 Task: Get directions from Fort Sumter National Monument, South Carolina, United States to Columbus, Ohio, United States  and explore the nearby things to do with rating 2 and above and open now
Action: Mouse moved to (776, 64)
Screenshot: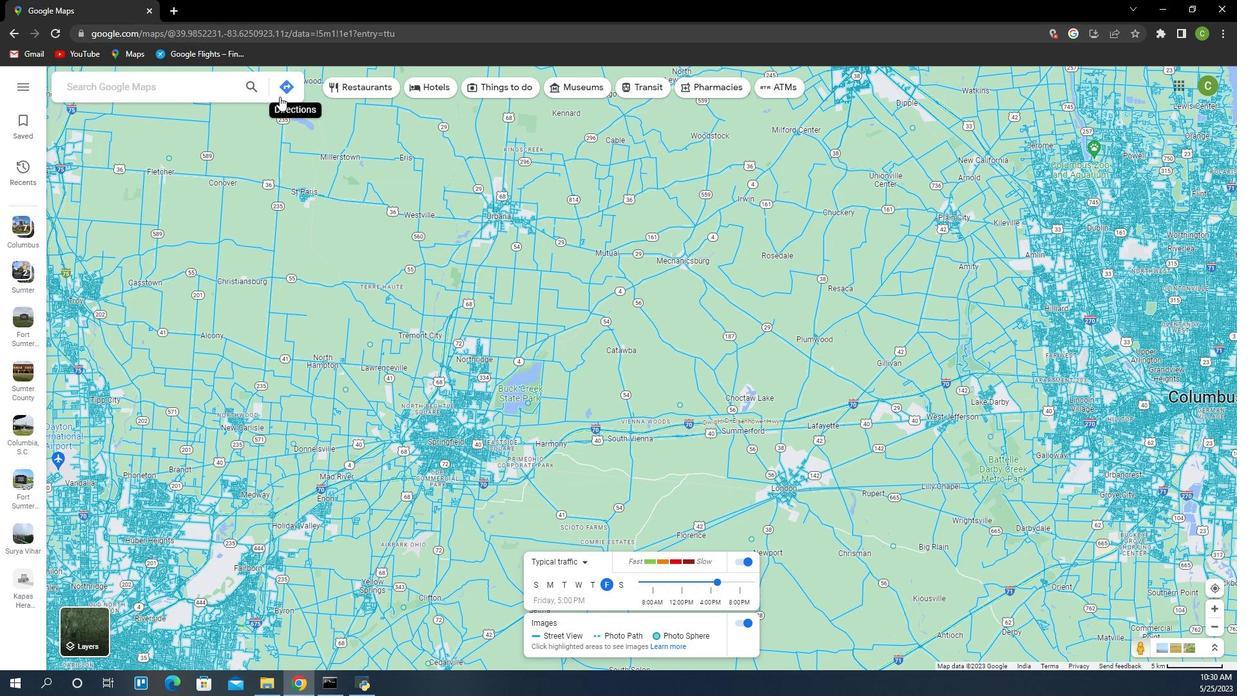 
Action: Mouse pressed left at (776, 64)
Screenshot: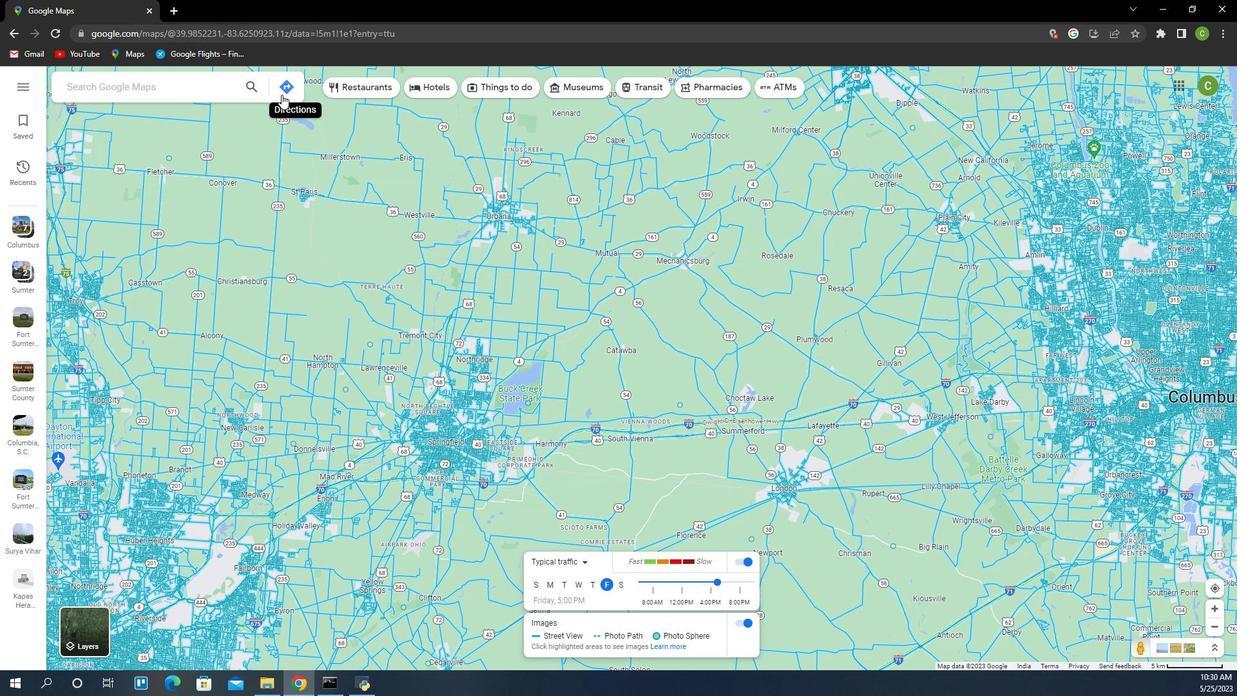 
Action: Mouse moved to (774, 94)
Screenshot: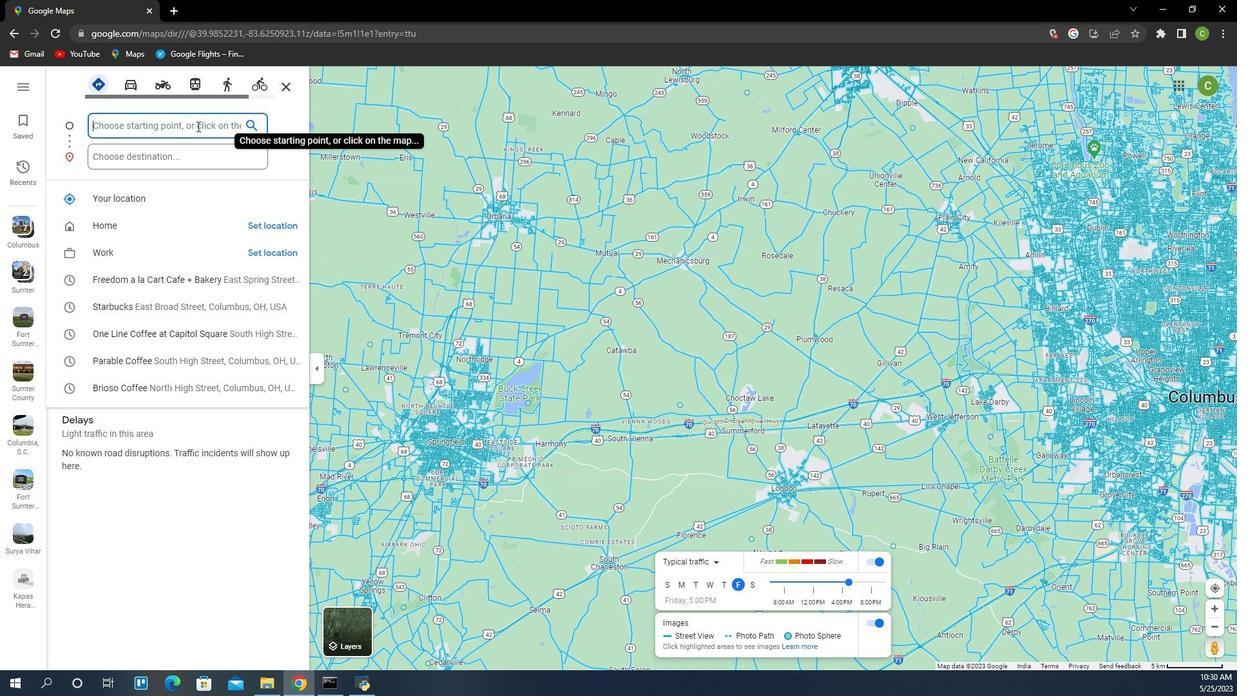 
Action: Key pressed <Key.caps_lock>S<Key.caps_lock>umter<Key.space>national<Key.space>monument<Key.space>south<Key.space>carolina<Key.space>united<Key.space>states<Key.tab><Key.tab><Key.caps_lock>C<Key.caps_lock>olumbus<Key.space>ohio<Key.space>united<Key.space>states<Key.down>
Screenshot: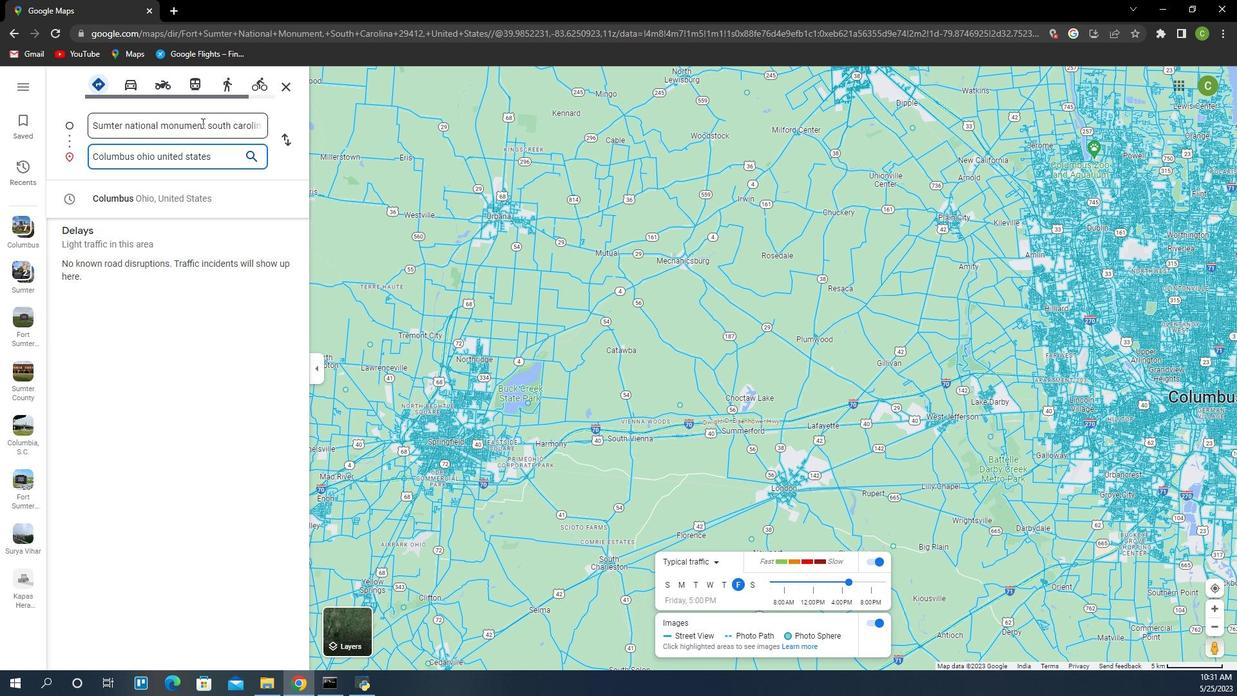 
Action: Mouse moved to (776, 165)
Screenshot: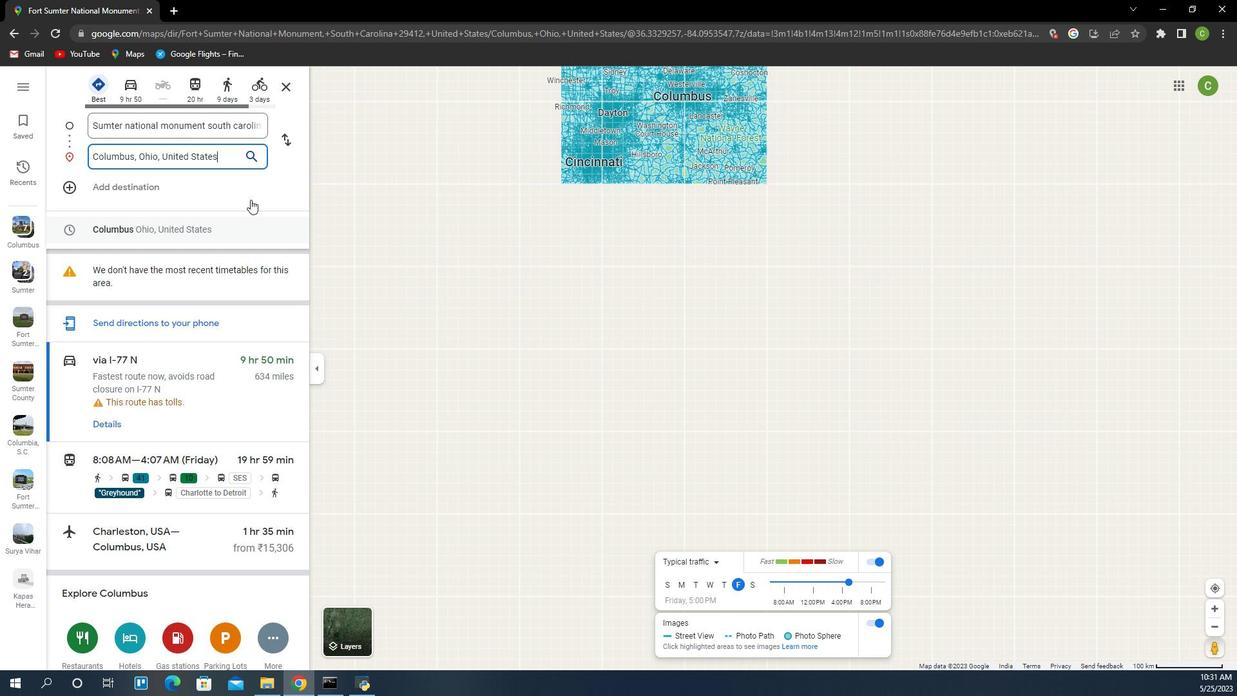 
Action: Key pressed <Key.enter>
Screenshot: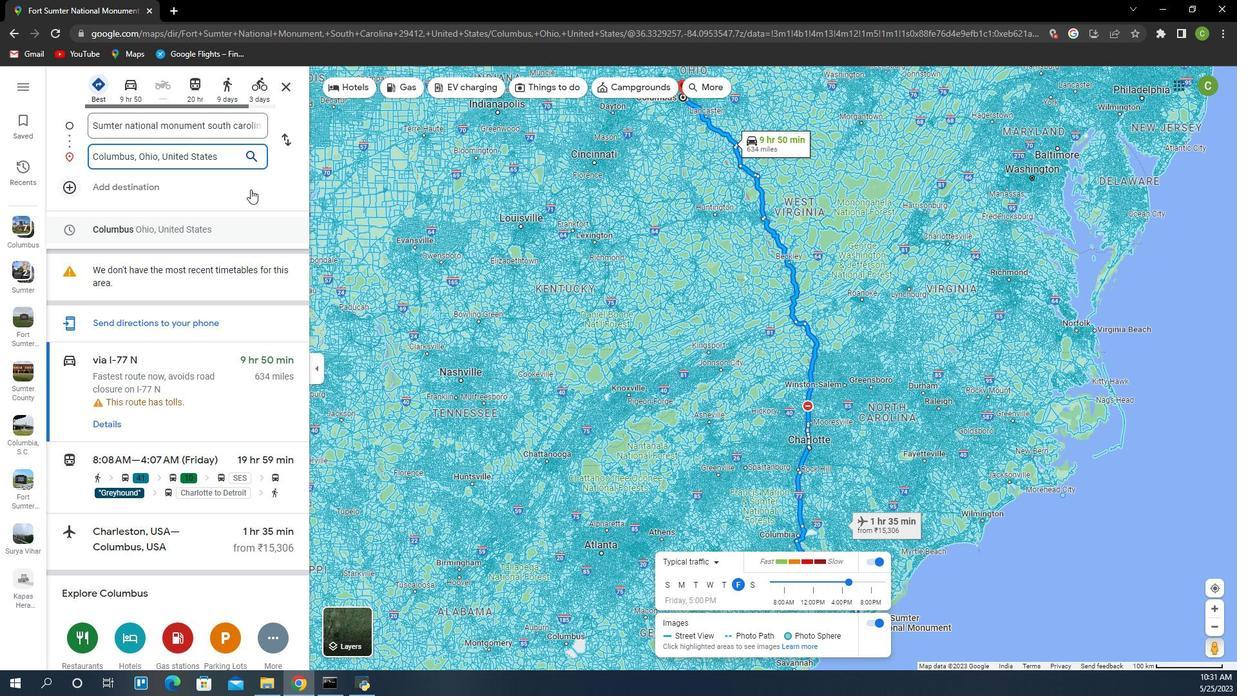
Action: Mouse moved to (774, 264)
Screenshot: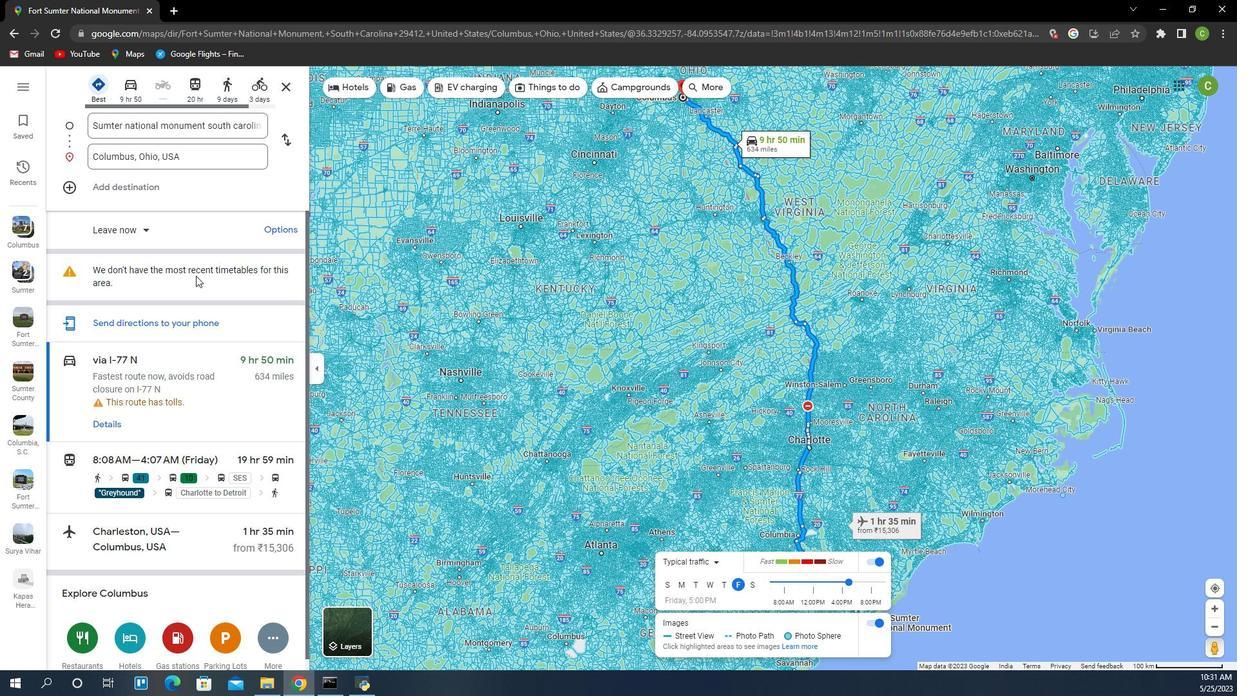 
Action: Mouse scrolled (774, 263) with delta (0, 0)
Screenshot: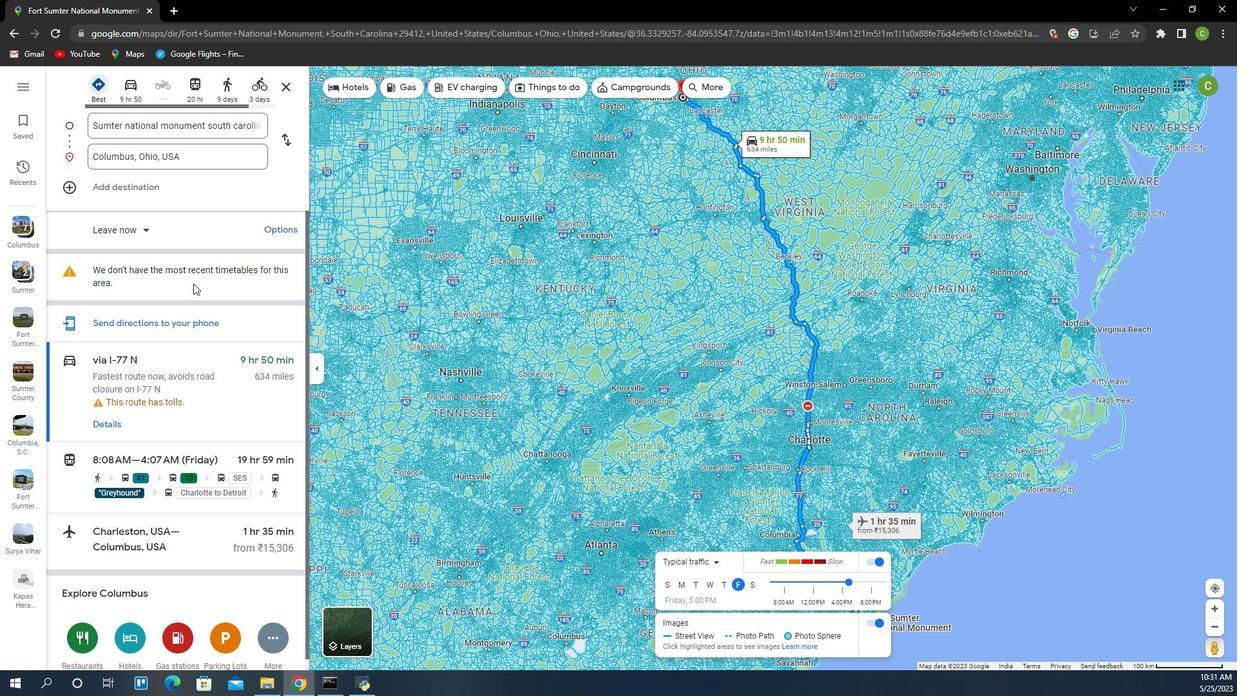 
Action: Mouse scrolled (774, 263) with delta (0, 0)
Screenshot: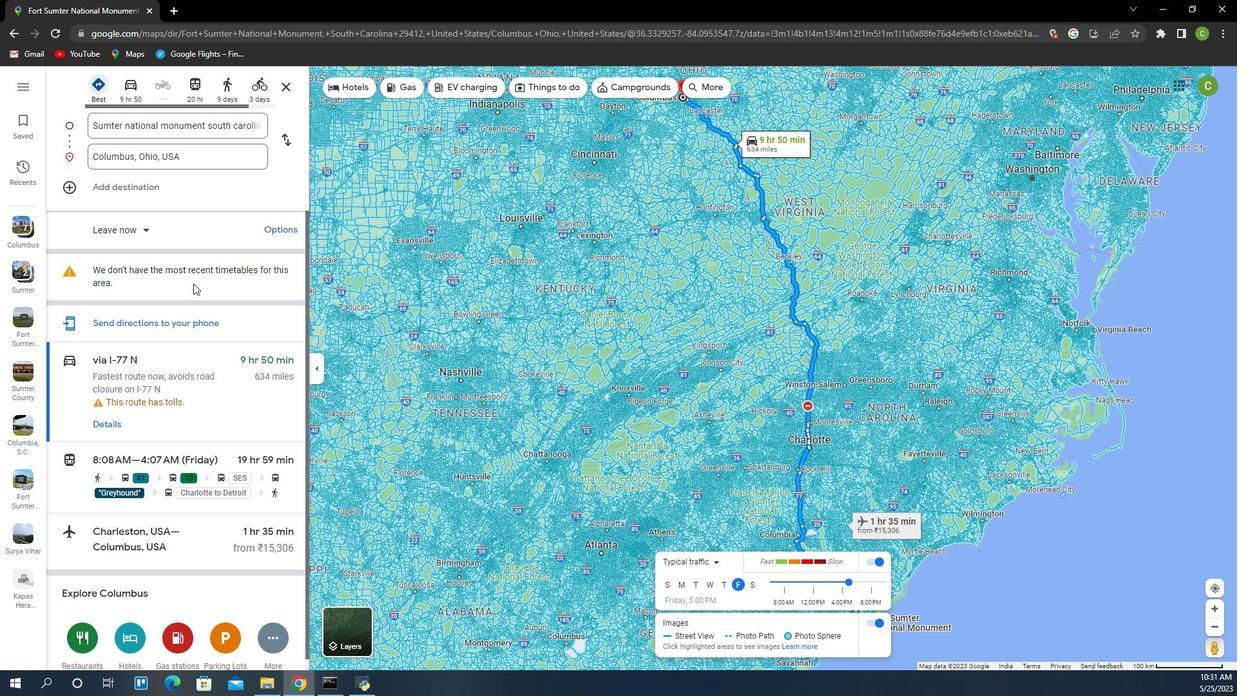 
Action: Mouse scrolled (774, 263) with delta (0, 0)
Screenshot: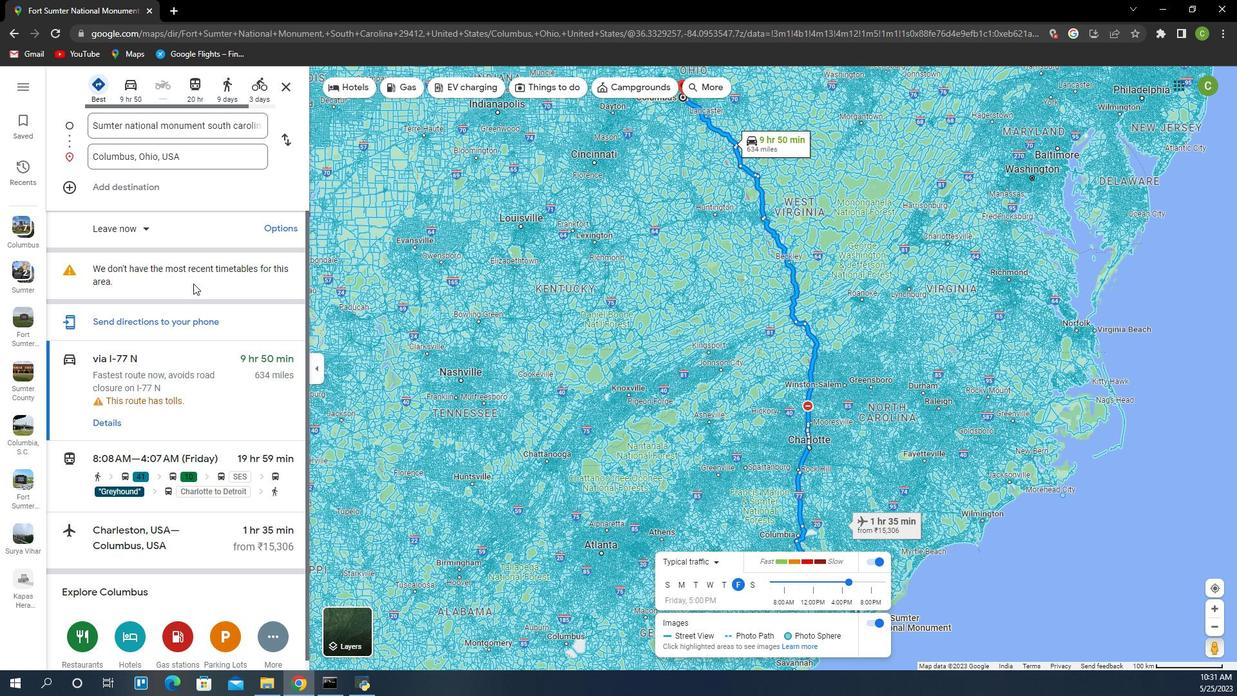 
Action: Mouse scrolled (774, 263) with delta (0, 0)
Screenshot: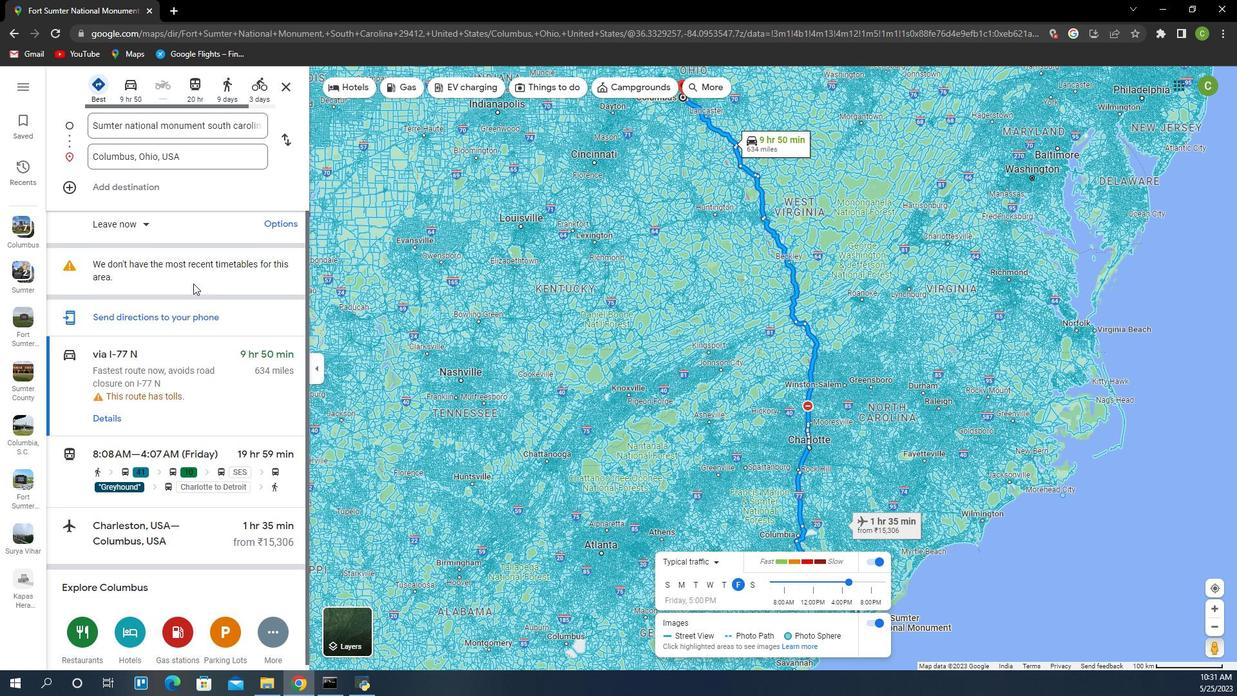 
Action: Mouse scrolled (774, 265) with delta (0, 1)
Screenshot: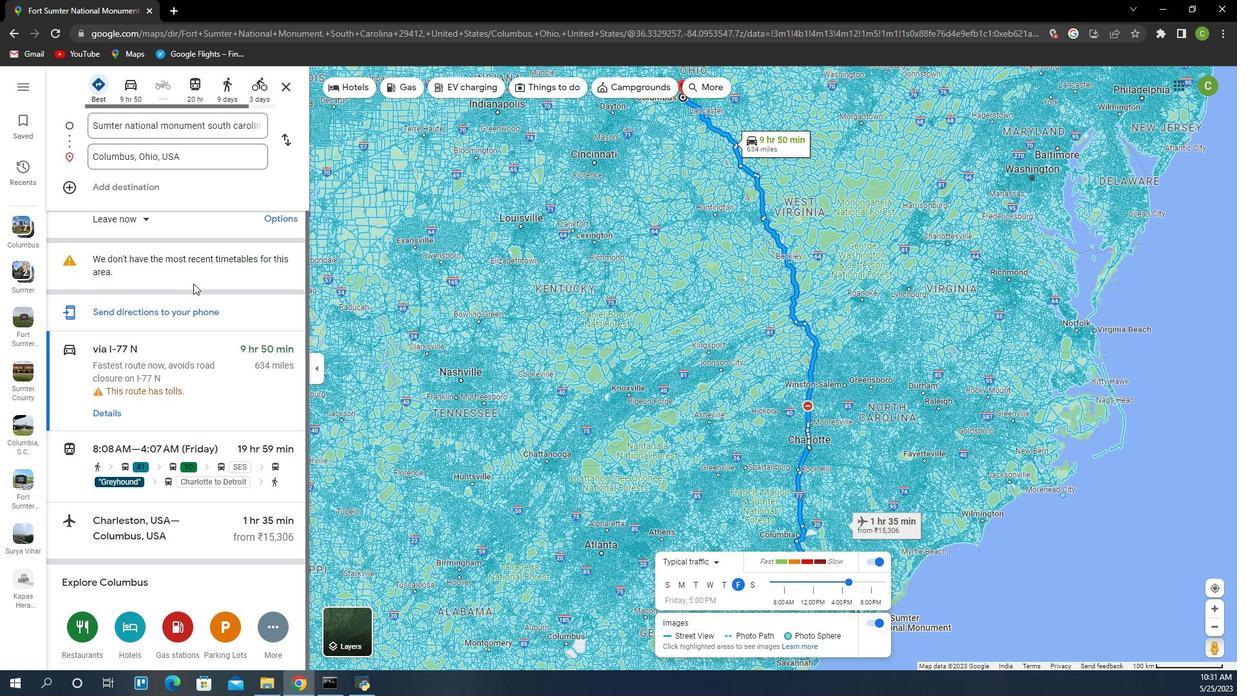 
Action: Mouse scrolled (774, 265) with delta (0, 1)
Screenshot: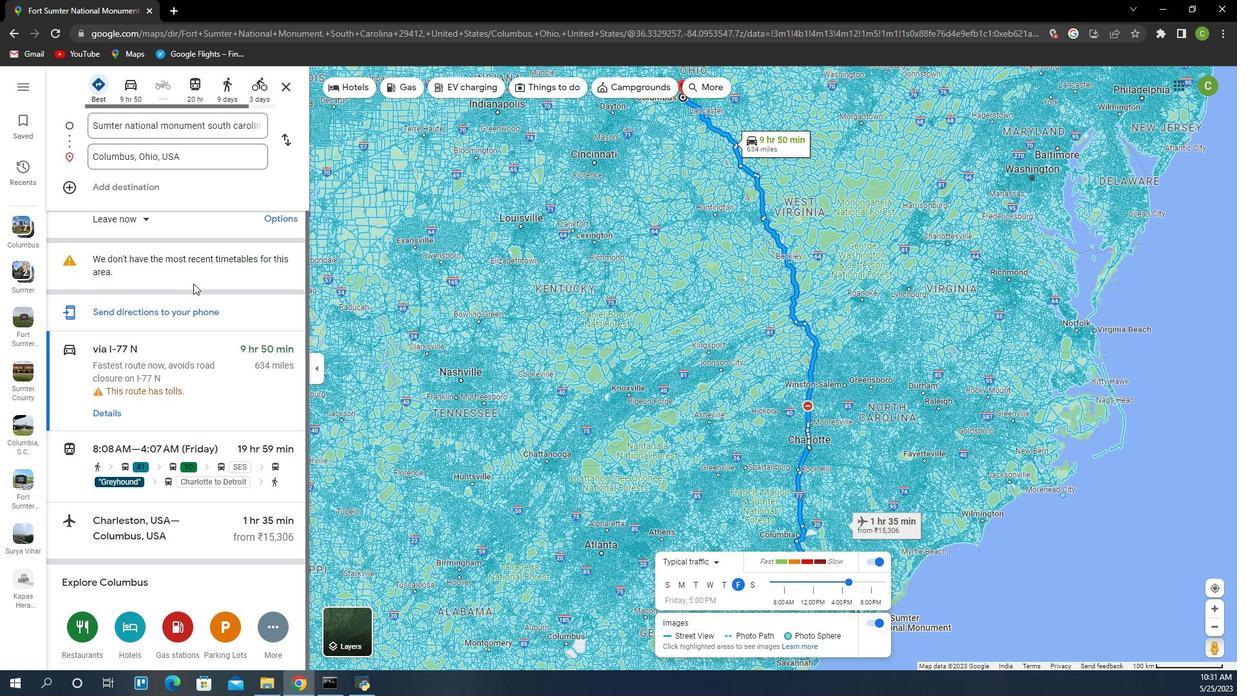 
Action: Mouse scrolled (774, 265) with delta (0, 1)
Screenshot: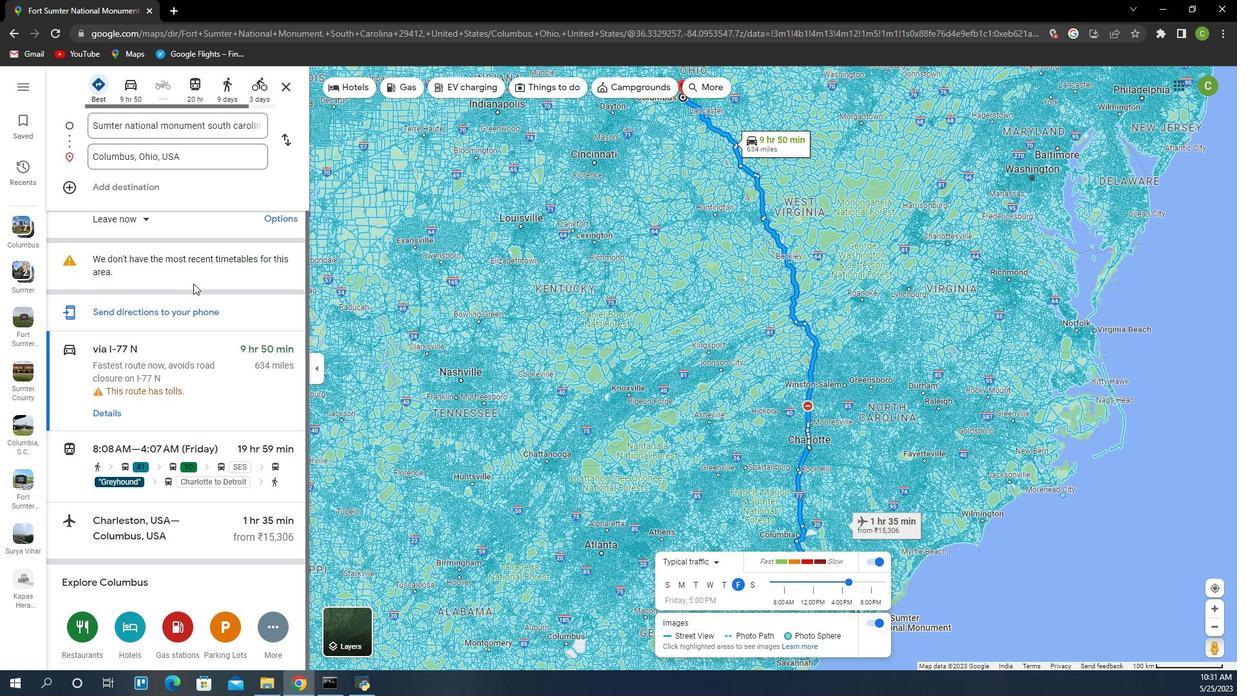 
Action: Mouse scrolled (774, 265) with delta (0, 1)
Screenshot: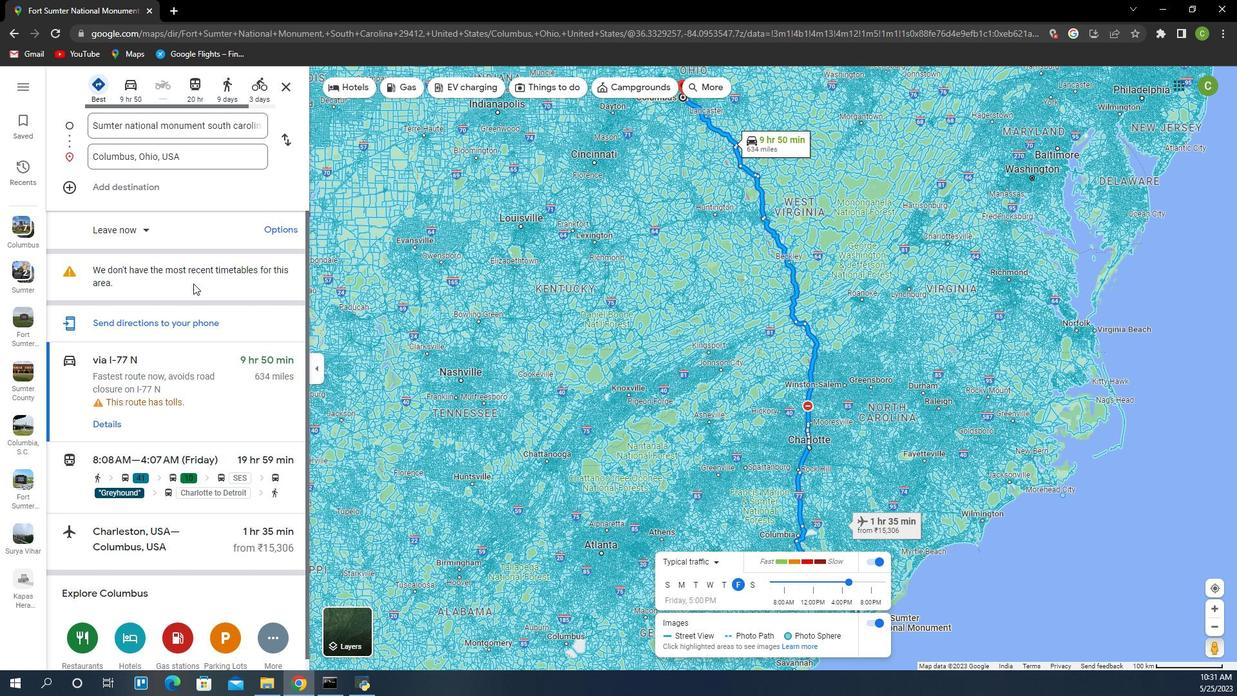 
Action: Mouse moved to (773, 293)
Screenshot: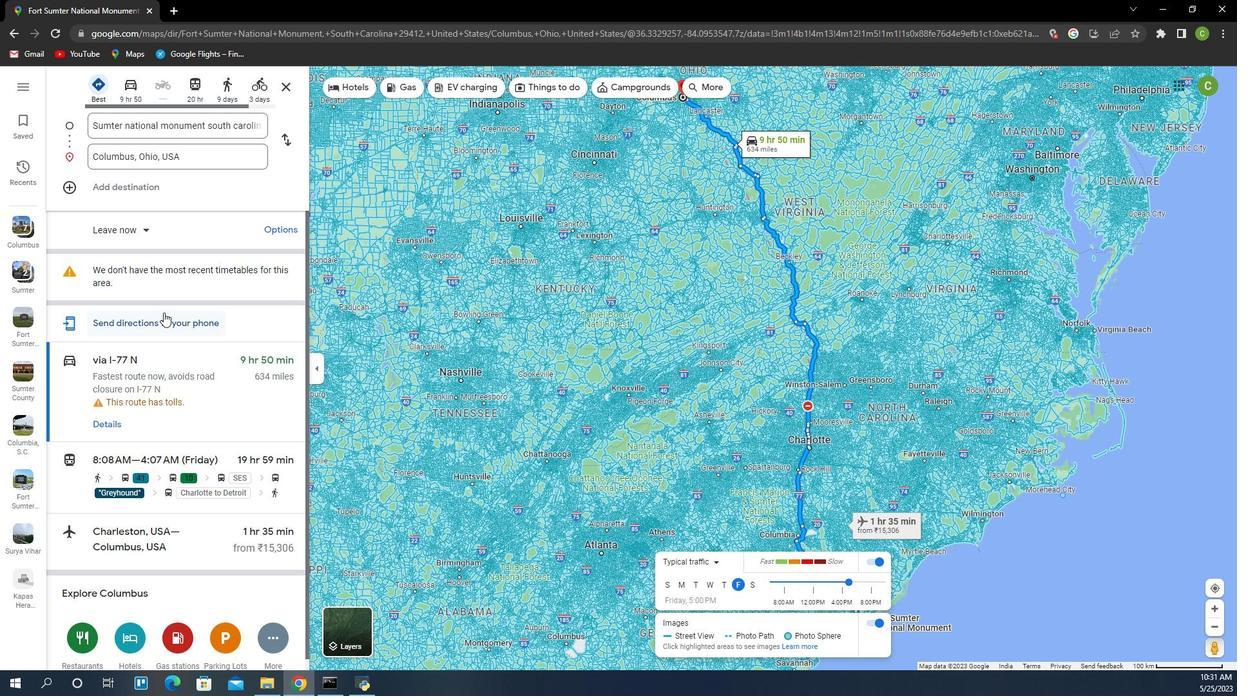
Action: Mouse scrolled (773, 292) with delta (0, 0)
Screenshot: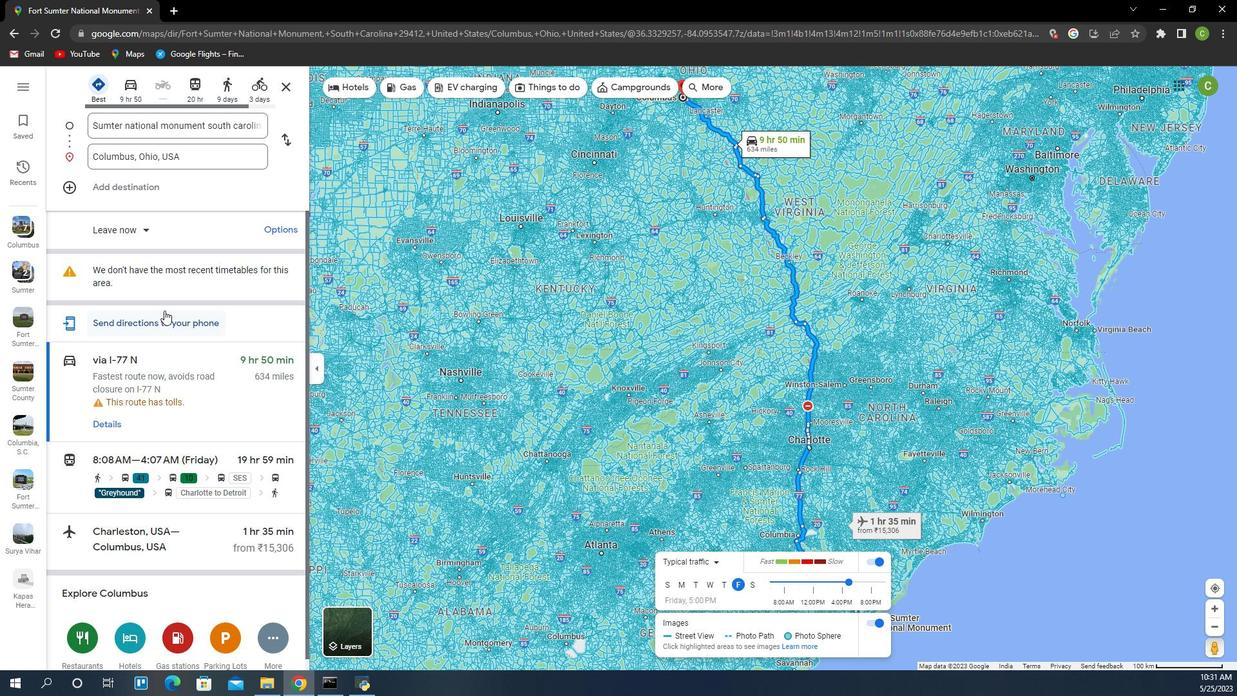 
Action: Mouse scrolled (773, 292) with delta (0, 0)
Screenshot: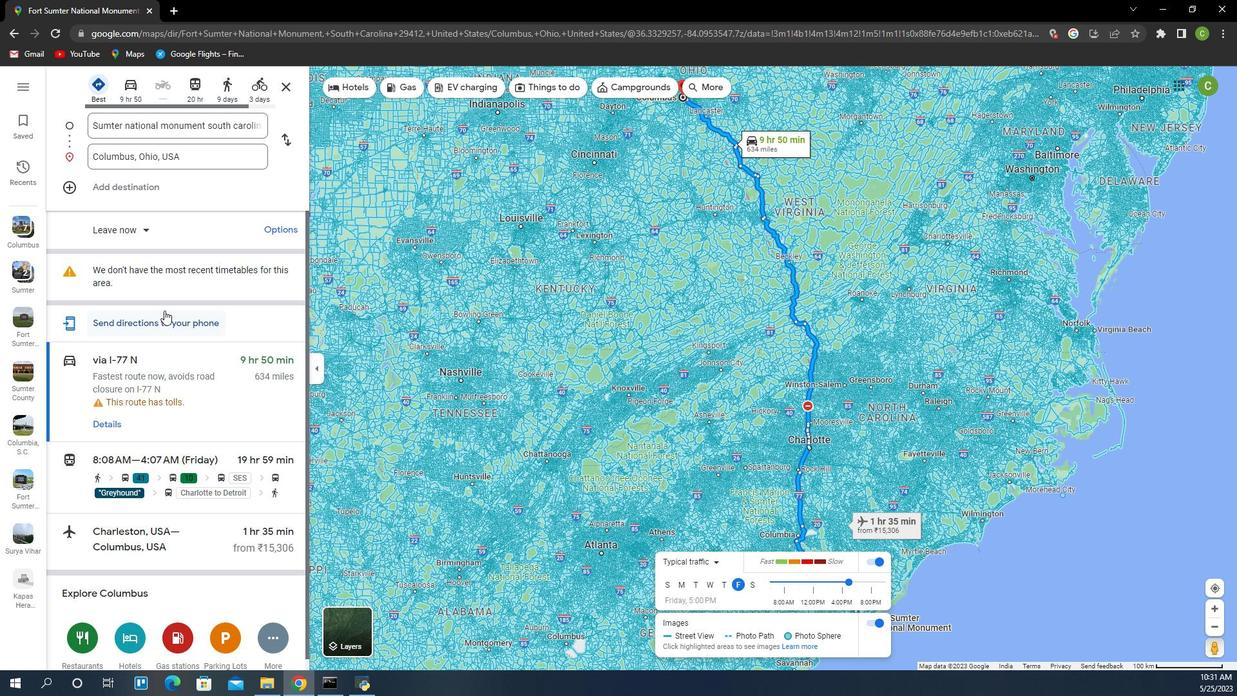 
Action: Mouse scrolled (773, 292) with delta (0, 0)
Screenshot: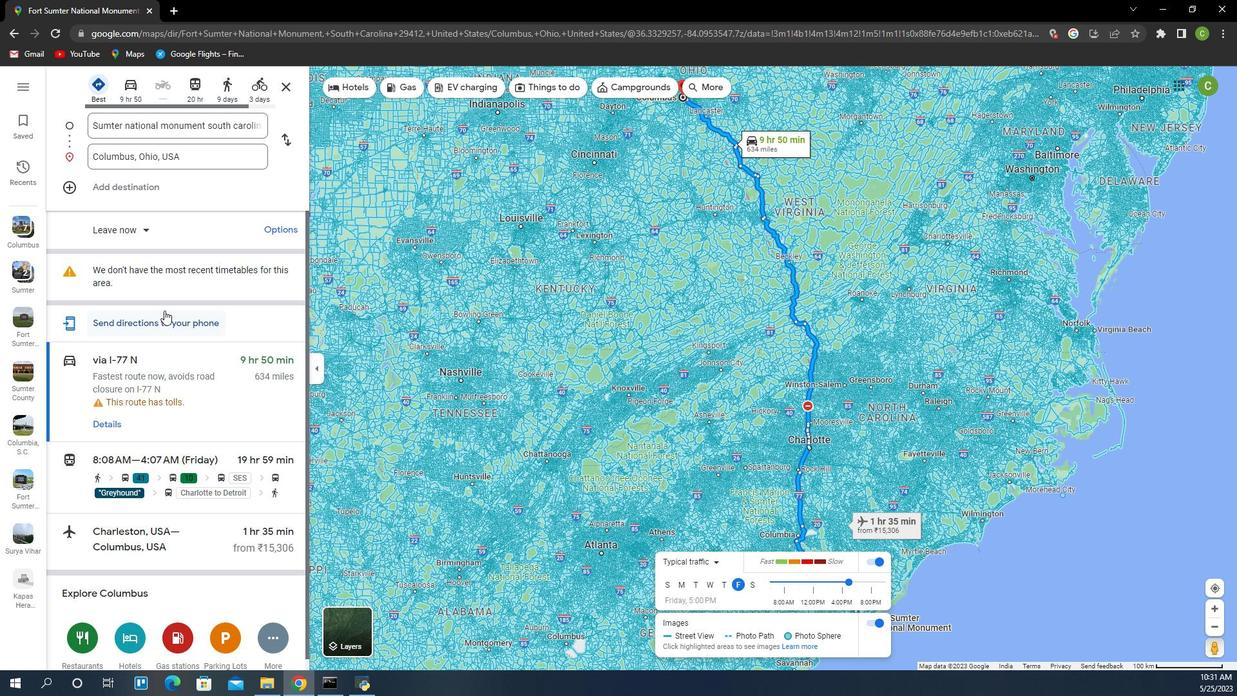 
Action: Mouse scrolled (773, 292) with delta (0, 0)
Screenshot: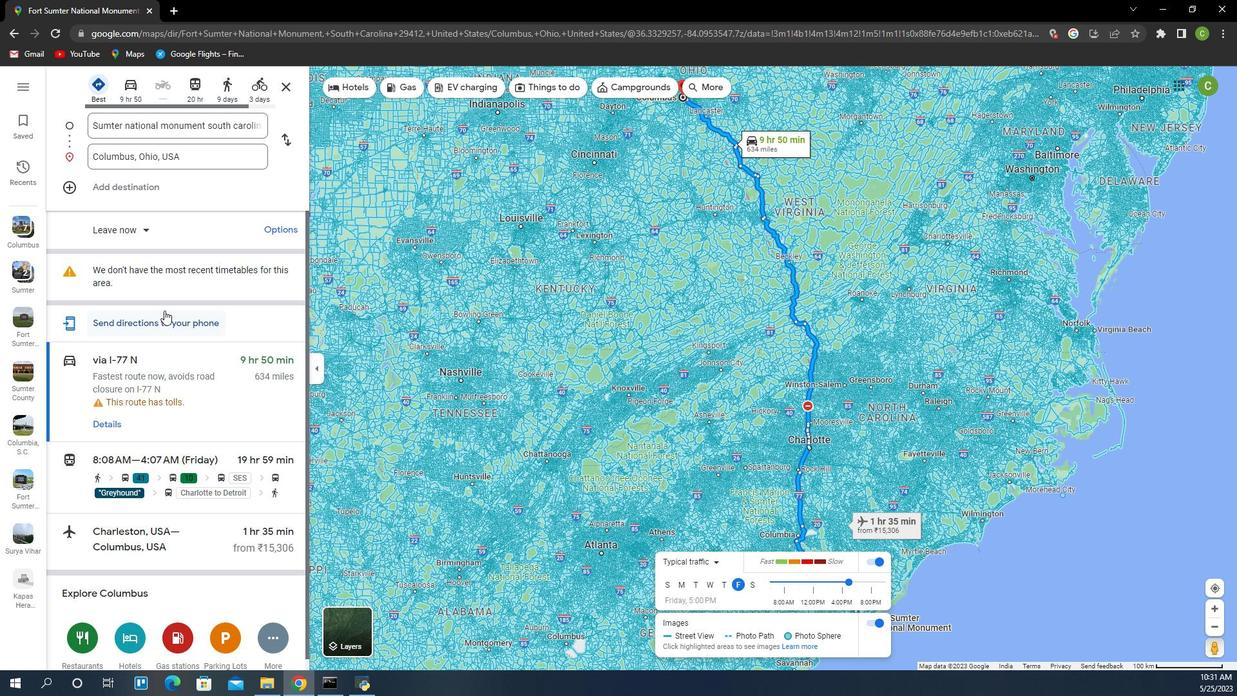 
Action: Mouse scrolled (773, 292) with delta (0, 0)
Screenshot: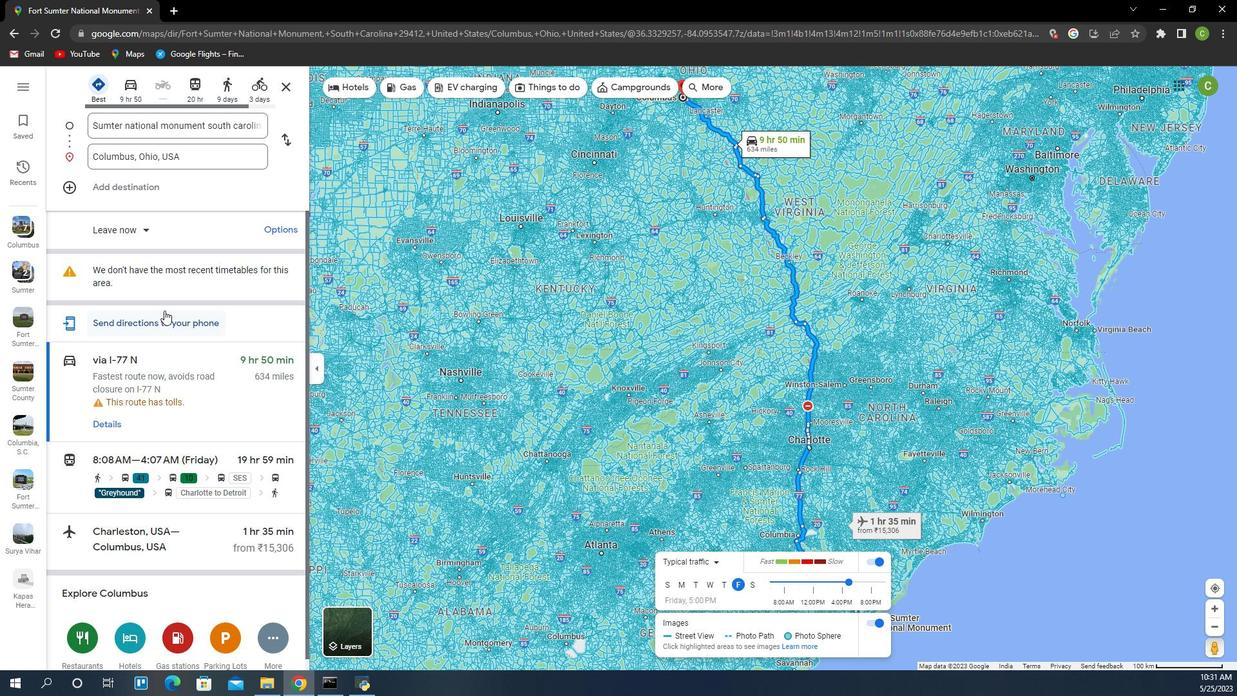 
Action: Mouse moved to (771, 536)
Screenshot: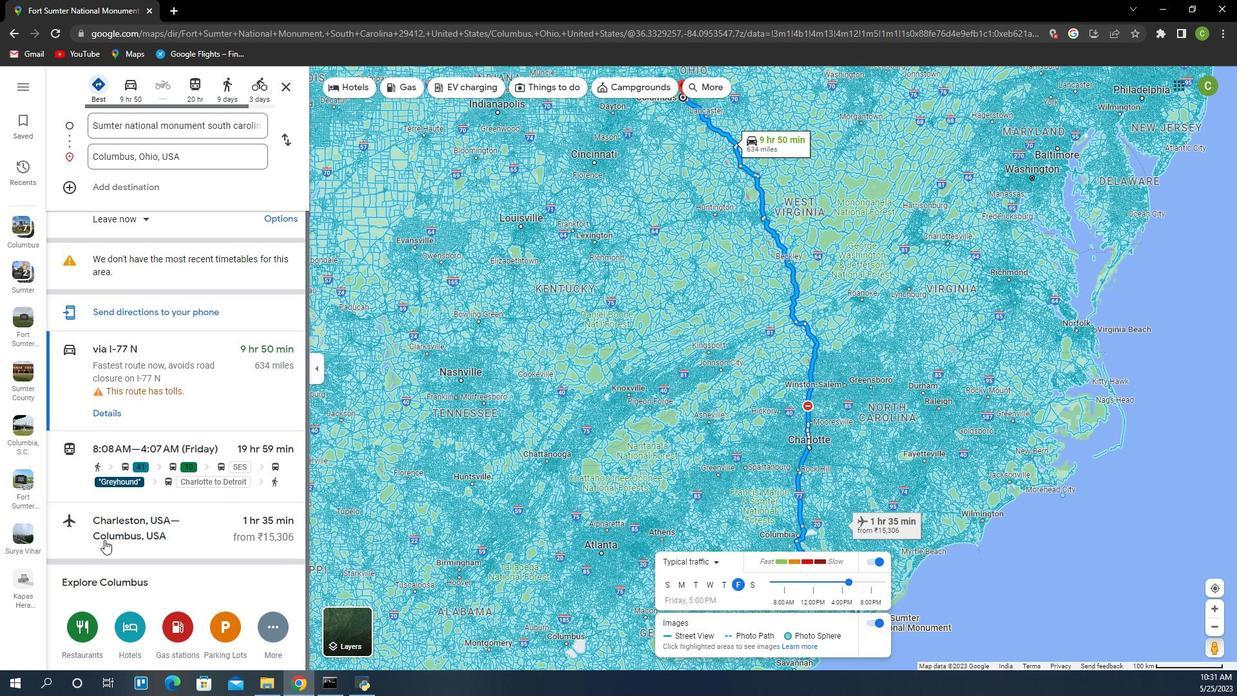 
Action: Mouse scrolled (771, 536) with delta (0, 0)
Screenshot: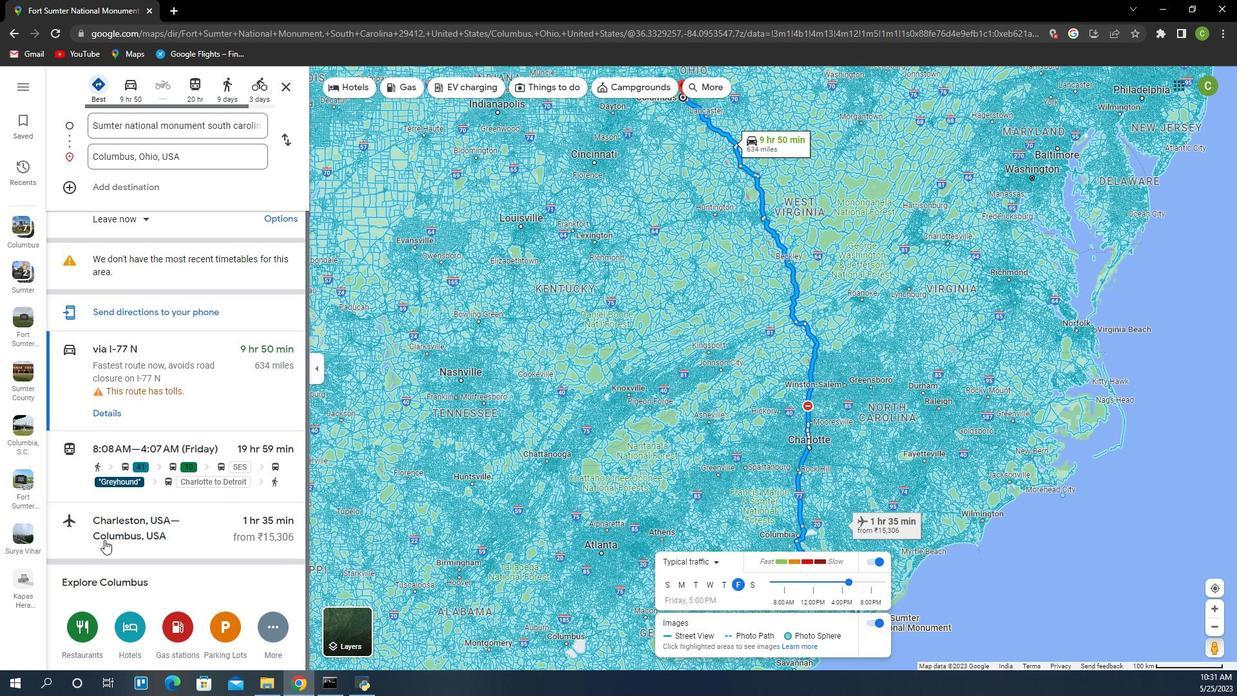 
Action: Mouse moved to (771, 538)
Screenshot: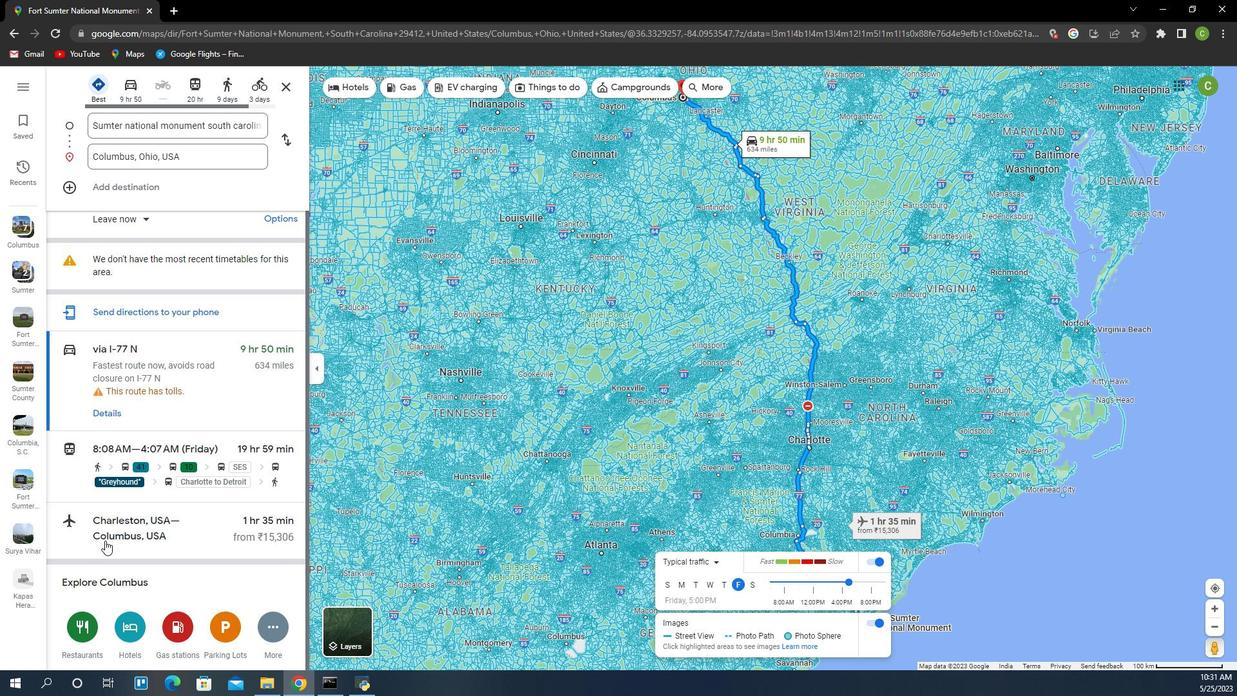 
Action: Mouse scrolled (771, 536) with delta (0, -1)
Screenshot: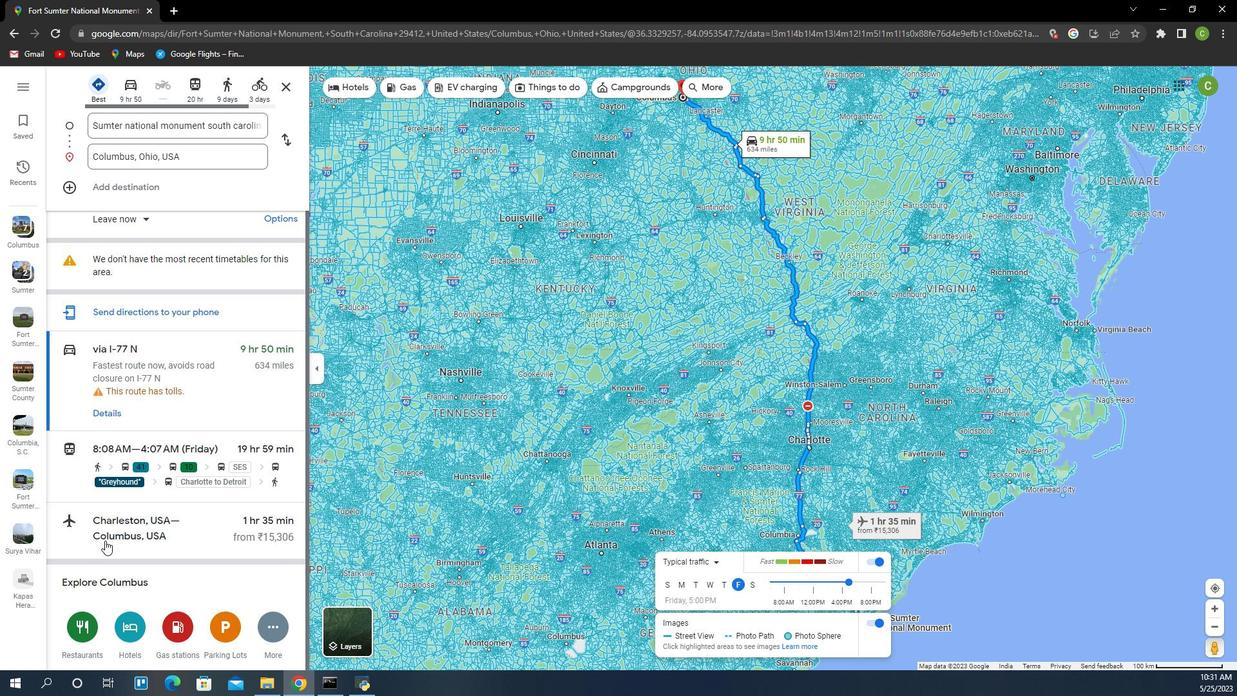 
Action: Mouse scrolled (771, 536) with delta (0, -1)
Screenshot: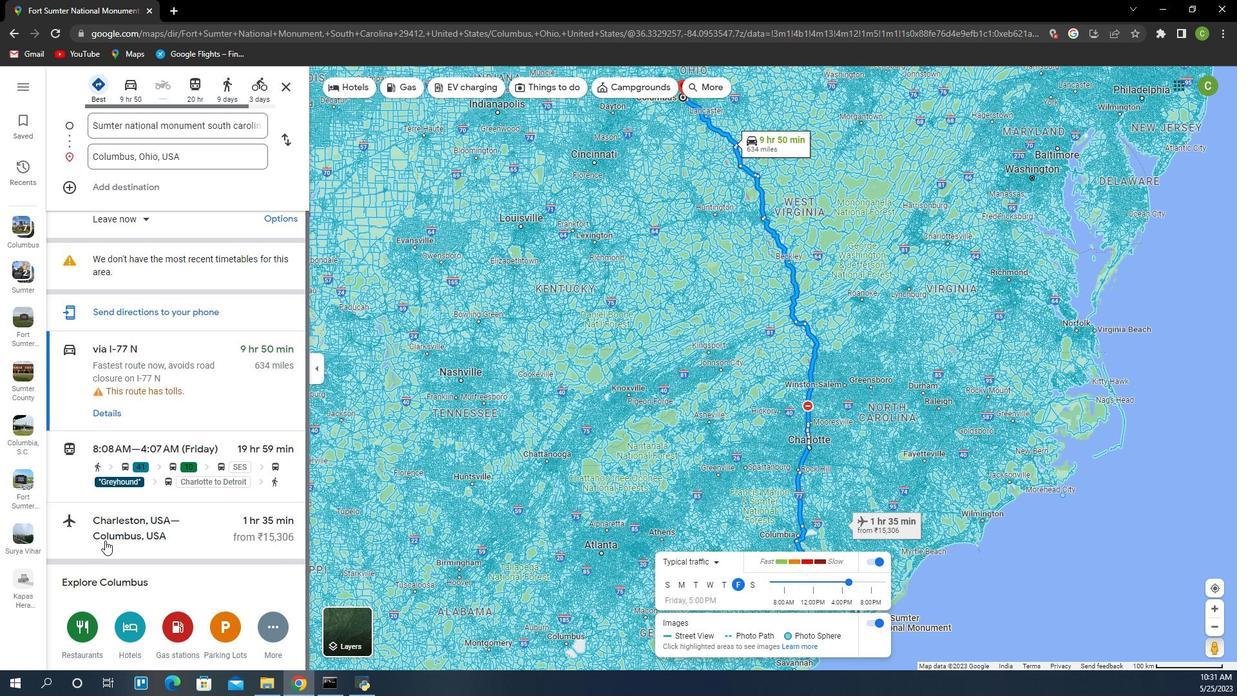 
Action: Mouse scrolled (771, 536) with delta (0, -1)
Screenshot: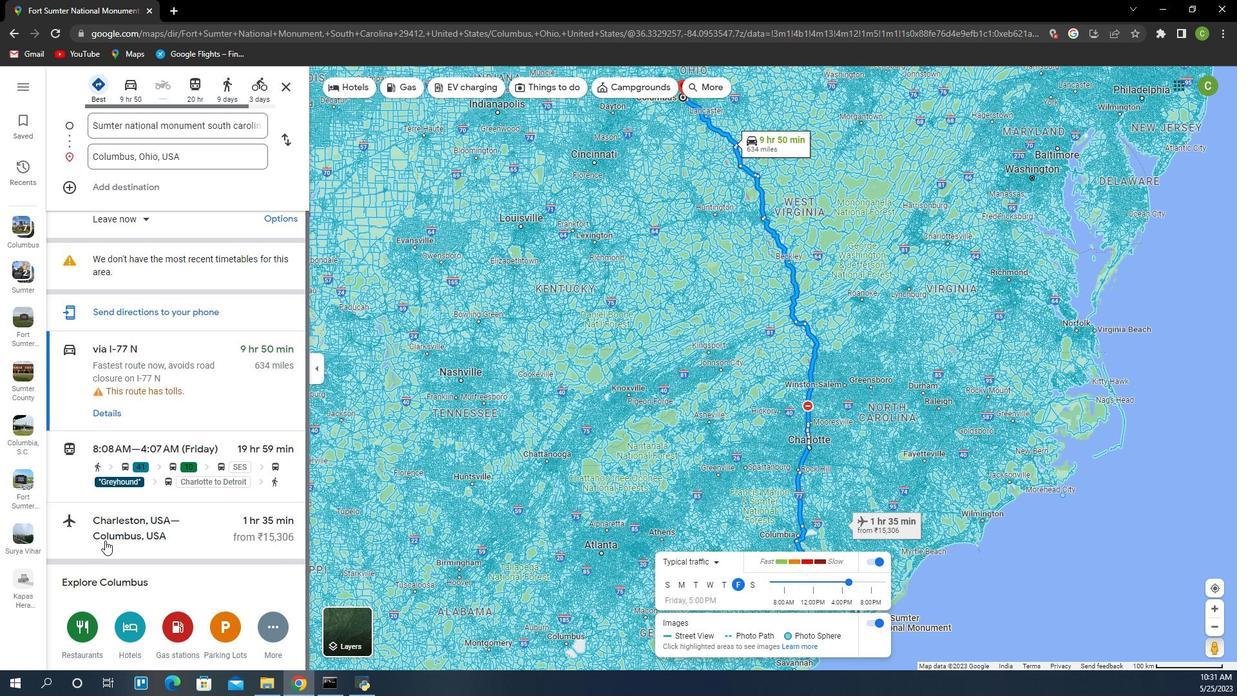 
Action: Mouse moved to (772, 524)
Screenshot: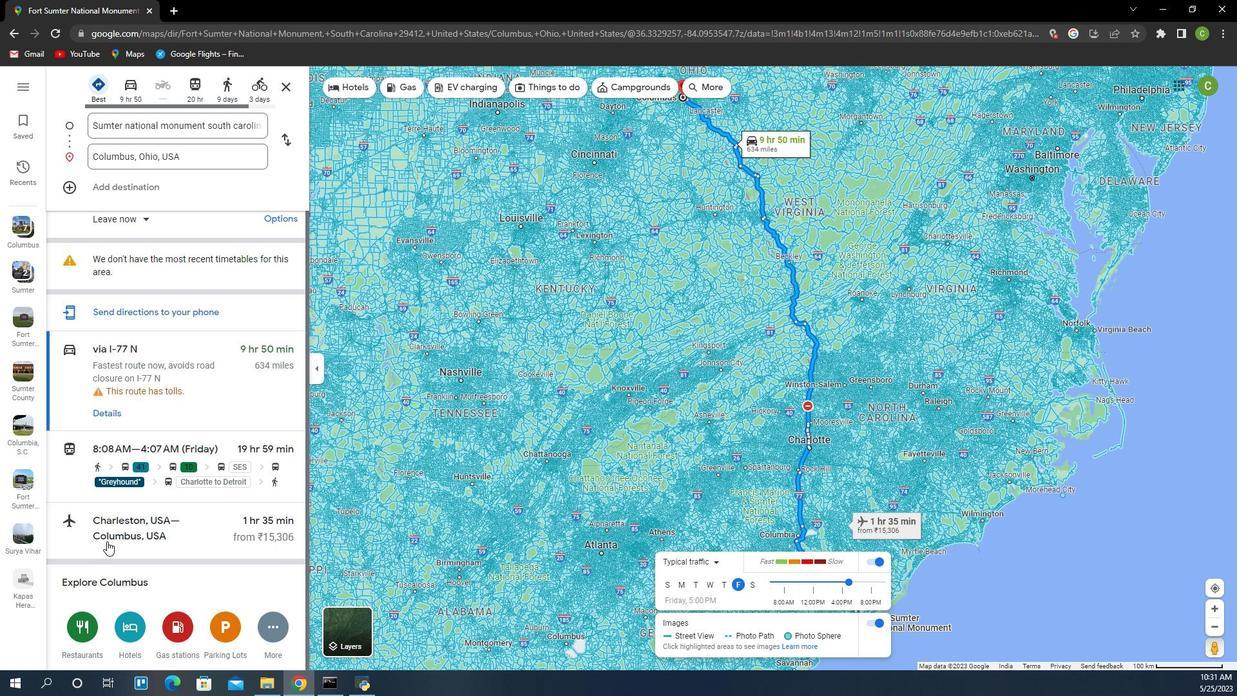 
Action: Mouse scrolled (772, 535) with delta (0, 0)
Screenshot: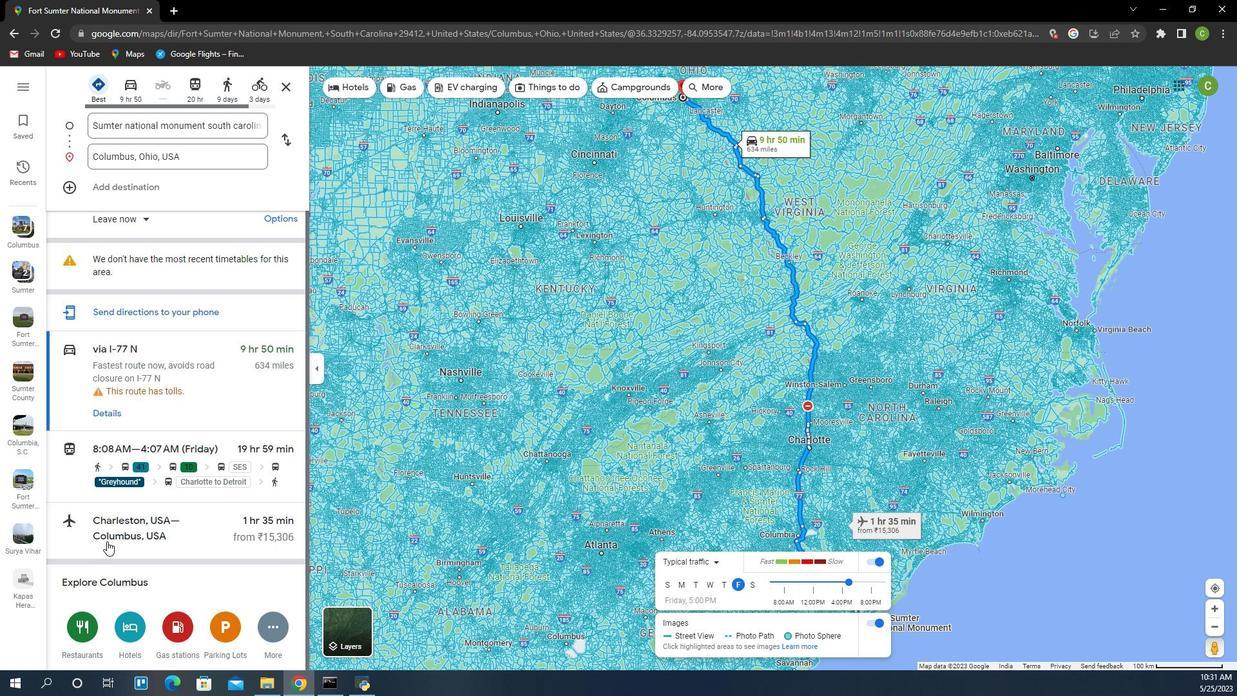 
Action: Mouse moved to (774, 578)
Screenshot: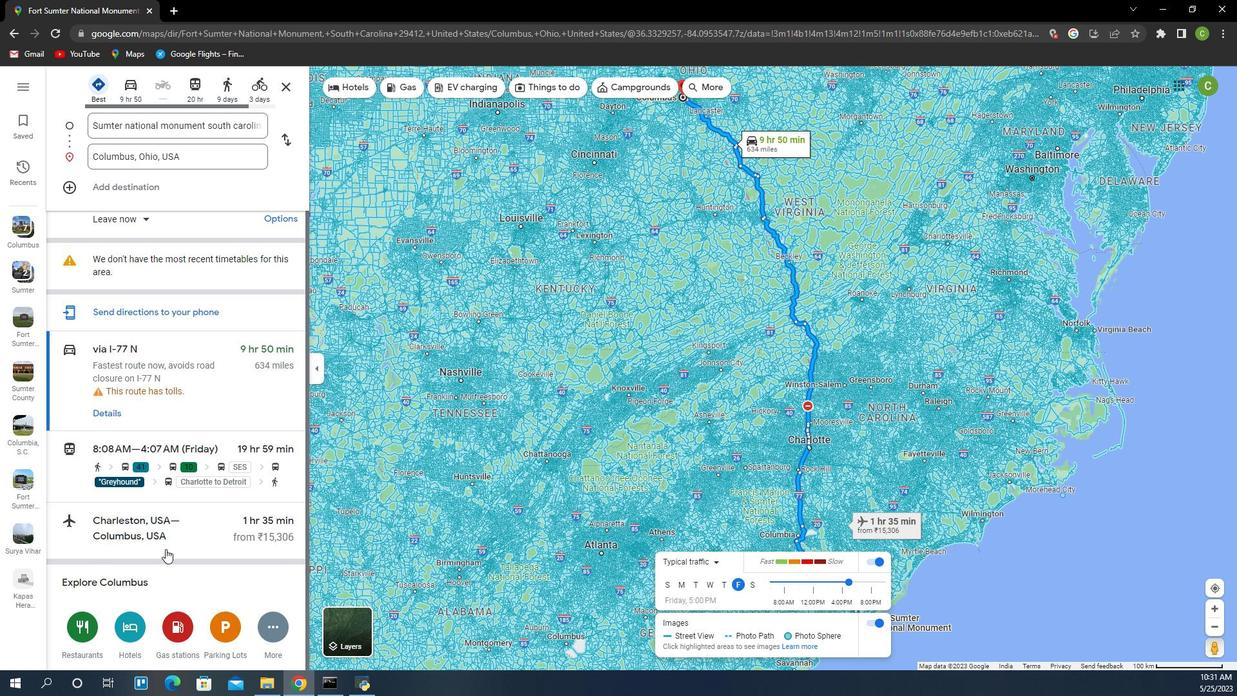 
Action: Mouse scrolled (774, 577) with delta (0, 0)
Screenshot: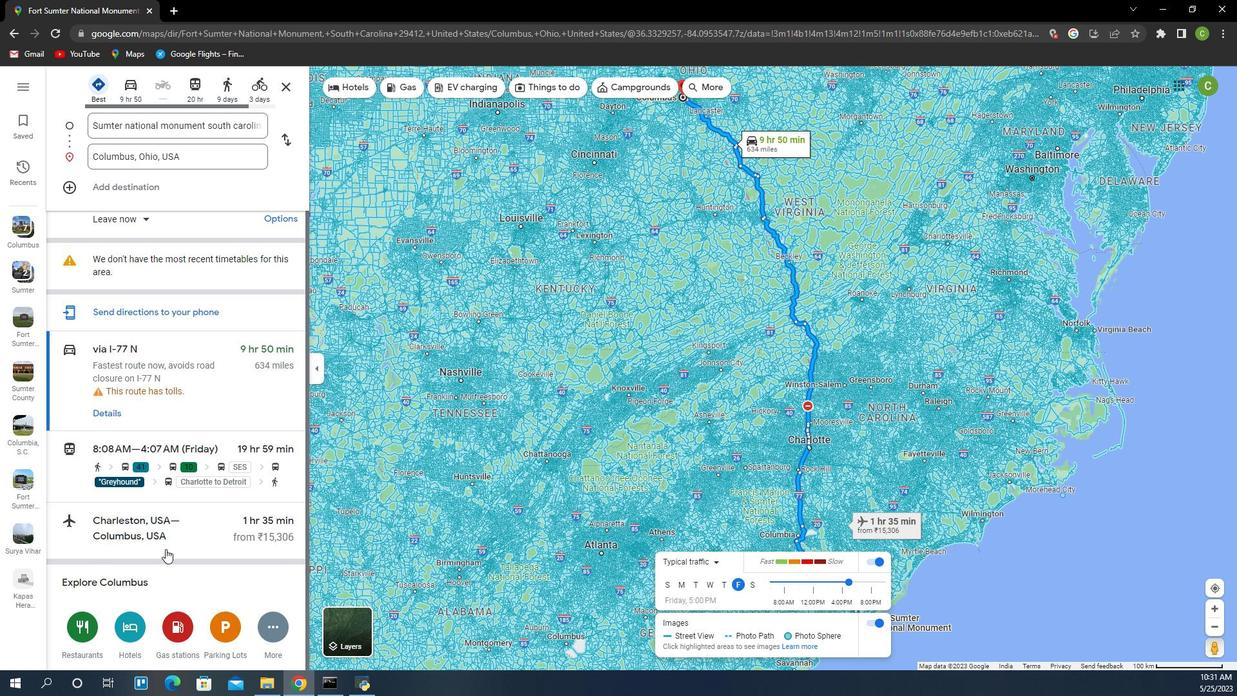 
Action: Mouse moved to (784, 55)
Screenshot: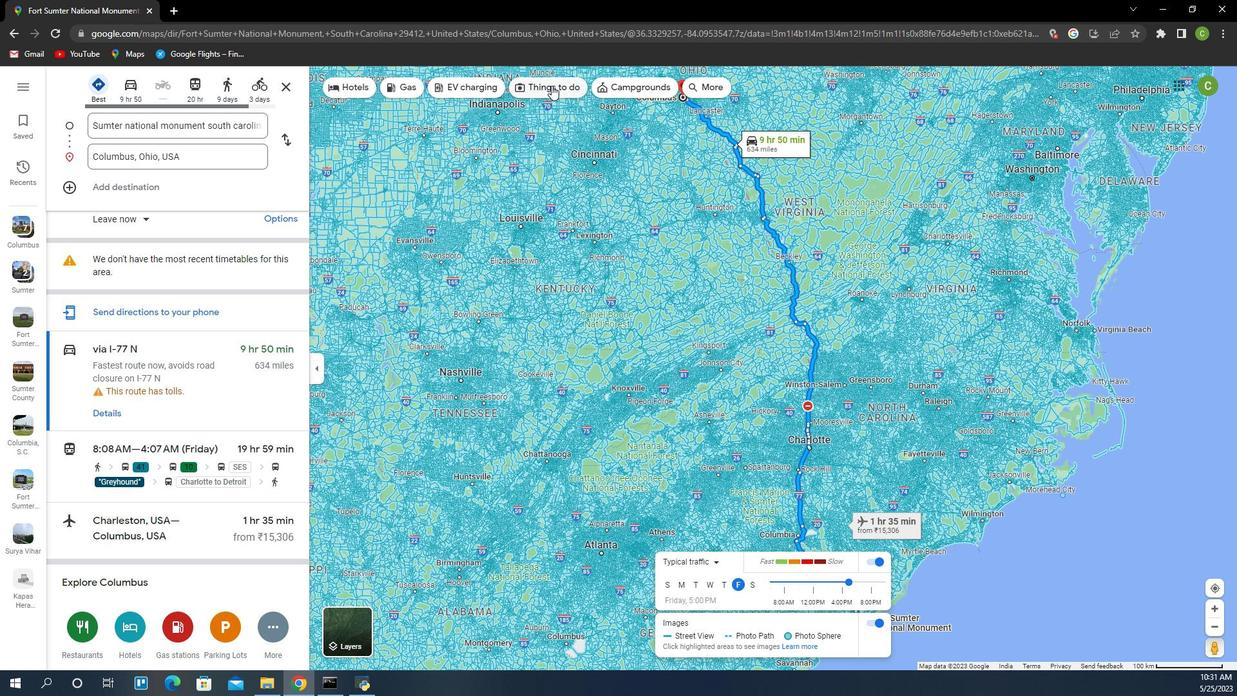 
Action: Mouse pressed left at (784, 55)
Screenshot: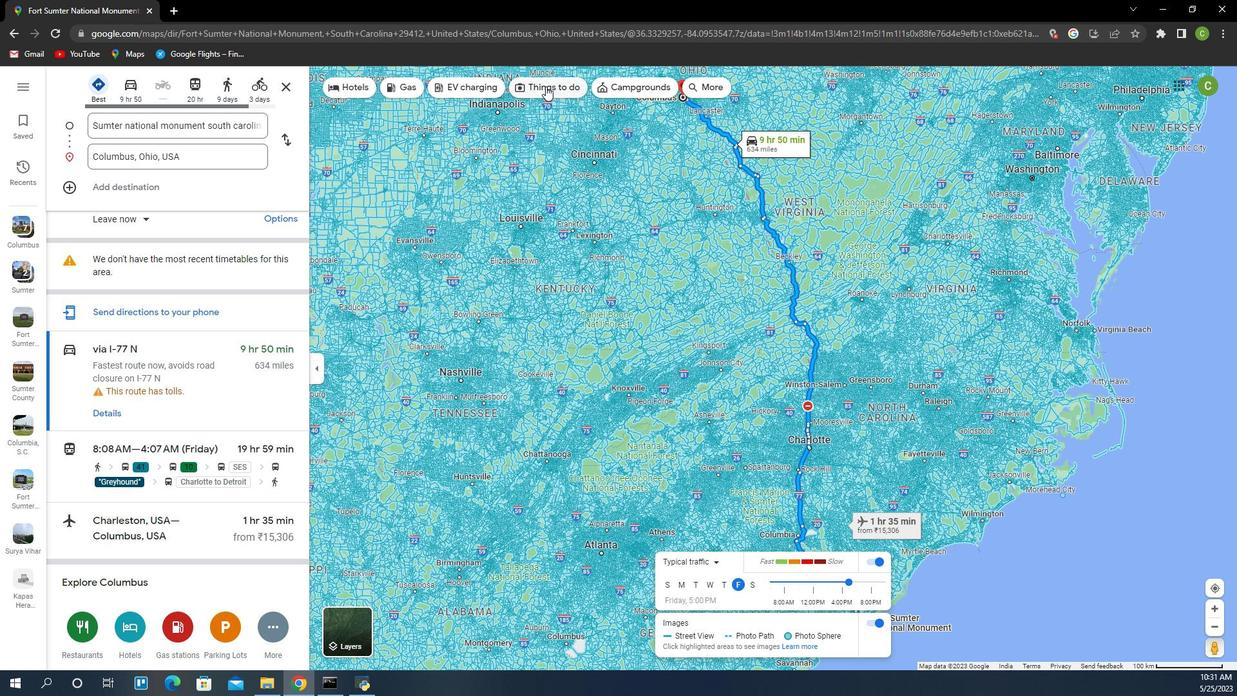 
Action: Mouse moved to (778, 56)
Screenshot: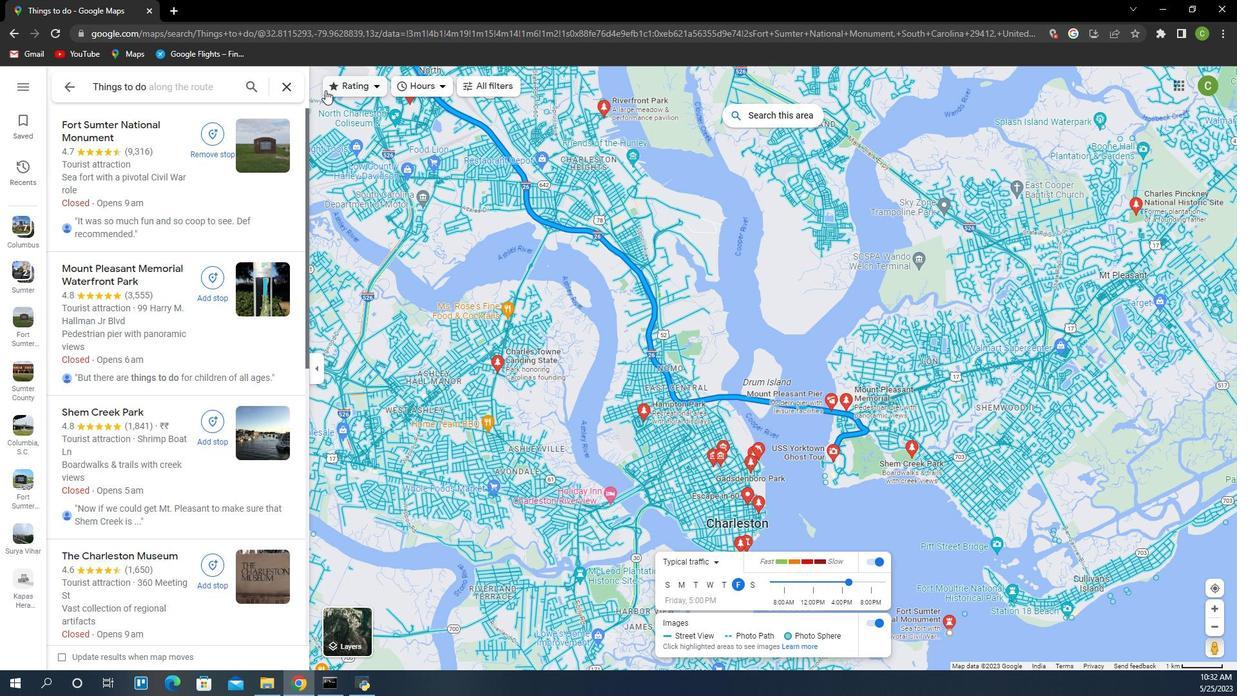 
Action: Mouse pressed left at (778, 56)
Screenshot: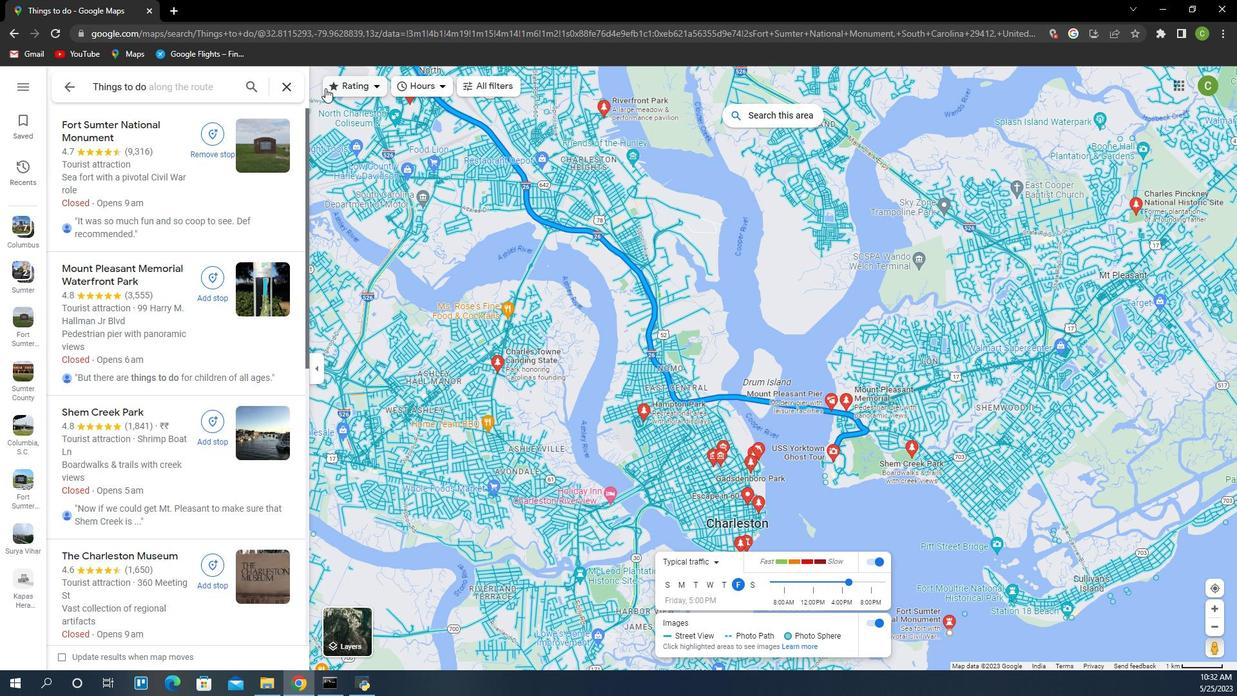 
Action: Mouse moved to (779, 111)
Screenshot: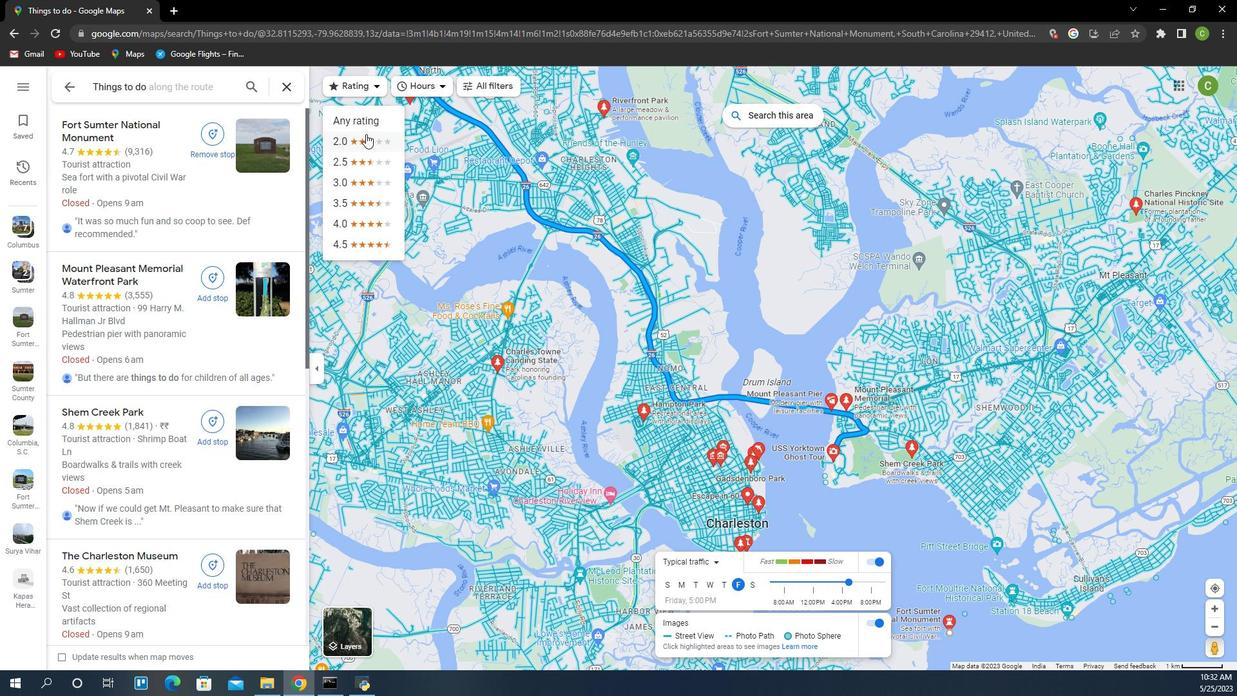 
Action: Mouse pressed left at (779, 111)
Screenshot: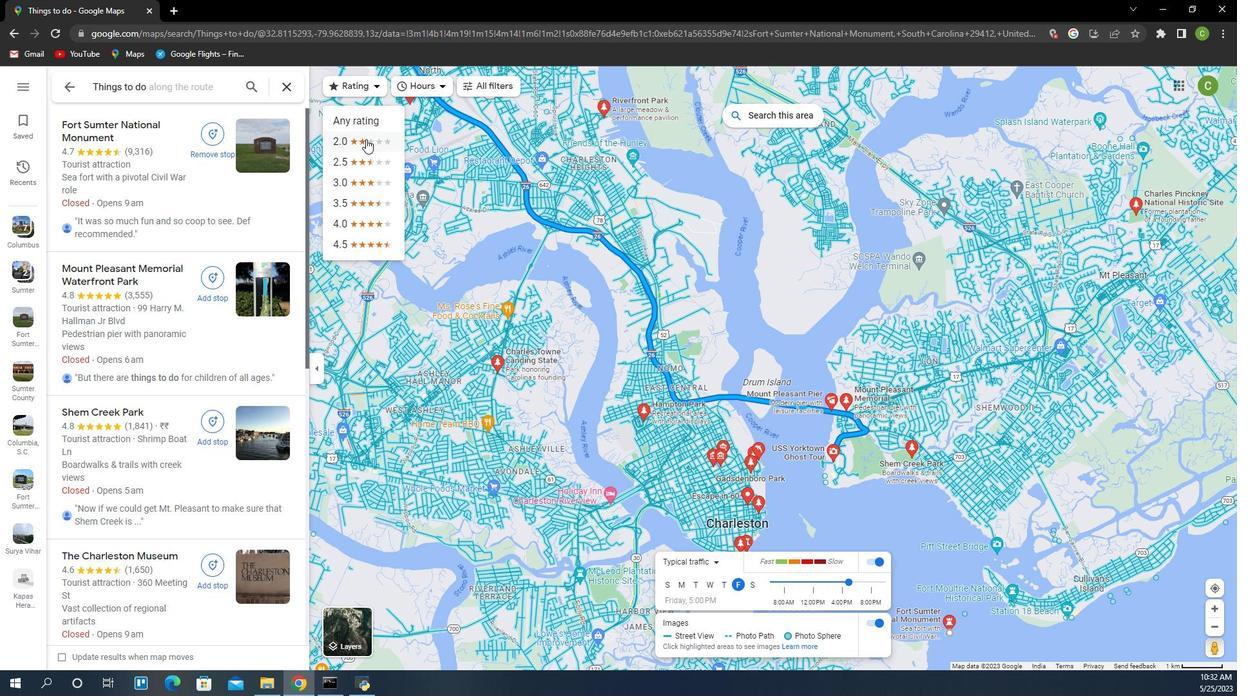
Action: Mouse moved to (781, 61)
Screenshot: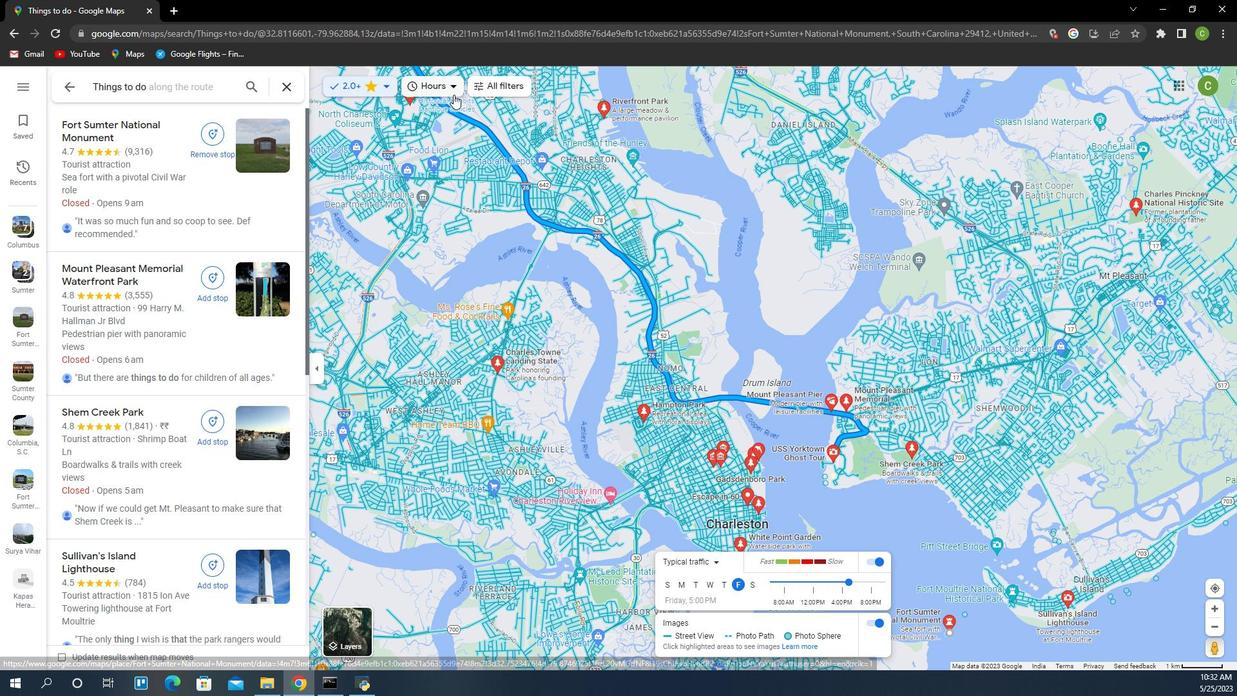 
Action: Mouse pressed left at (781, 61)
Screenshot: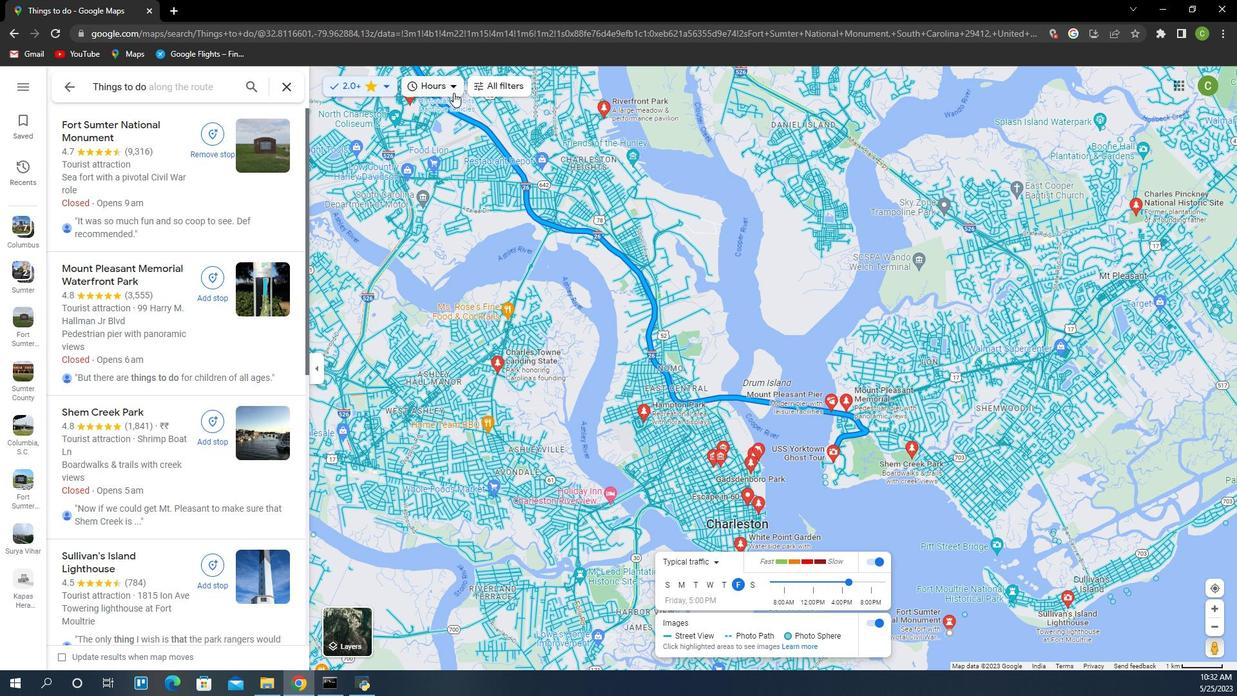 
Action: Mouse moved to (781, 109)
Screenshot: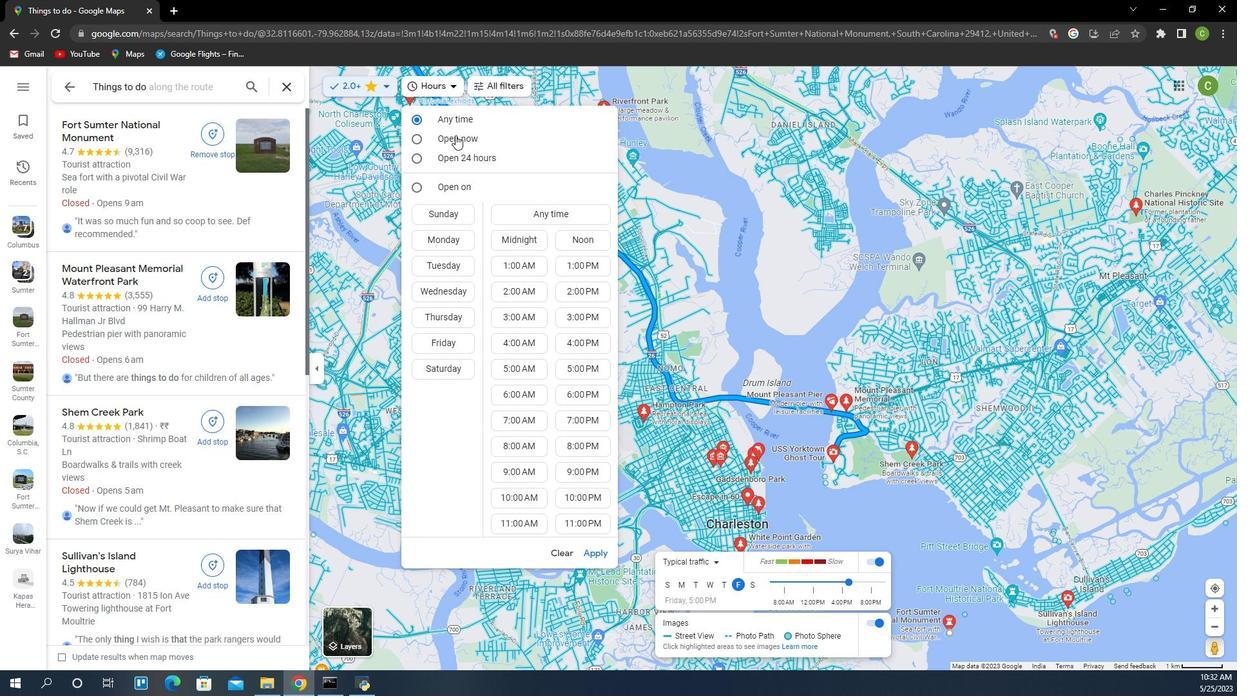 
Action: Mouse pressed left at (781, 109)
Screenshot: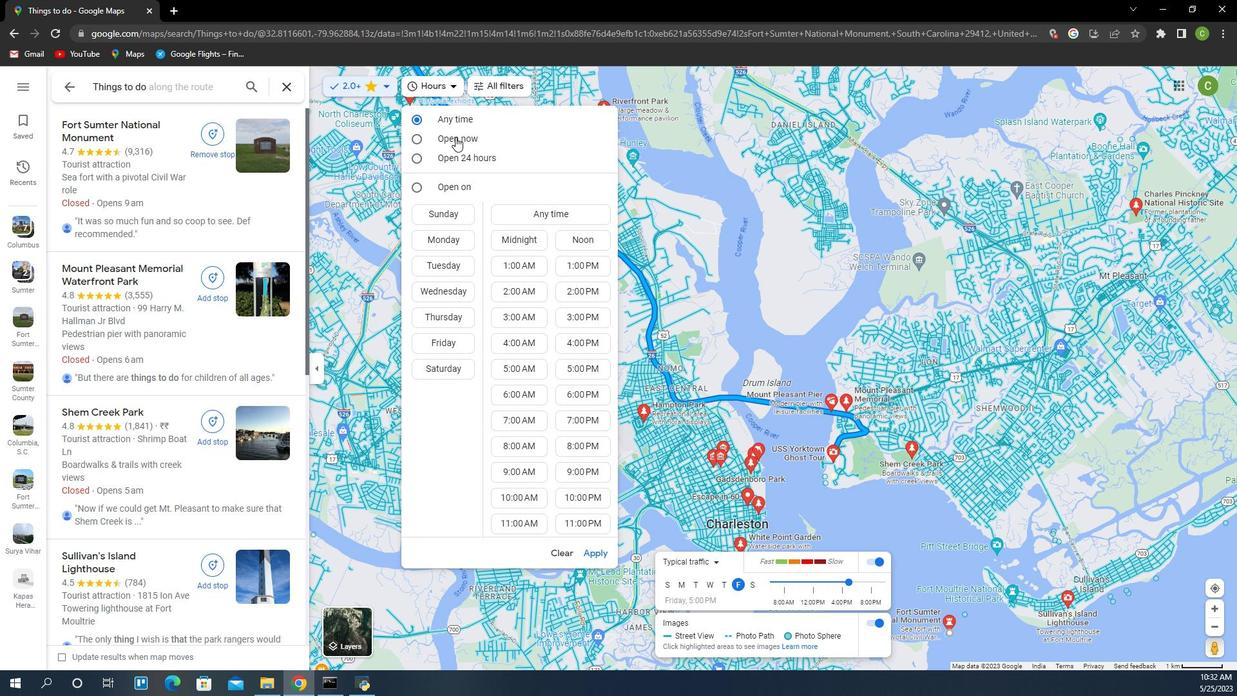 
Action: Mouse moved to (785, 551)
Screenshot: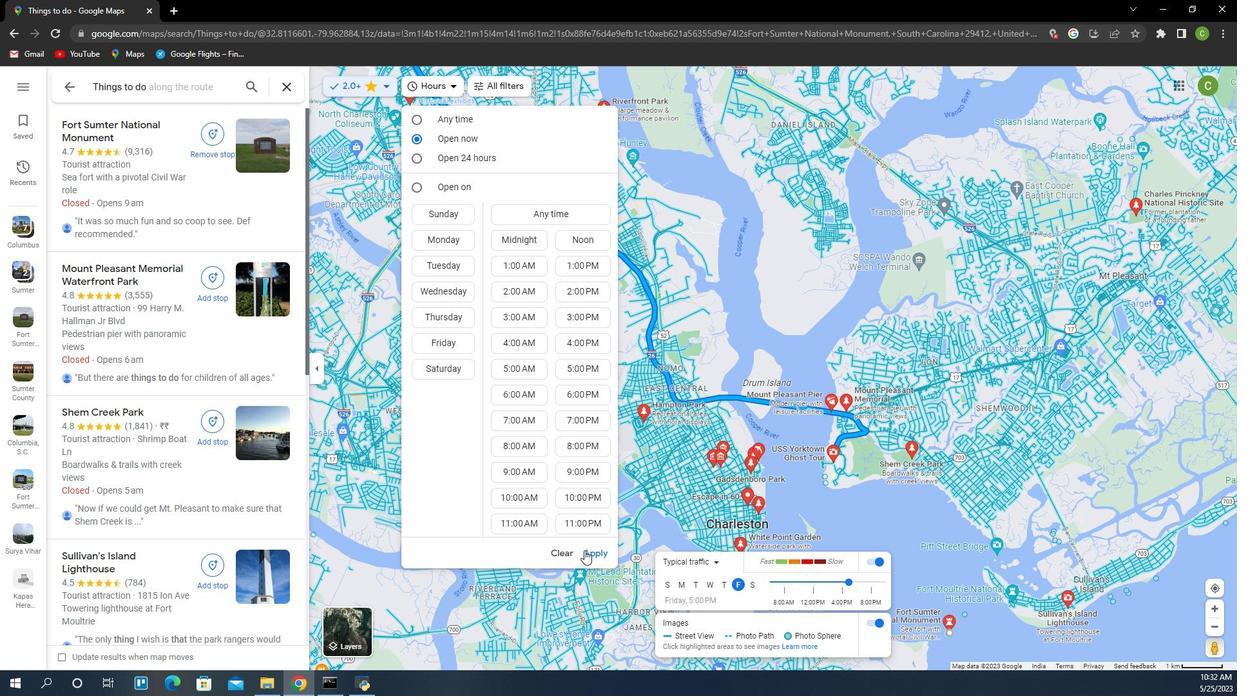 
Action: Mouse pressed left at (785, 551)
Screenshot: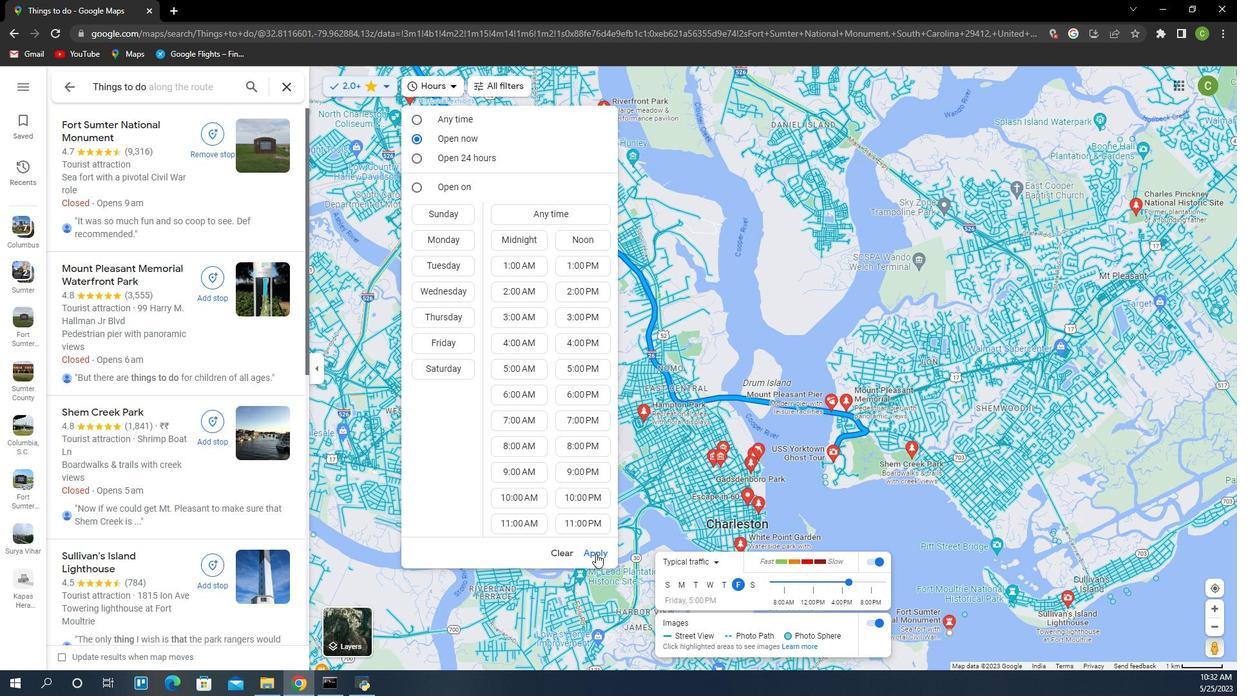 
Action: Mouse moved to (774, 199)
Screenshot: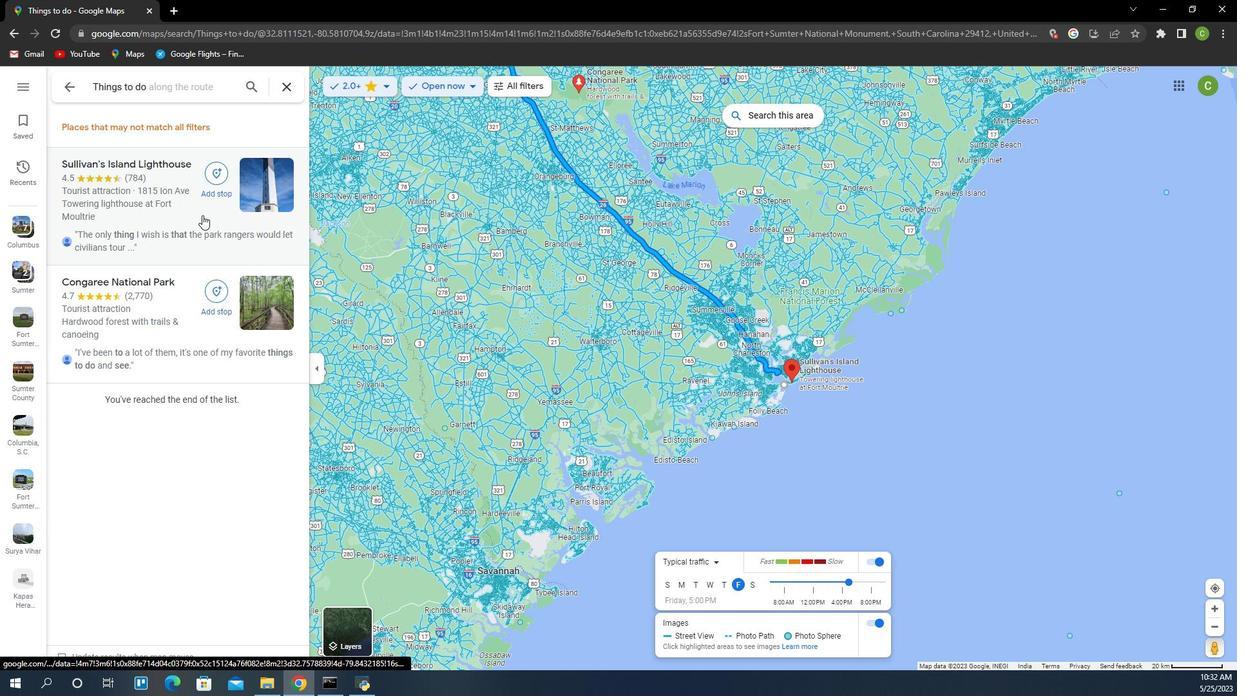 
Action: Mouse pressed left at (774, 199)
Screenshot: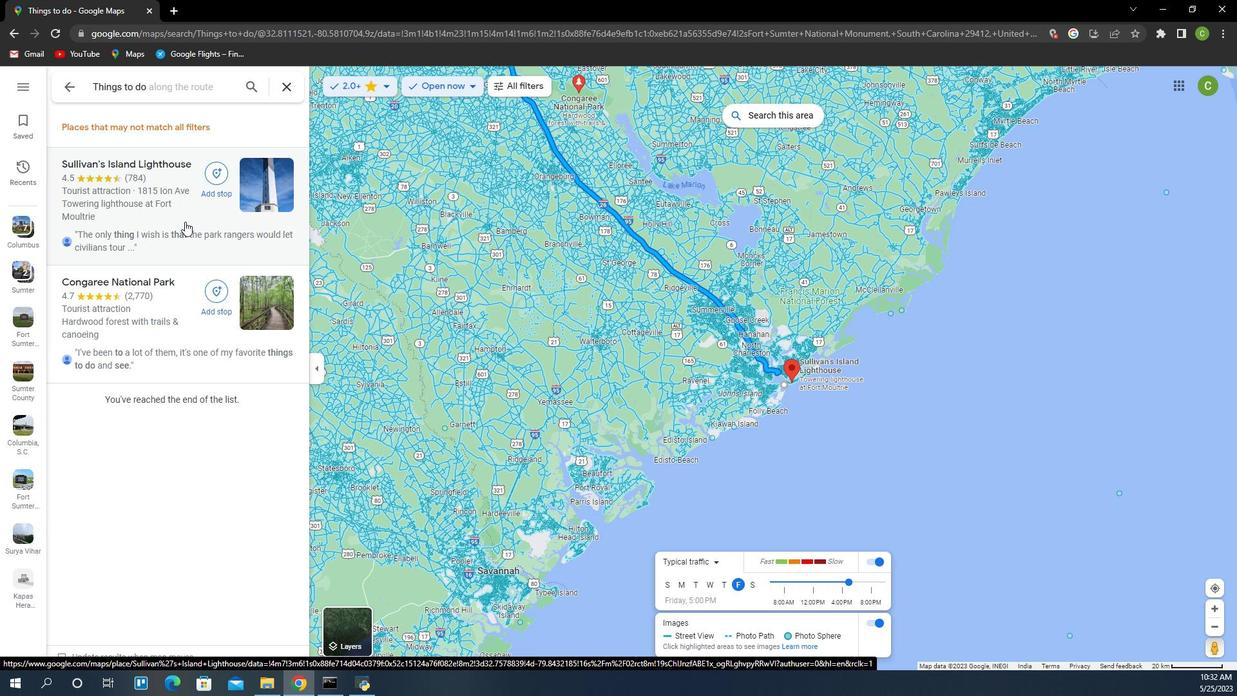 
Action: Mouse moved to (780, 215)
Screenshot: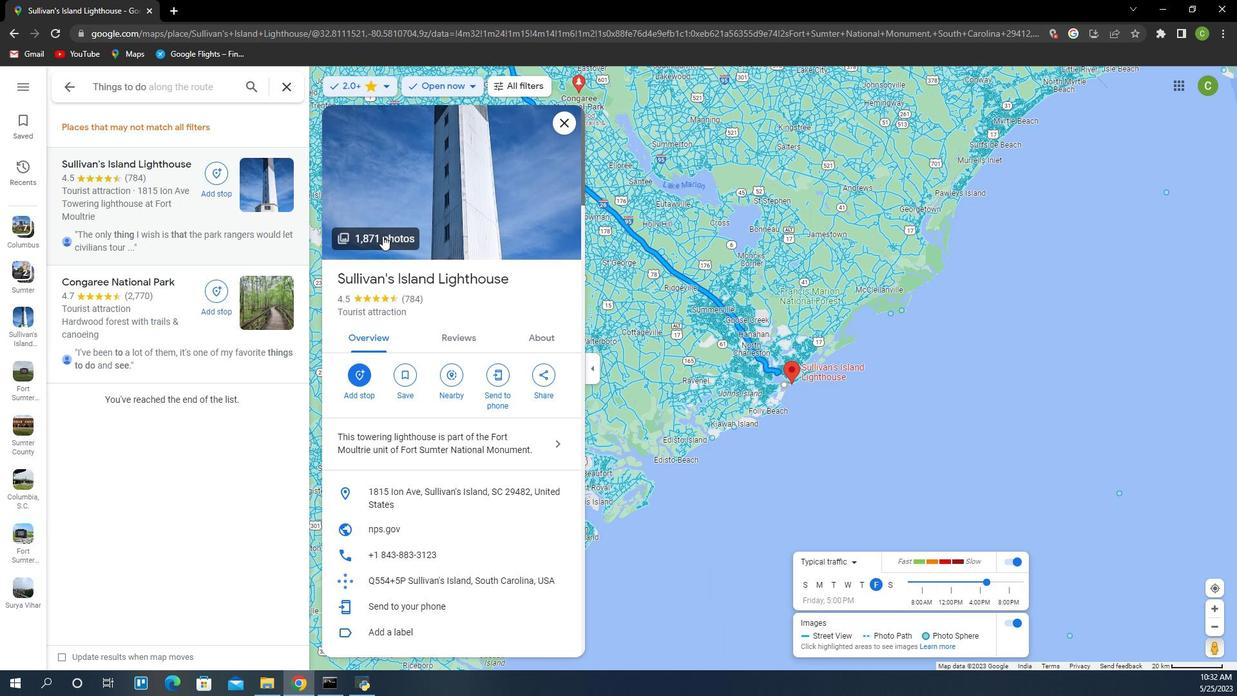 
Action: Mouse pressed left at (780, 215)
Screenshot: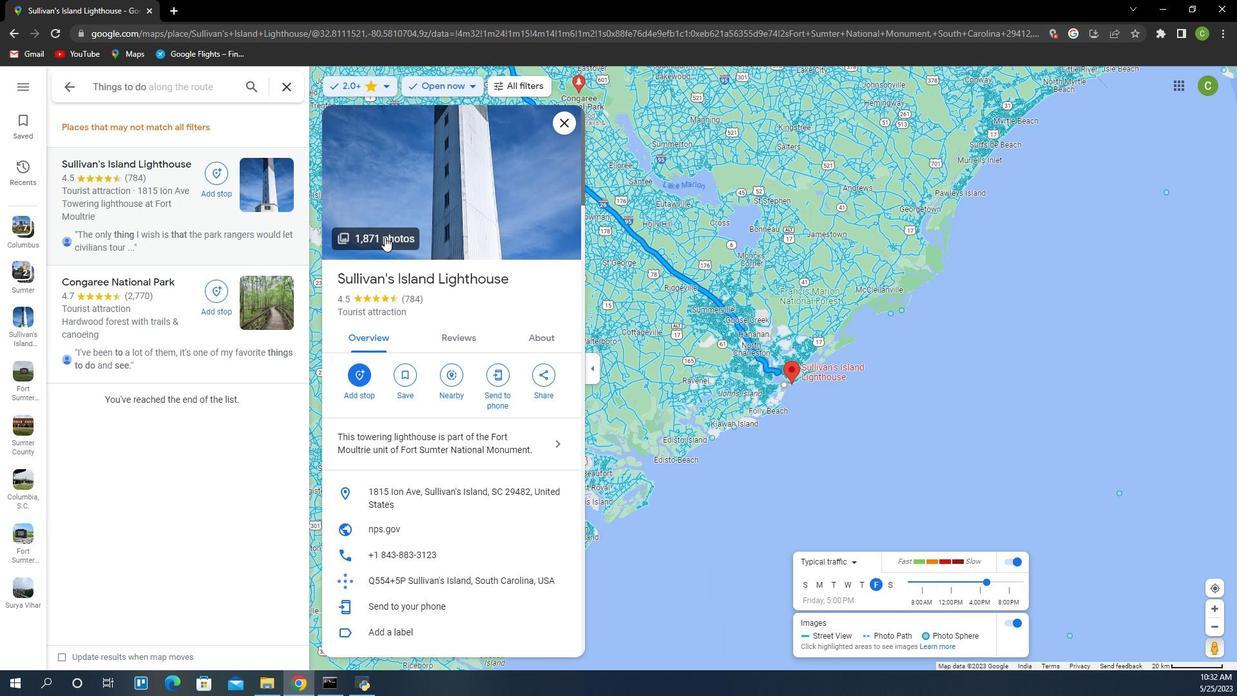 
Action: Mouse moved to (772, 290)
Screenshot: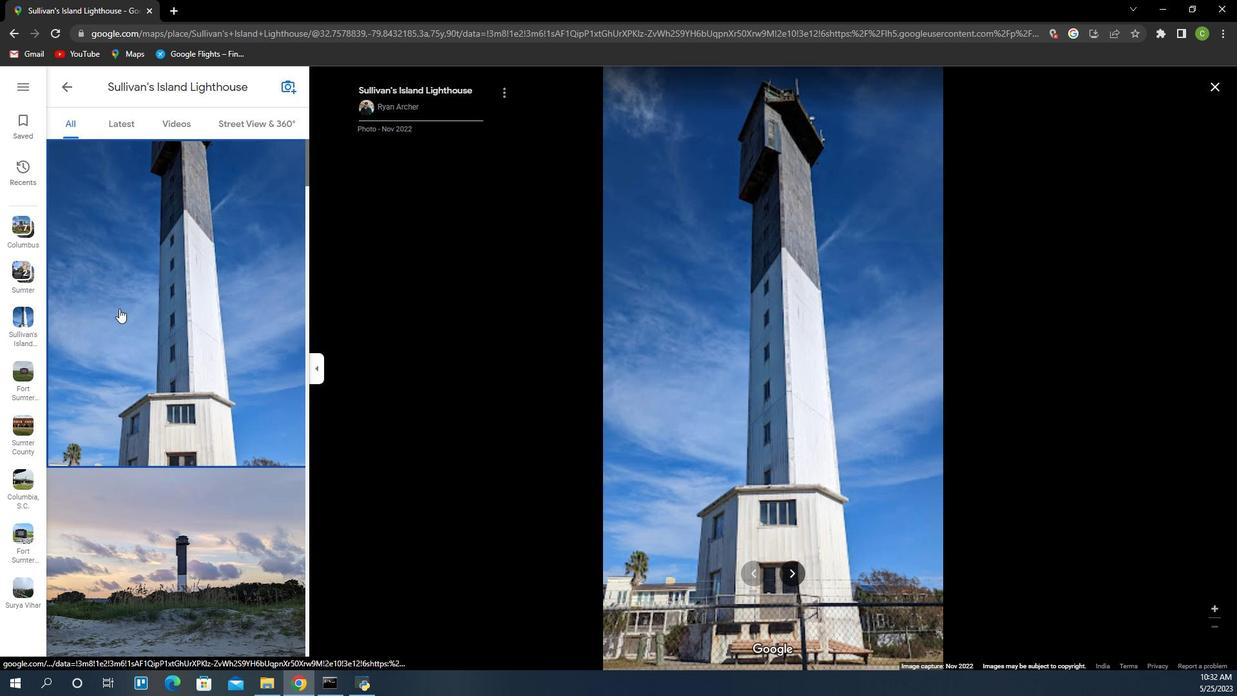 
Action: Key pressed <Key.tab><Key.tab><Key.tab><Key.down><Key.down><Key.down><Key.up>
Screenshot: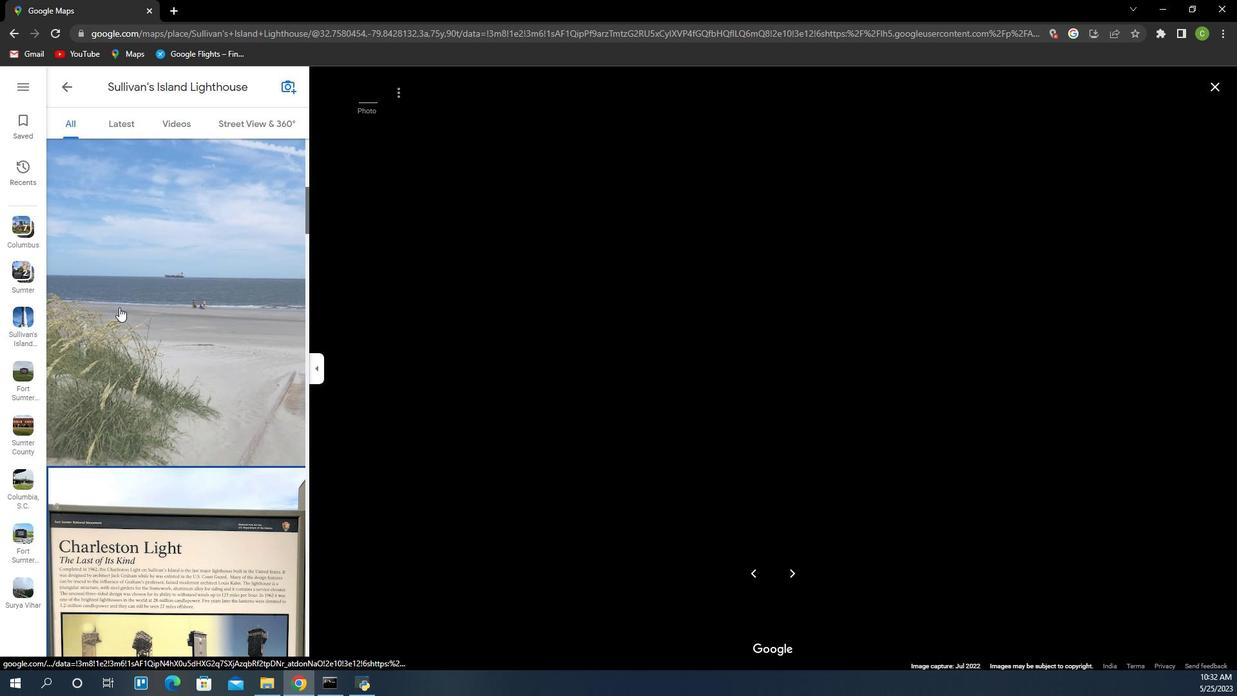 
Action: Mouse moved to (792, 341)
Screenshot: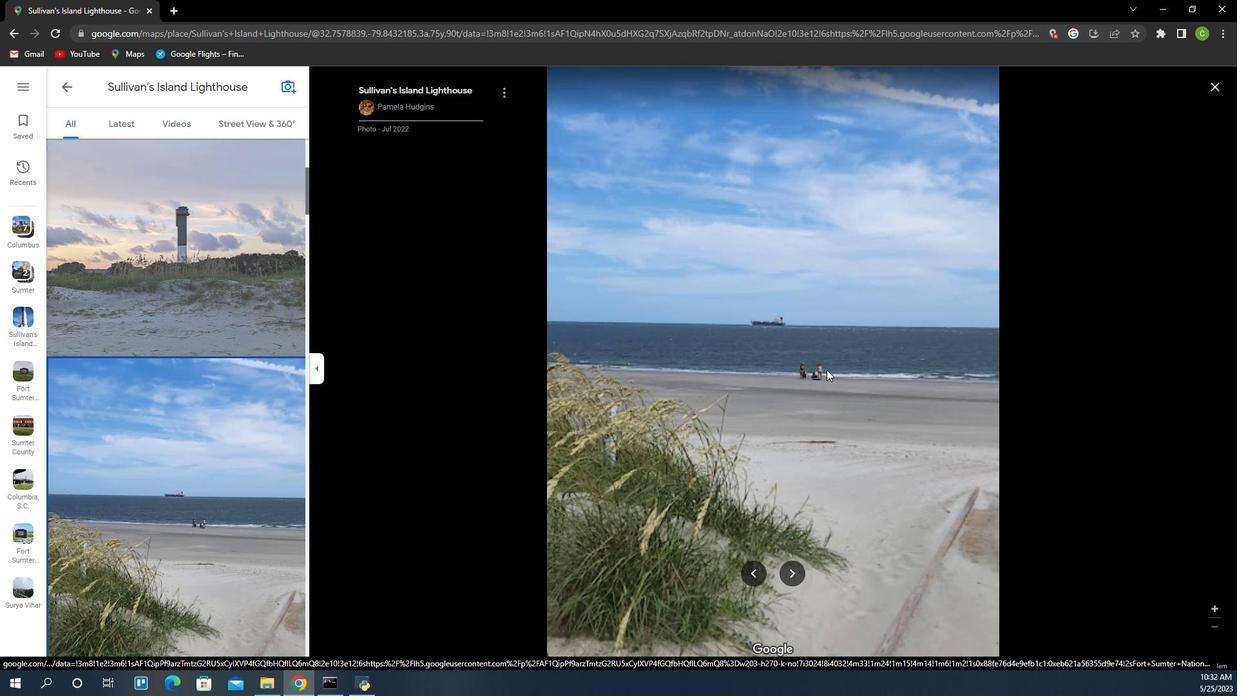 
Action: Mouse scrolled (792, 342) with delta (0, 0)
Screenshot: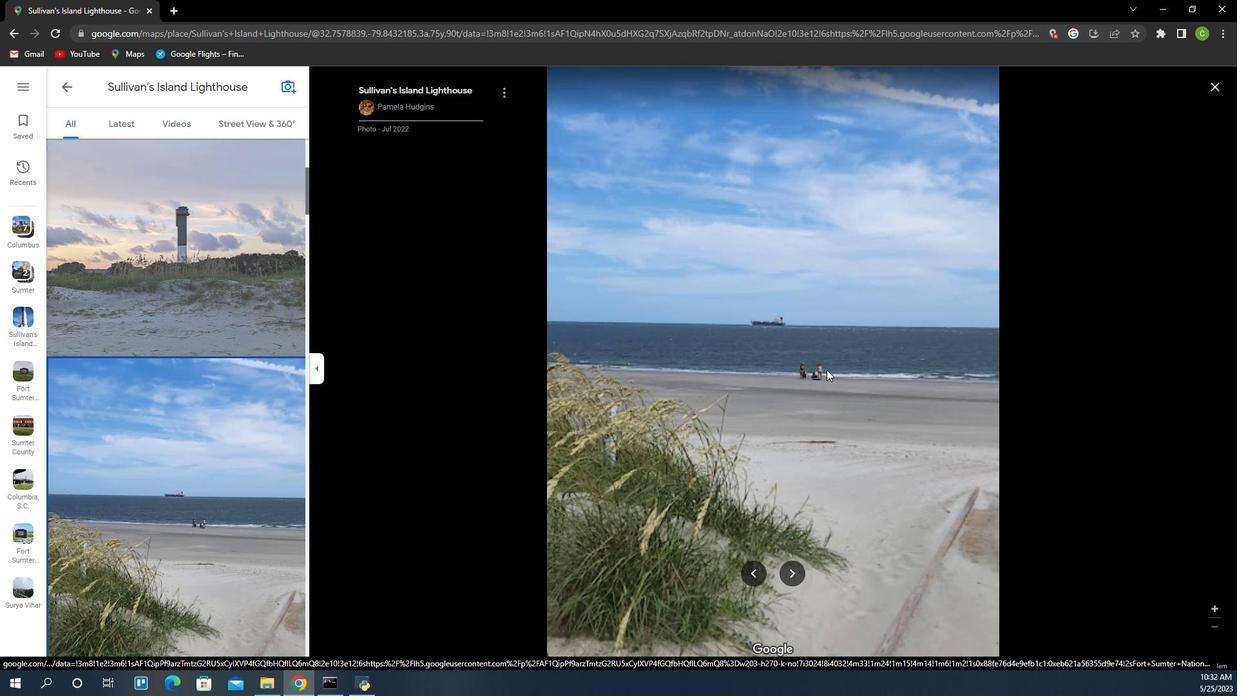 
Action: Mouse moved to (792, 325)
Screenshot: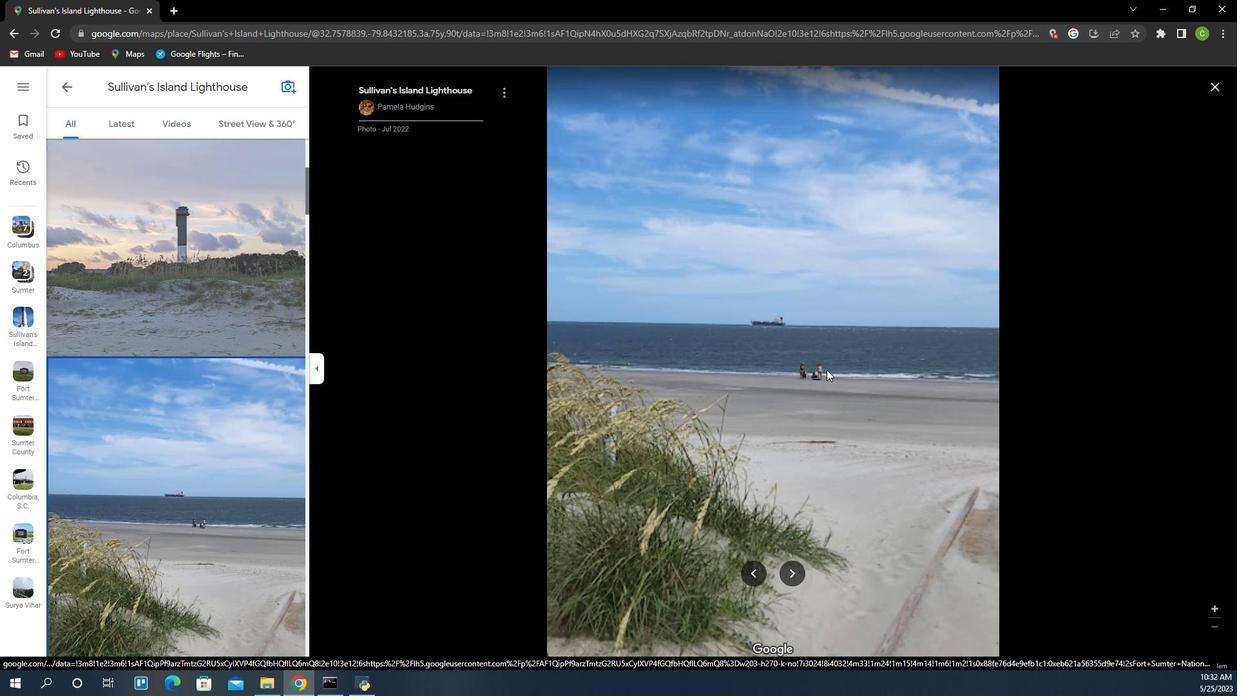 
Action: Mouse scrolled (792, 326) with delta (0, 0)
Screenshot: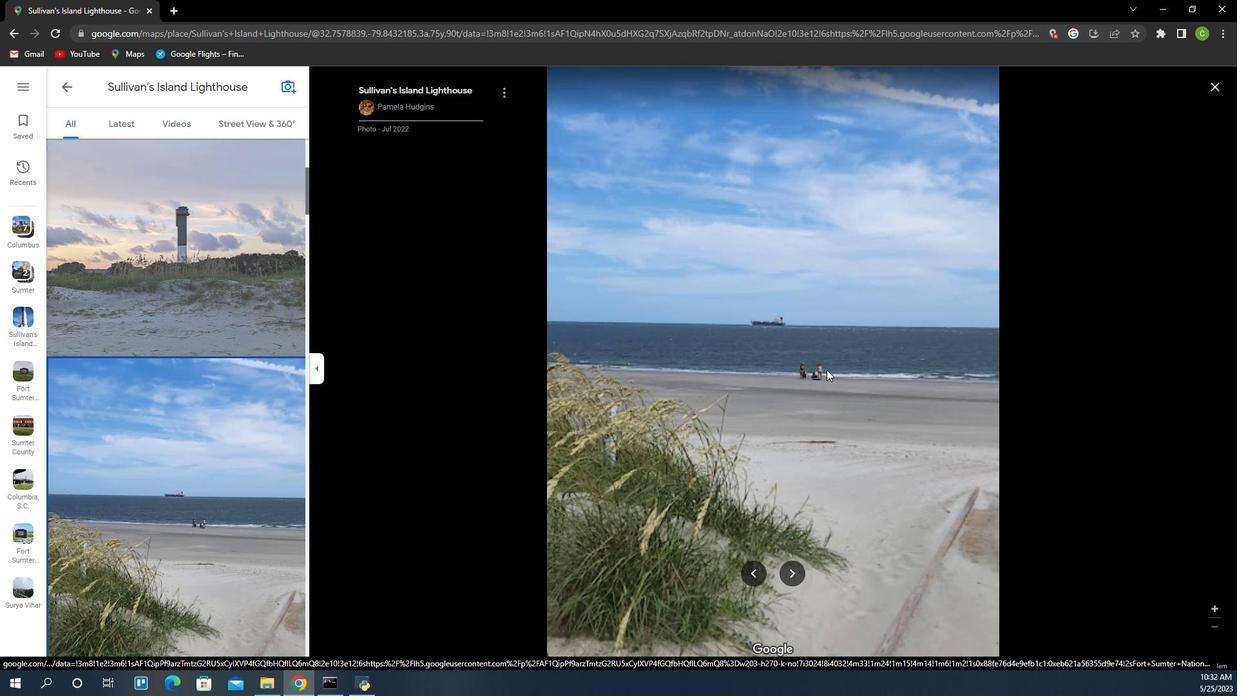 
Action: Mouse moved to (792, 306)
Screenshot: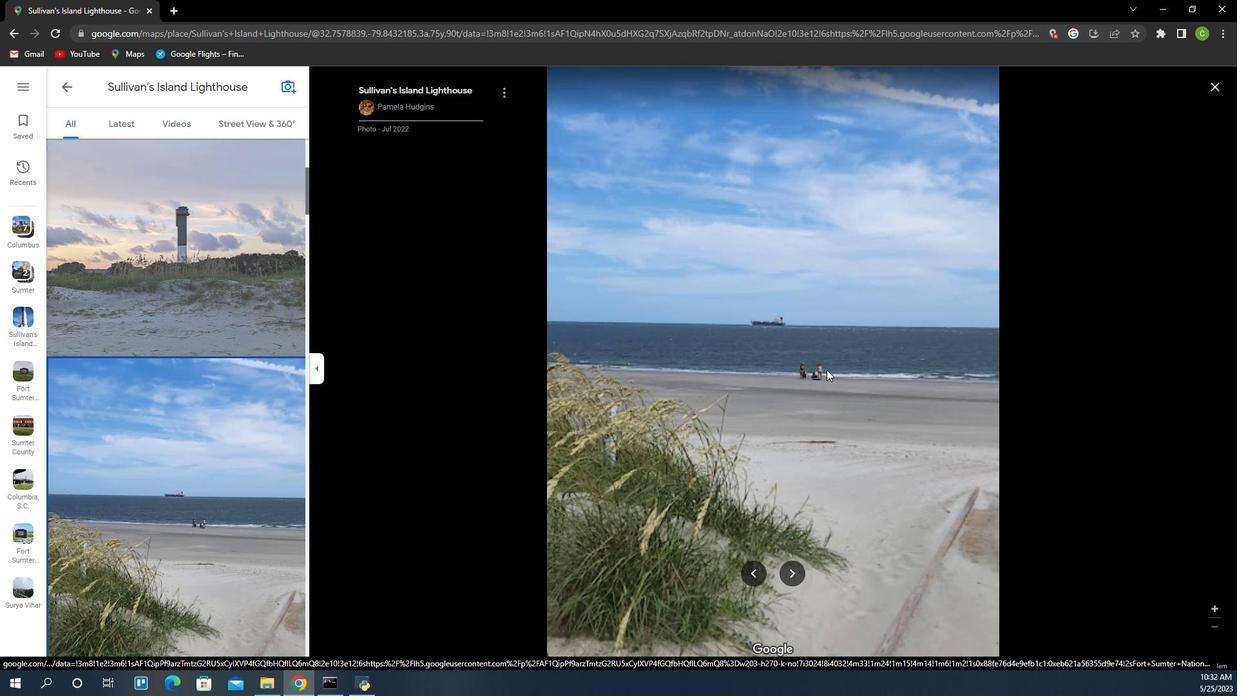 
Action: Mouse scrolled (792, 306) with delta (0, 0)
Screenshot: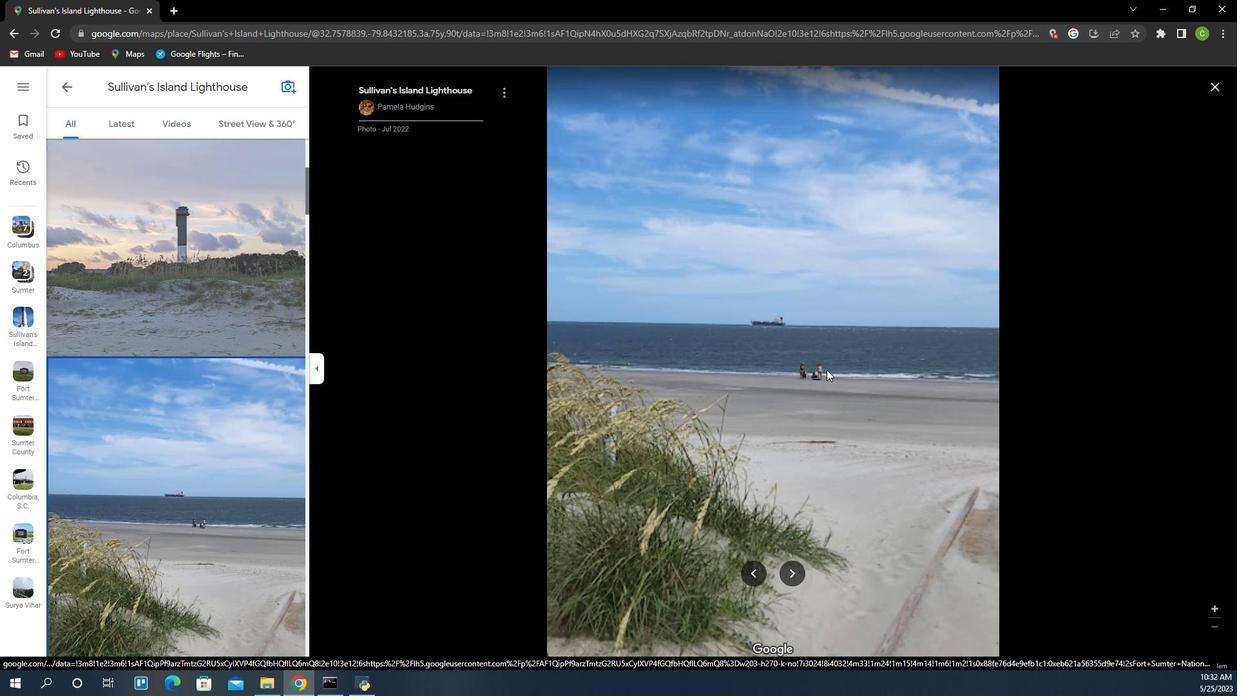 
Action: Mouse moved to (792, 293)
Screenshot: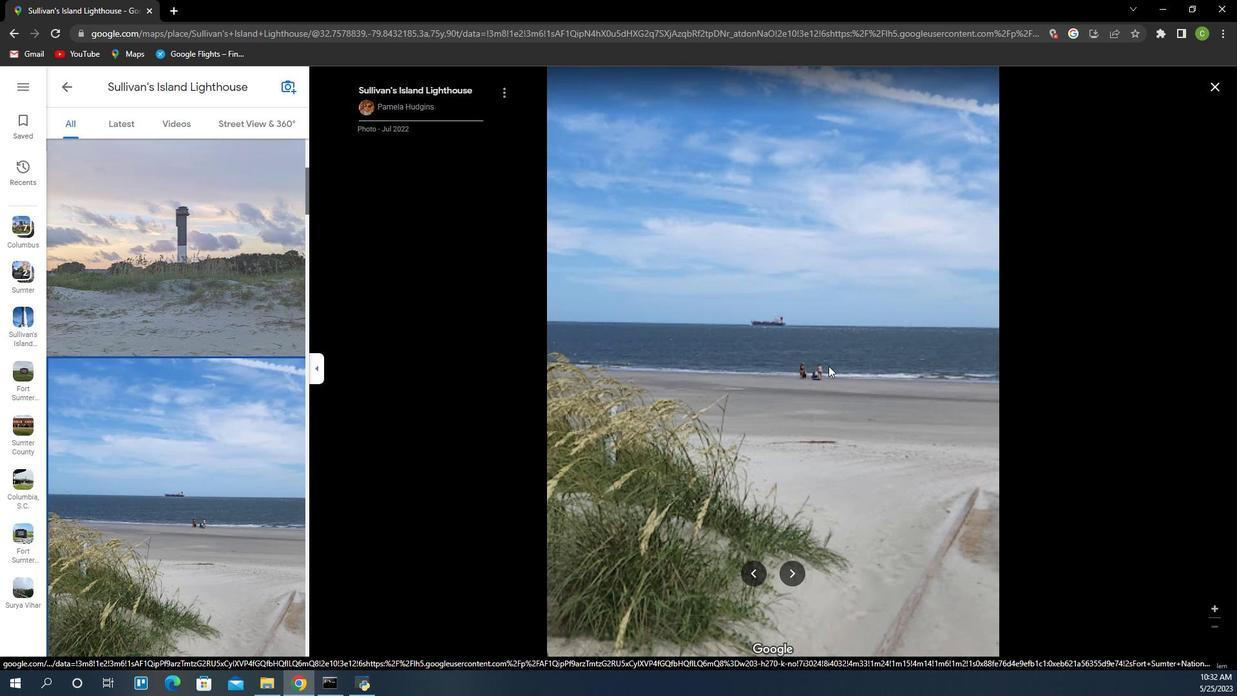 
Action: Mouse scrolled (792, 293) with delta (0, 0)
Screenshot: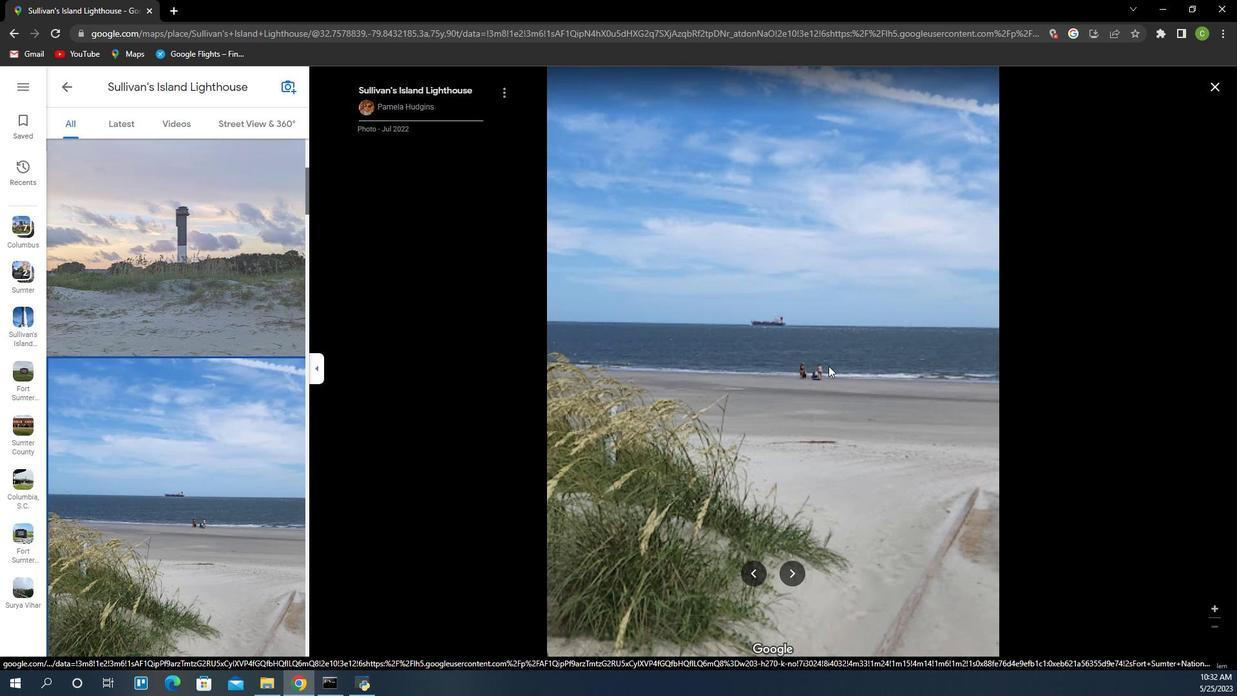 
Action: Mouse moved to (792, 288)
Screenshot: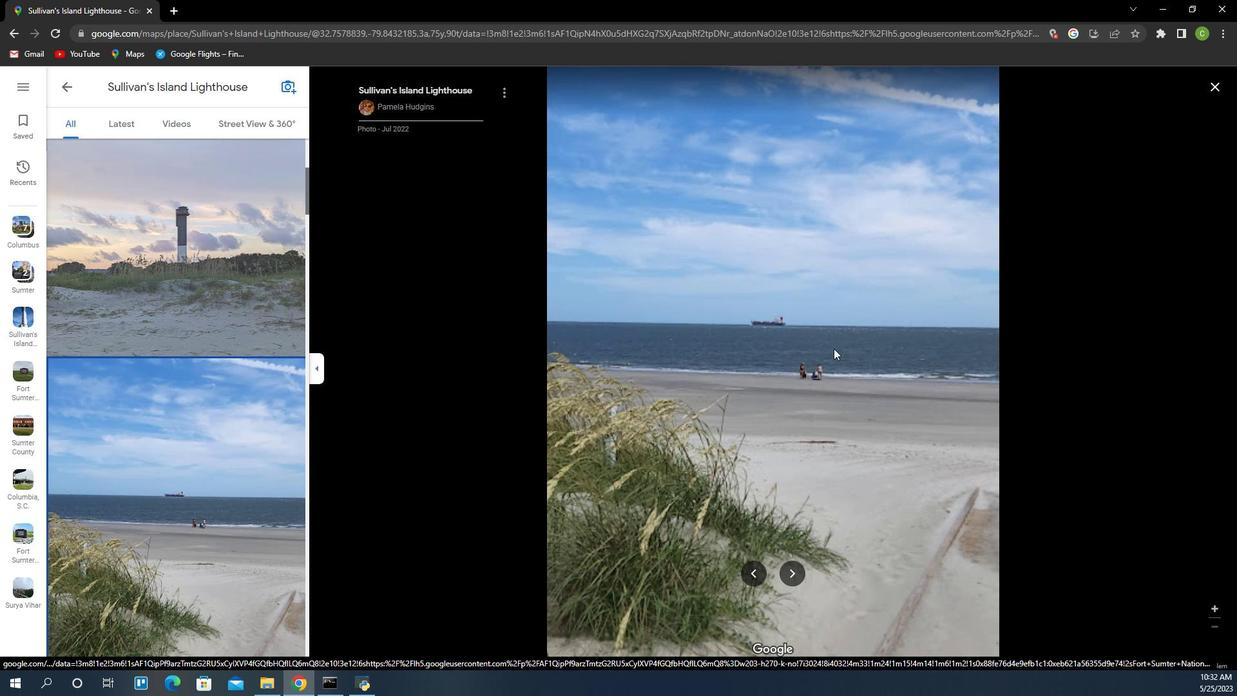 
Action: Mouse scrolled (792, 288) with delta (0, 0)
Screenshot: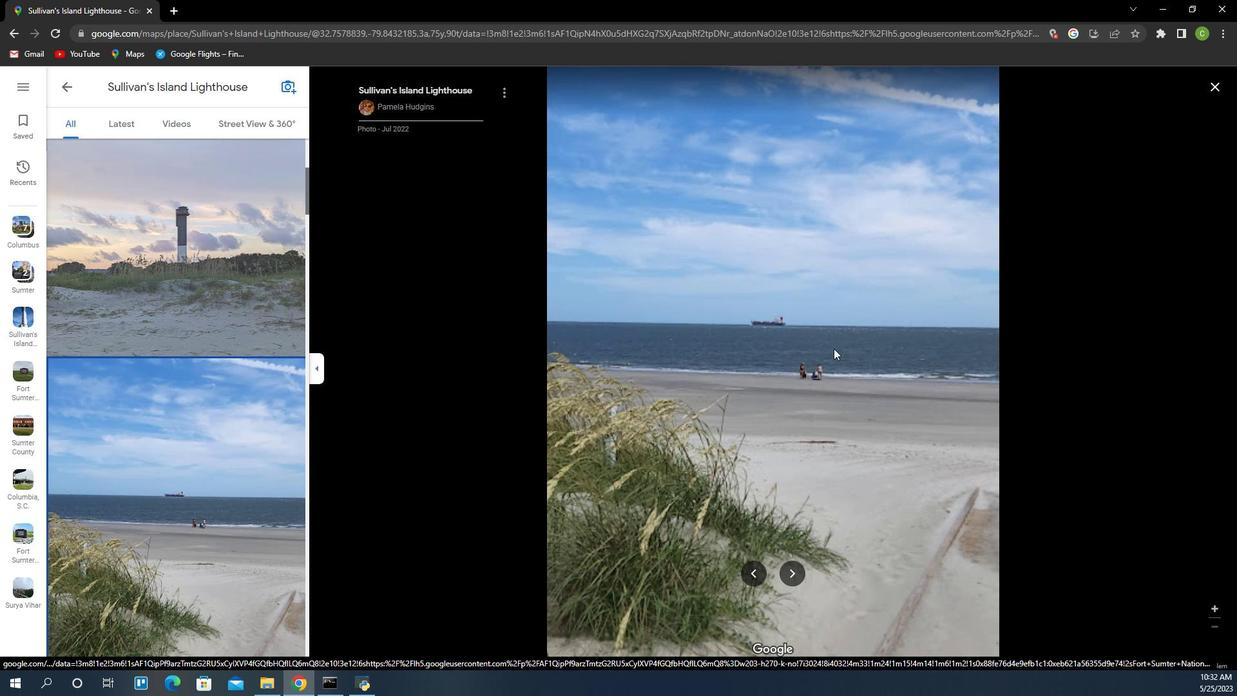 
Action: Mouse moved to (792, 286)
Screenshot: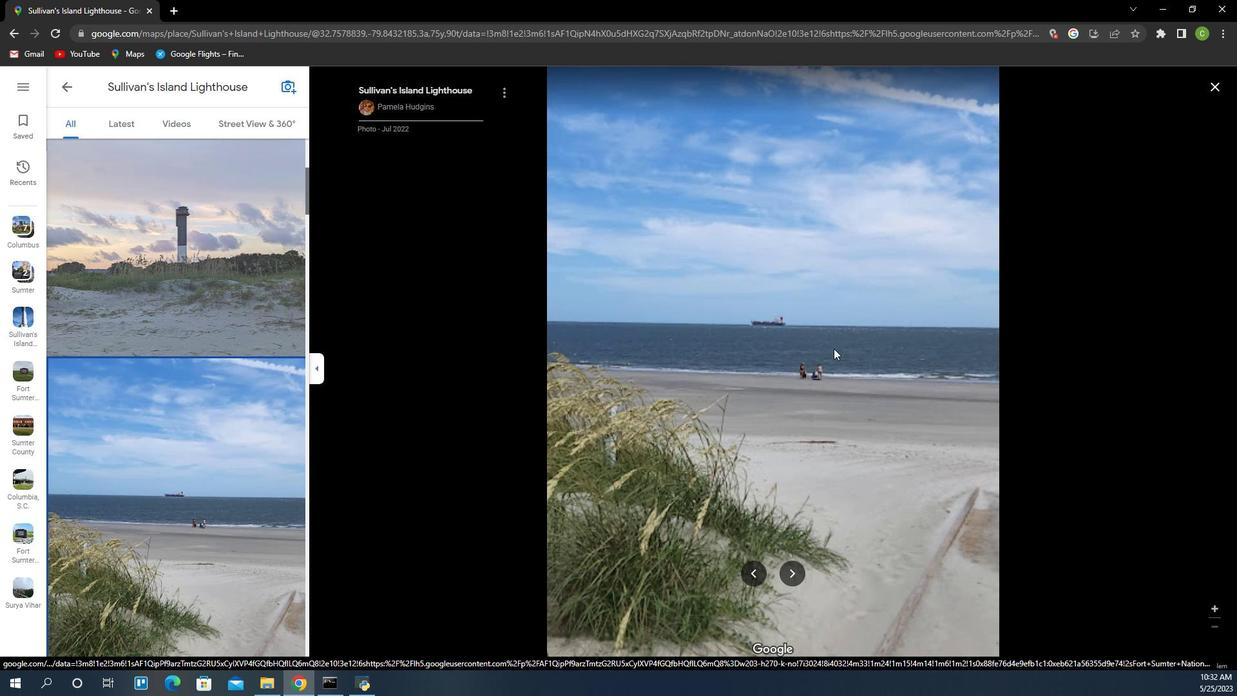 
Action: Mouse scrolled (792, 288) with delta (0, 1)
Screenshot: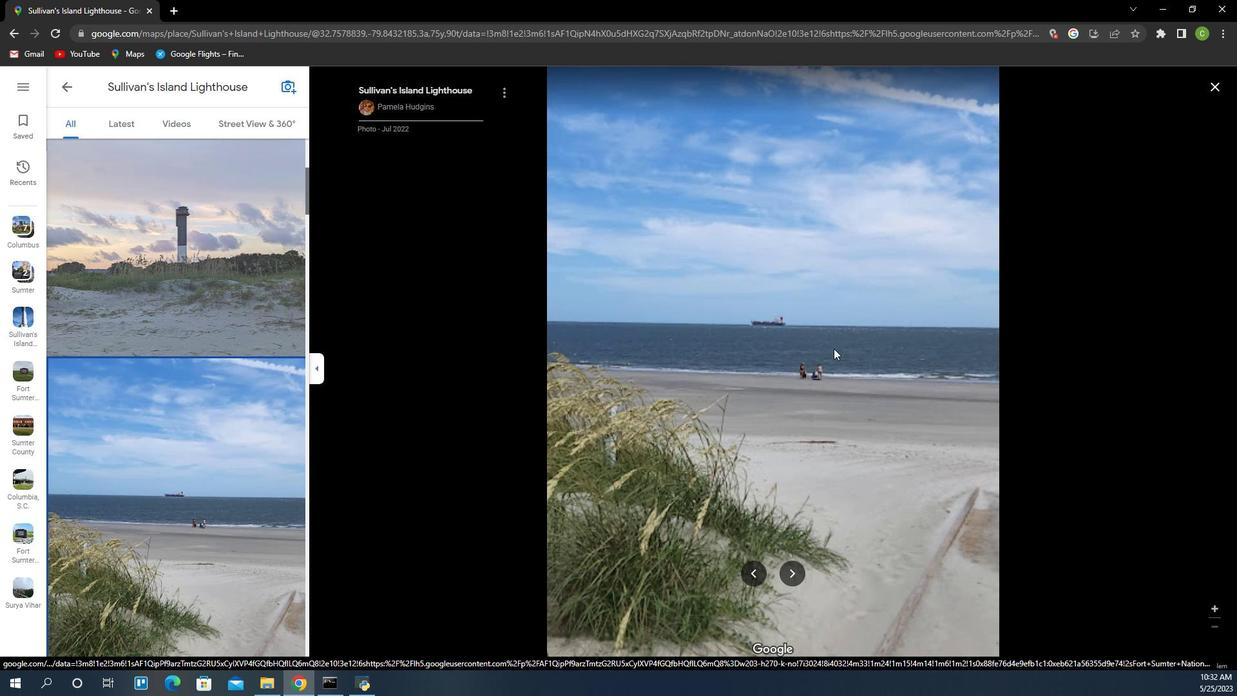 
Action: Mouse scrolled (792, 288) with delta (0, 1)
Screenshot: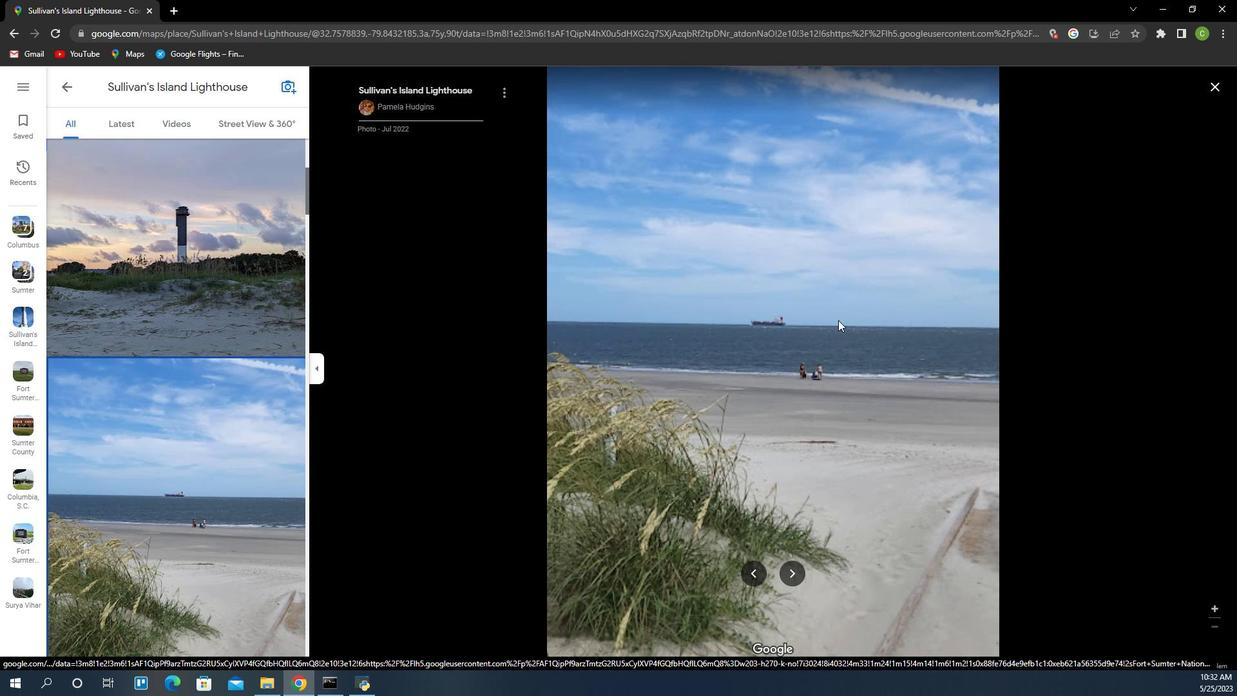 
Action: Mouse scrolled (792, 288) with delta (0, 1)
Screenshot: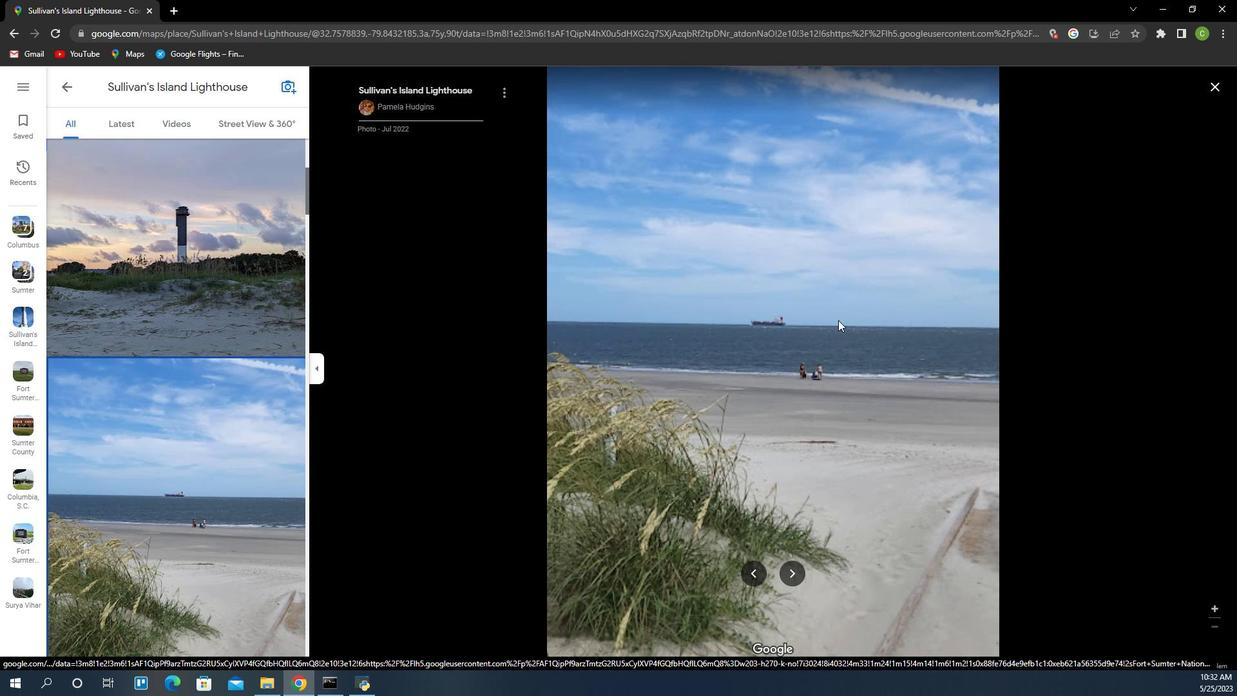 
Action: Mouse scrolled (792, 288) with delta (0, 1)
Screenshot: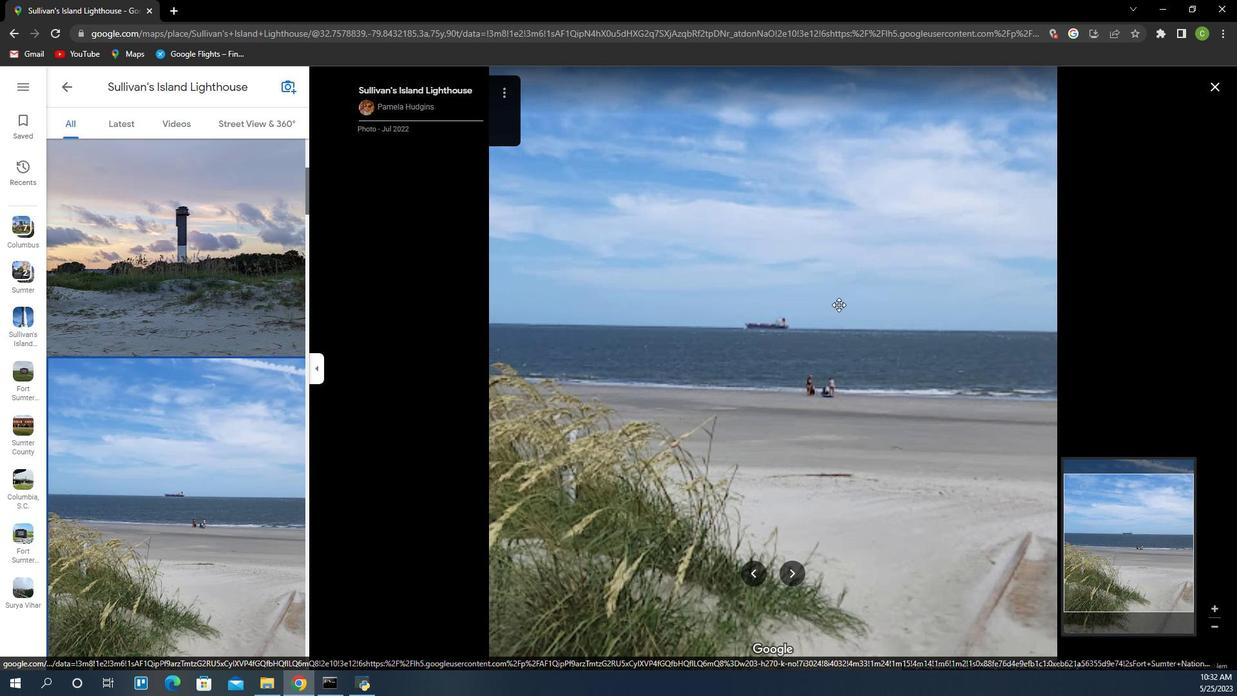 
Action: Mouse scrolled (792, 288) with delta (0, 1)
Screenshot: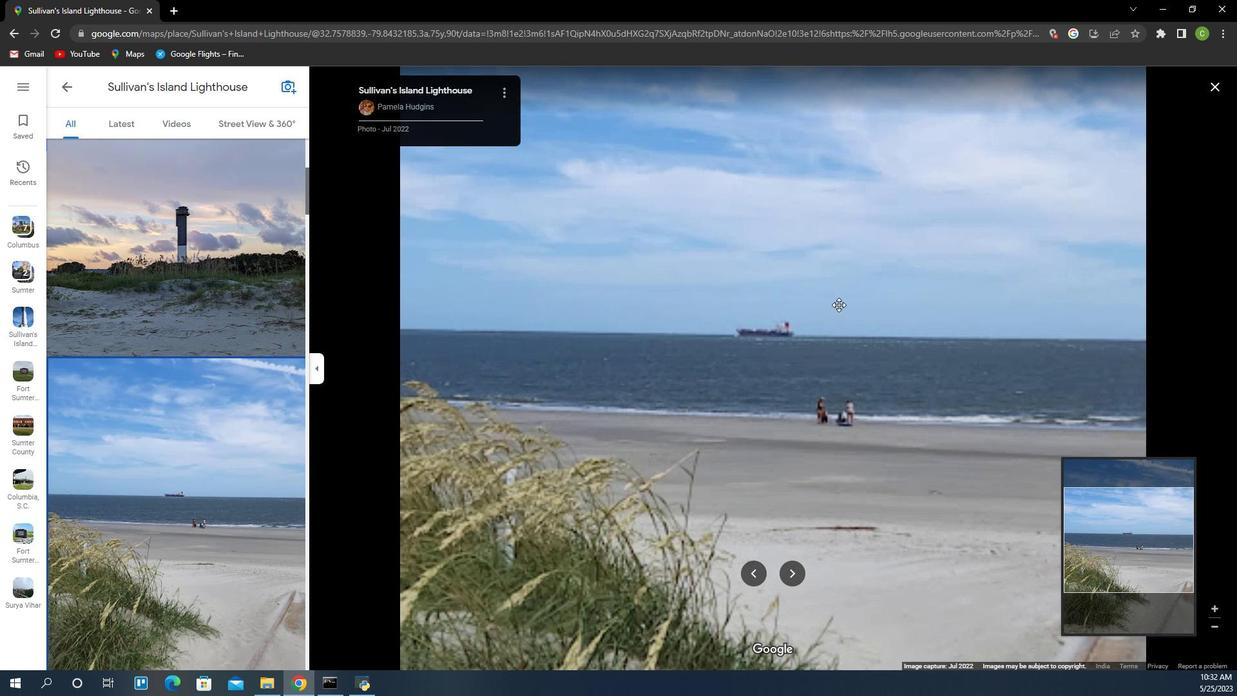 
Action: Mouse scrolled (792, 288) with delta (0, 1)
Screenshot: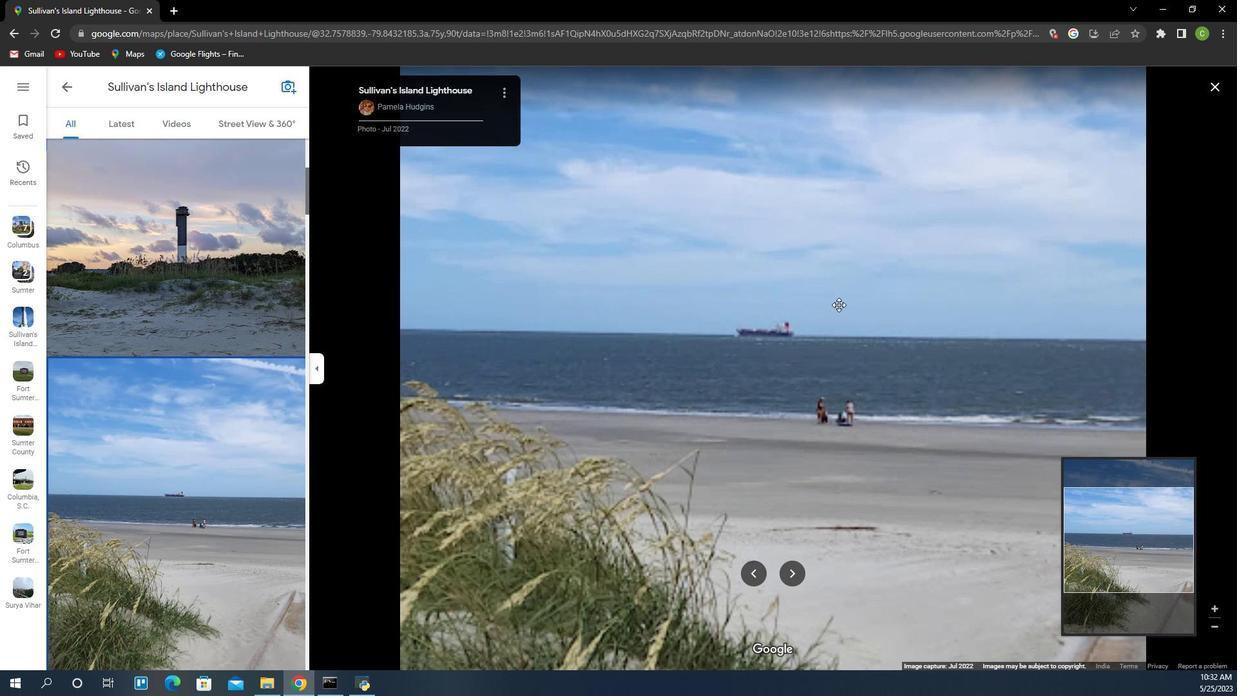 
Action: Mouse scrolled (792, 288) with delta (0, 1)
Screenshot: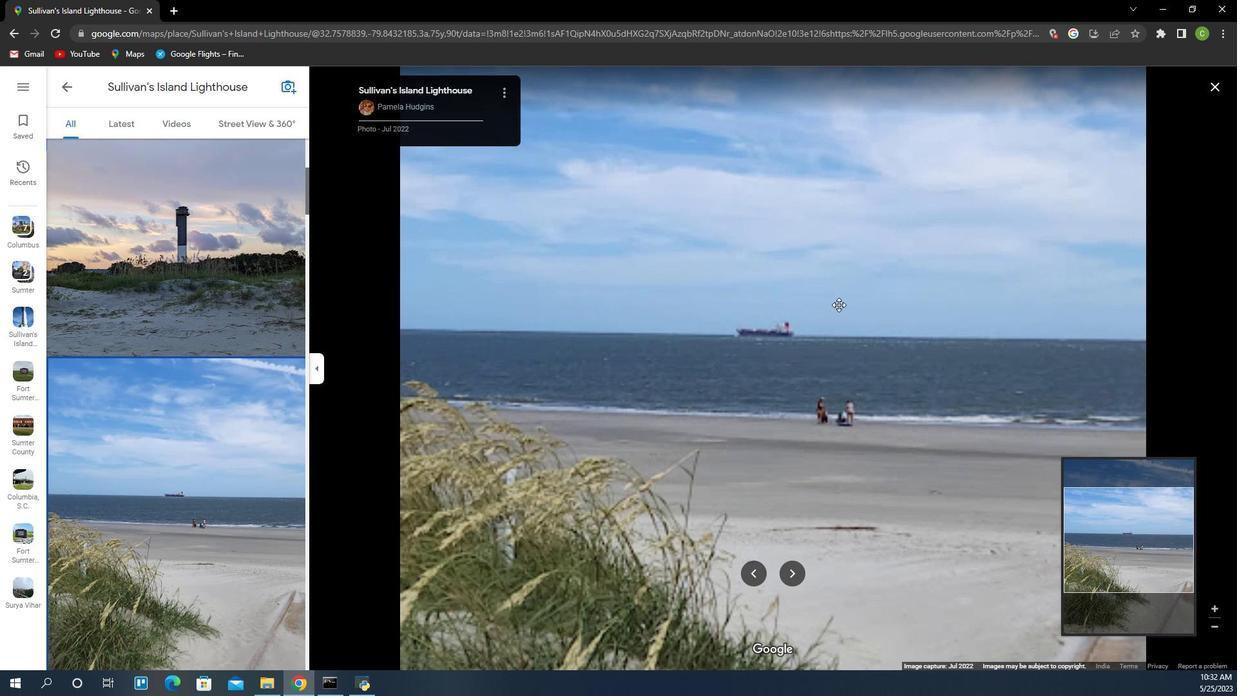 
Action: Mouse scrolled (792, 288) with delta (0, 1)
Screenshot: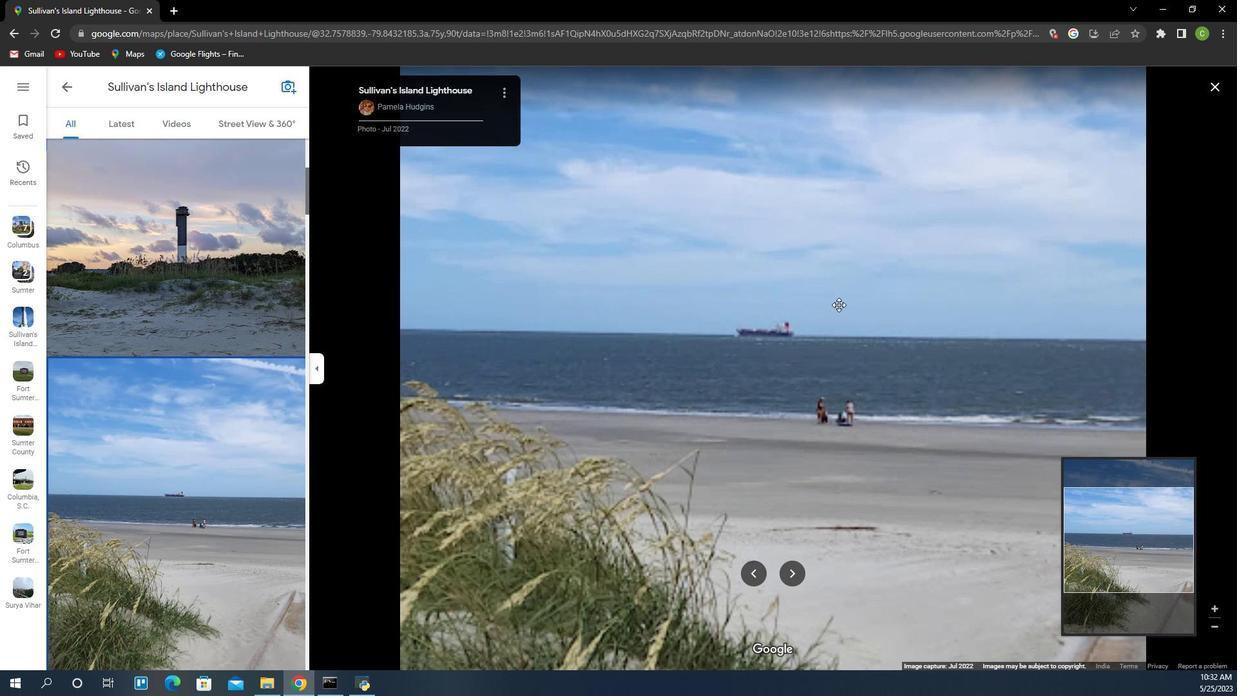 
Action: Mouse scrolled (792, 288) with delta (0, 1)
Screenshot: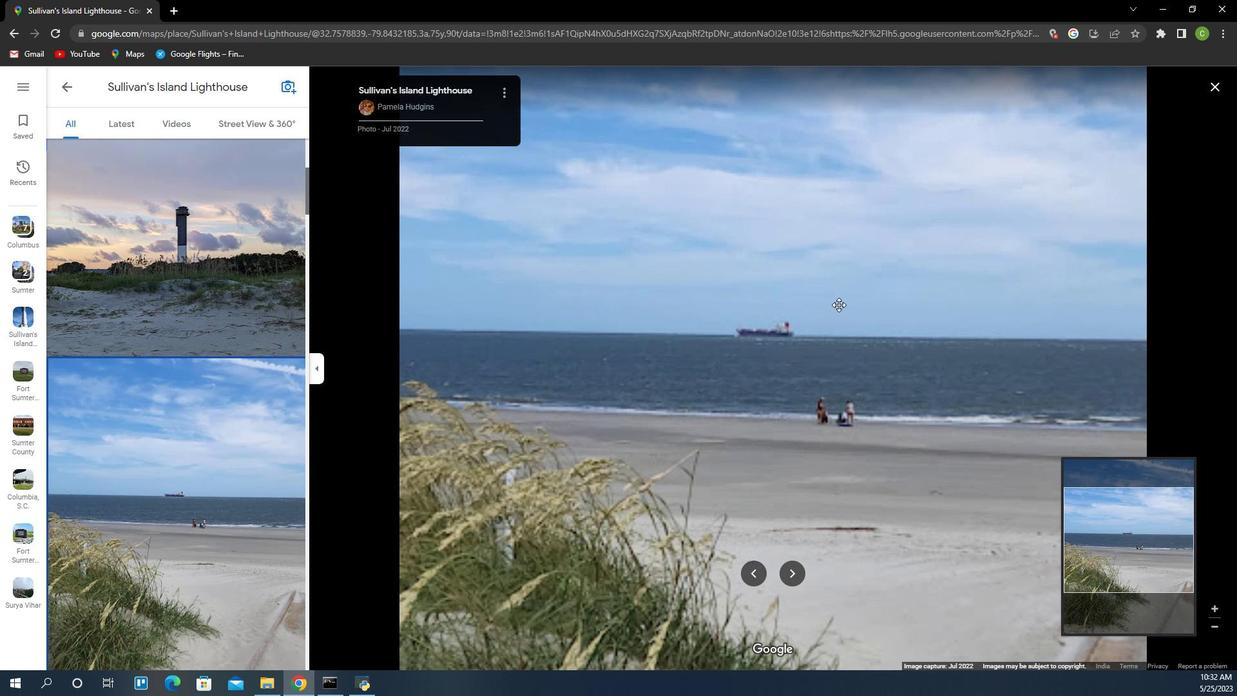 
Action: Mouse scrolled (792, 288) with delta (0, 1)
Screenshot: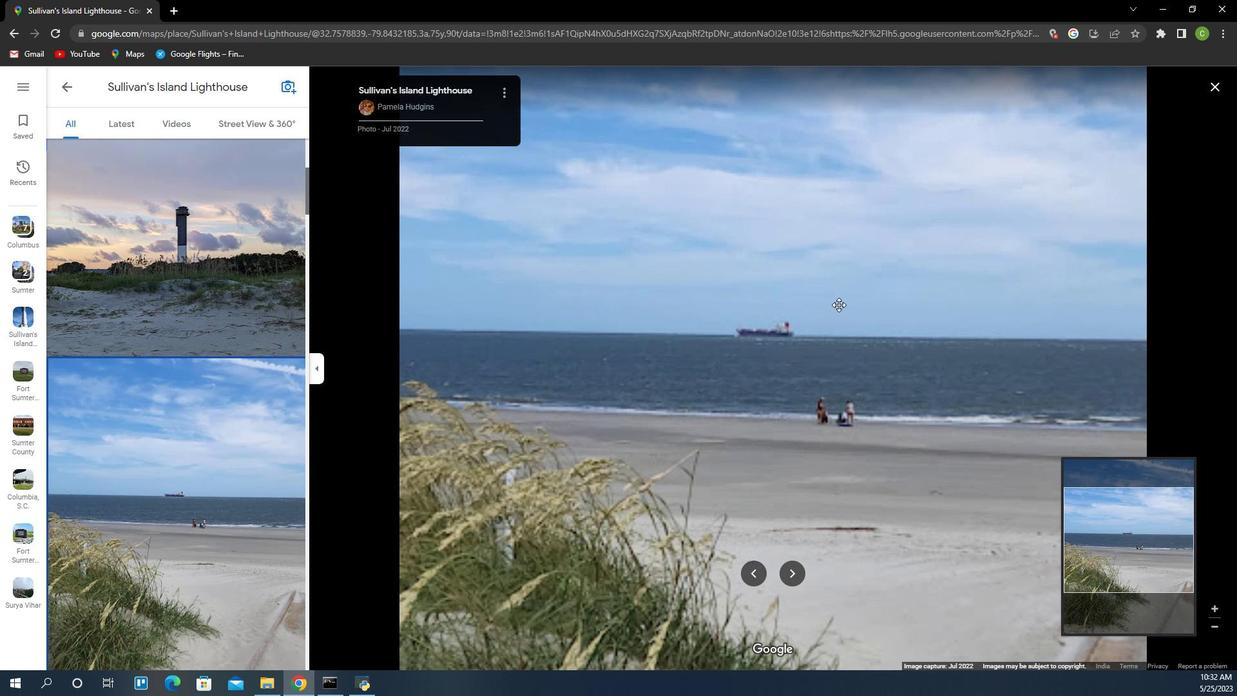 
Action: Mouse scrolled (792, 288) with delta (0, 1)
Screenshot: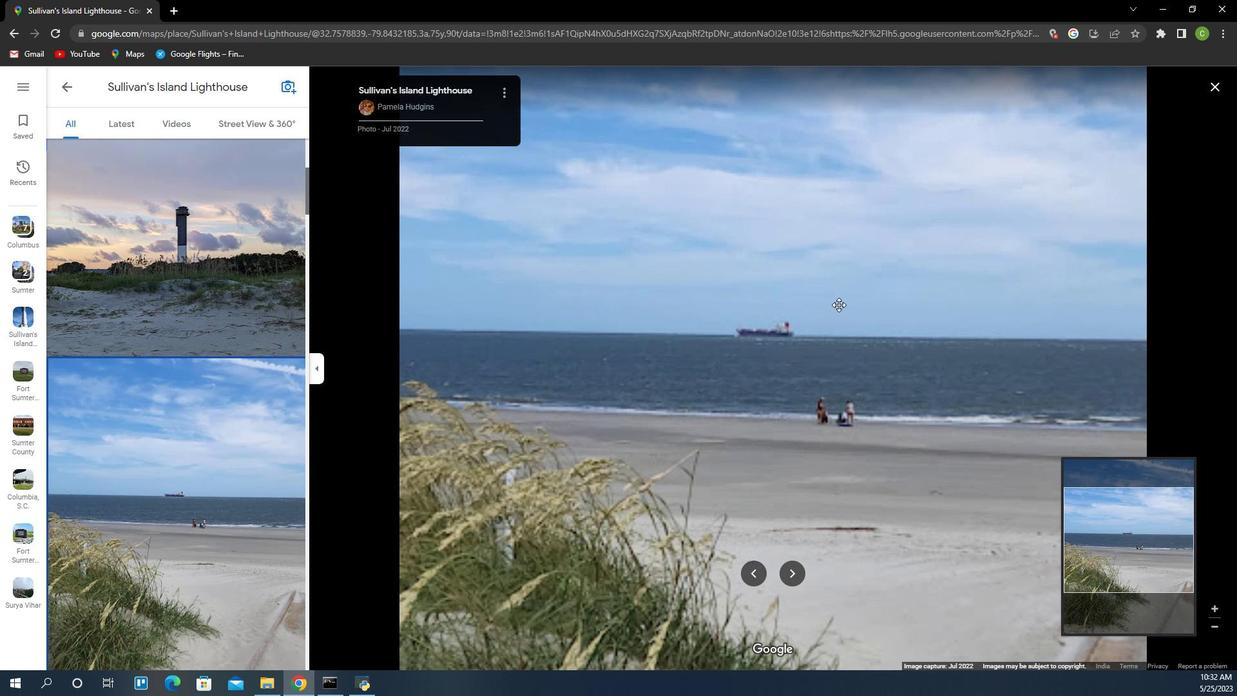
Action: Mouse scrolled (792, 288) with delta (0, 1)
Screenshot: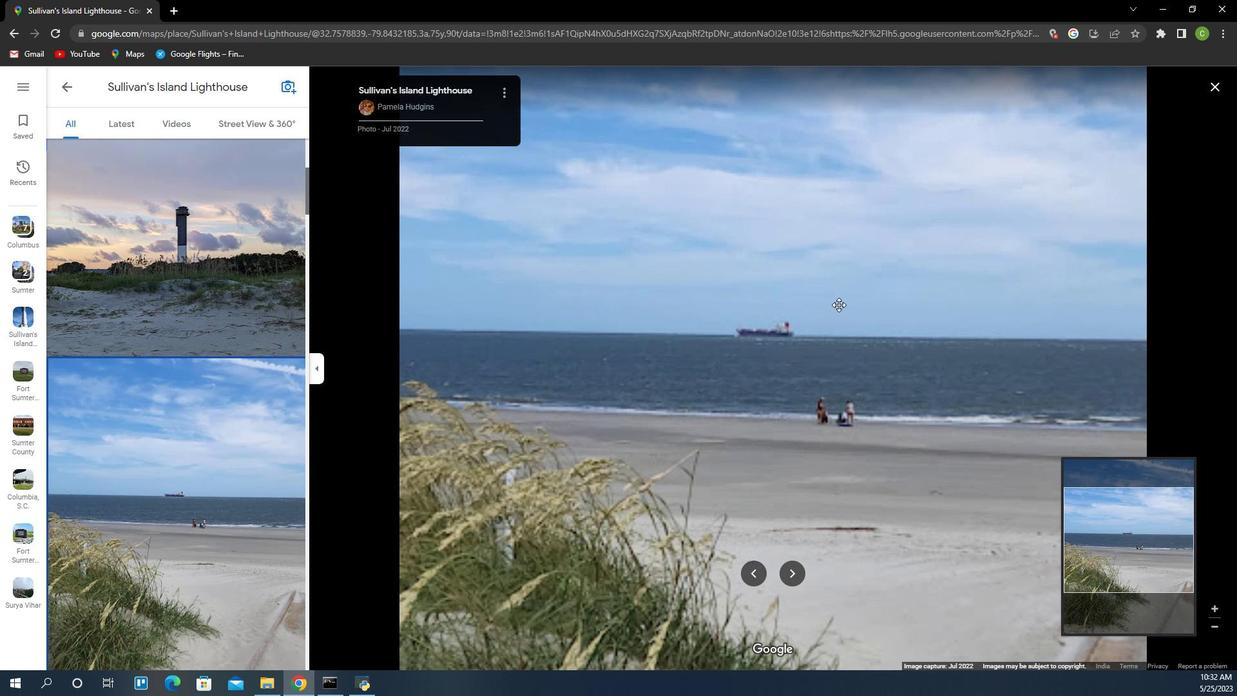 
Action: Mouse scrolled (792, 288) with delta (0, 1)
Screenshot: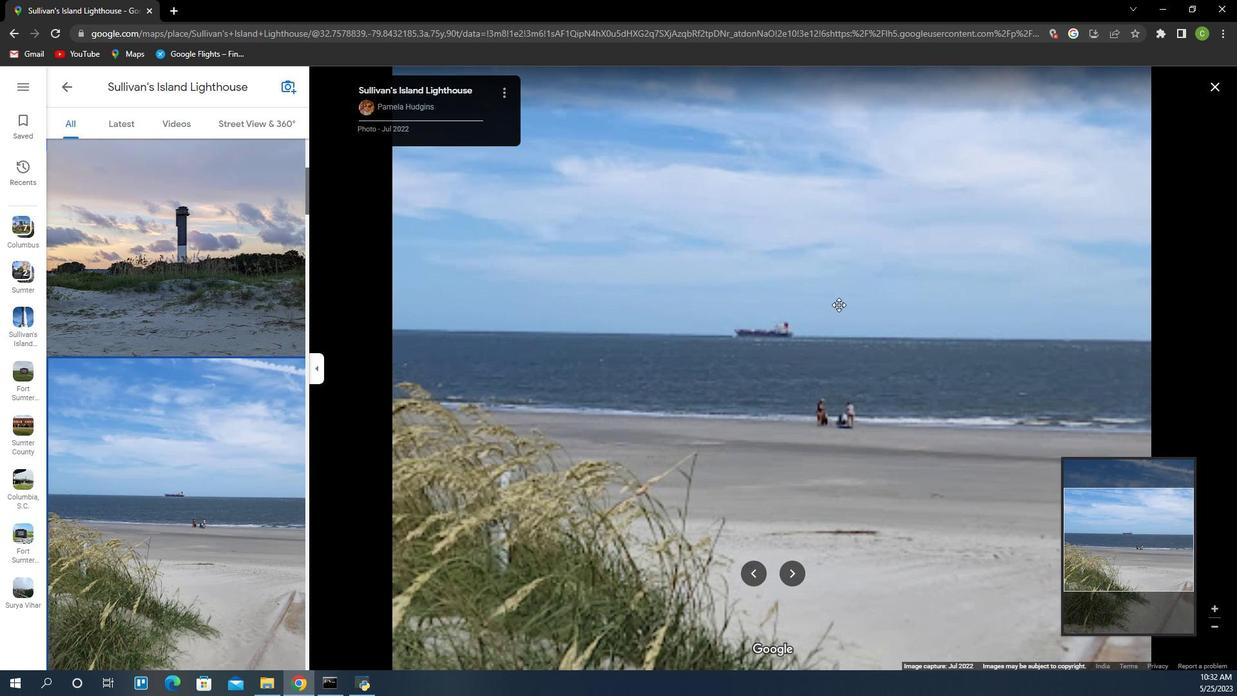 
Action: Mouse scrolled (792, 288) with delta (0, 1)
Screenshot: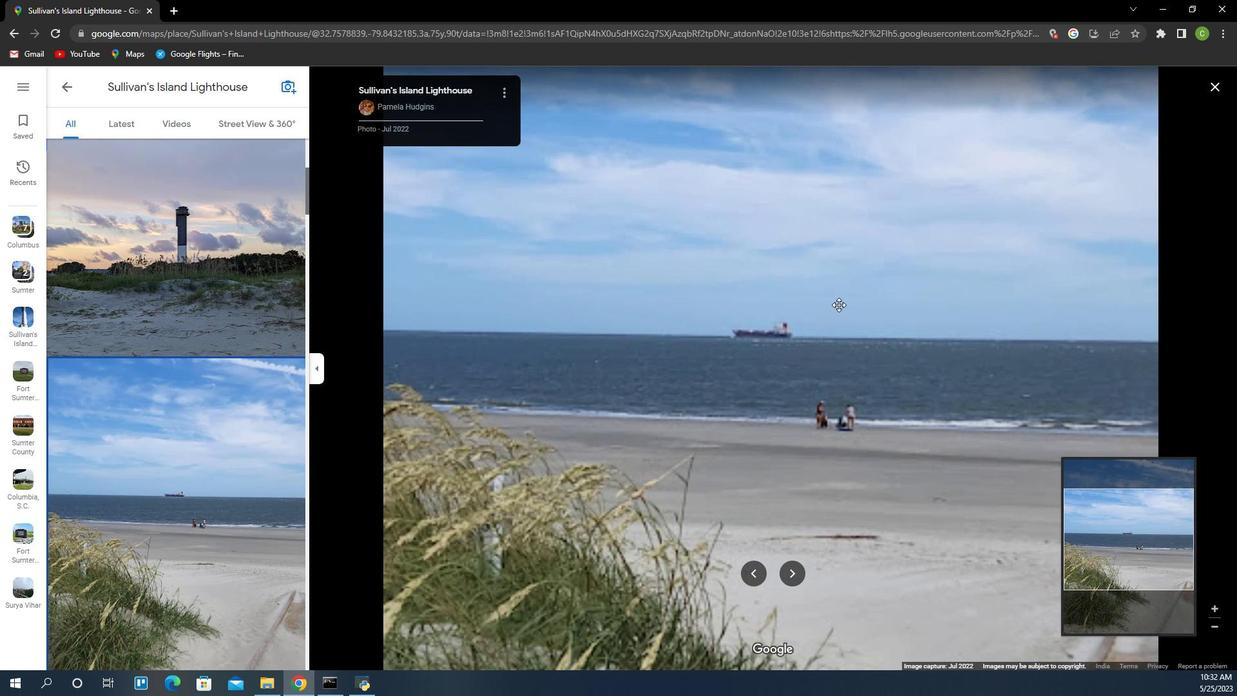 
Action: Mouse scrolled (792, 288) with delta (0, 1)
Screenshot: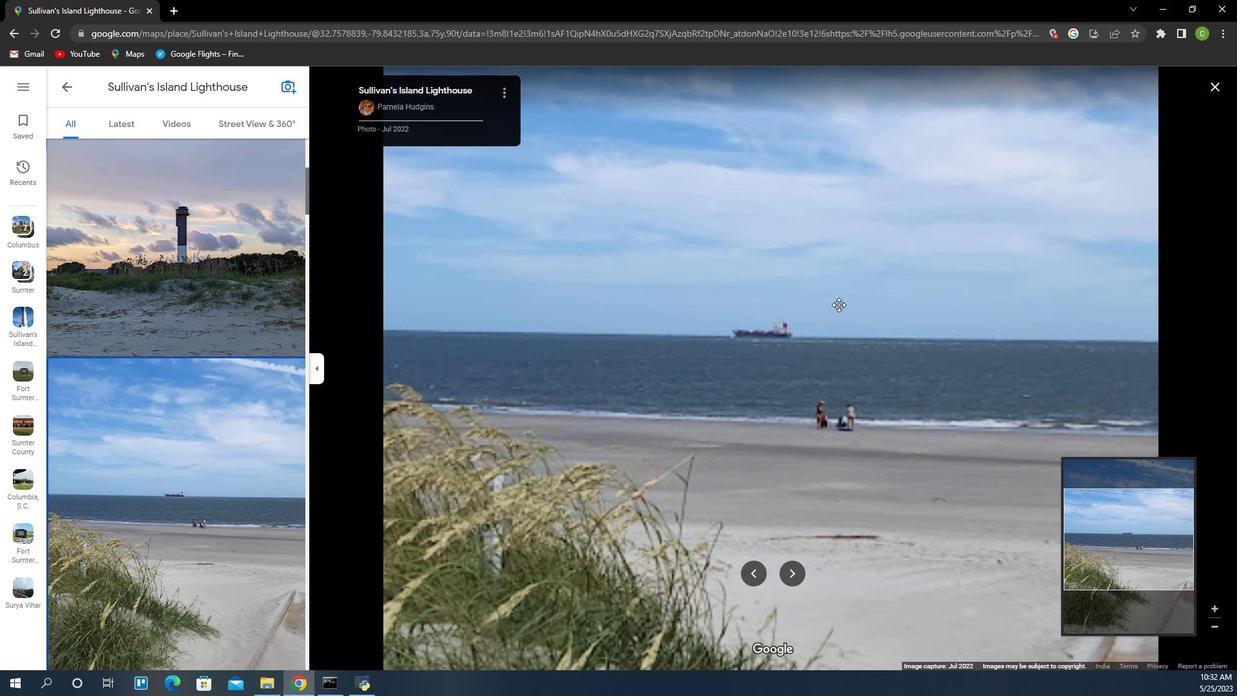 
Action: Mouse scrolled (792, 288) with delta (0, 1)
Screenshot: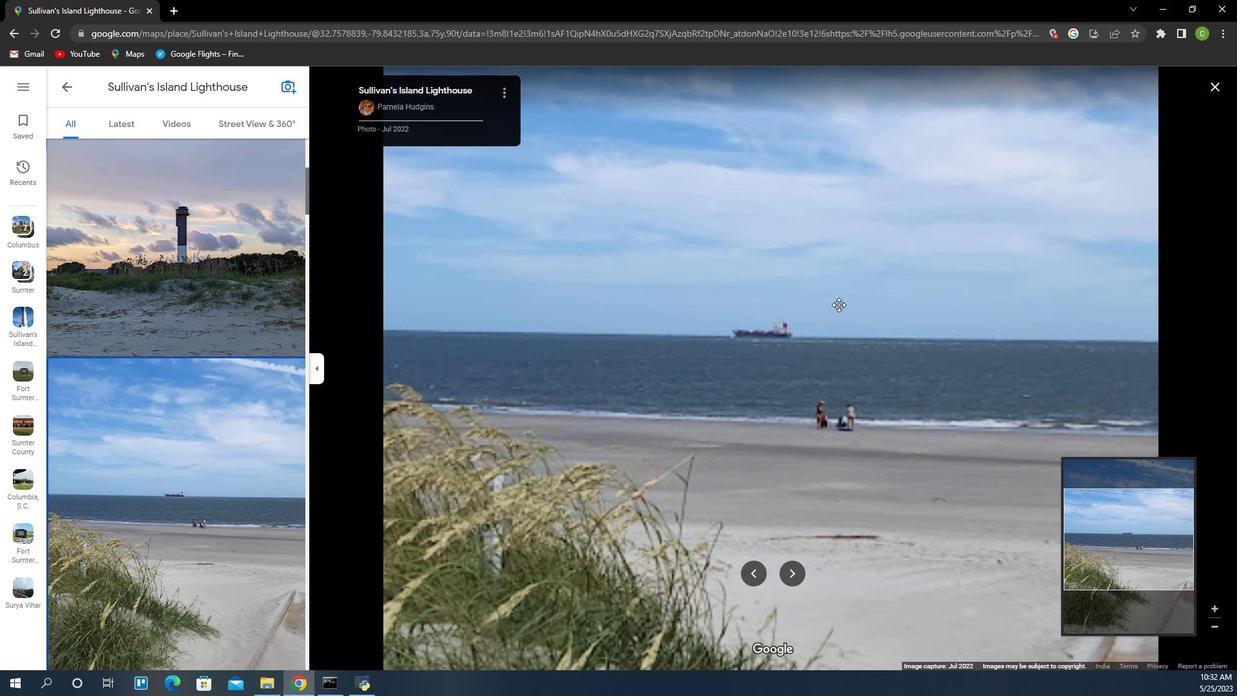 
Action: Mouse scrolled (792, 288) with delta (0, 1)
Screenshot: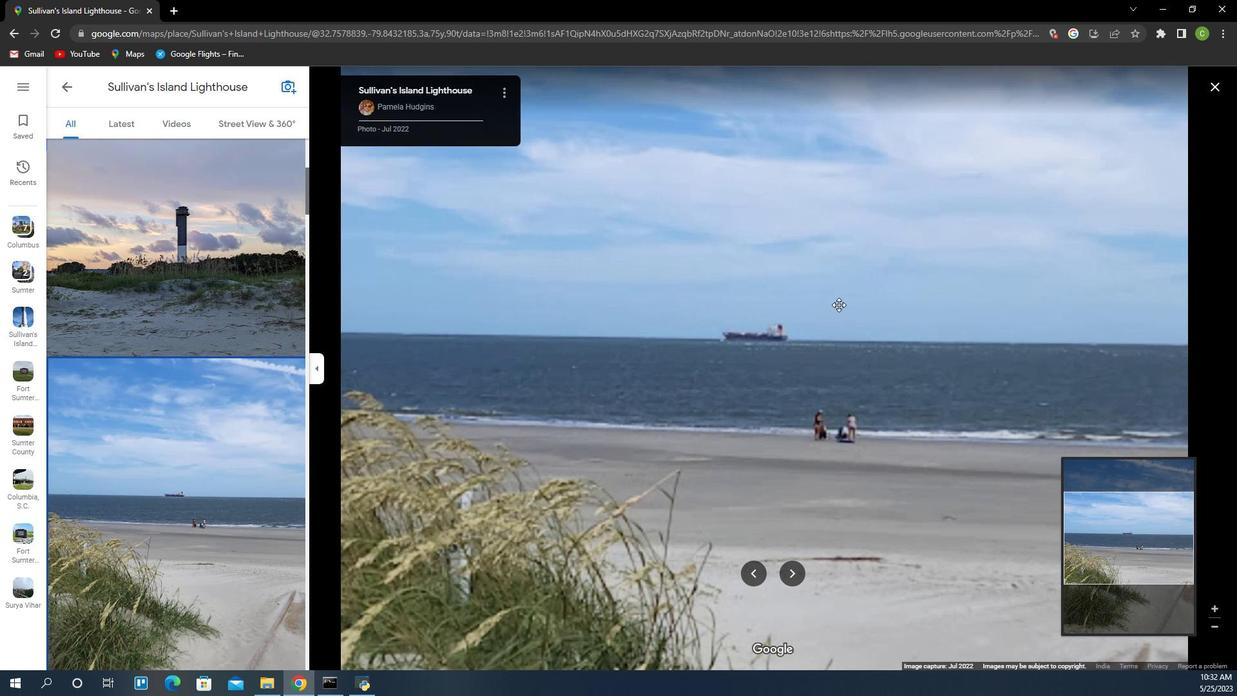 
Action: Mouse scrolled (792, 288) with delta (0, 1)
Screenshot: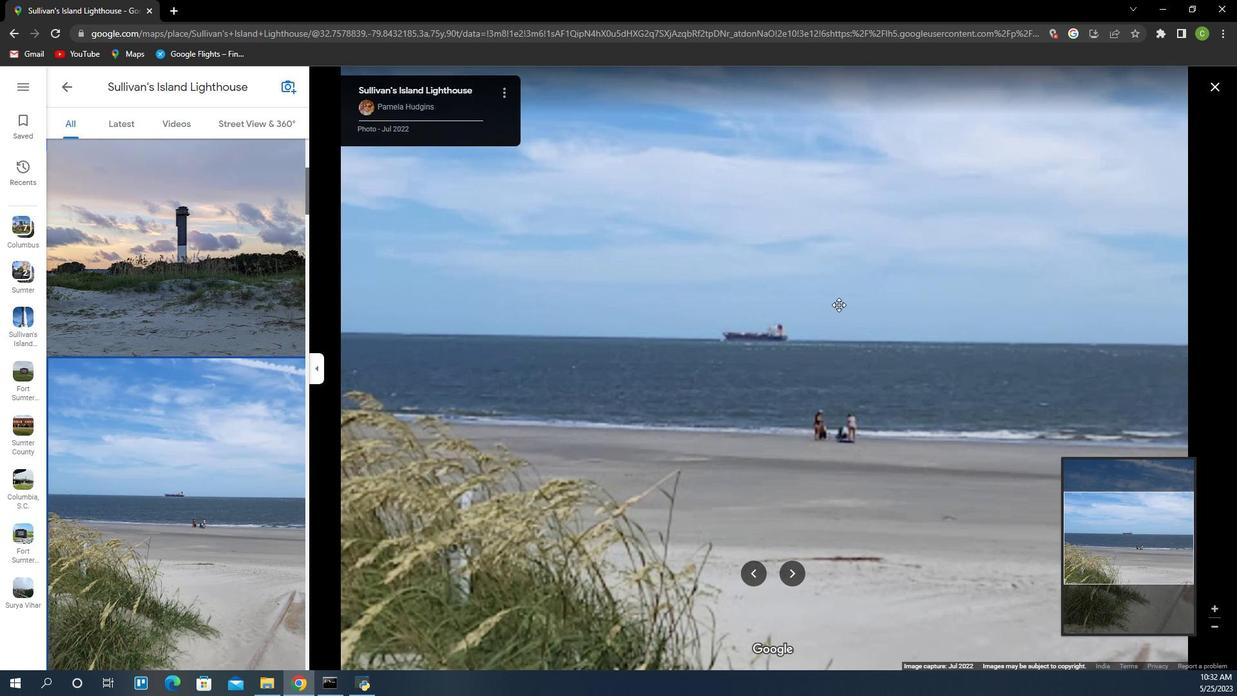 
Action: Mouse scrolled (792, 288) with delta (0, 1)
Screenshot: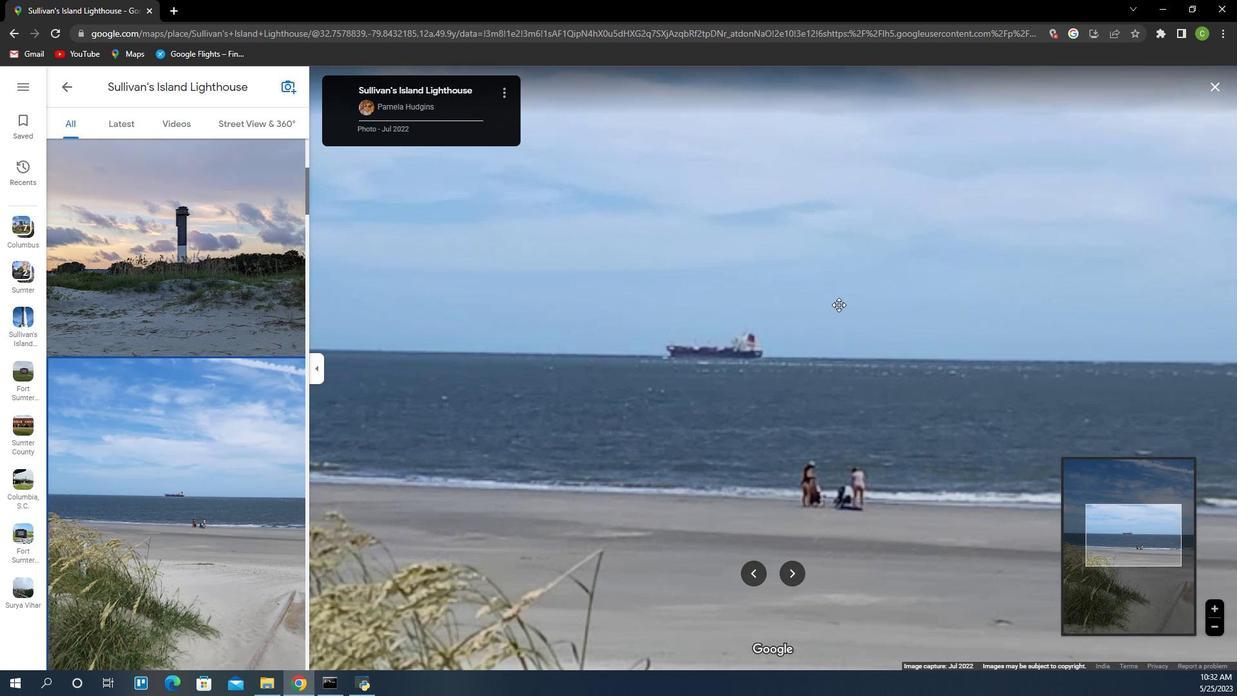 
Action: Mouse scrolled (792, 288) with delta (0, 1)
Screenshot: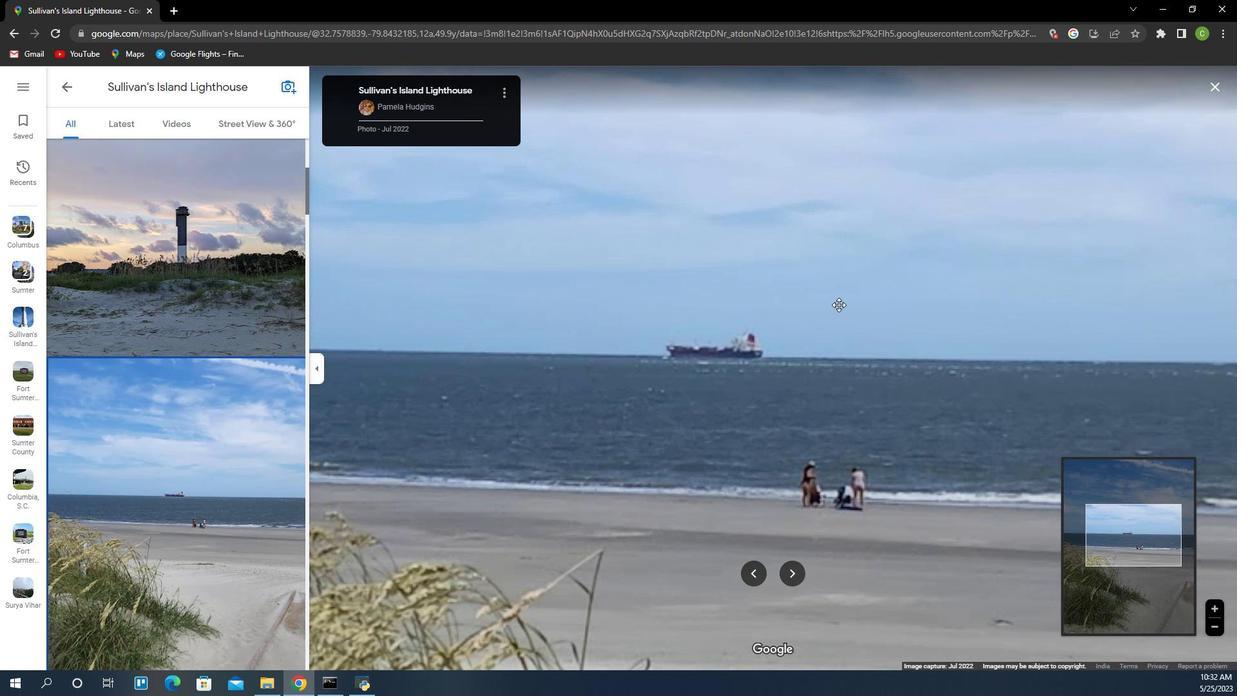 
Action: Mouse scrolled (792, 288) with delta (0, 1)
Screenshot: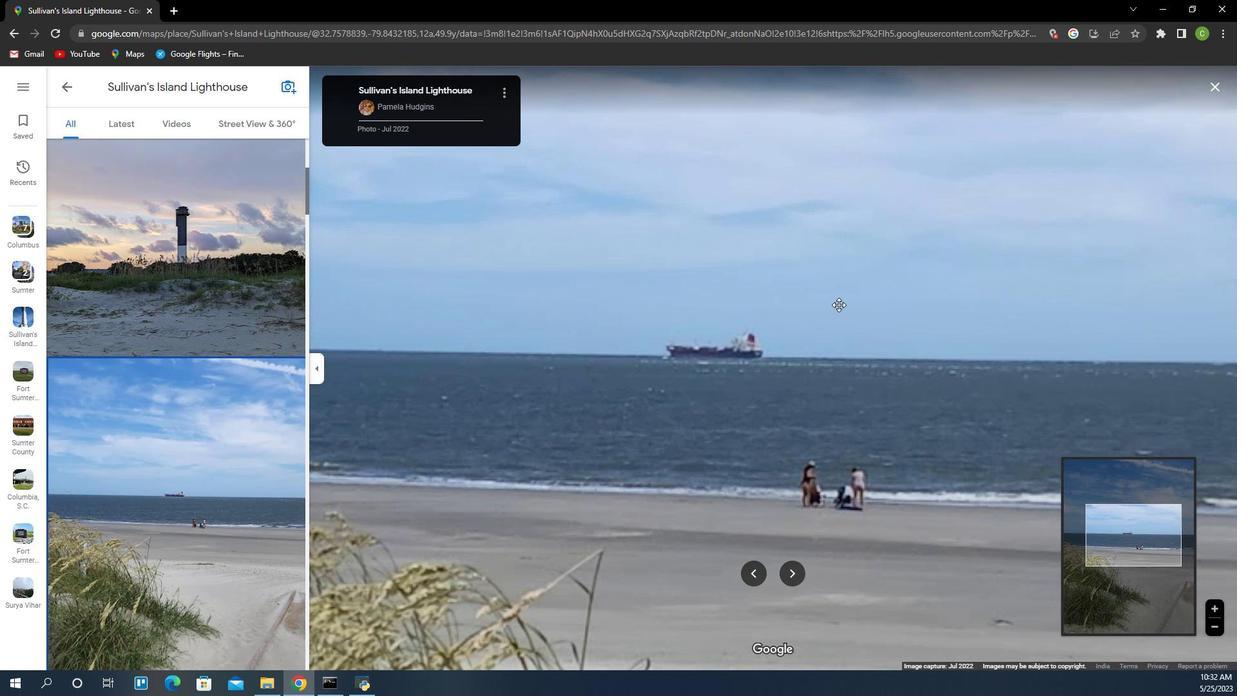 
Action: Mouse scrolled (792, 288) with delta (0, 1)
Screenshot: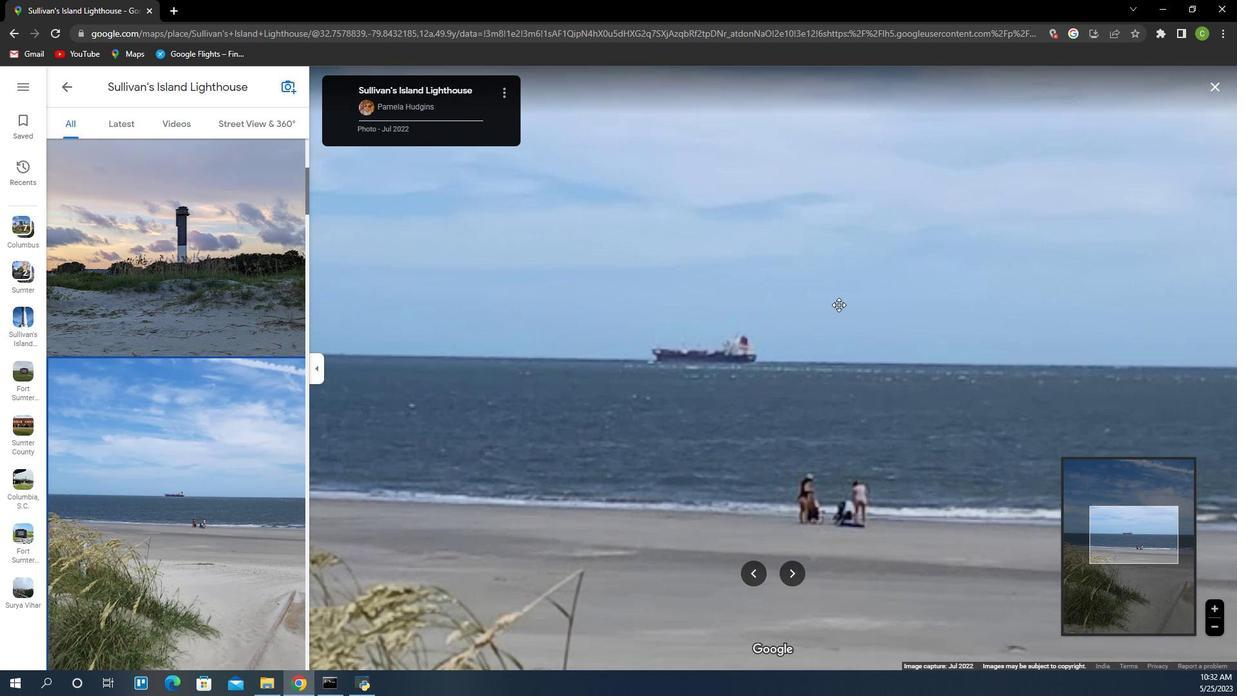 
Action: Mouse scrolled (792, 288) with delta (0, 1)
Screenshot: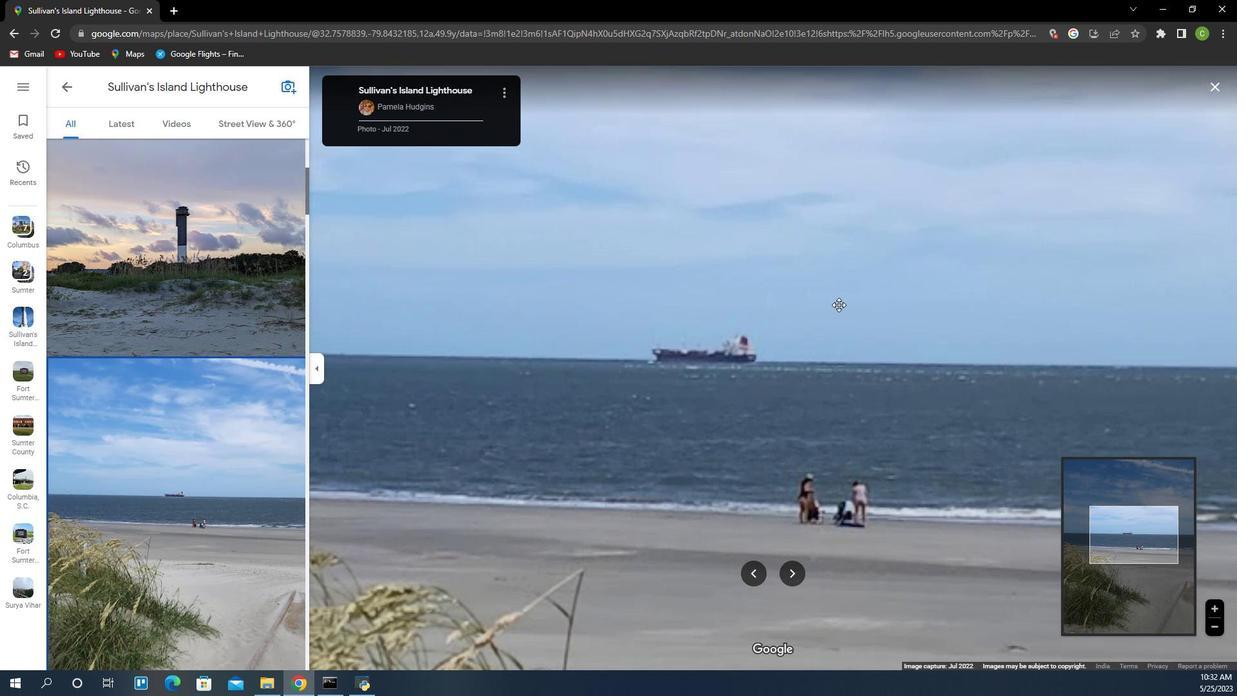 
Action: Mouse scrolled (792, 288) with delta (0, 1)
Screenshot: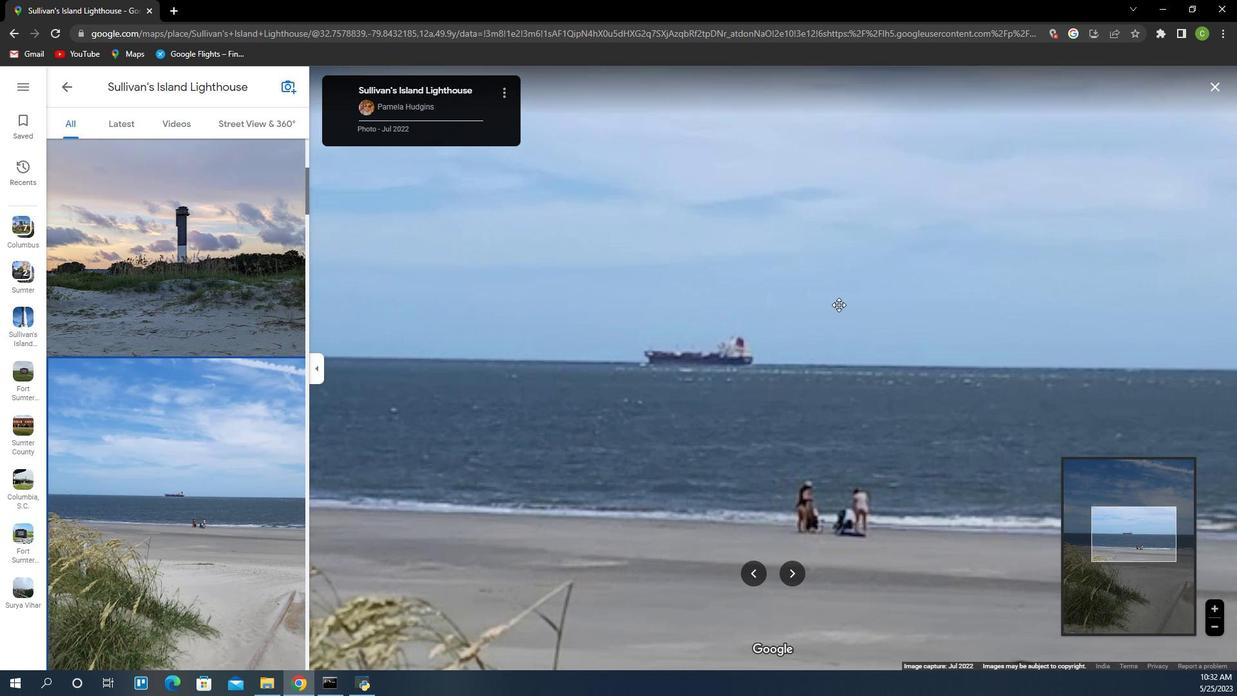 
Action: Mouse scrolled (792, 288) with delta (0, 1)
Screenshot: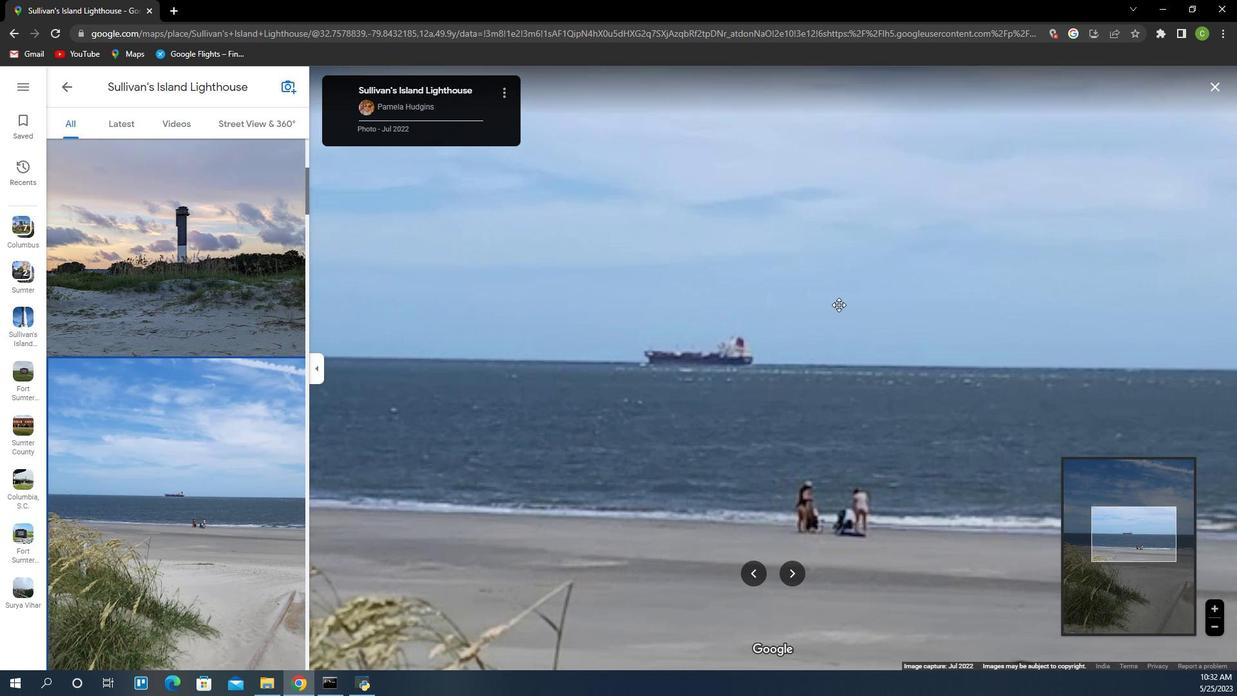 
Action: Mouse scrolled (792, 288) with delta (0, 1)
Screenshot: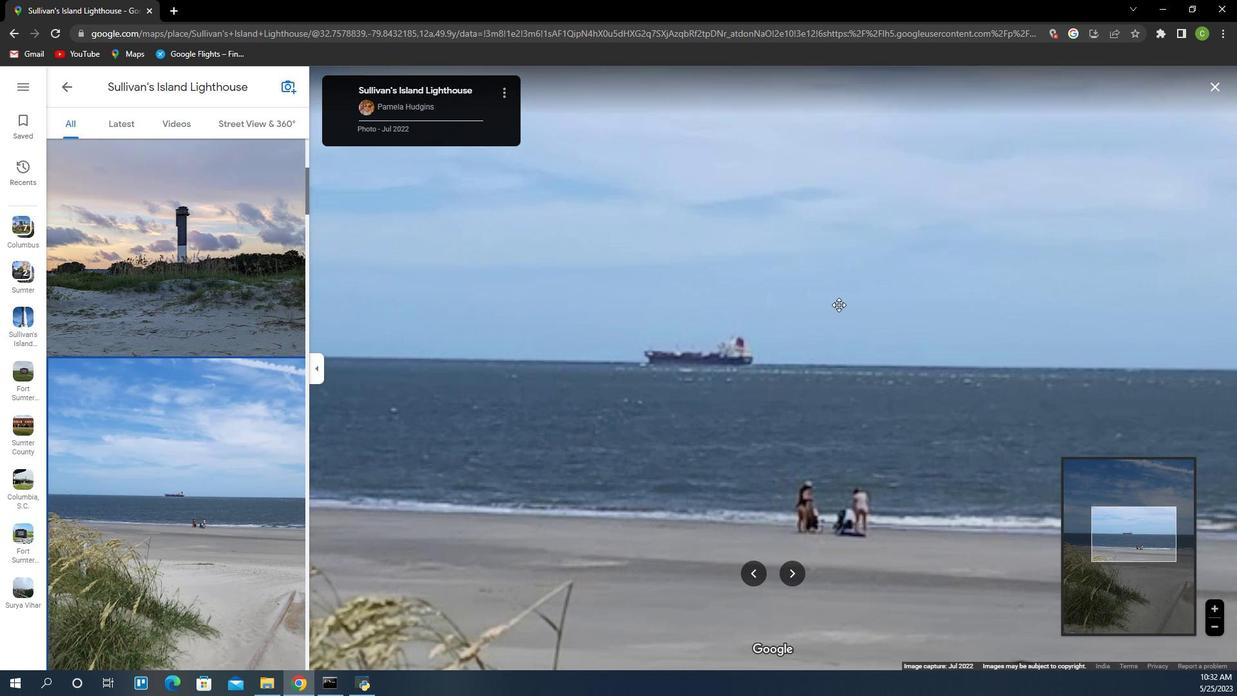 
Action: Mouse moved to (790, 388)
Screenshot: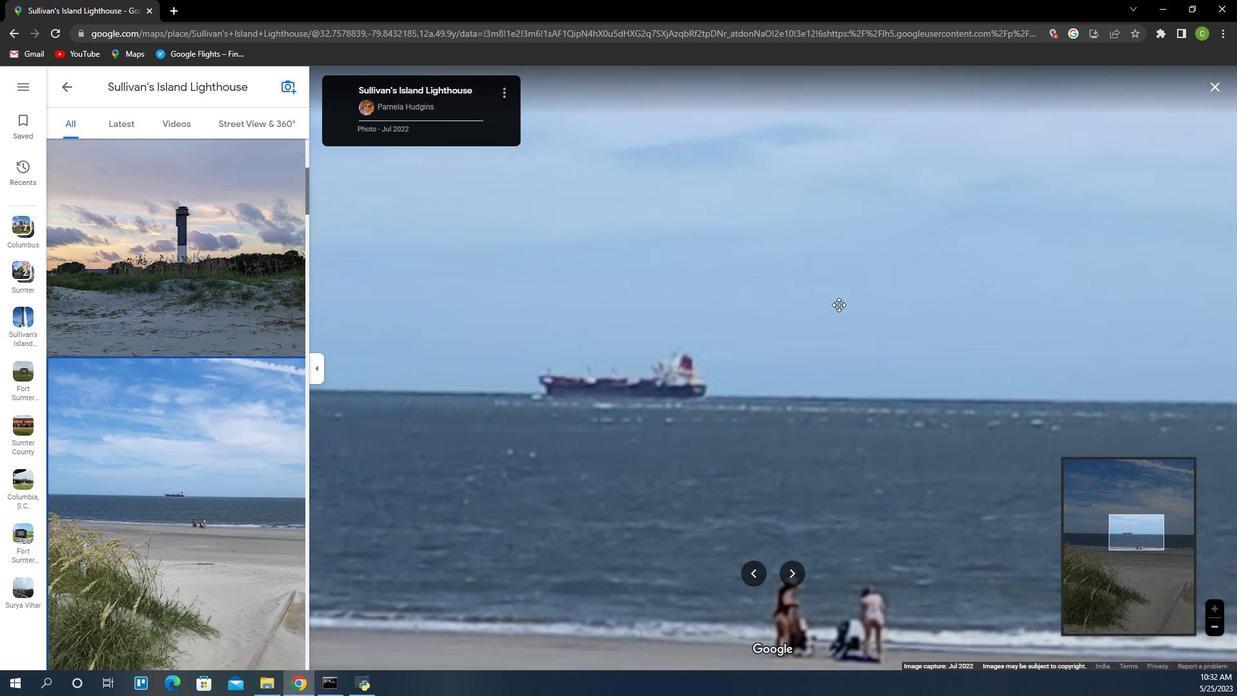 
Action: Mouse pressed left at (790, 388)
Screenshot: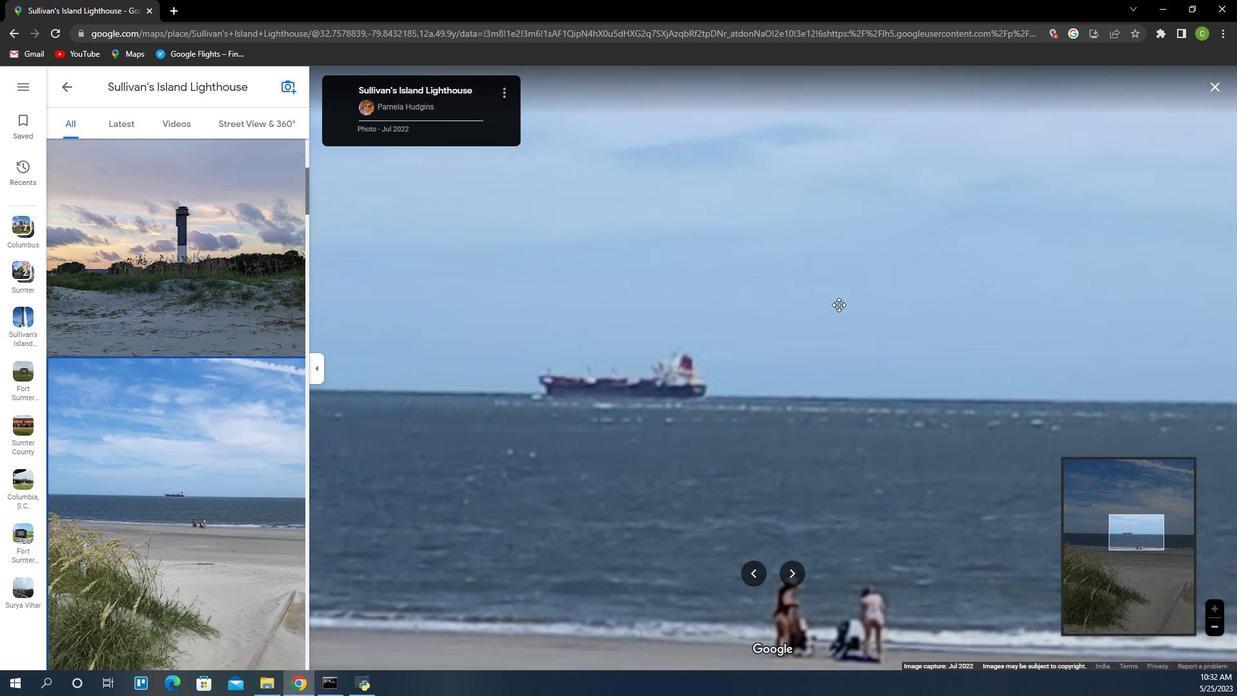 
Action: Mouse moved to (790, 286)
Screenshot: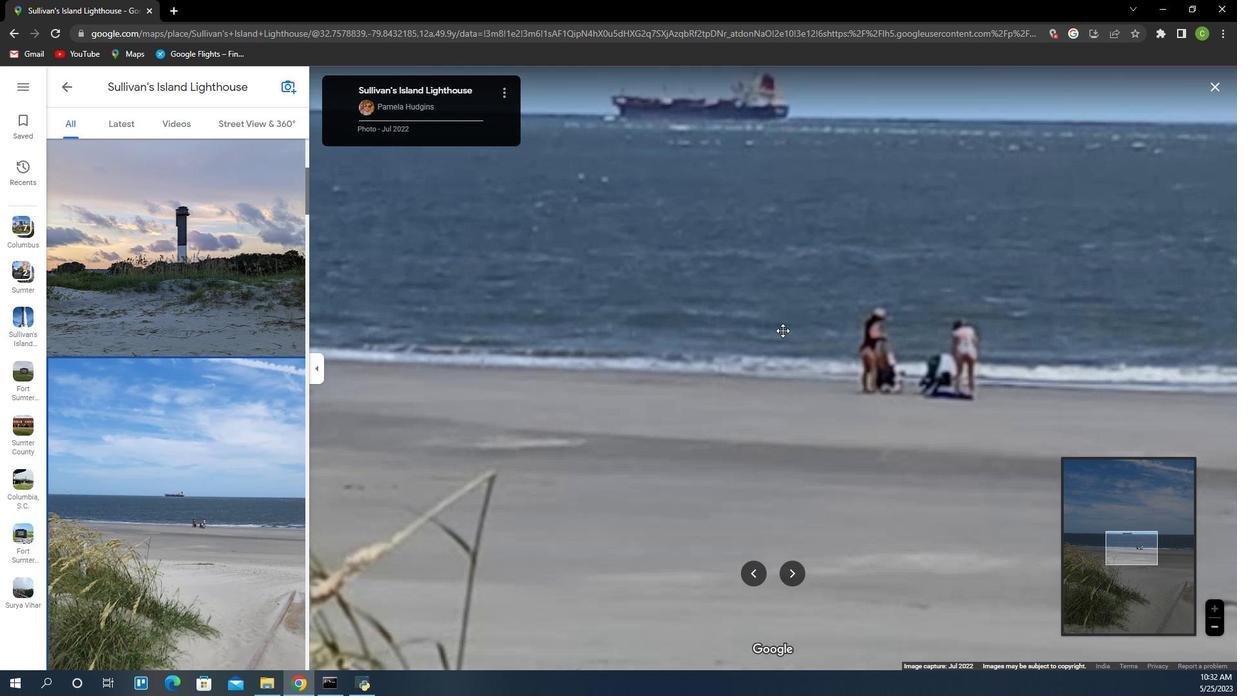 
Action: Mouse scrolled (790, 285) with delta (0, 0)
Screenshot: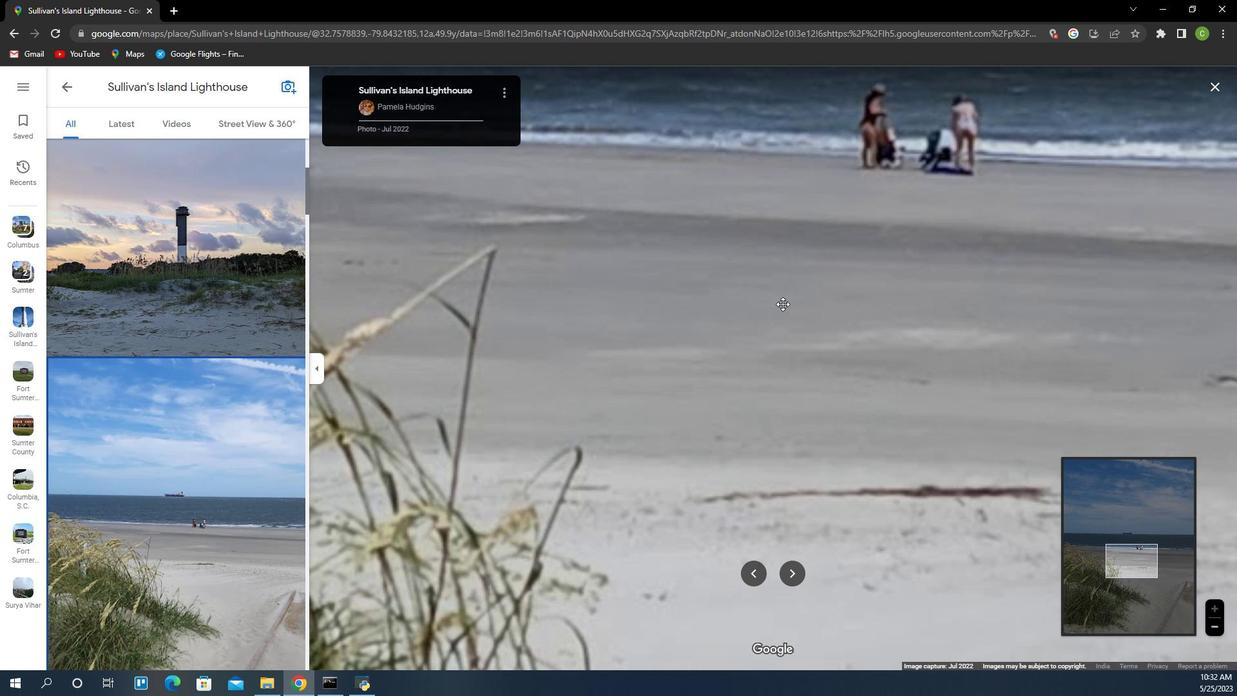 
Action: Mouse scrolled (790, 285) with delta (0, 0)
Screenshot: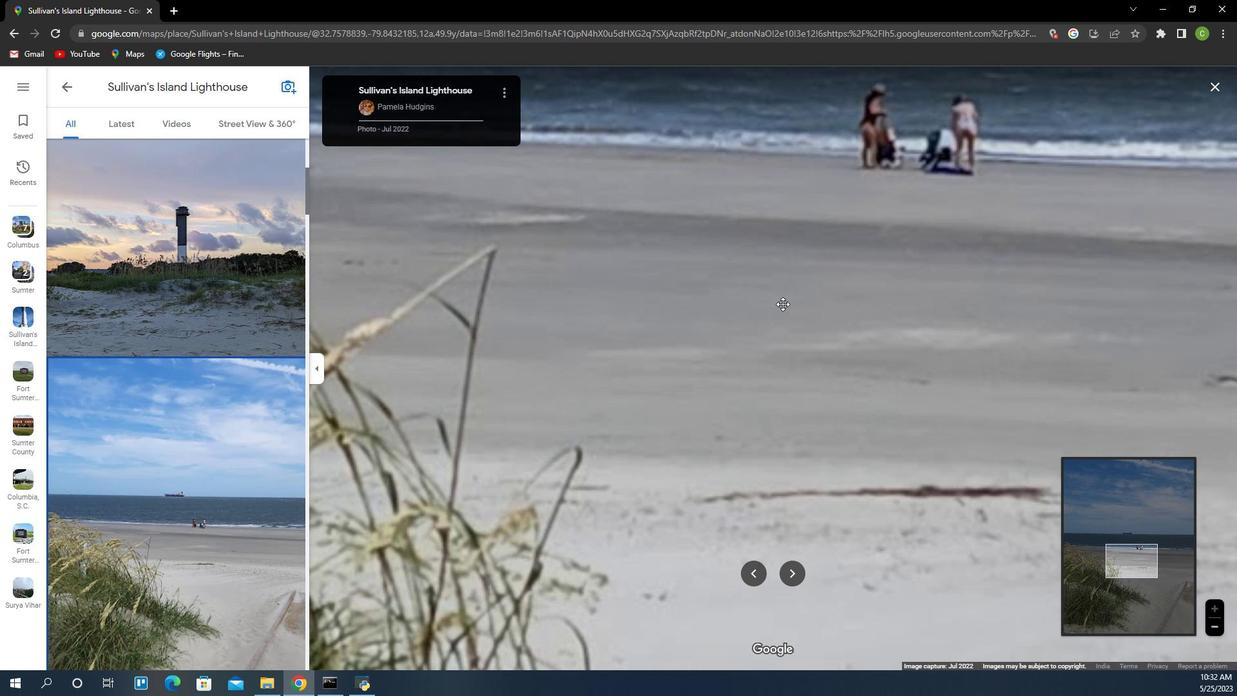 
Action: Mouse scrolled (790, 285) with delta (0, 0)
Screenshot: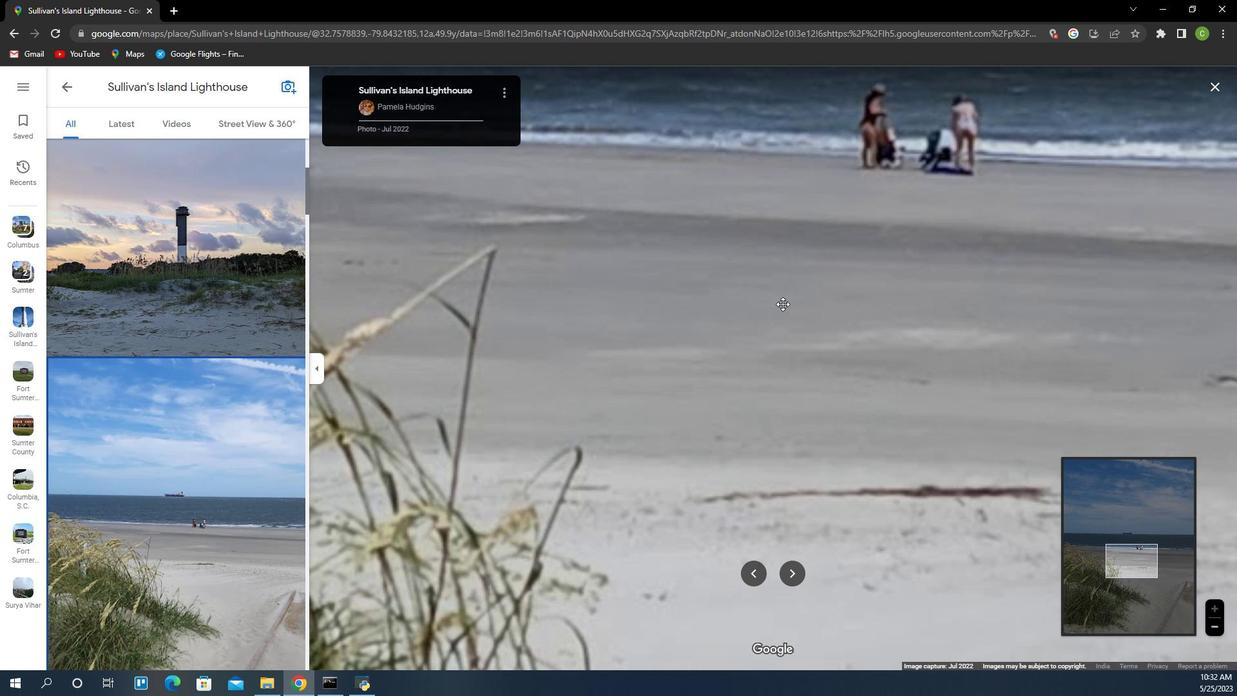 
Action: Mouse scrolled (790, 285) with delta (0, 0)
Screenshot: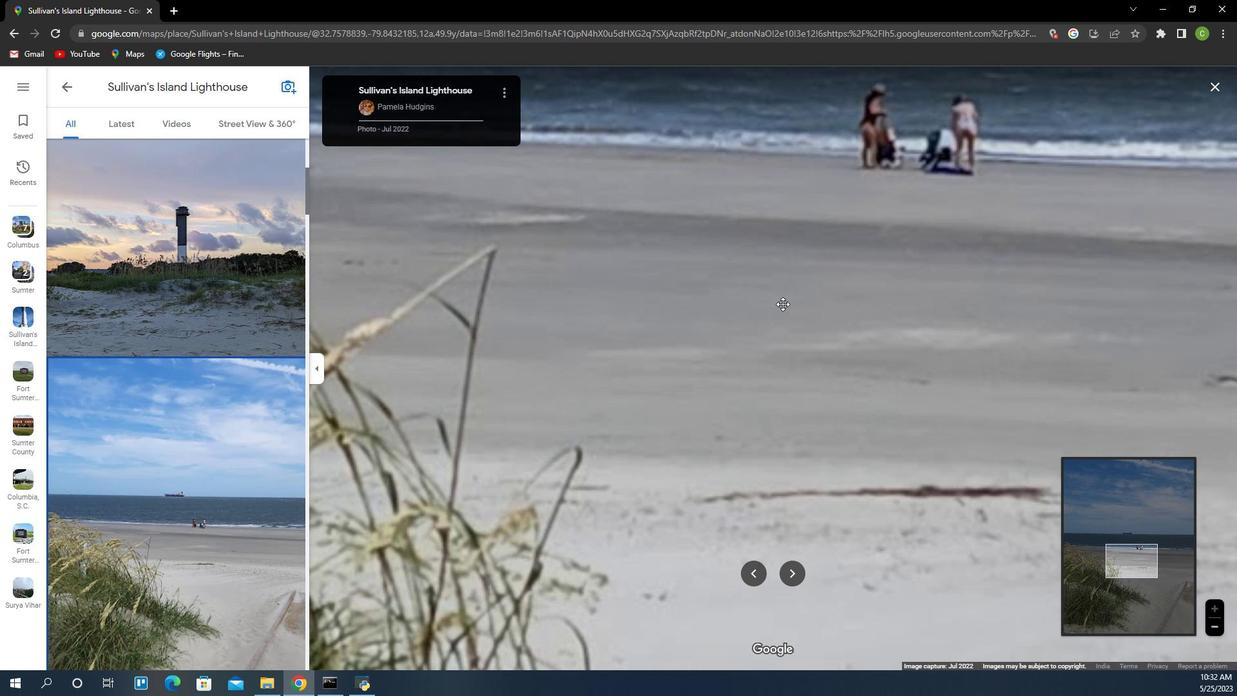 
Action: Mouse scrolled (790, 285) with delta (0, 0)
Screenshot: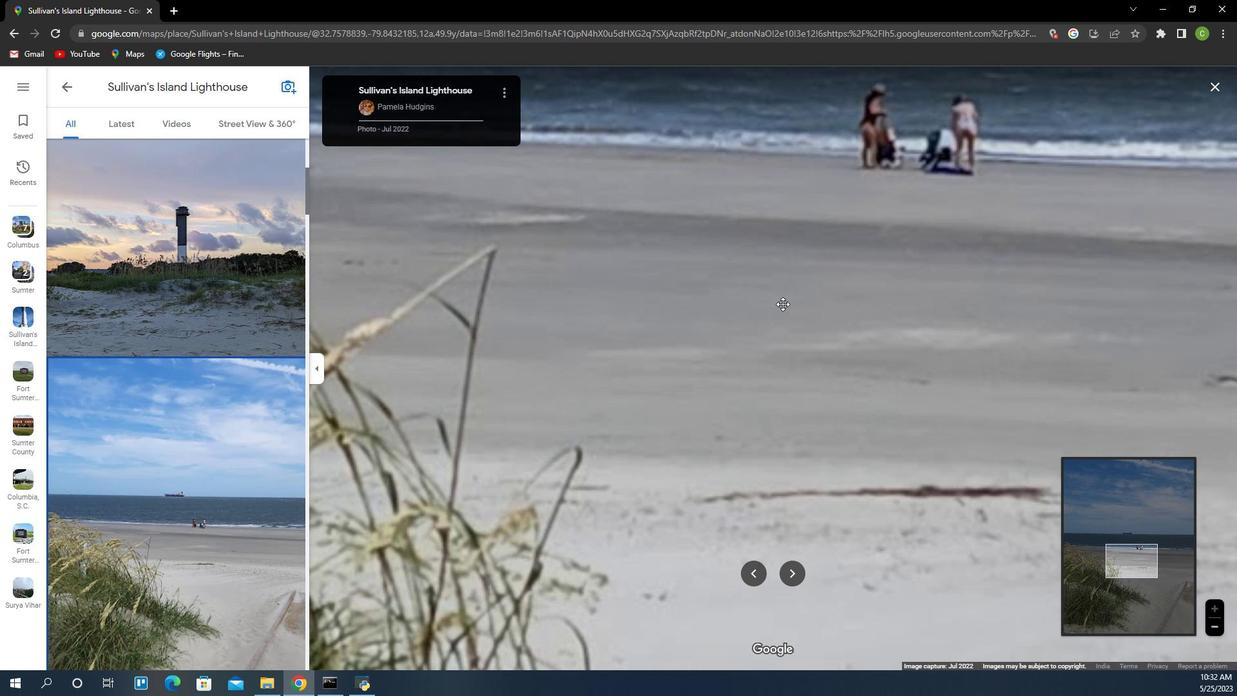 
Action: Mouse scrolled (790, 285) with delta (0, 0)
Screenshot: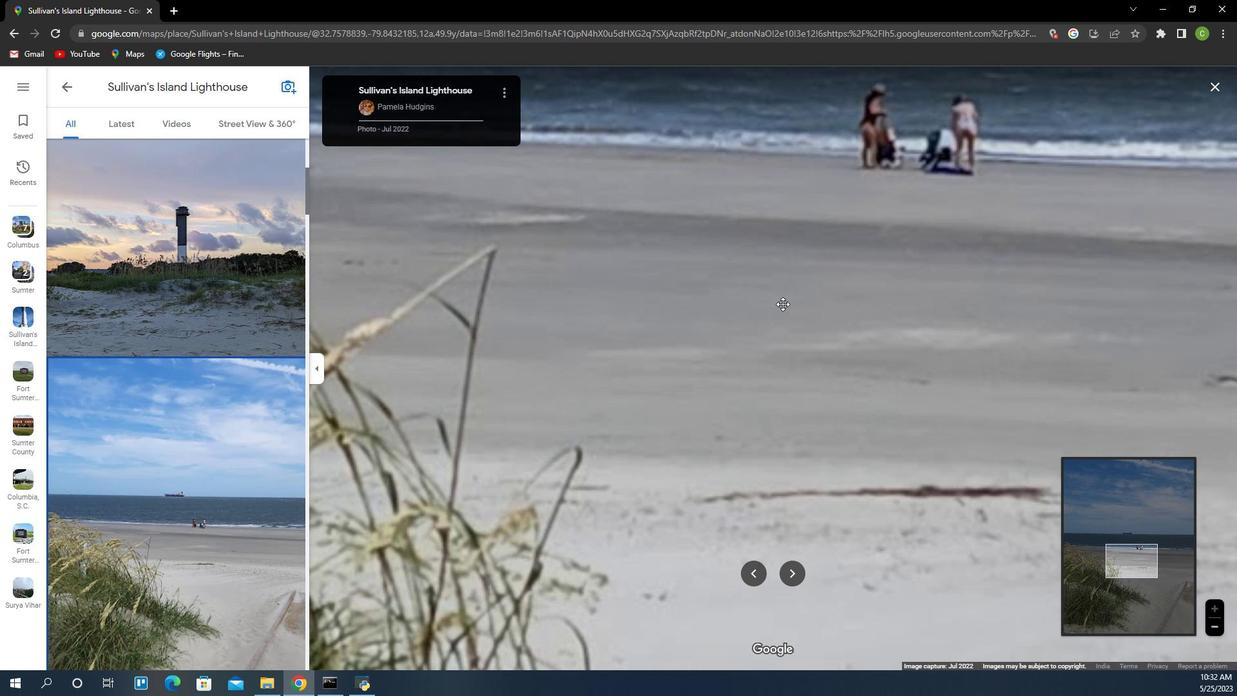 
Action: Mouse scrolled (790, 285) with delta (0, 0)
Screenshot: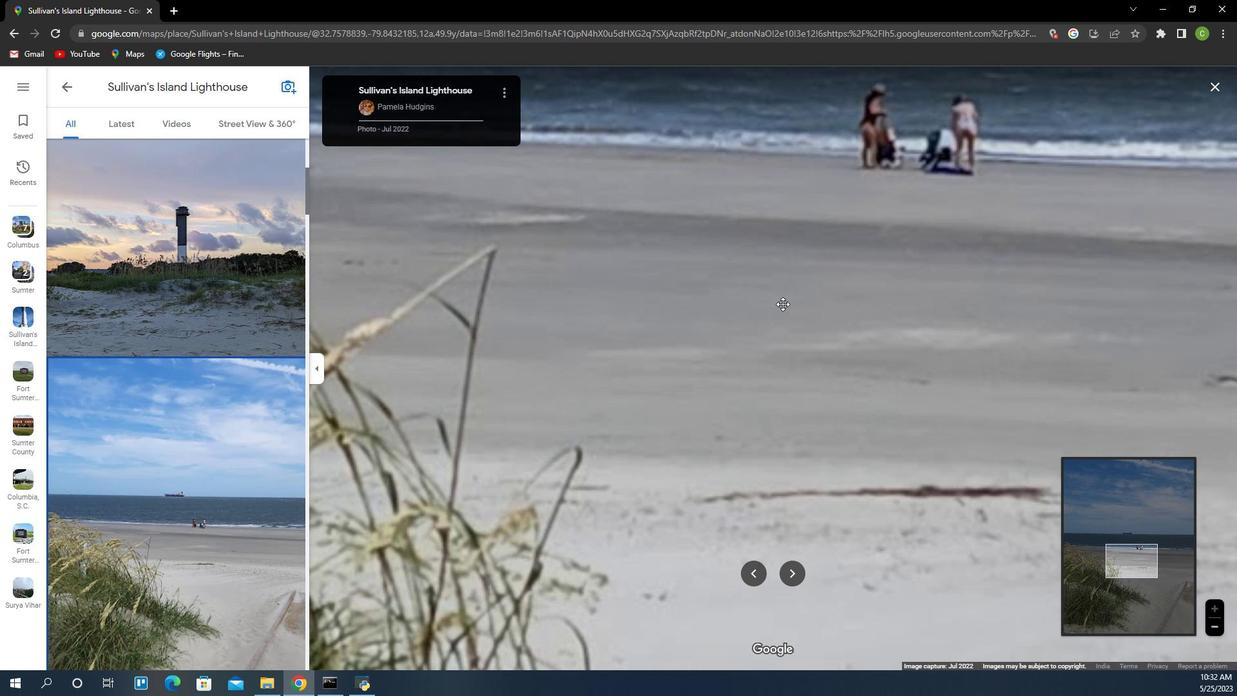 
Action: Mouse scrolled (790, 285) with delta (0, 0)
Screenshot: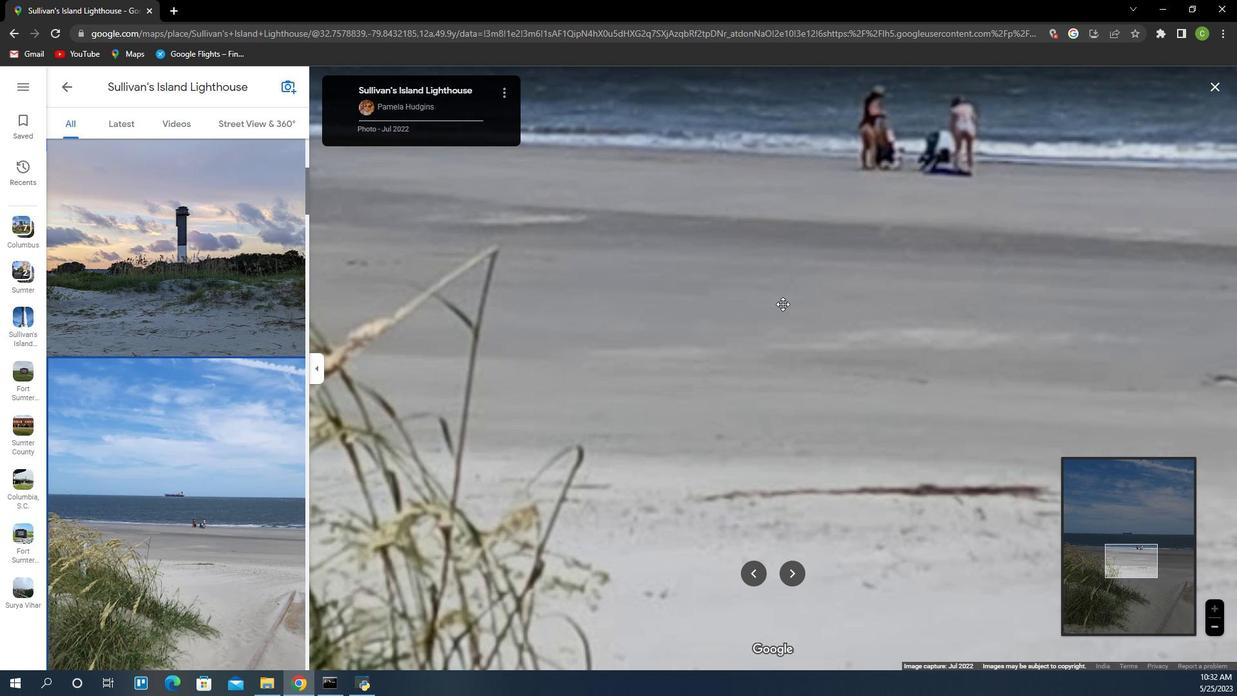 
Action: Mouse scrolled (790, 285) with delta (0, 0)
Screenshot: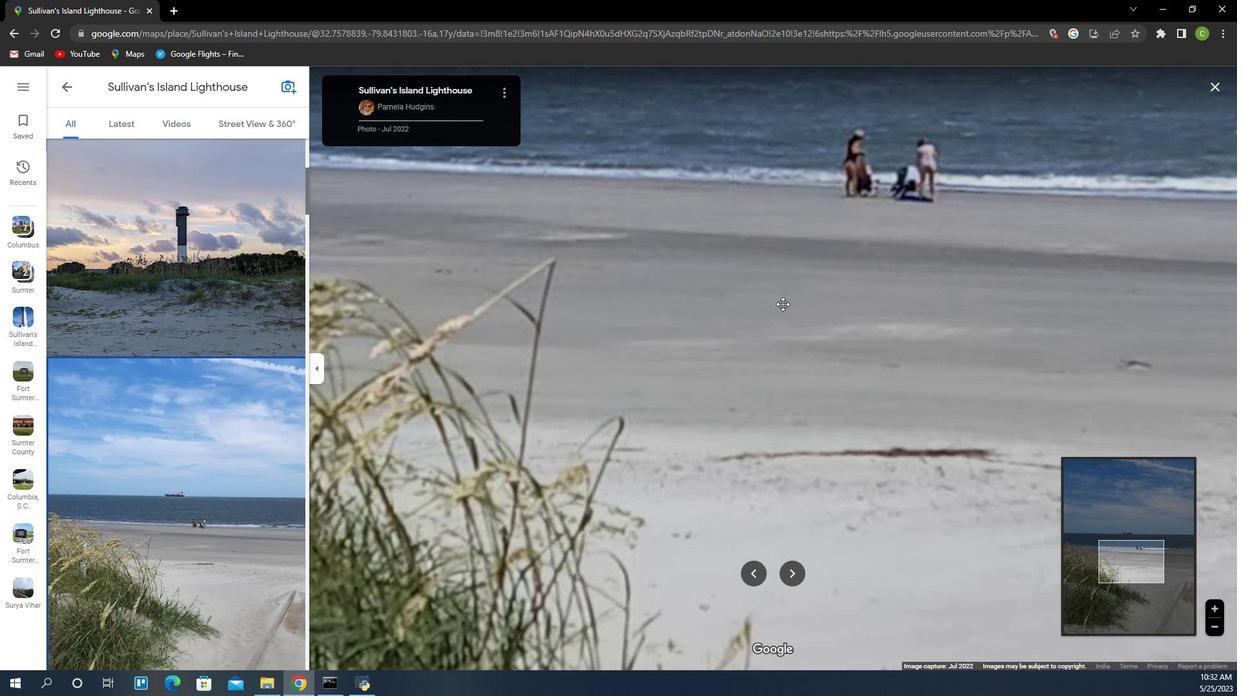 
Action: Mouse scrolled (790, 285) with delta (0, 0)
Screenshot: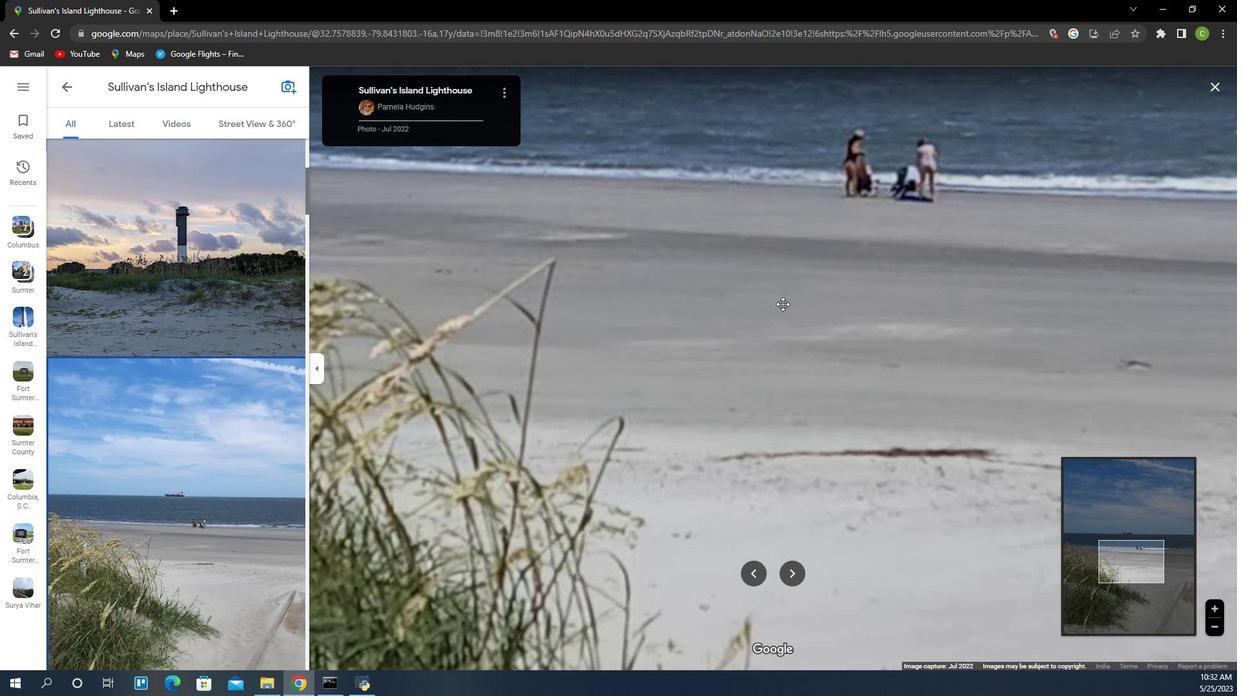 
Action: Mouse scrolled (790, 285) with delta (0, 0)
Screenshot: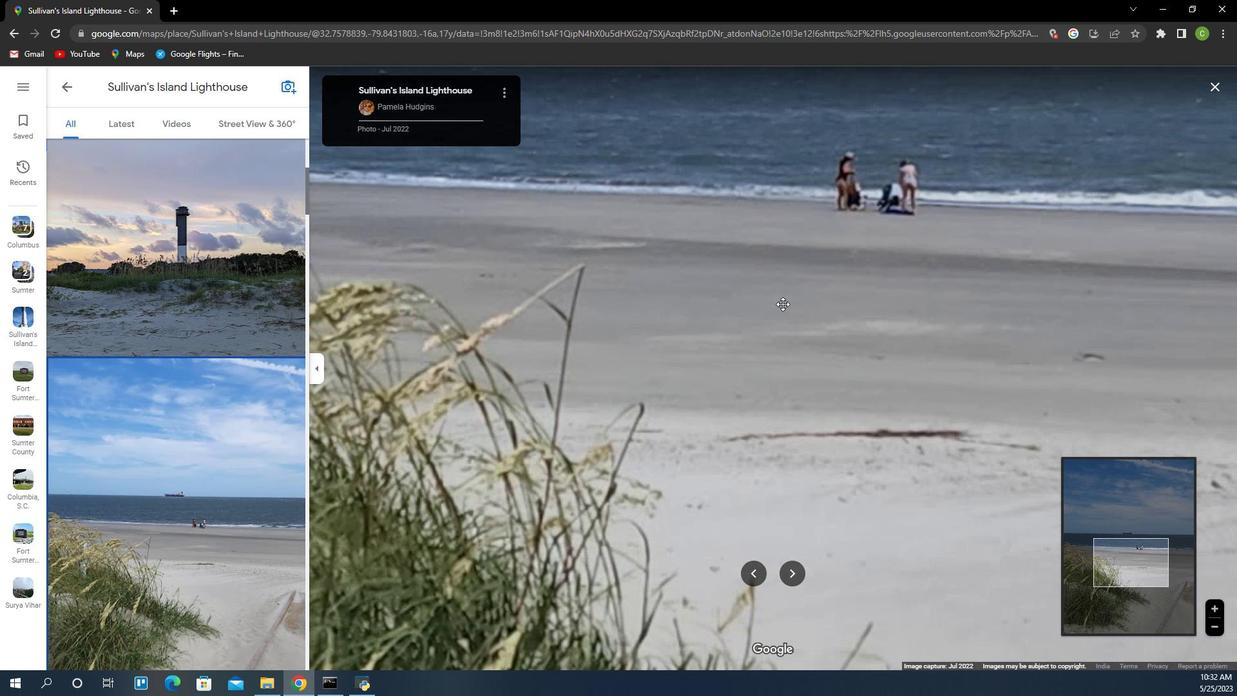 
Action: Mouse scrolled (790, 285) with delta (0, 0)
Screenshot: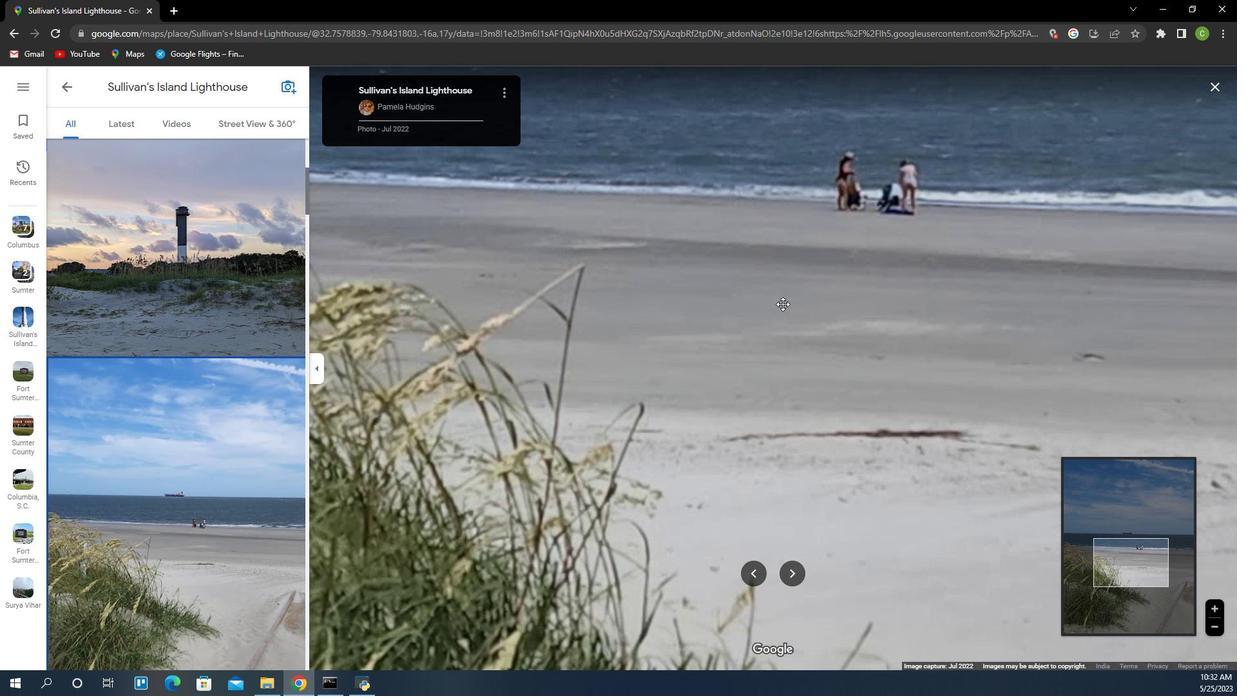 
Action: Mouse scrolled (790, 285) with delta (0, 0)
Screenshot: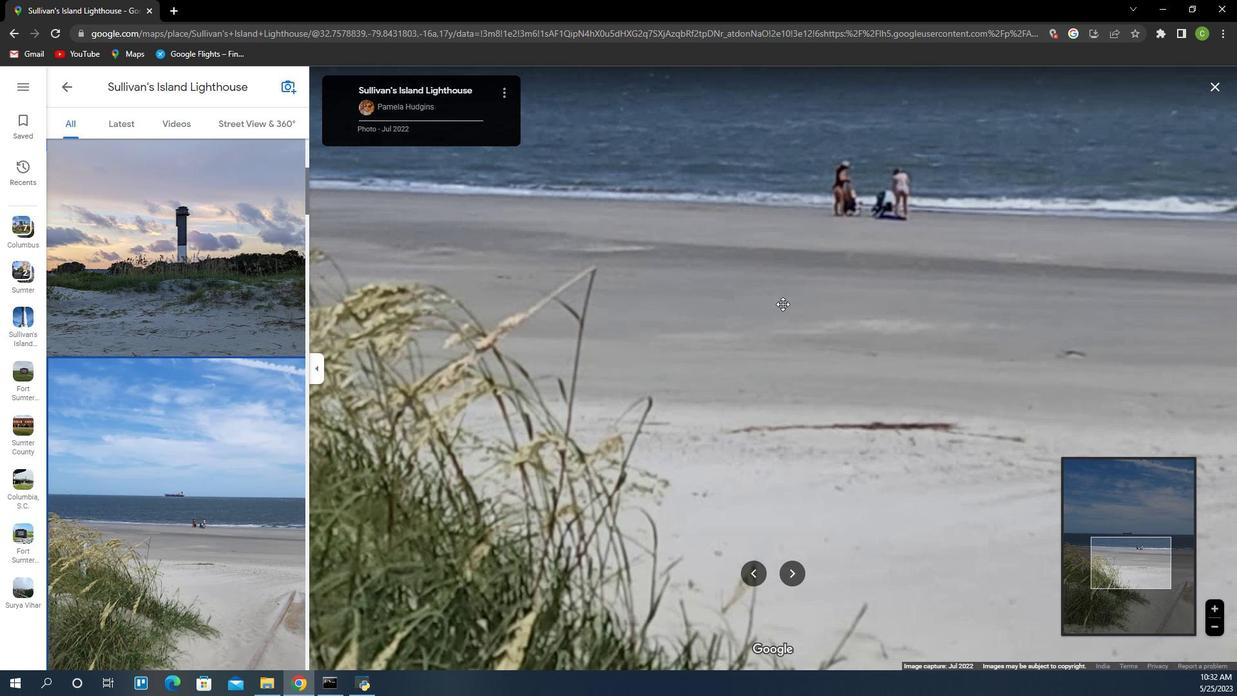 
Action: Mouse scrolled (790, 285) with delta (0, 0)
Screenshot: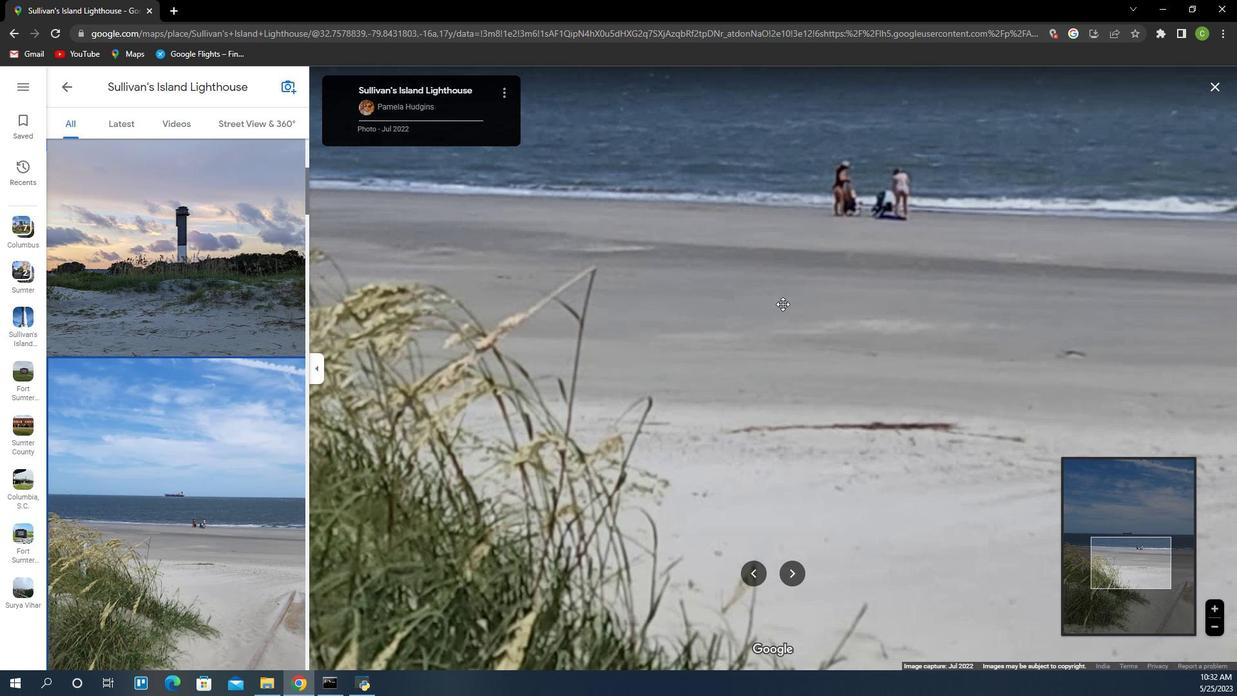 
Action: Mouse scrolled (790, 285) with delta (0, 0)
Screenshot: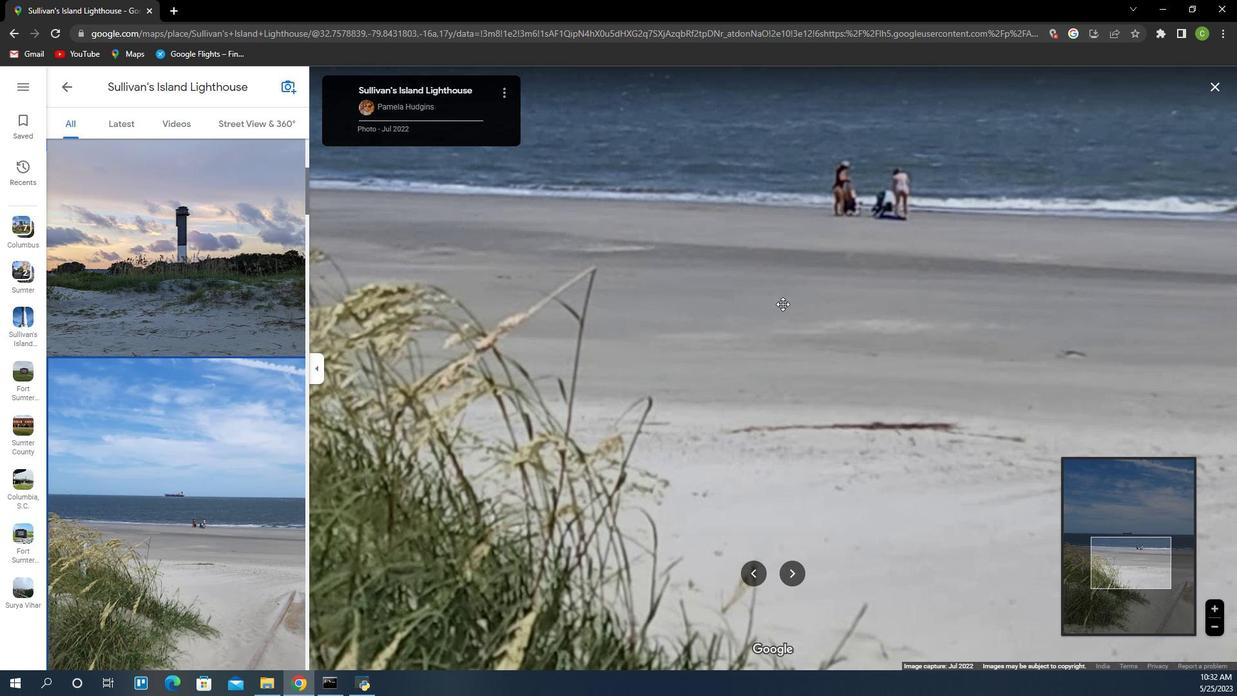 
Action: Mouse scrolled (790, 285) with delta (0, 0)
Screenshot: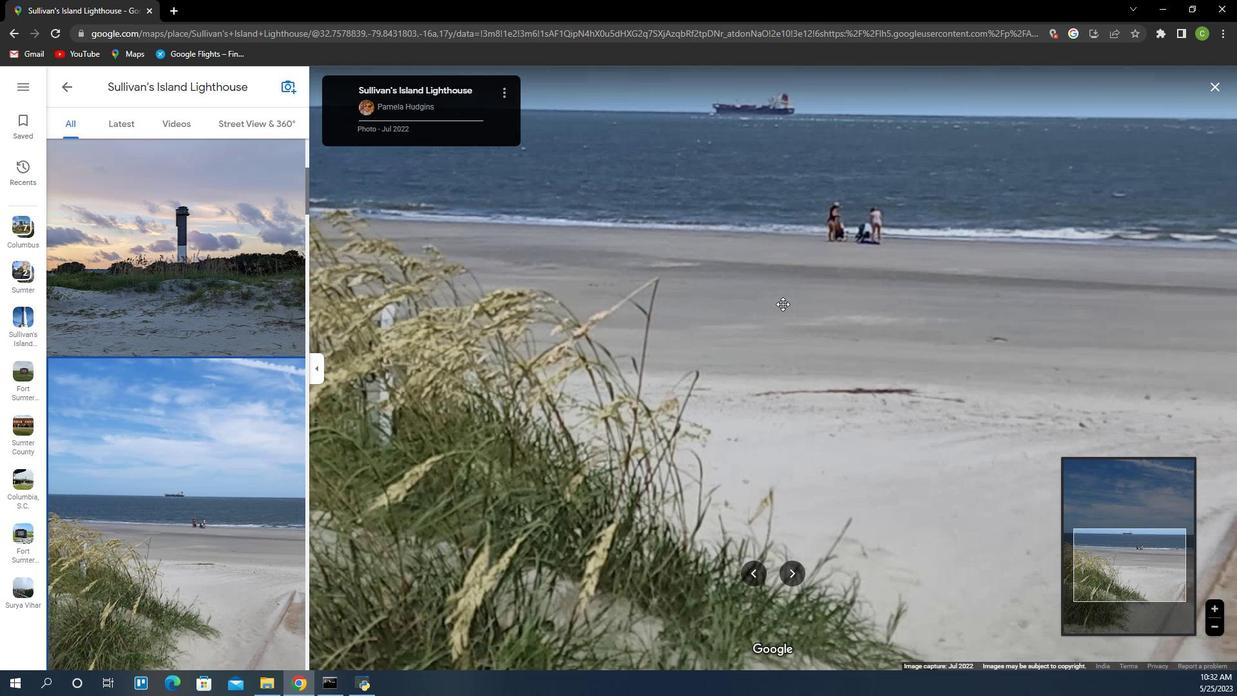 
Action: Mouse scrolled (790, 285) with delta (0, 0)
Screenshot: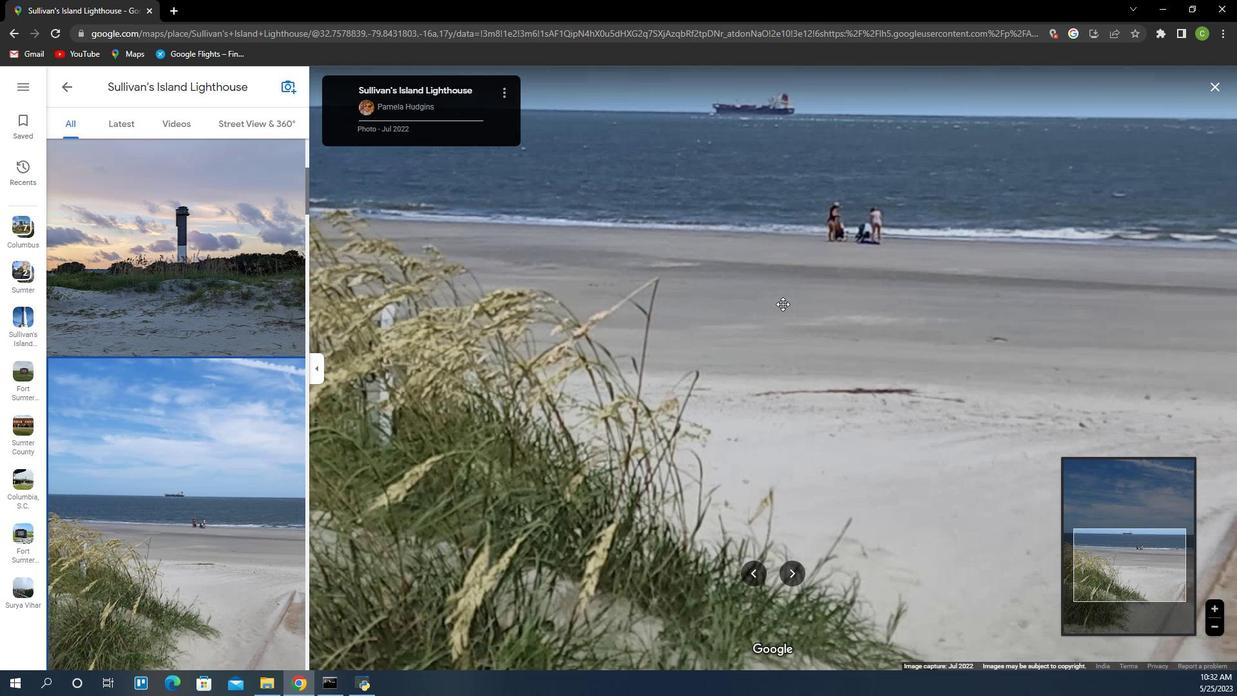 
Action: Mouse scrolled (790, 285) with delta (0, 0)
Screenshot: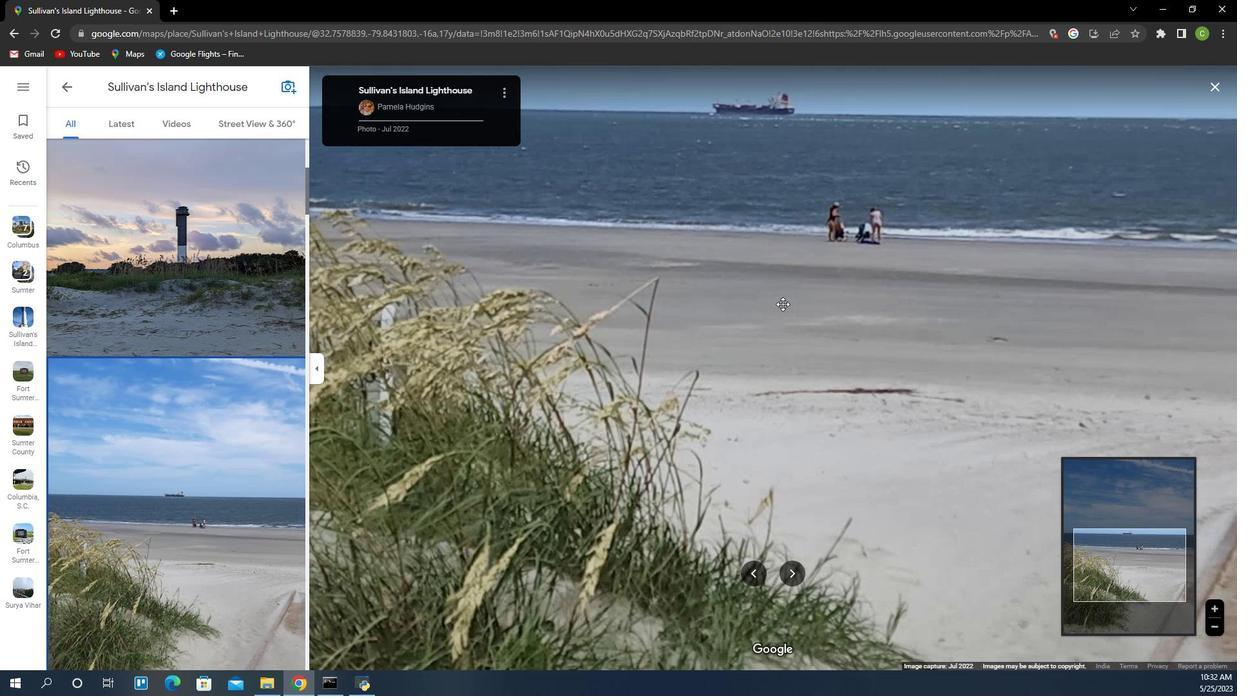
Action: Mouse scrolled (790, 285) with delta (0, 0)
Screenshot: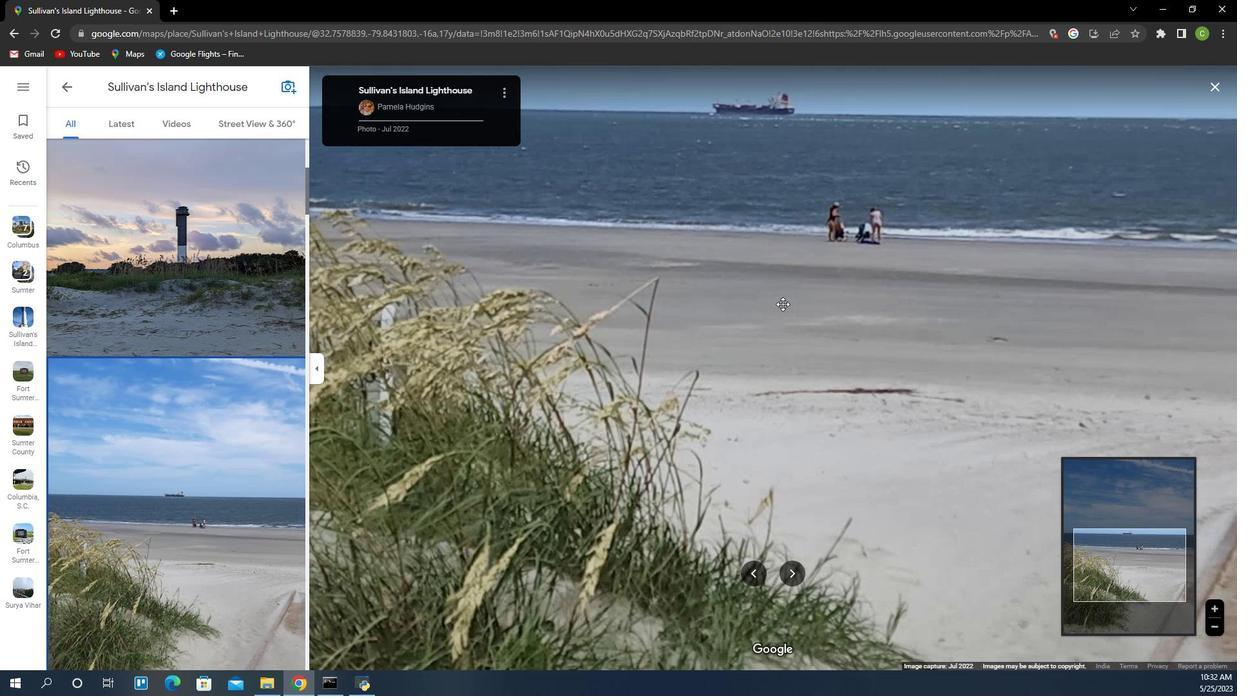 
Action: Mouse scrolled (790, 285) with delta (0, 0)
Screenshot: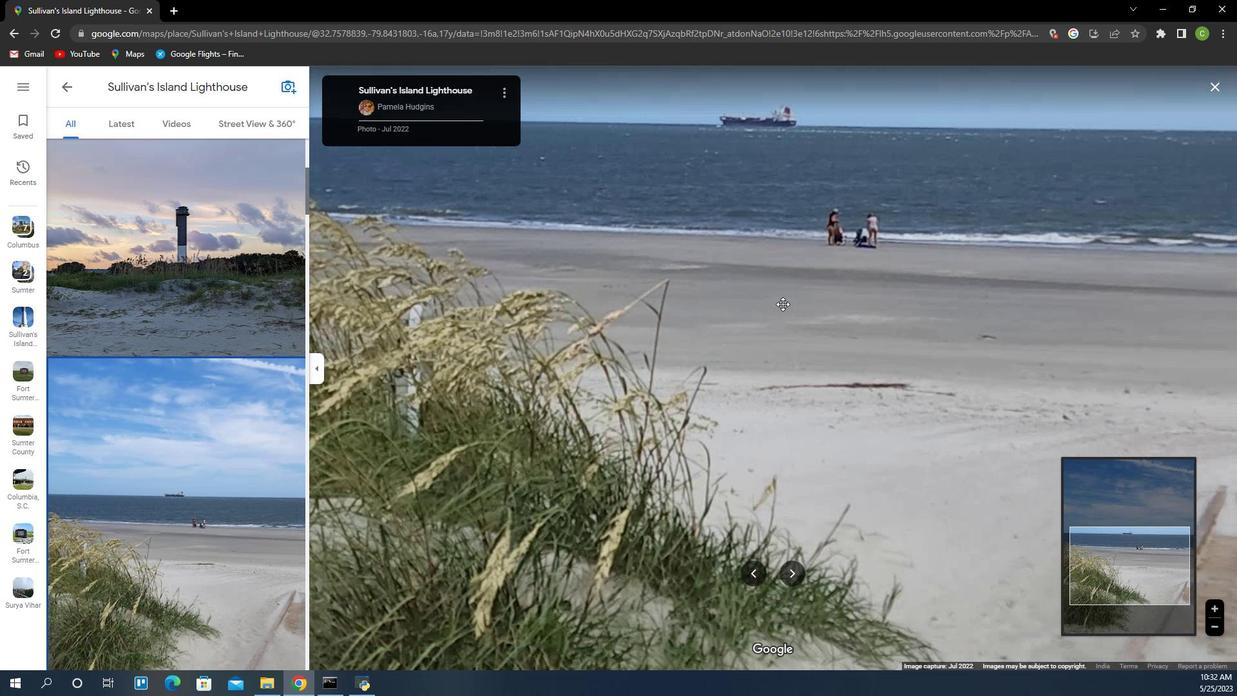
Action: Mouse scrolled (790, 285) with delta (0, 0)
Screenshot: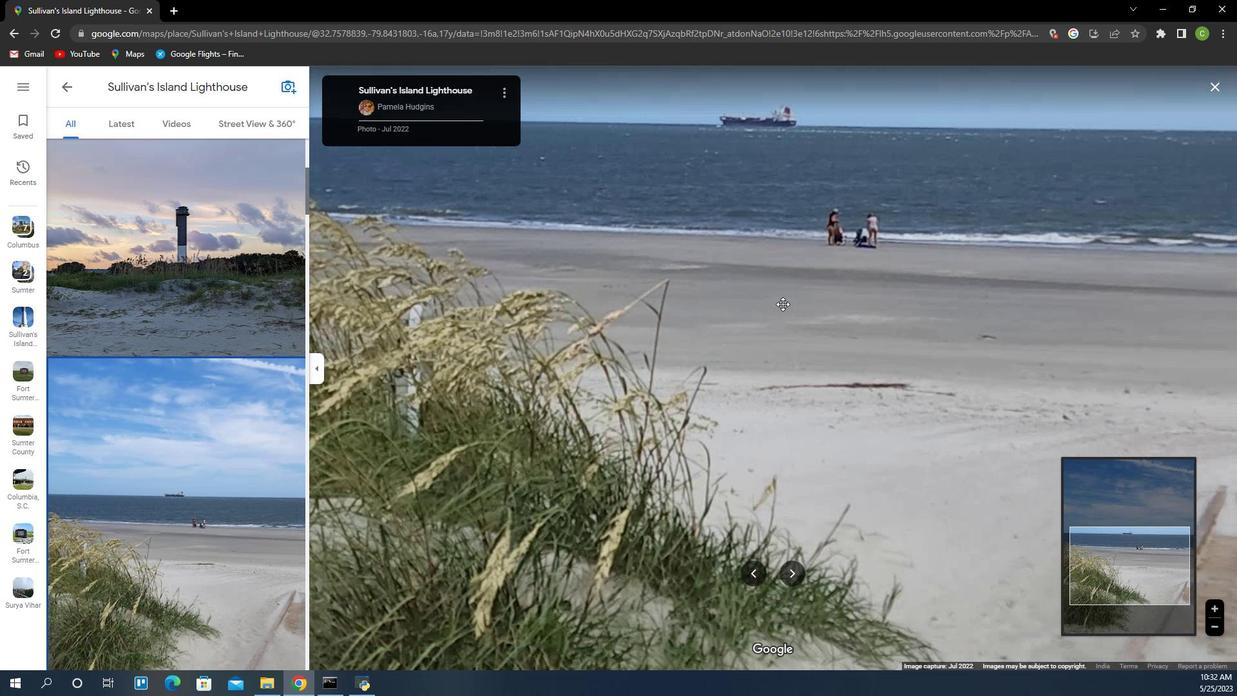 
Action: Mouse scrolled (790, 285) with delta (0, 0)
Screenshot: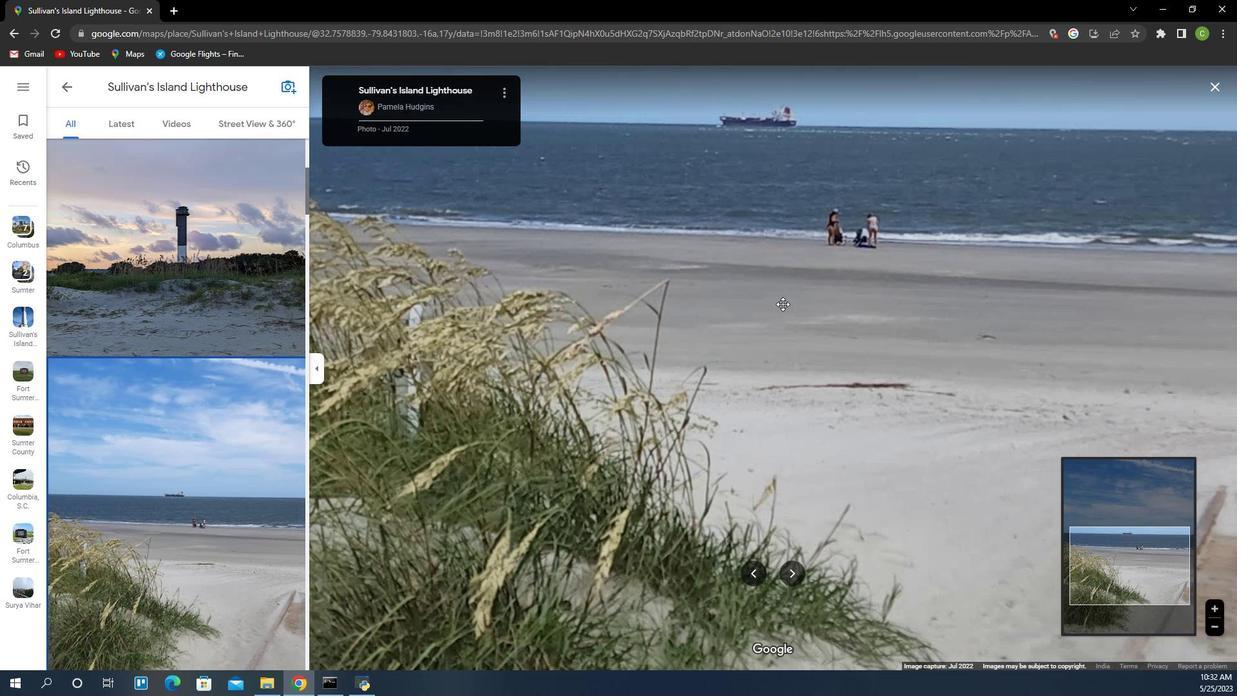 
Action: Mouse scrolled (790, 285) with delta (0, 0)
Screenshot: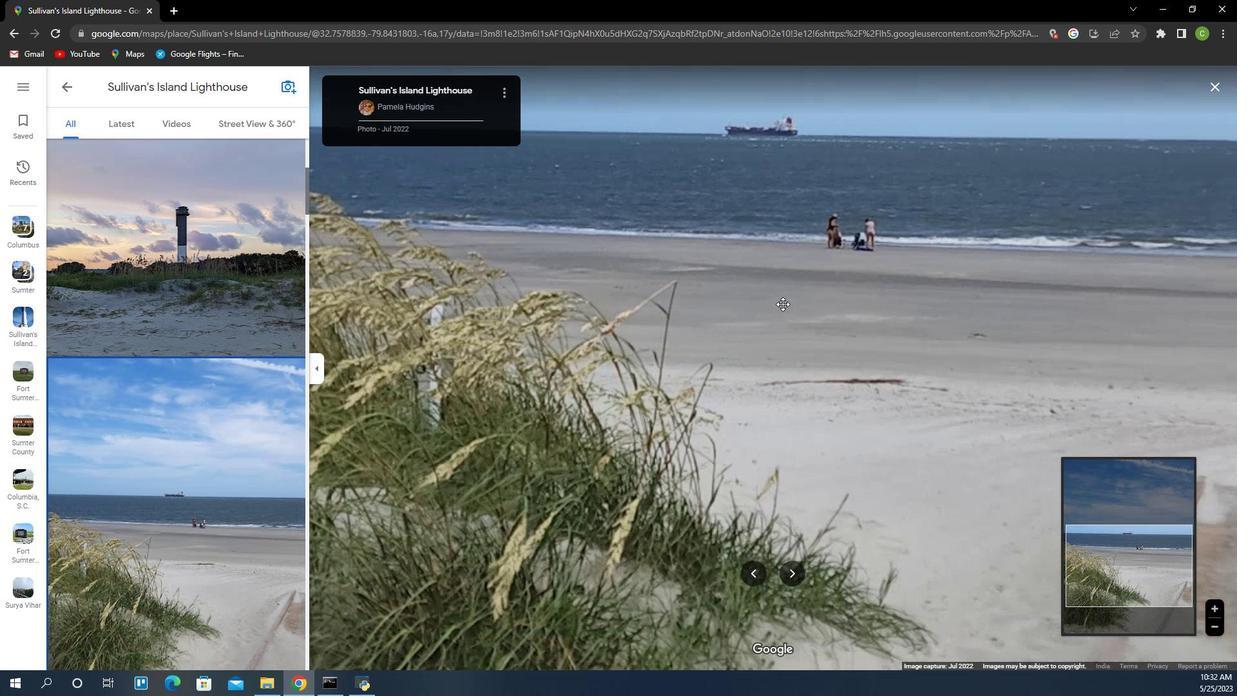 
Action: Mouse scrolled (790, 285) with delta (0, 0)
Screenshot: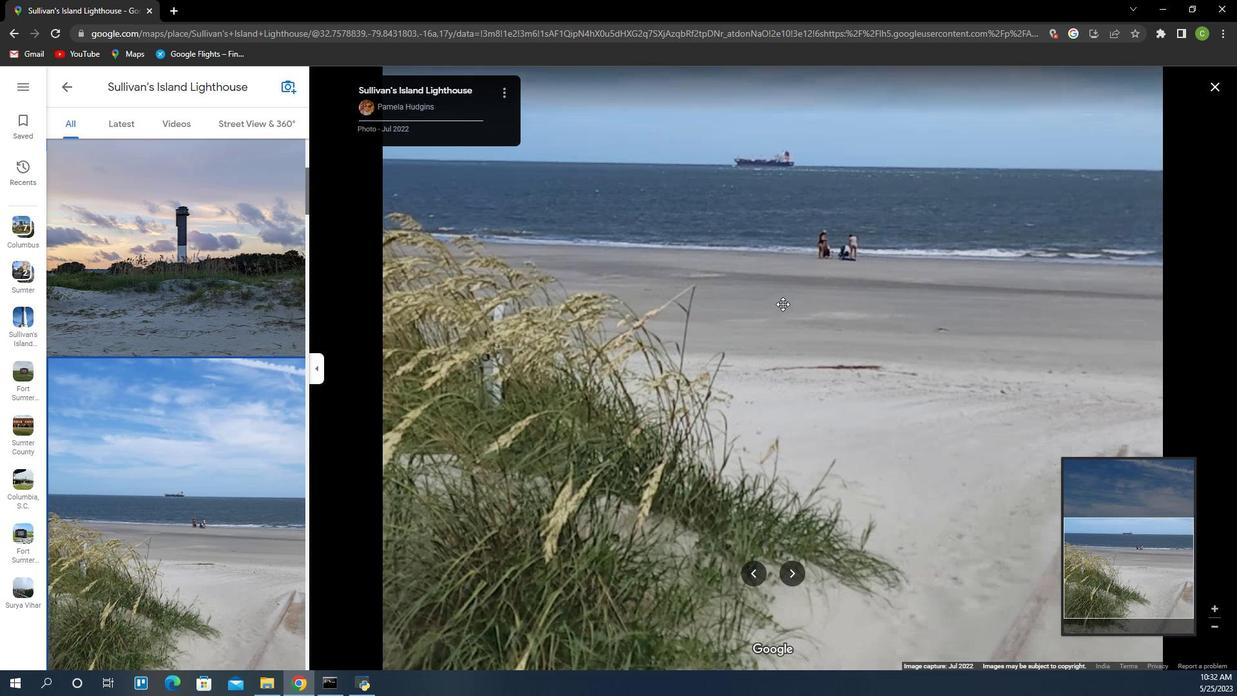 
Action: Mouse scrolled (790, 285) with delta (0, 0)
Screenshot: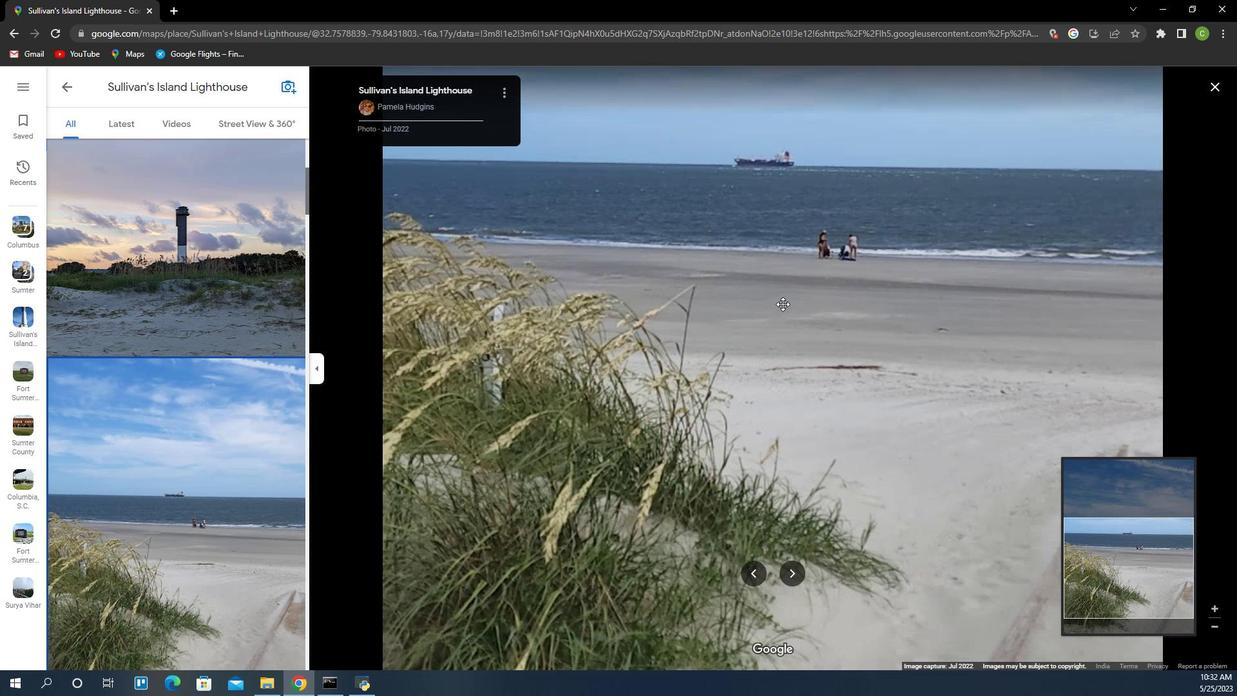 
Action: Mouse scrolled (790, 285) with delta (0, 0)
Screenshot: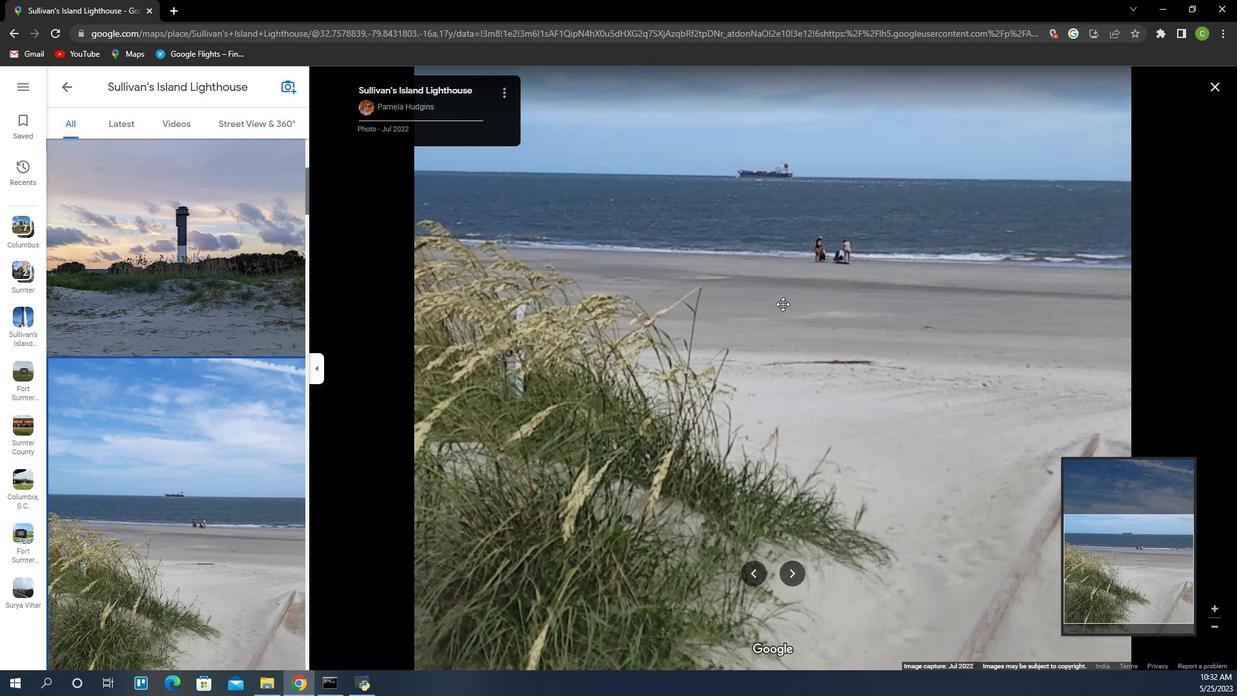 
Action: Mouse scrolled (790, 285) with delta (0, 0)
Screenshot: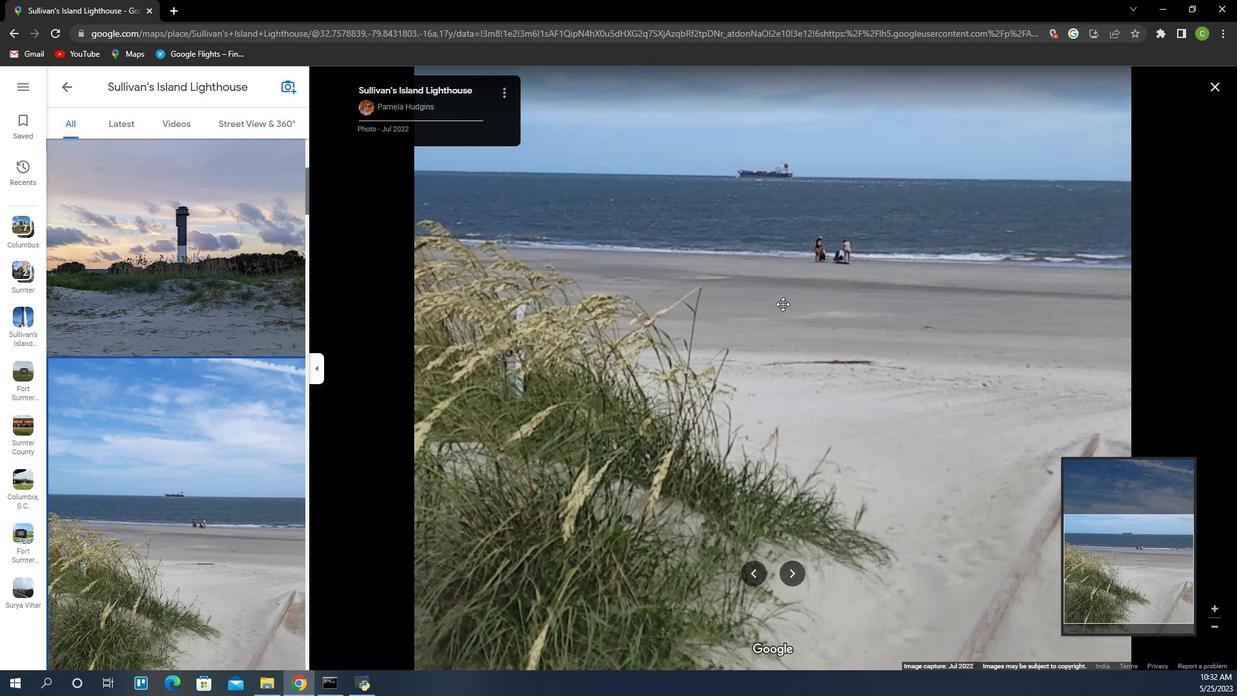 
Action: Mouse scrolled (790, 285) with delta (0, 0)
Screenshot: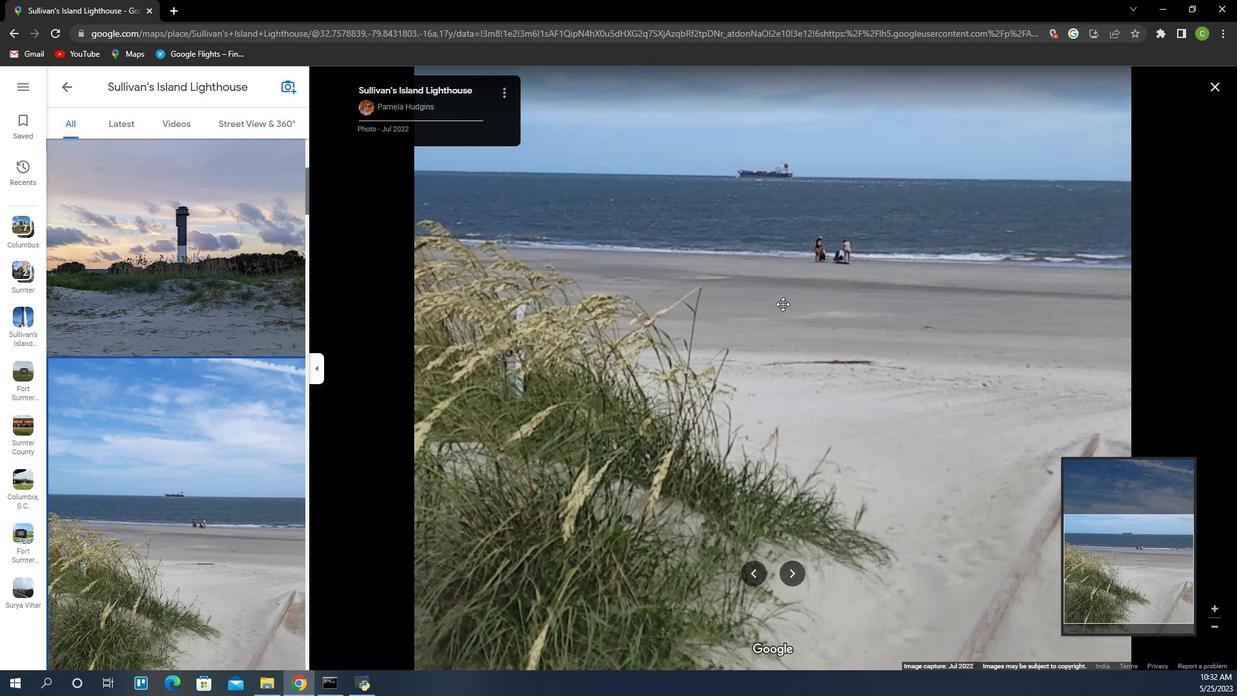 
Action: Mouse scrolled (790, 285) with delta (0, 0)
Screenshot: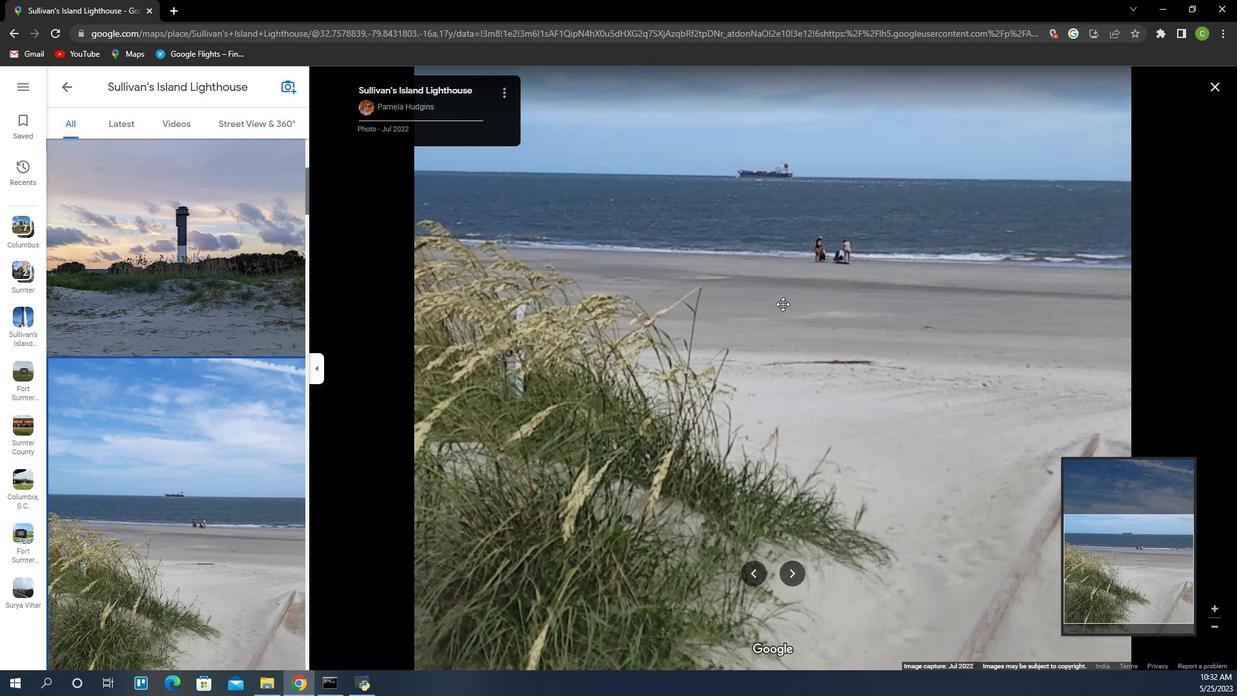
Action: Mouse scrolled (790, 285) with delta (0, 0)
Screenshot: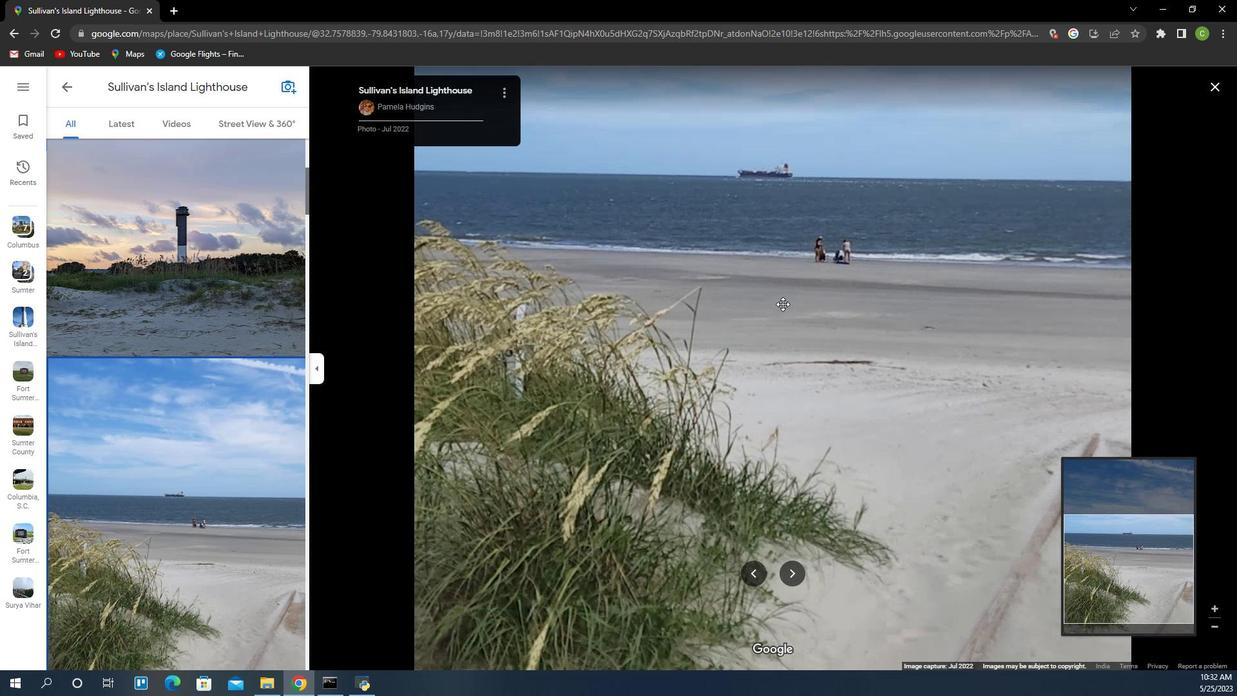 
Action: Mouse scrolled (790, 285) with delta (0, 0)
Screenshot: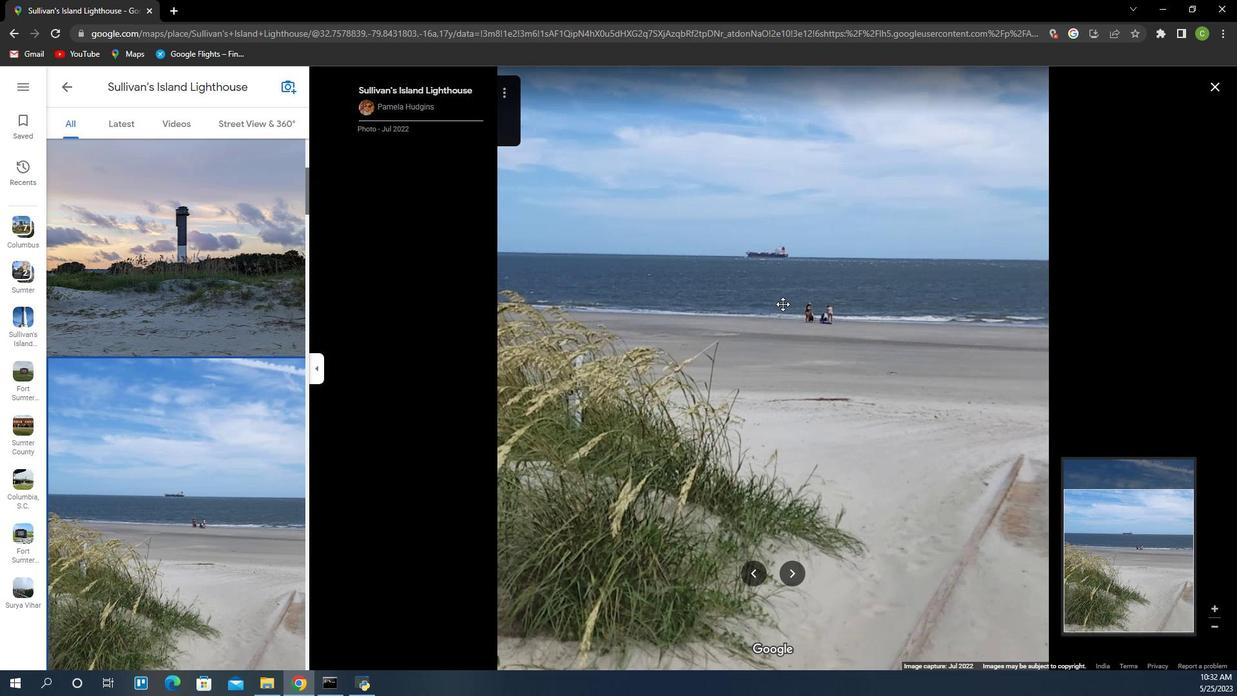 
Action: Mouse scrolled (790, 285) with delta (0, 0)
Screenshot: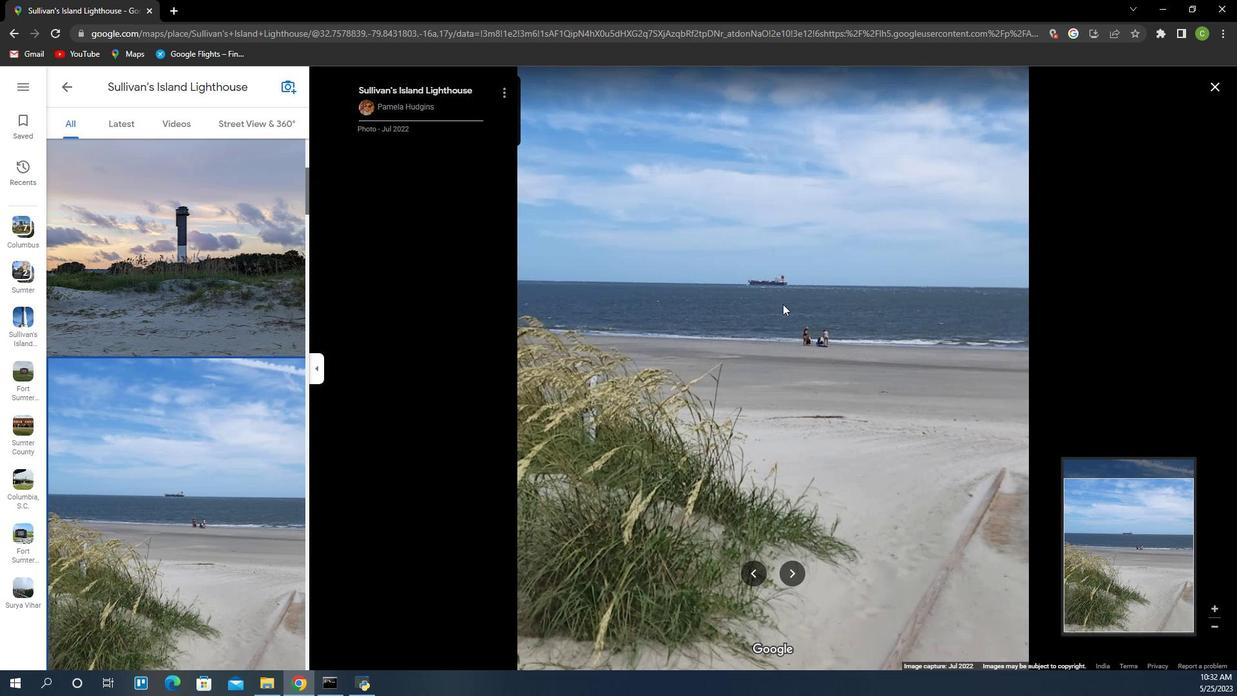 
Action: Mouse scrolled (790, 285) with delta (0, 0)
Screenshot: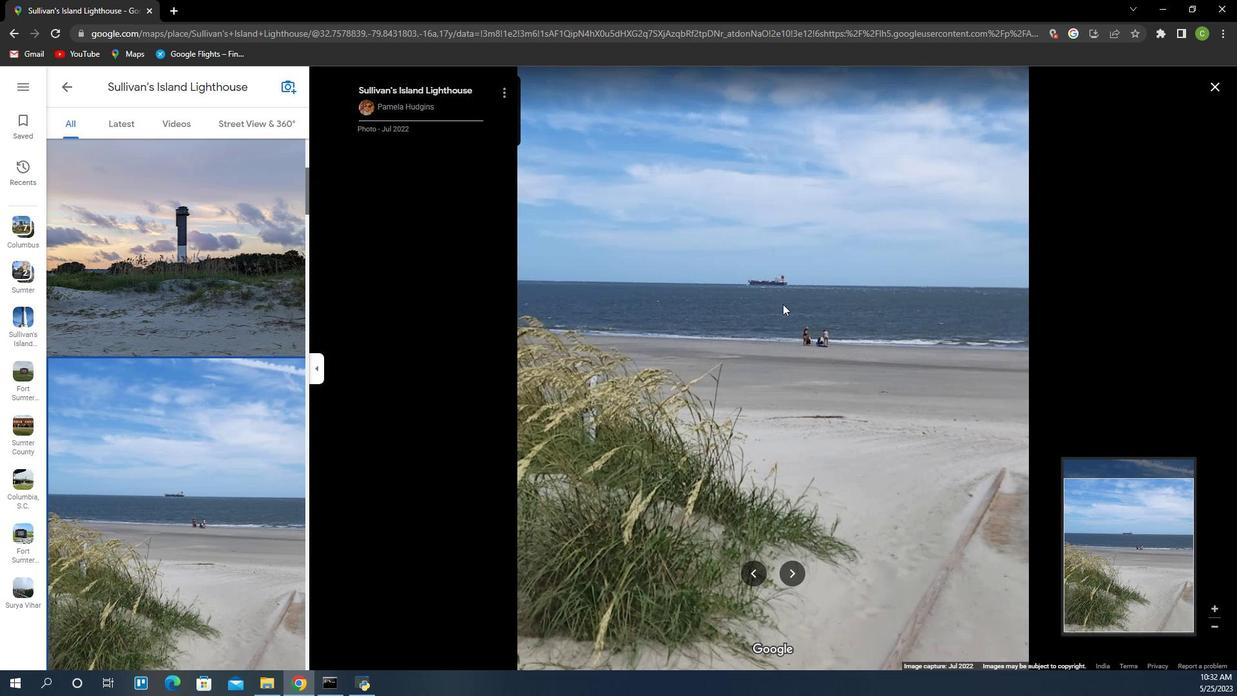 
Action: Mouse scrolled (790, 285) with delta (0, 0)
Screenshot: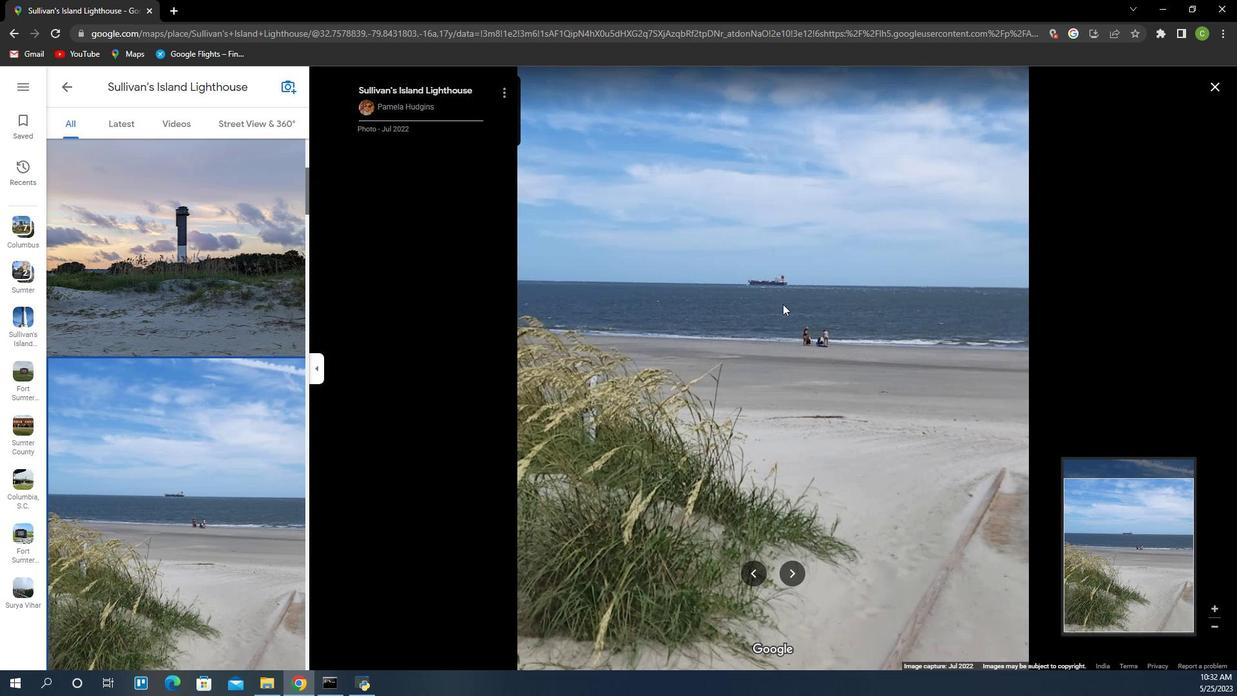 
Action: Mouse scrolled (790, 285) with delta (0, 0)
Screenshot: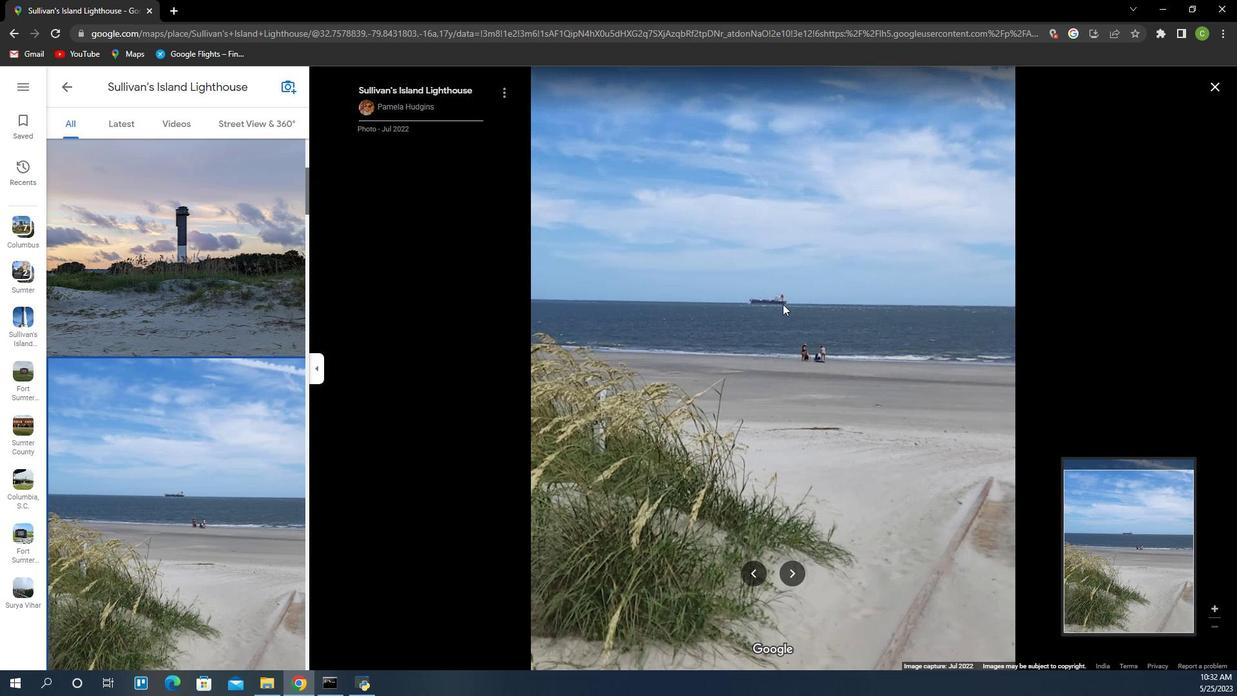 
Action: Mouse scrolled (790, 285) with delta (0, 0)
Screenshot: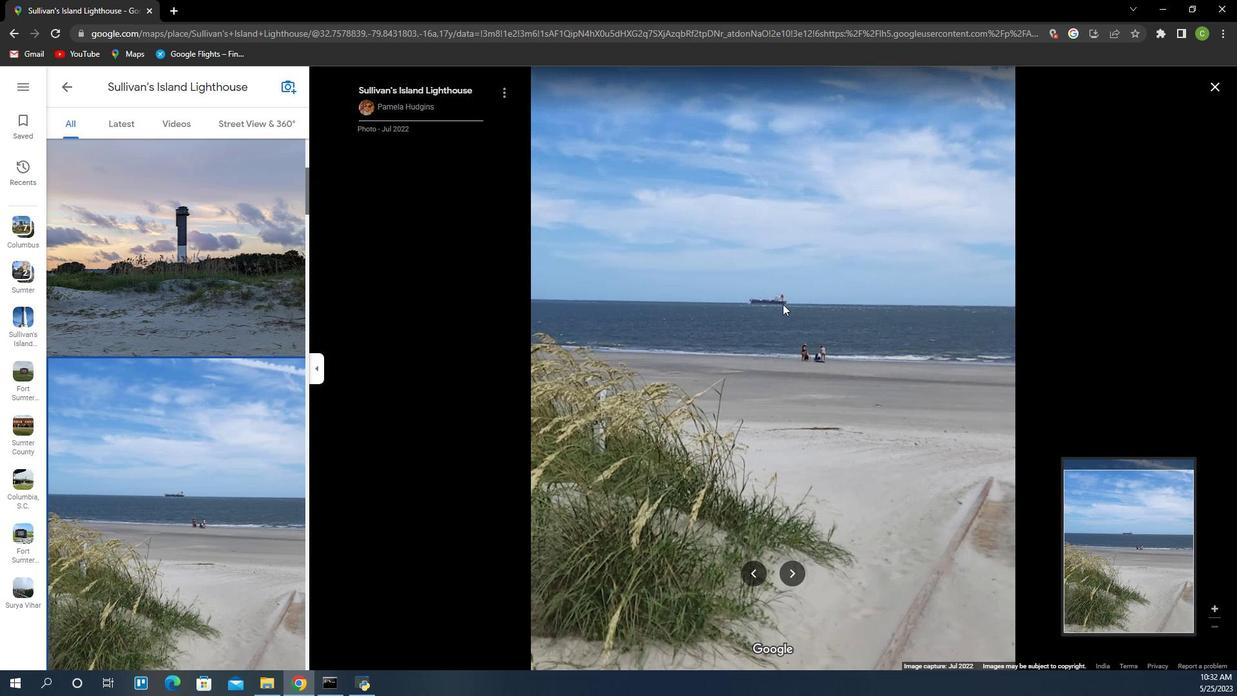 
Action: Mouse scrolled (790, 285) with delta (0, 0)
Screenshot: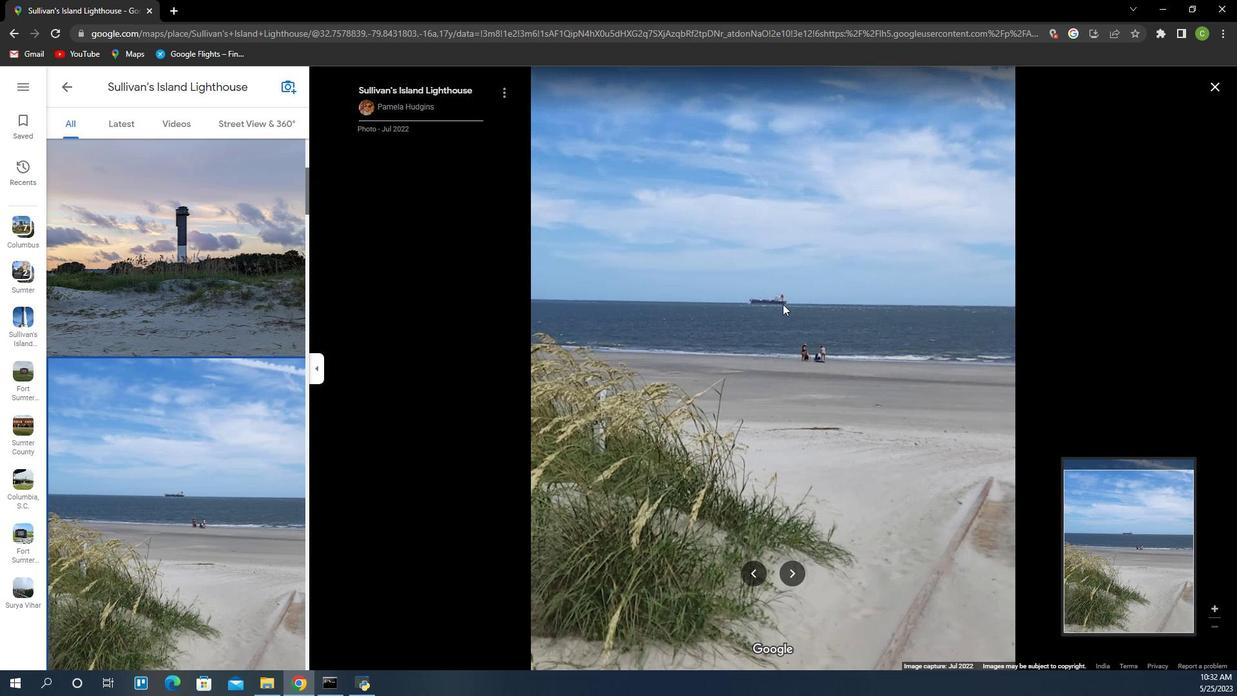 
Action: Mouse scrolled (790, 285) with delta (0, 0)
Screenshot: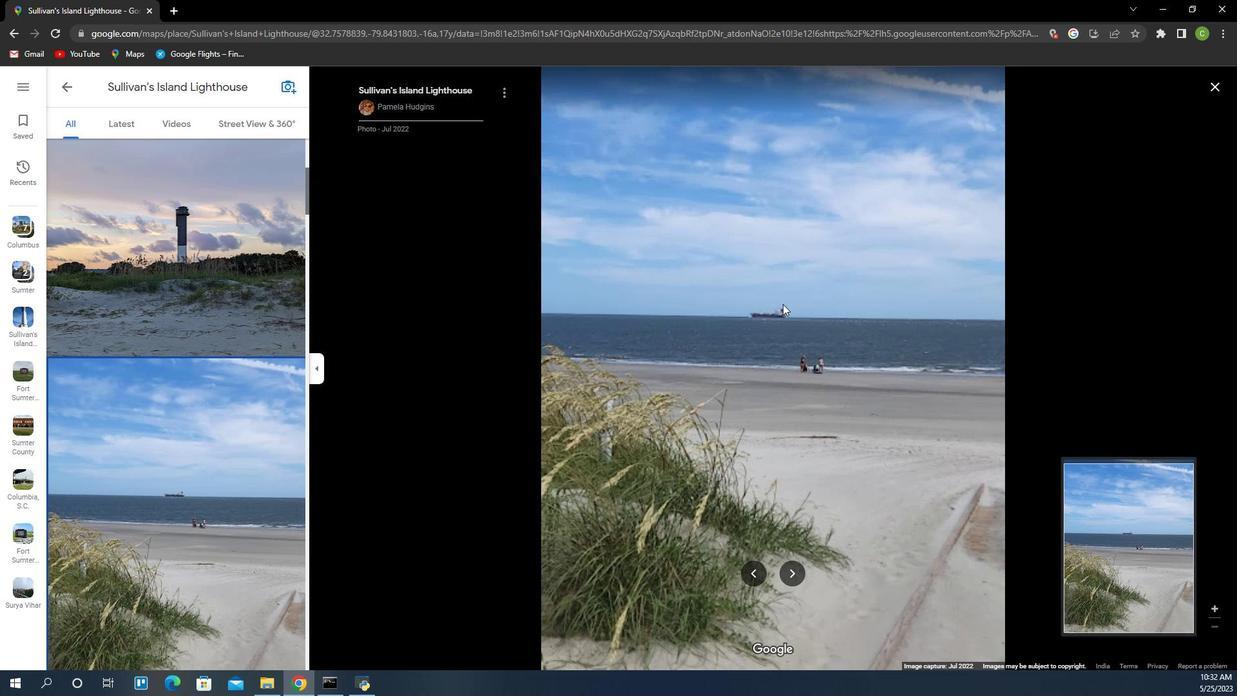 
Action: Mouse moved to (774, 429)
Screenshot: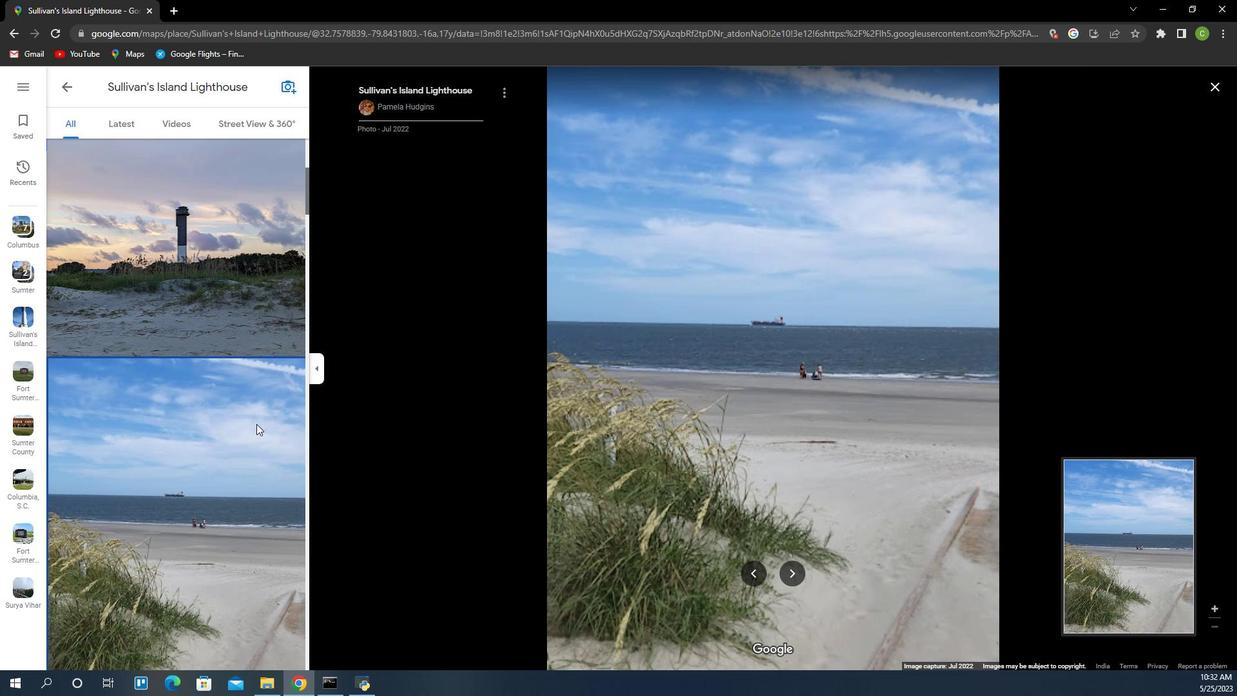 
Action: Mouse scrolled (774, 429) with delta (0, 0)
Screenshot: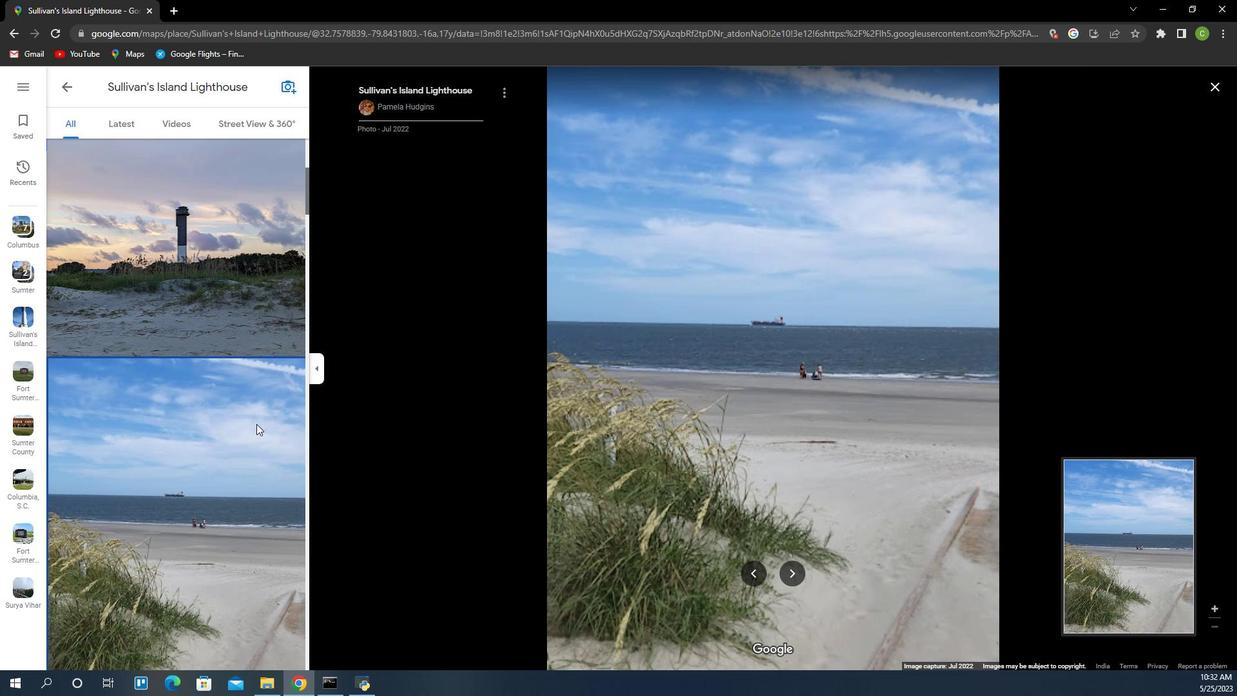 
Action: Mouse scrolled (774, 429) with delta (0, 0)
Screenshot: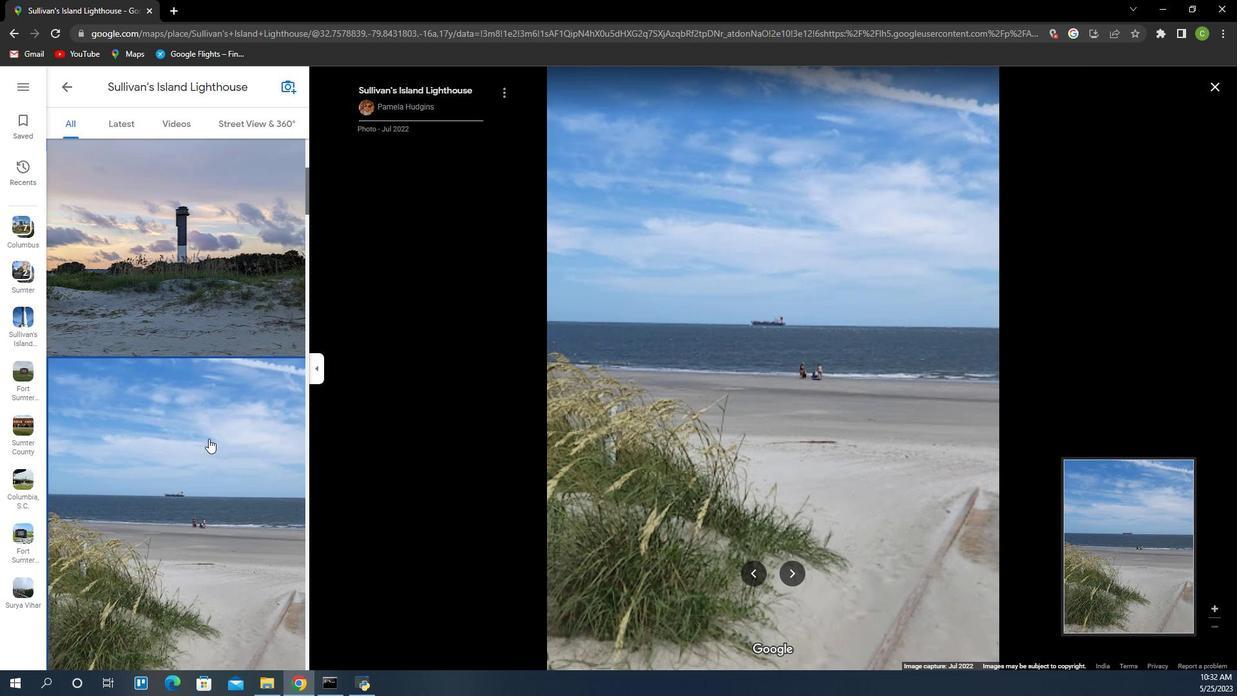 
Action: Mouse scrolled (774, 429) with delta (0, 0)
Screenshot: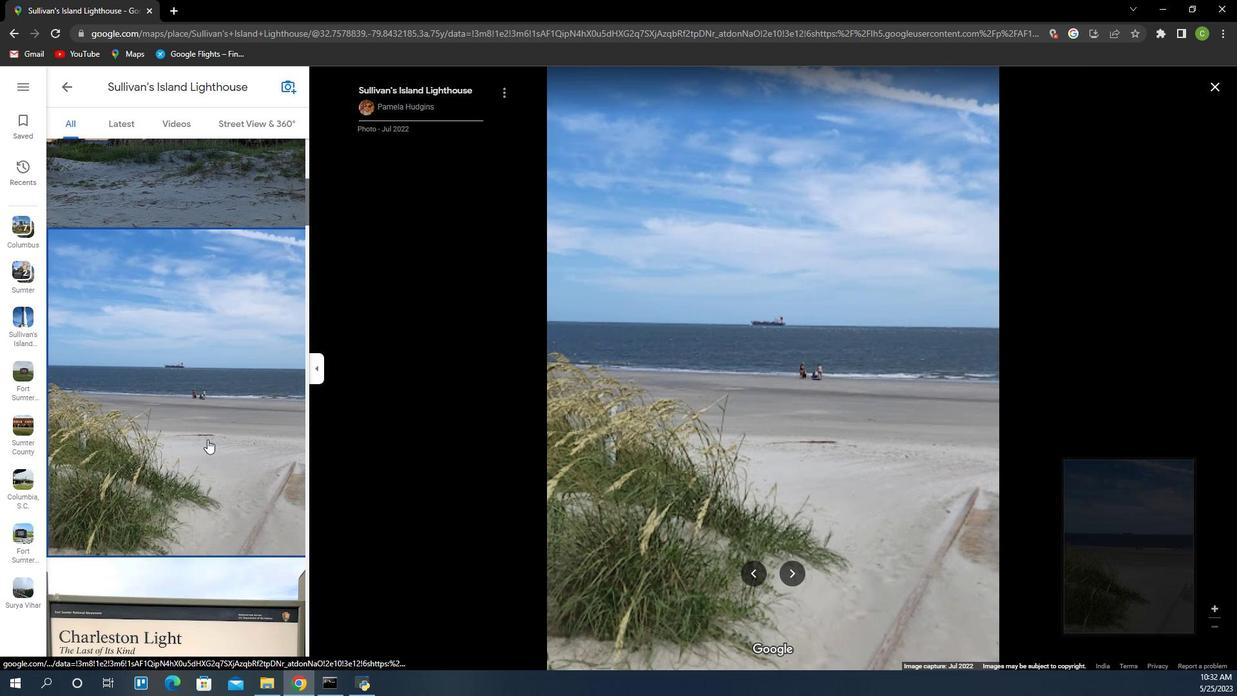 
Action: Mouse scrolled (774, 429) with delta (0, 0)
Screenshot: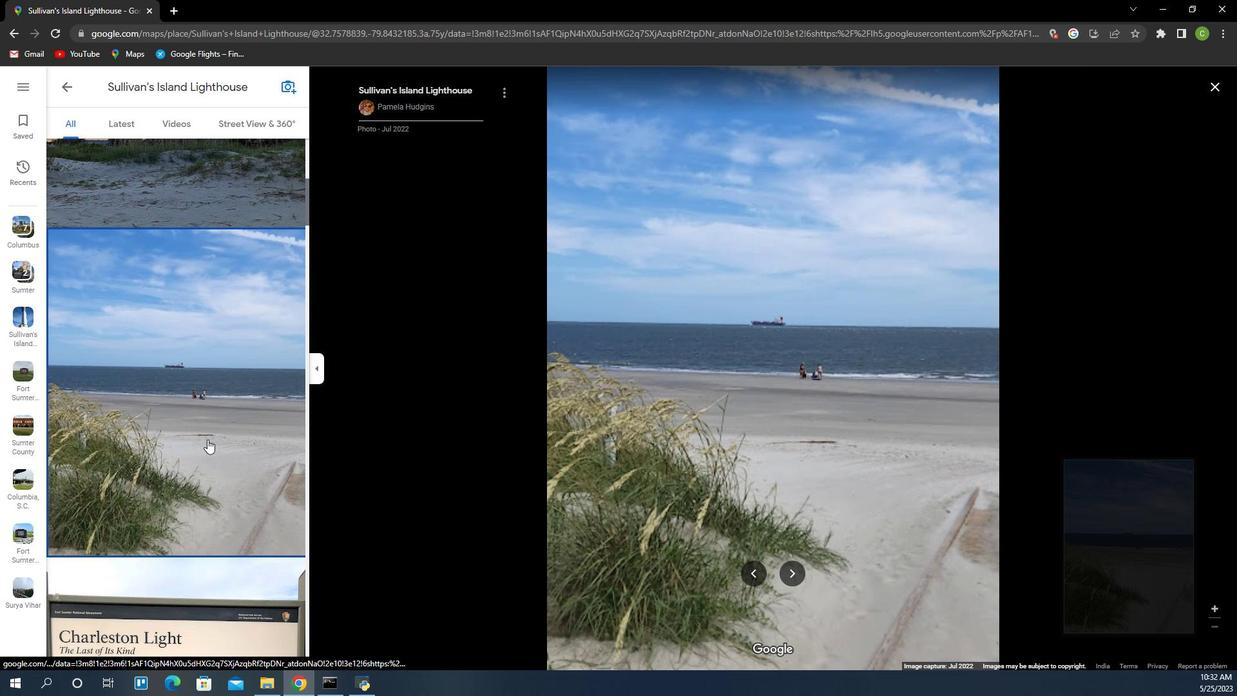 
Action: Mouse scrolled (774, 429) with delta (0, 0)
Screenshot: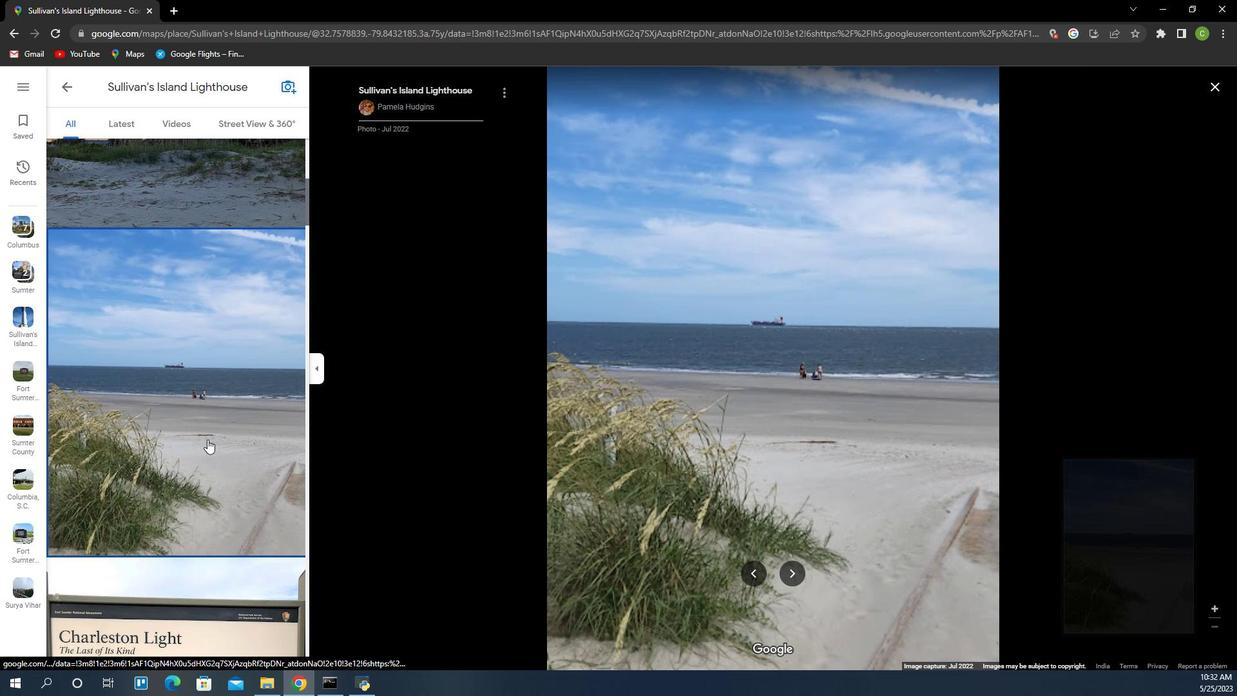 
Action: Key pressed <Key.down><Key.down><Key.down><Key.down><Key.down><Key.down><Key.down><Key.down><Key.down><Key.down><Key.down><Key.down><Key.down><Key.down><Key.down><Key.down><Key.down><Key.down><Key.down><Key.down><Key.down><Key.down><Key.down><Key.down><Key.down><Key.down><Key.down><Key.down><Key.down><Key.down><Key.down><Key.down><Key.down><Key.down><Key.down><Key.down><Key.down><Key.down><Key.down><Key.down><Key.down><Key.down><Key.down><Key.down><Key.down><Key.down><Key.down><Key.up><Key.up><Key.down><Key.down><Key.down><Key.down><Key.down><Key.down><Key.down>
Screenshot: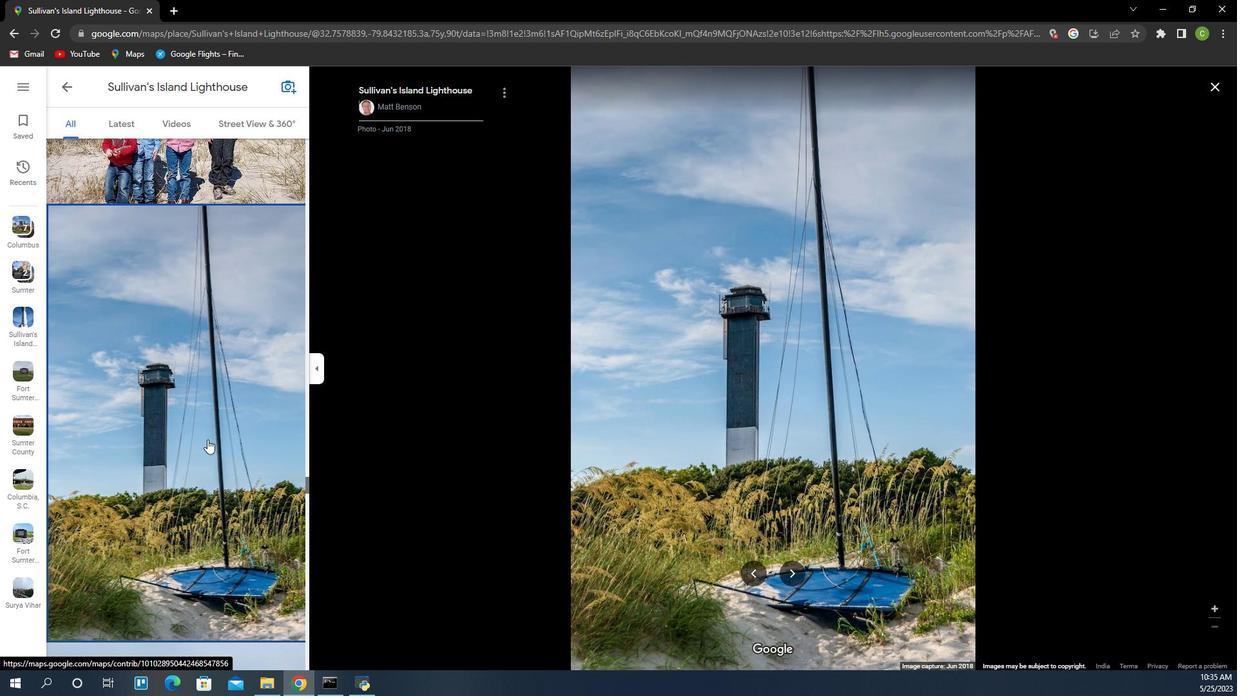 
Action: Mouse scrolled (774, 430) with delta (0, 0)
Screenshot: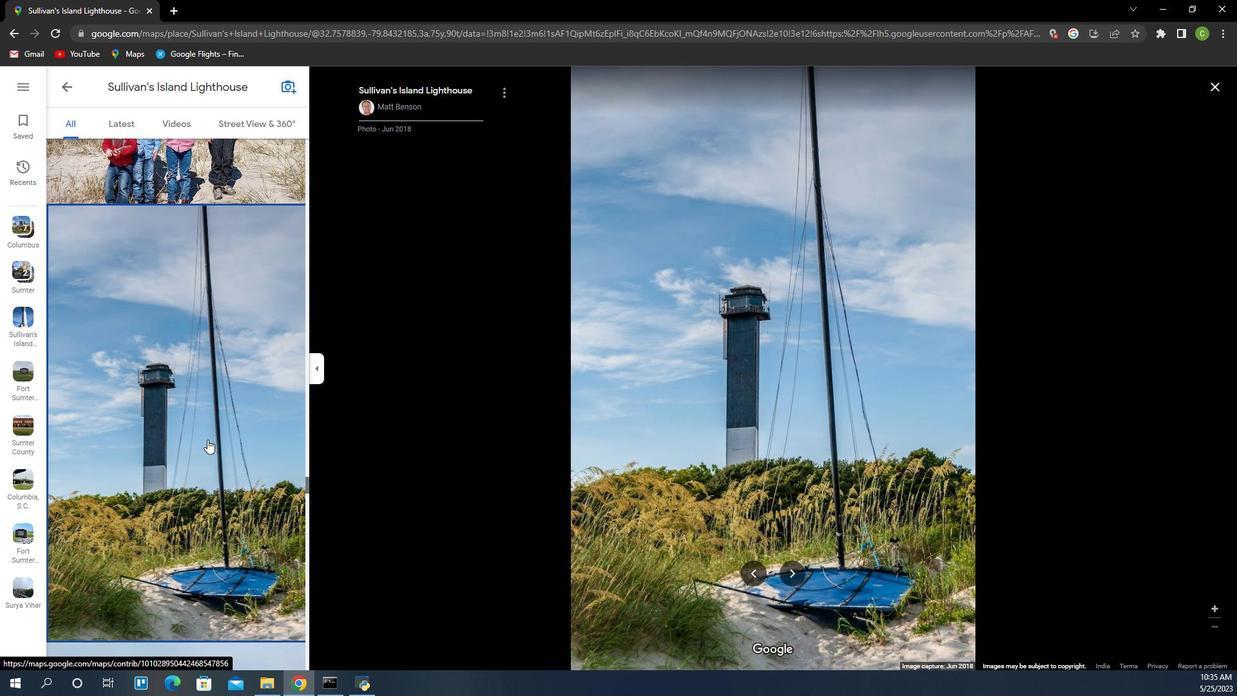 
Action: Mouse scrolled (774, 430) with delta (0, 0)
Screenshot: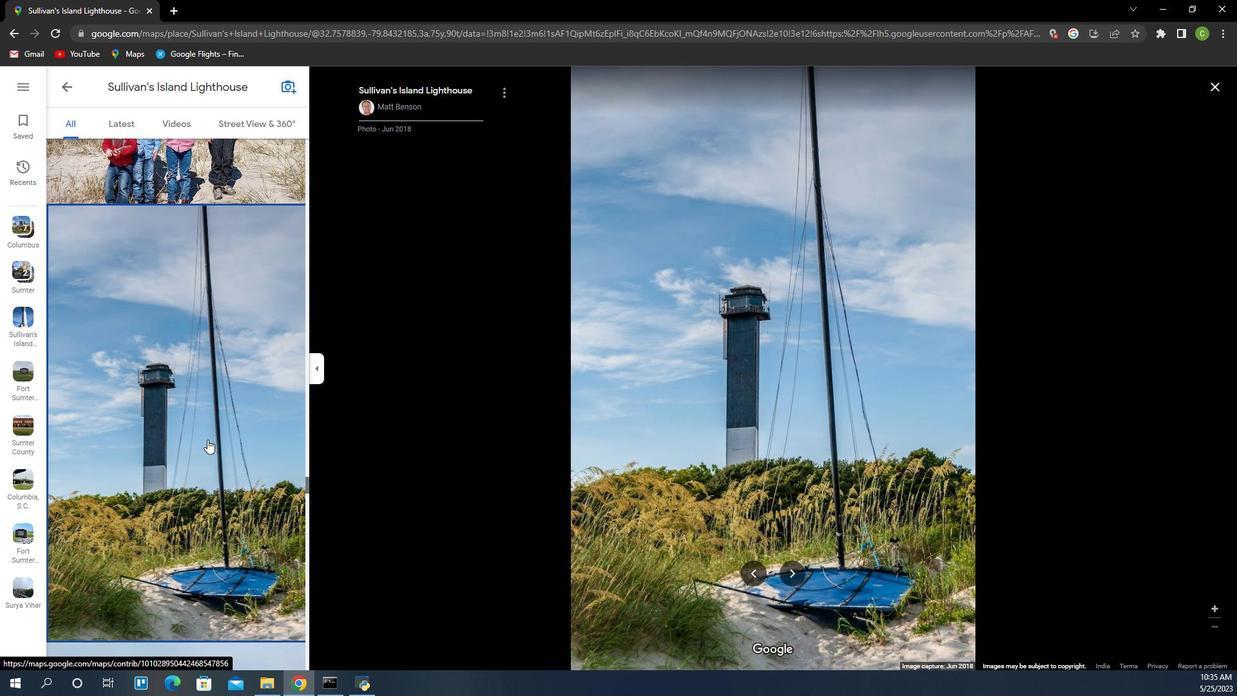 
Action: Mouse scrolled (774, 430) with delta (0, 0)
Screenshot: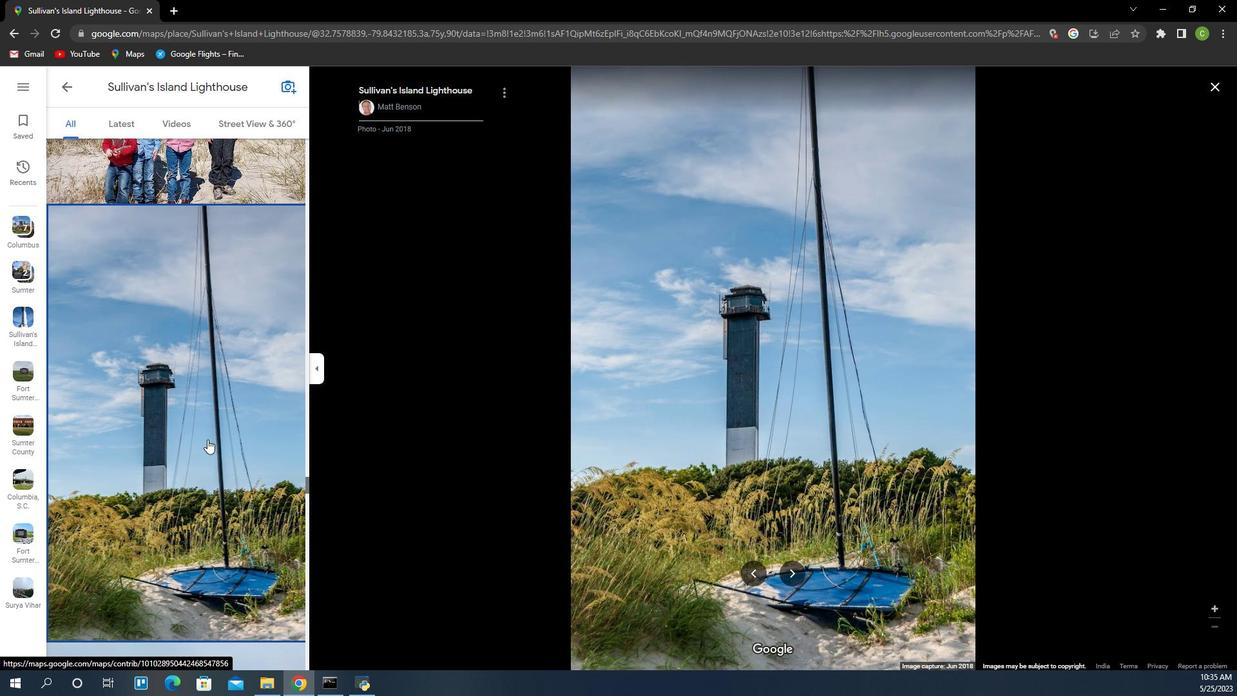 
Action: Mouse moved to (772, 85)
Screenshot: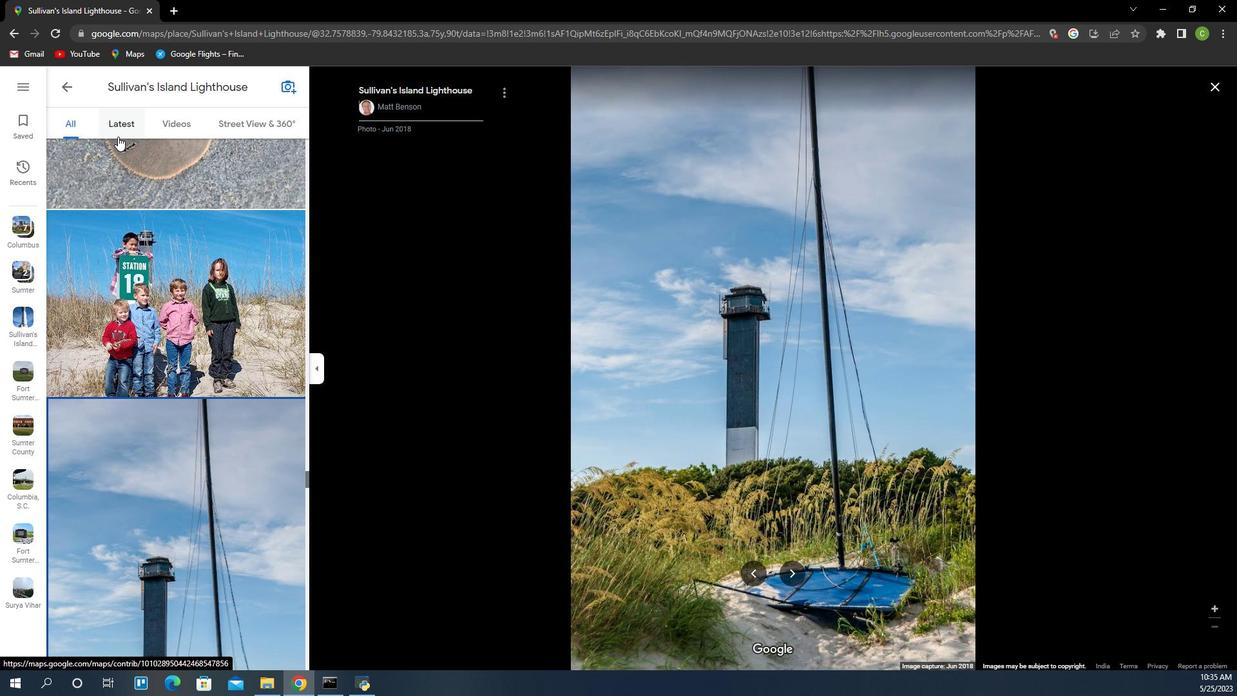 
Action: Mouse pressed left at (772, 85)
Screenshot: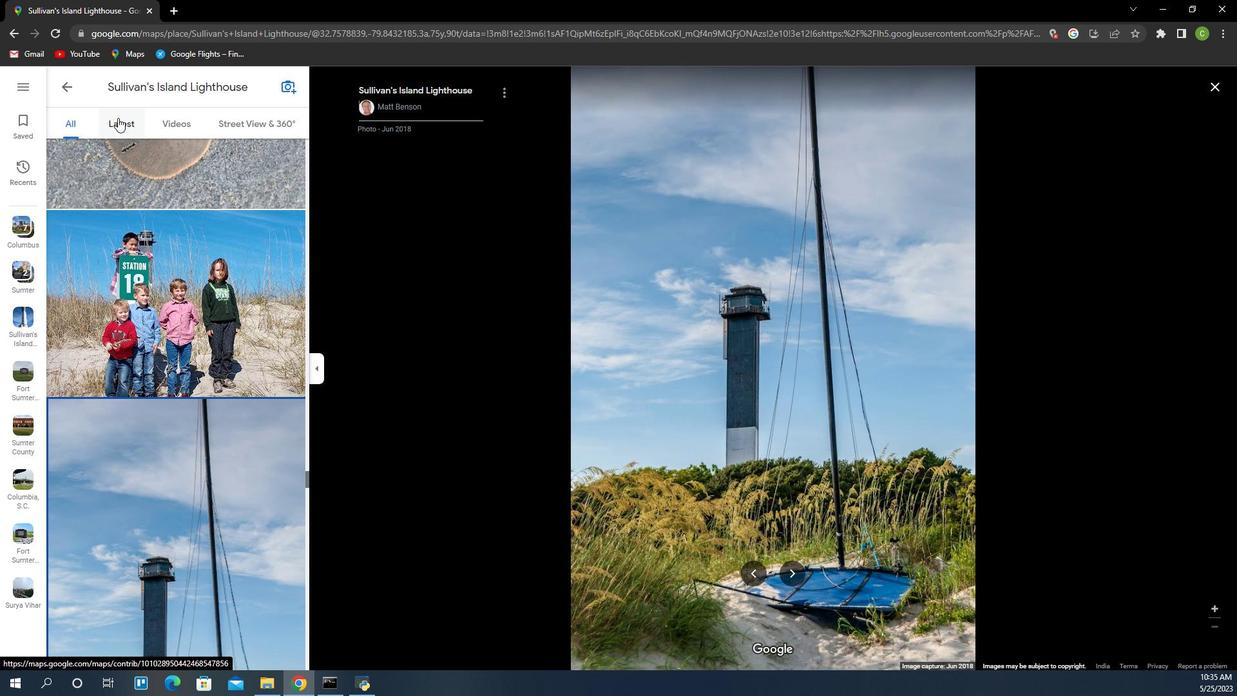 
Action: Mouse moved to (772, 208)
Screenshot: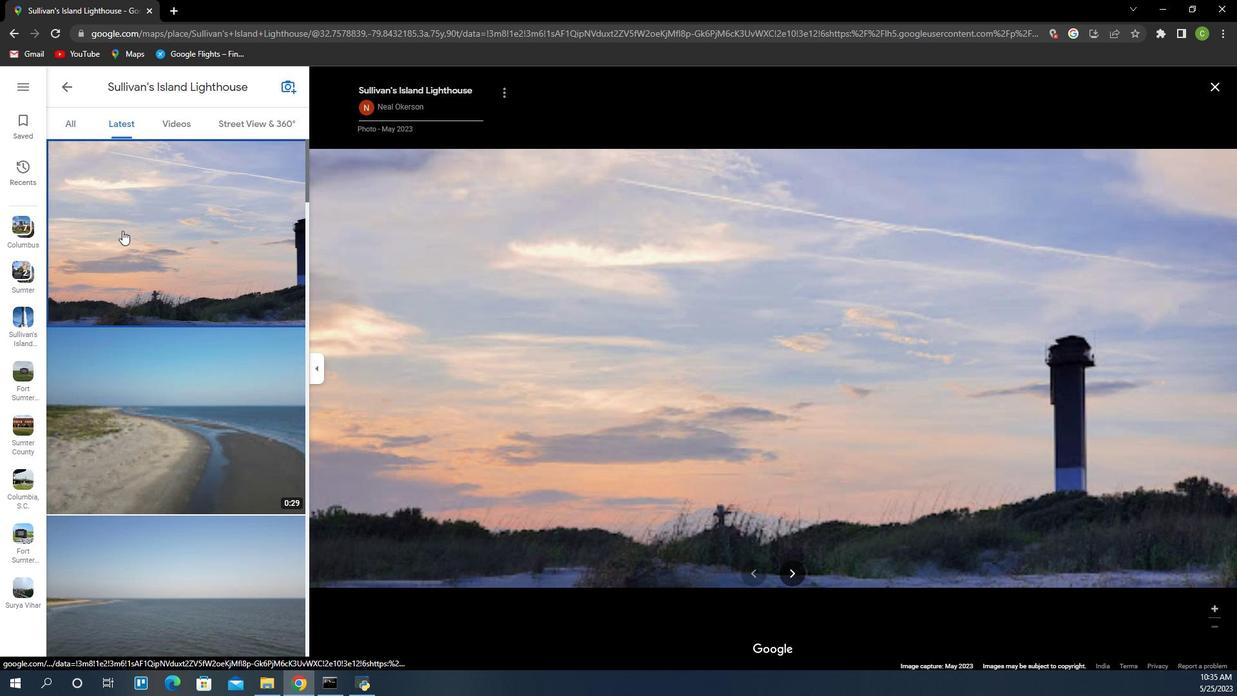 
Action: Key pressed <Key.down>
Screenshot: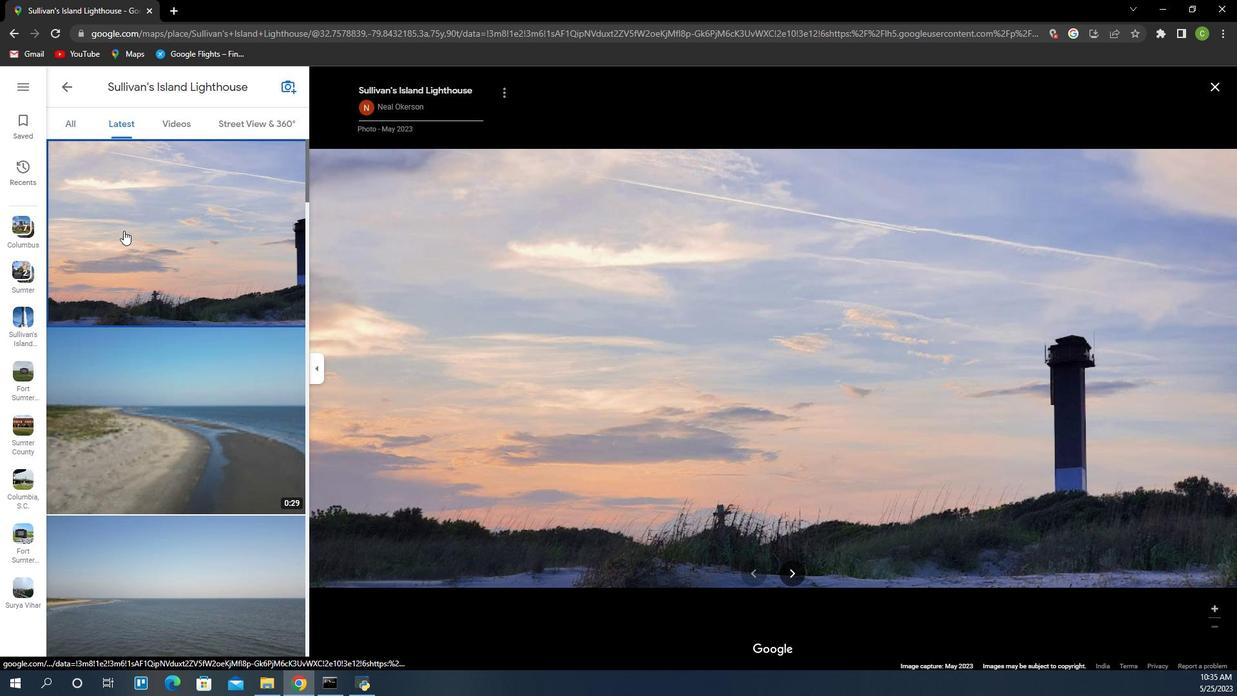 
Action: Mouse moved to (790, 490)
Screenshot: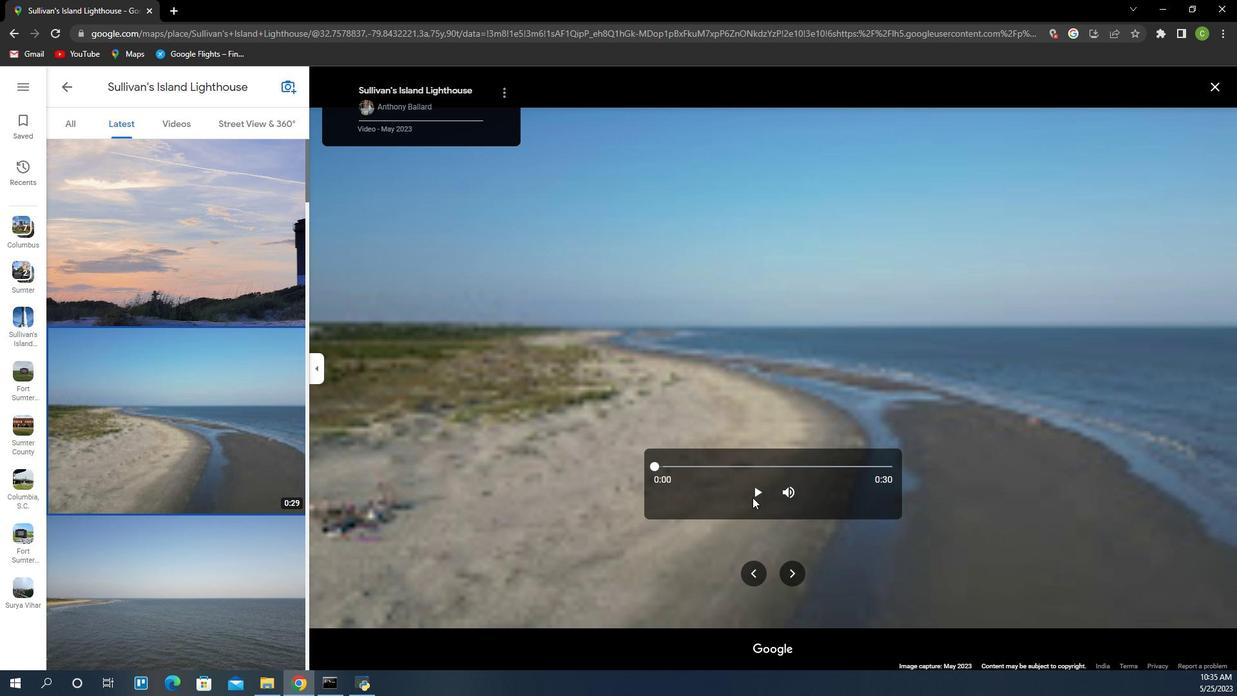 
Action: Mouse pressed left at (790, 490)
Screenshot: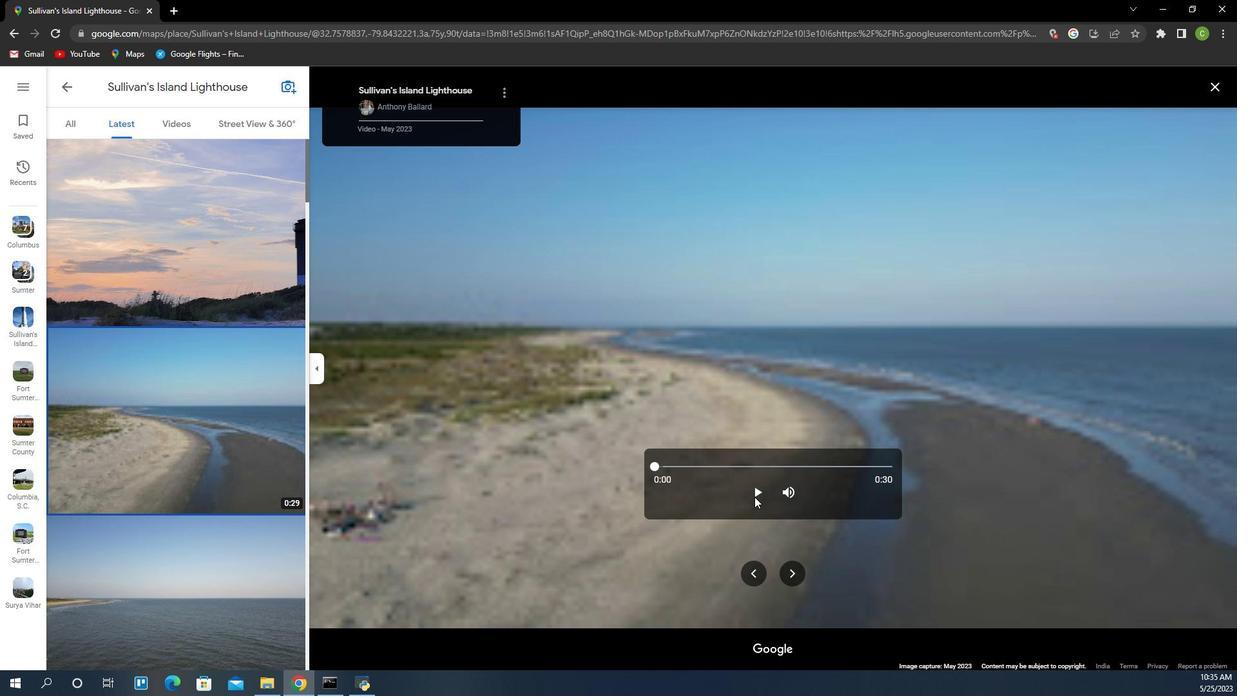
Action: Mouse moved to (775, 433)
Screenshot: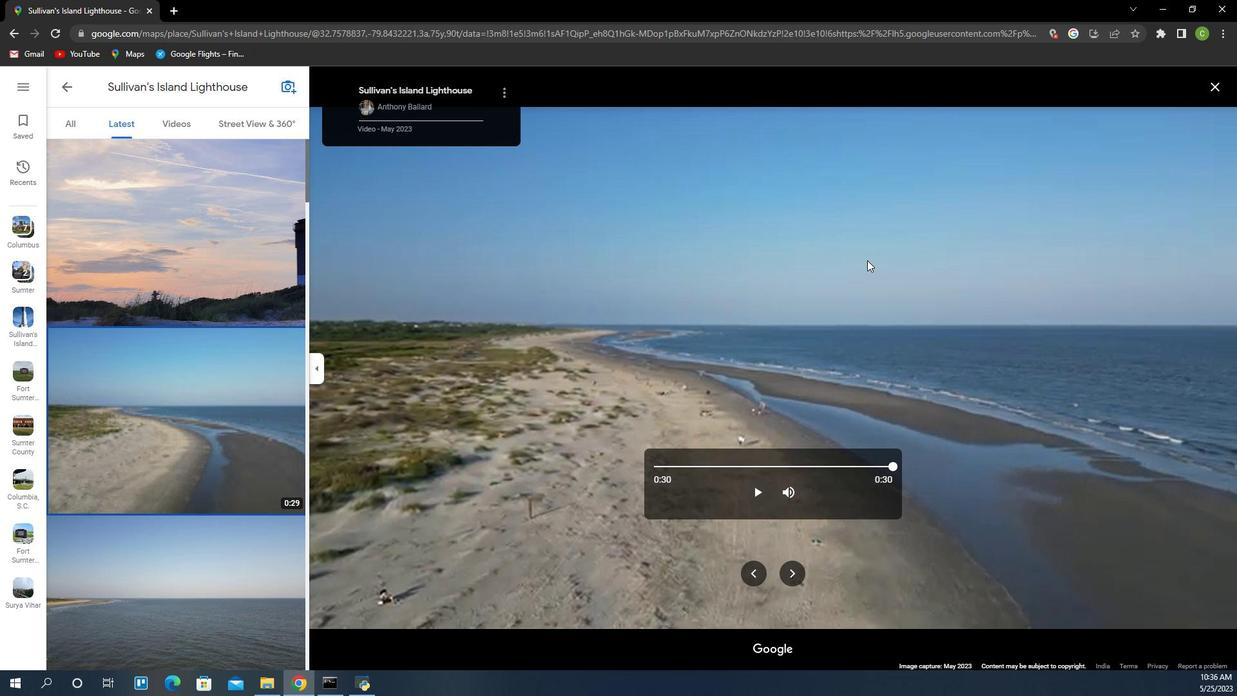 
Action: Mouse scrolled (775, 432) with delta (0, 0)
Screenshot: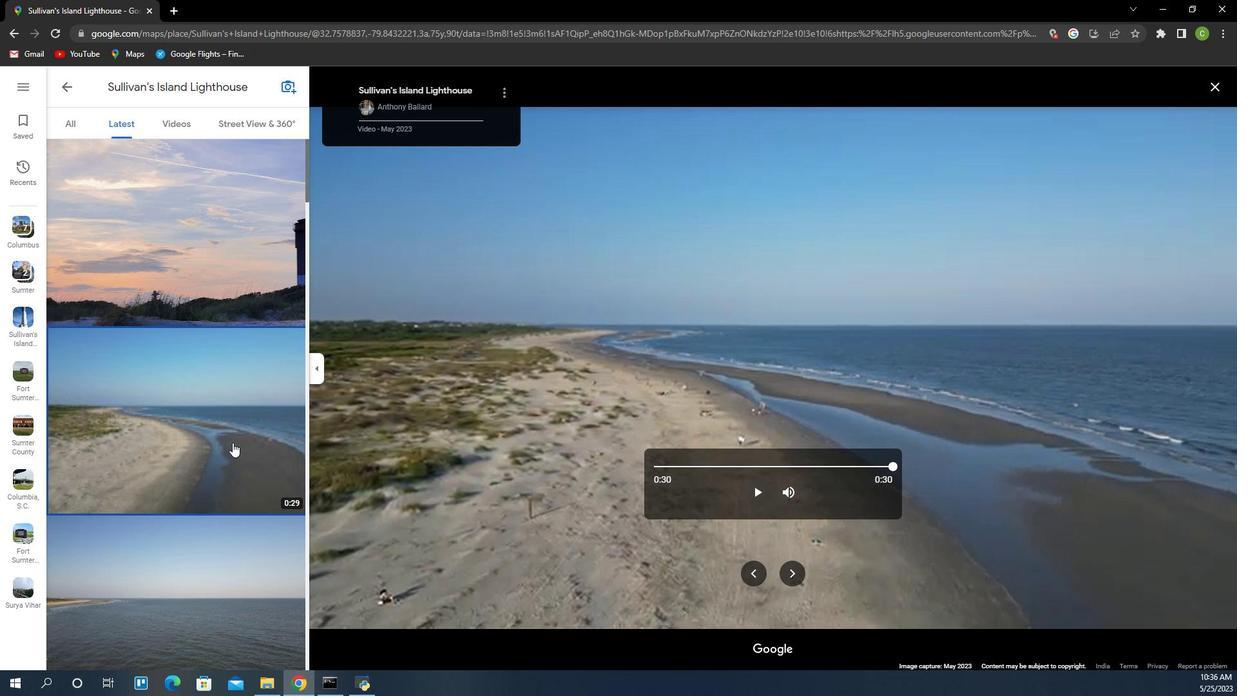 
Action: Mouse scrolled (775, 432) with delta (0, 0)
Screenshot: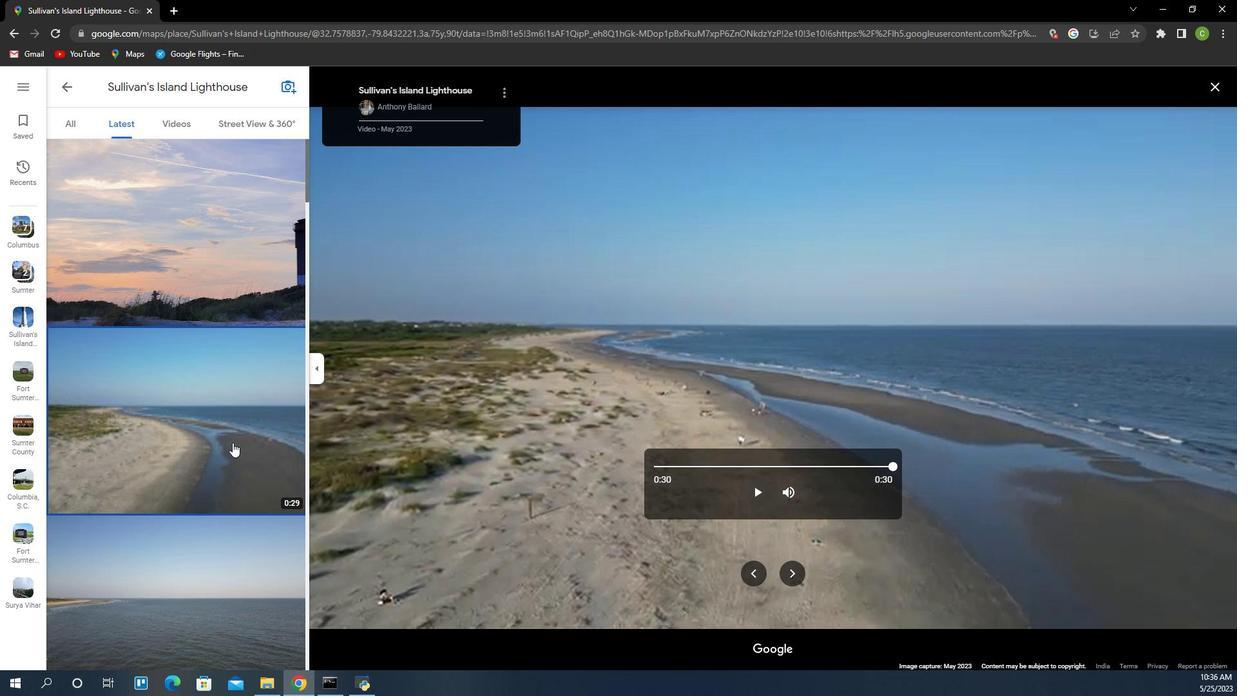 
Action: Mouse scrolled (775, 432) with delta (0, 0)
Screenshot: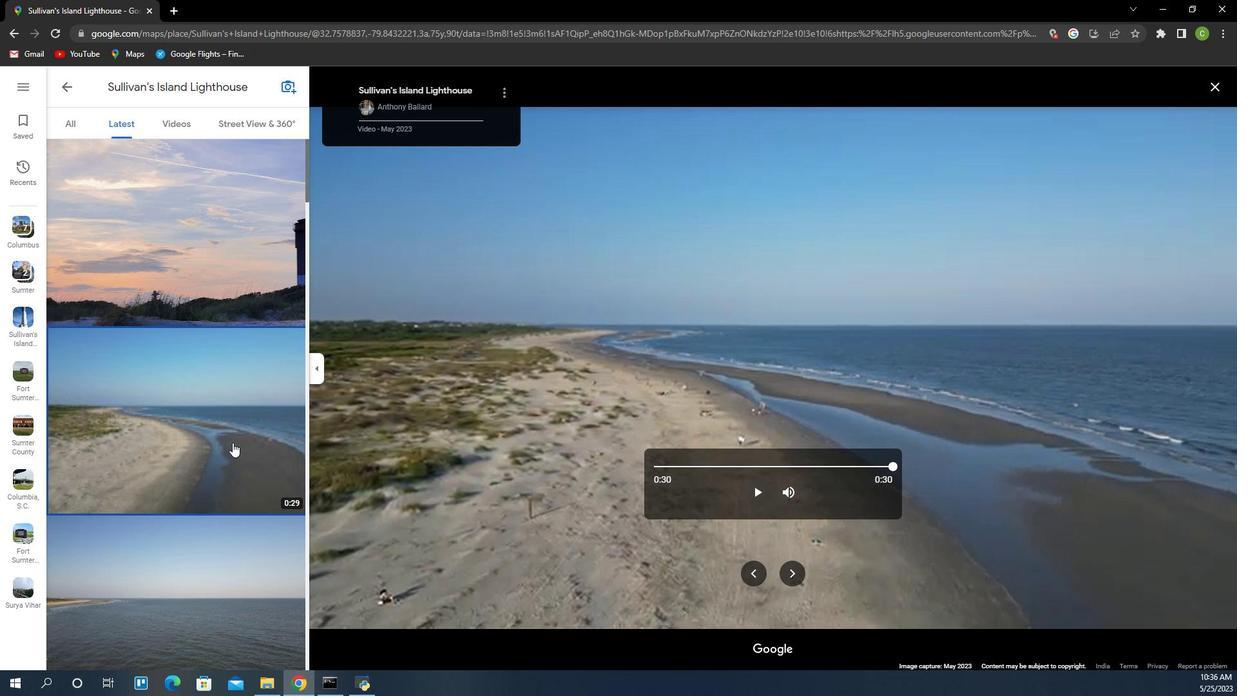 
Action: Mouse moved to (775, 348)
Screenshot: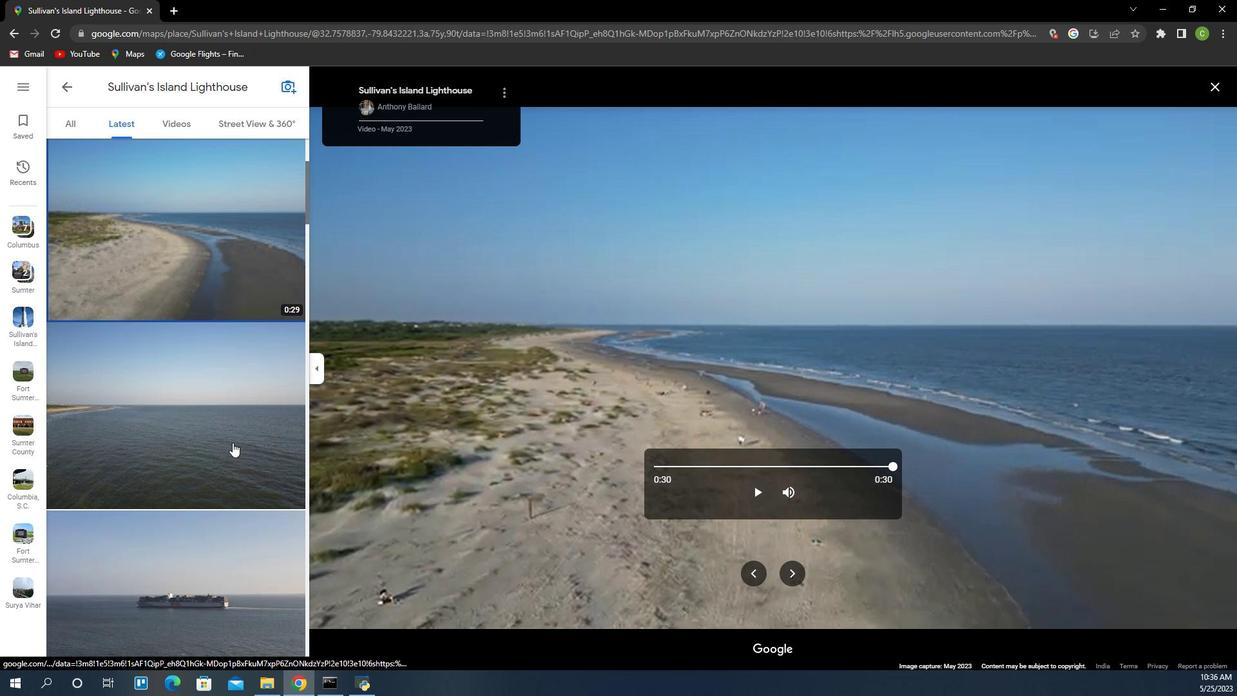 
Action: Mouse scrolled (775, 348) with delta (0, 0)
Screenshot: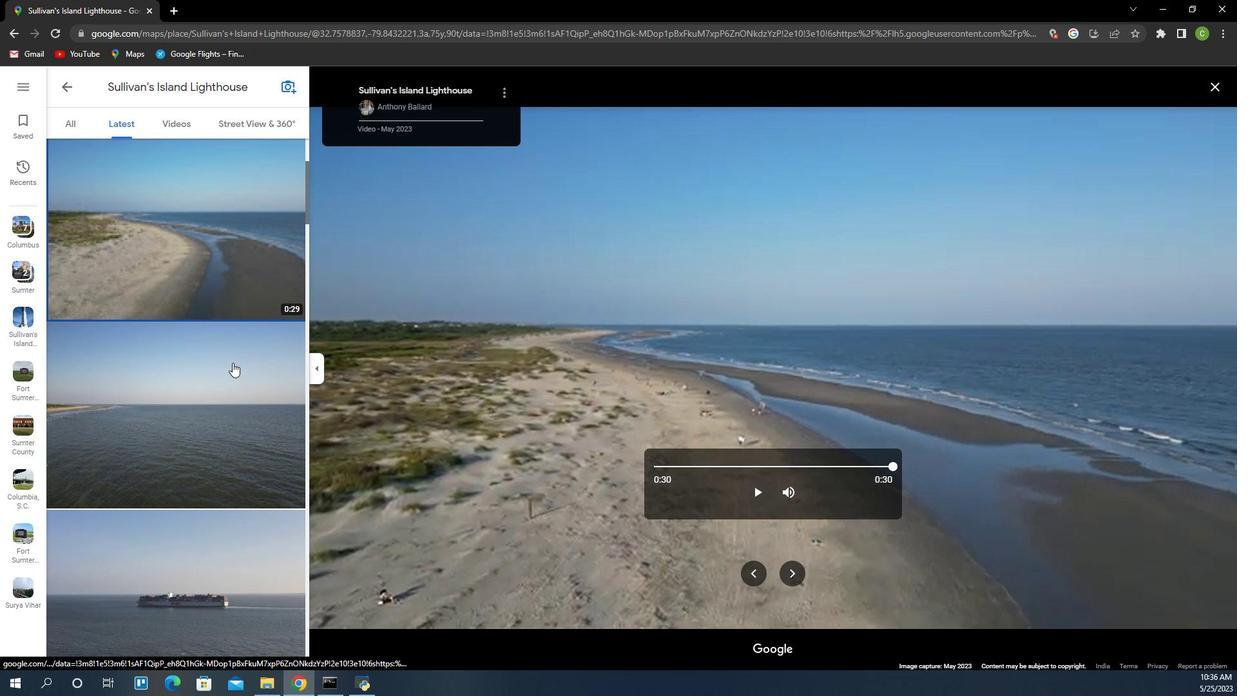 
Action: Mouse moved to (775, 348)
Screenshot: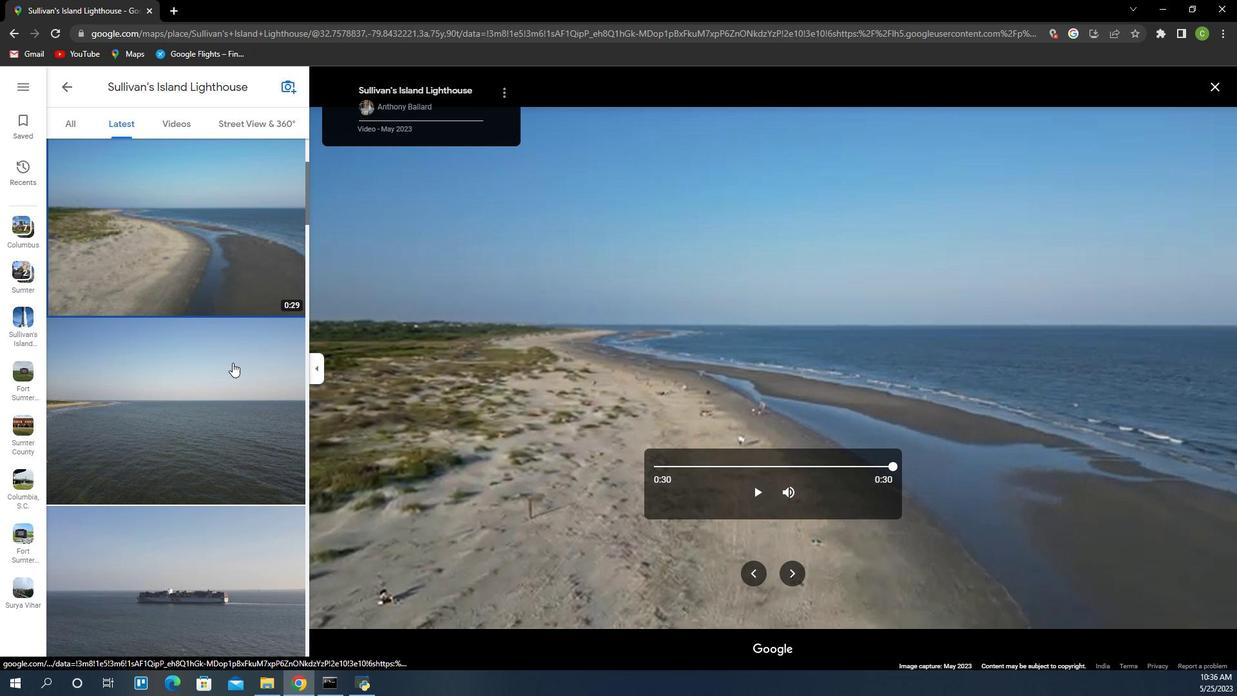 
Action: Mouse pressed left at (775, 348)
Screenshot: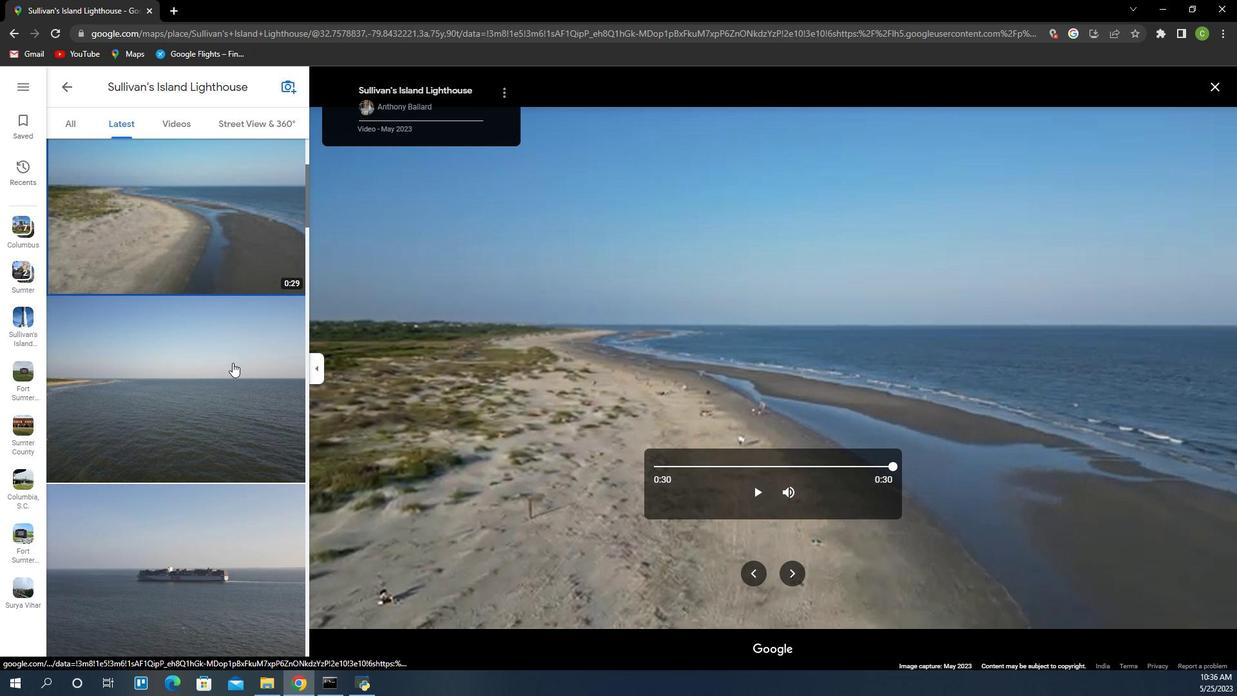 
Action: Mouse moved to (781, 352)
Screenshot: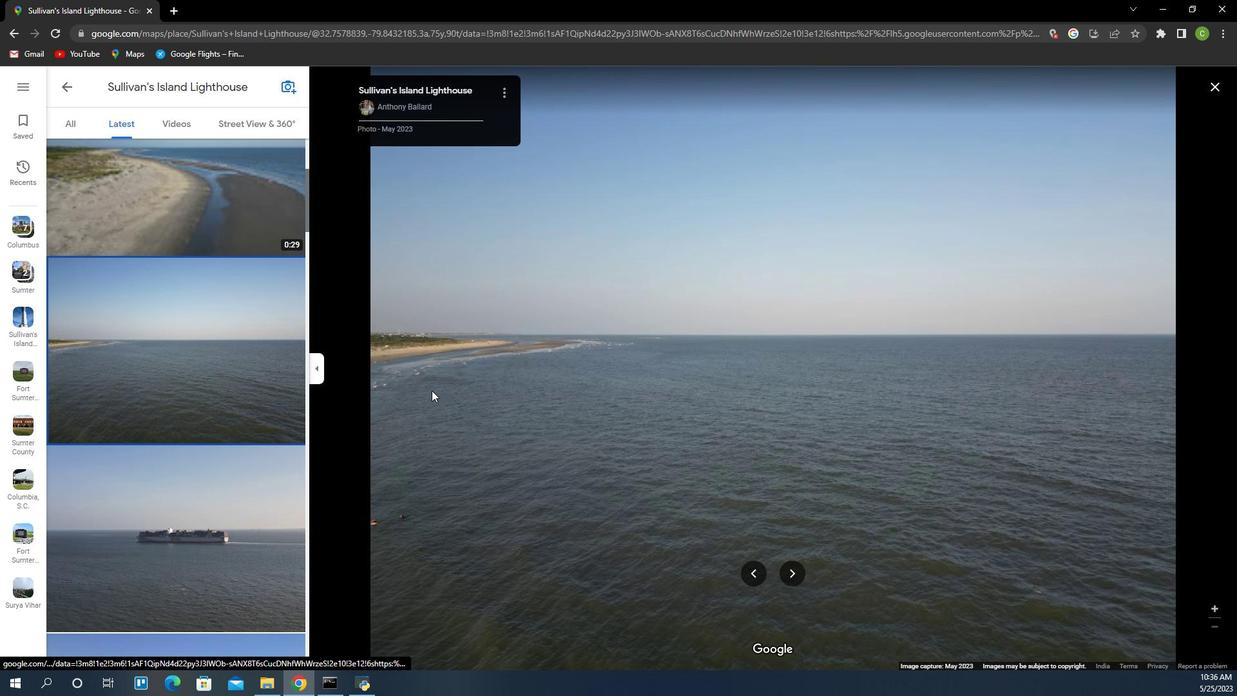 
Action: Mouse scrolled (781, 351) with delta (0, 0)
Screenshot: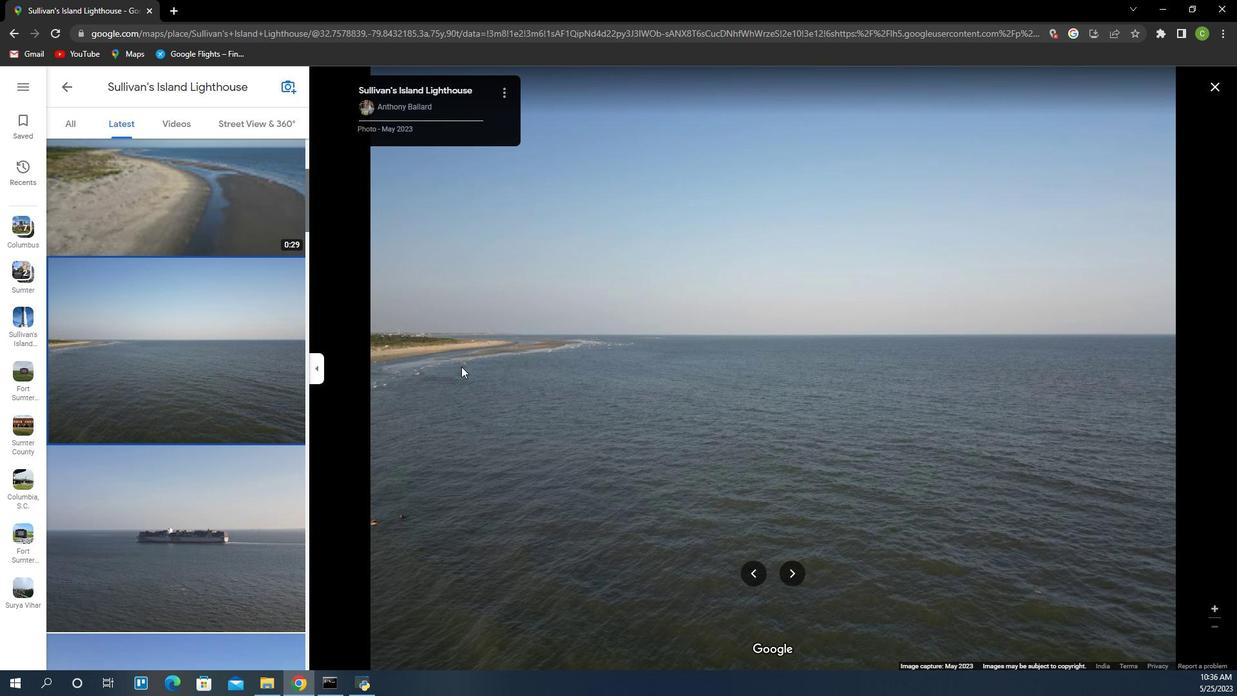 
Action: Mouse scrolled (781, 351) with delta (0, 0)
Screenshot: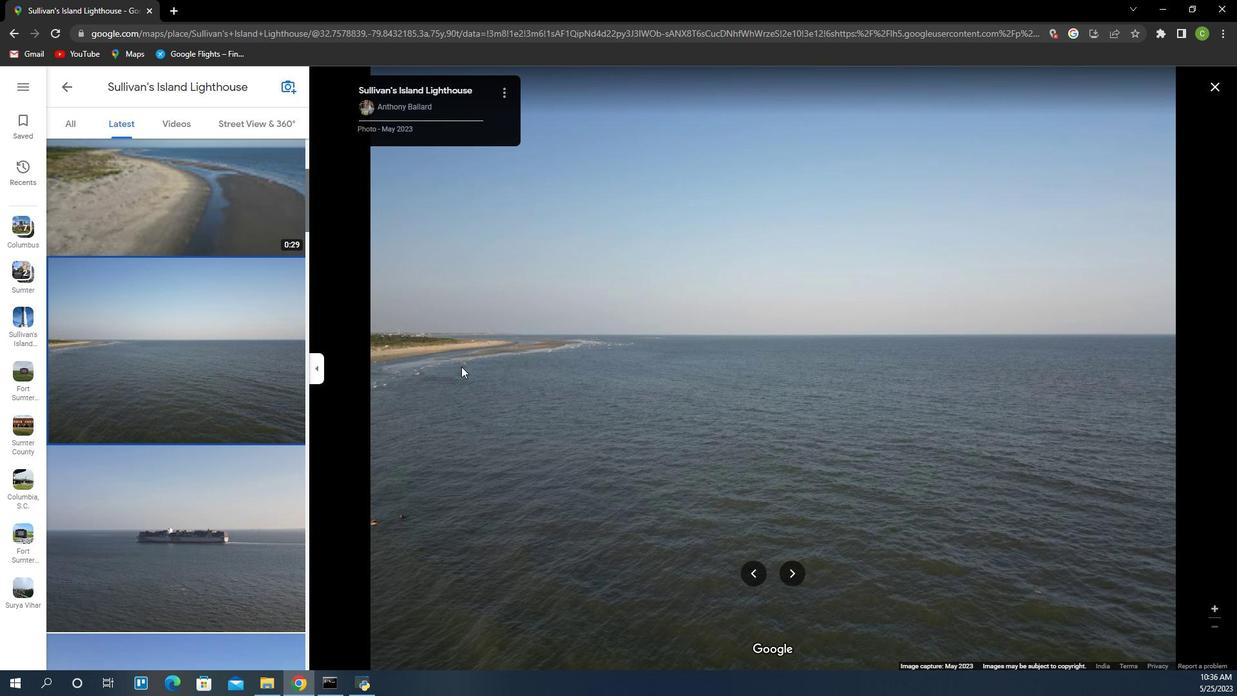 
Action: Mouse scrolled (781, 351) with delta (0, 0)
Screenshot: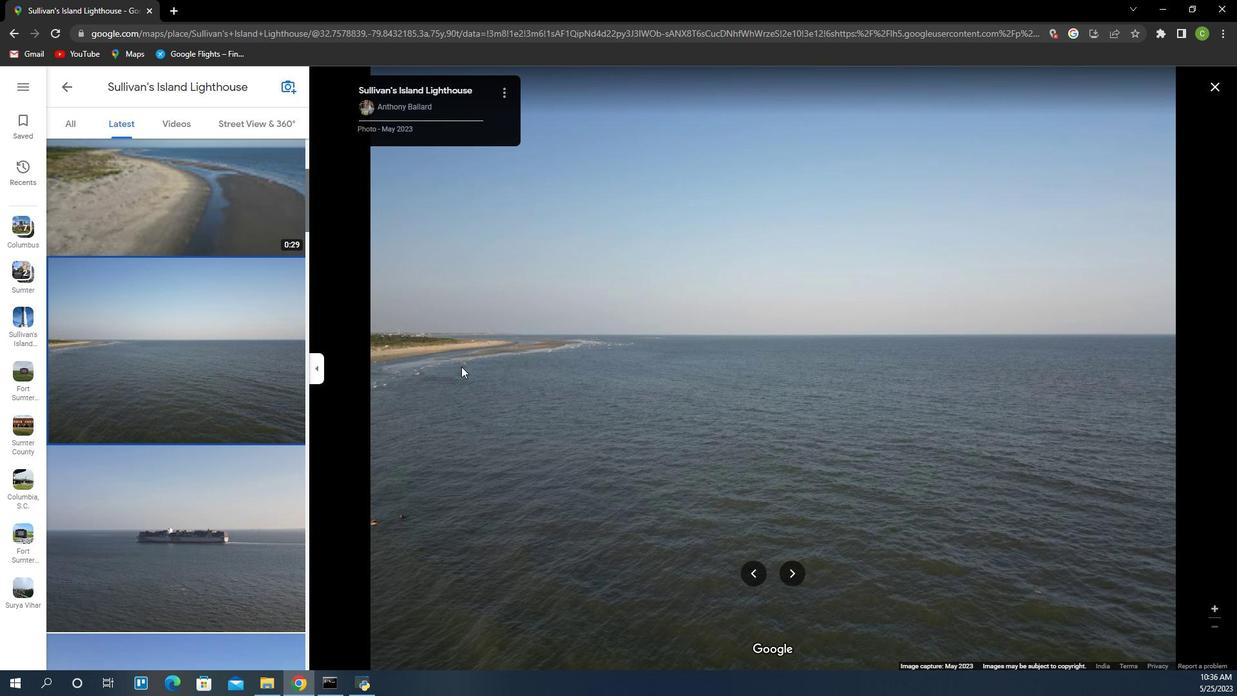 
Action: Mouse moved to (791, 578)
Screenshot: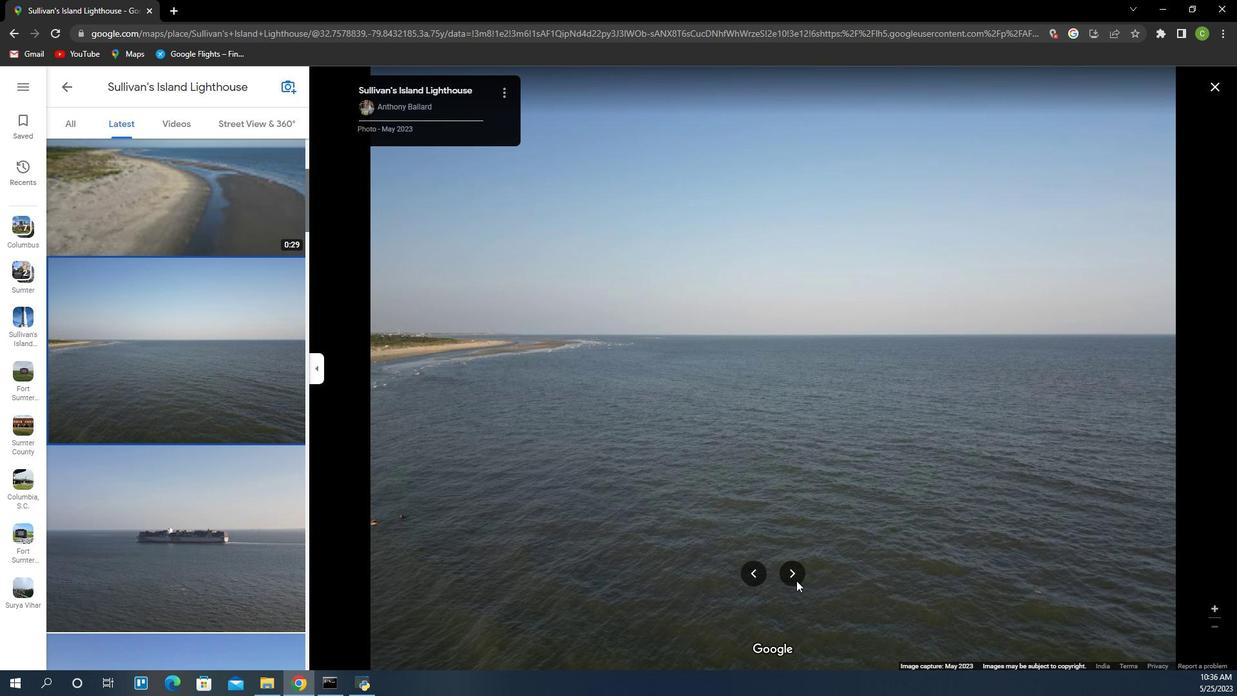 
Action: Mouse pressed left at (791, 578)
Screenshot: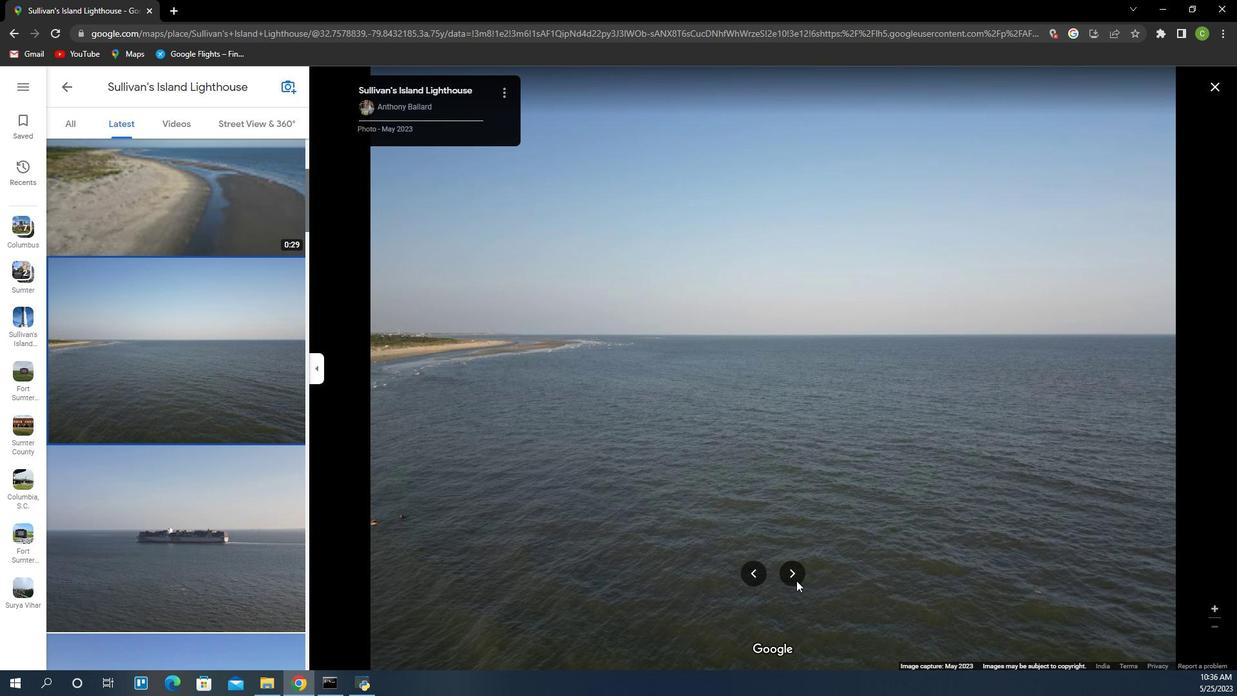 
Action: Mouse pressed left at (791, 578)
Screenshot: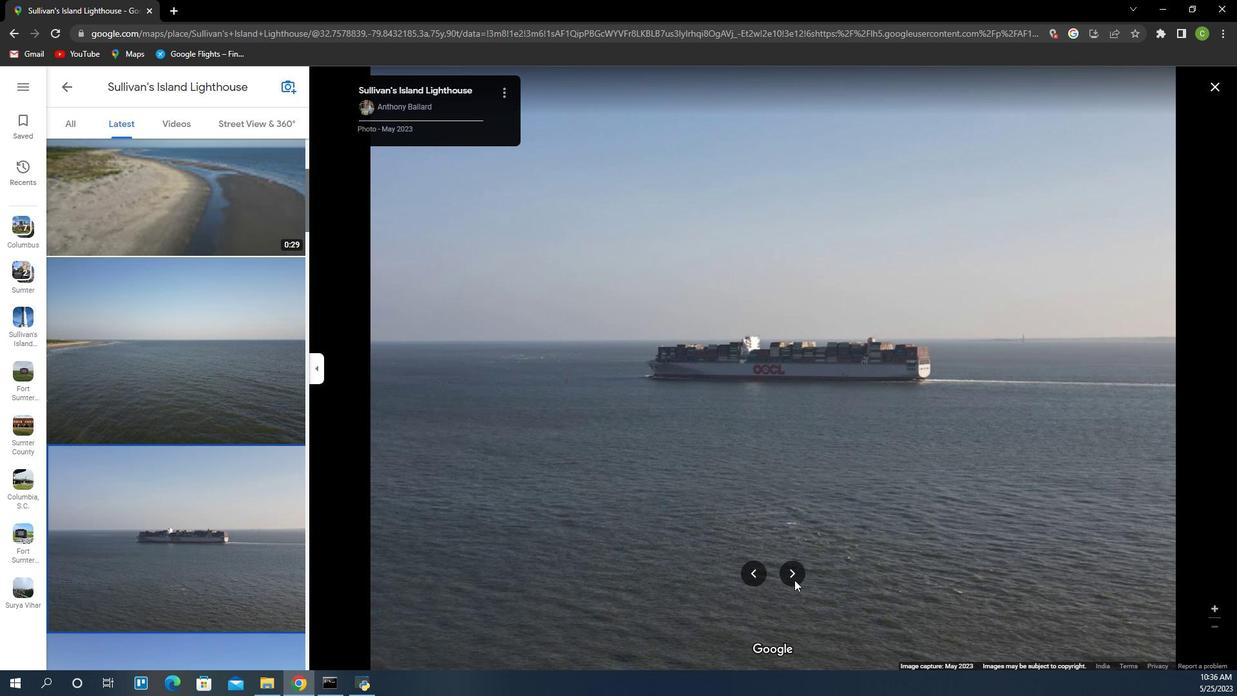 
Action: Mouse pressed left at (791, 578)
Screenshot: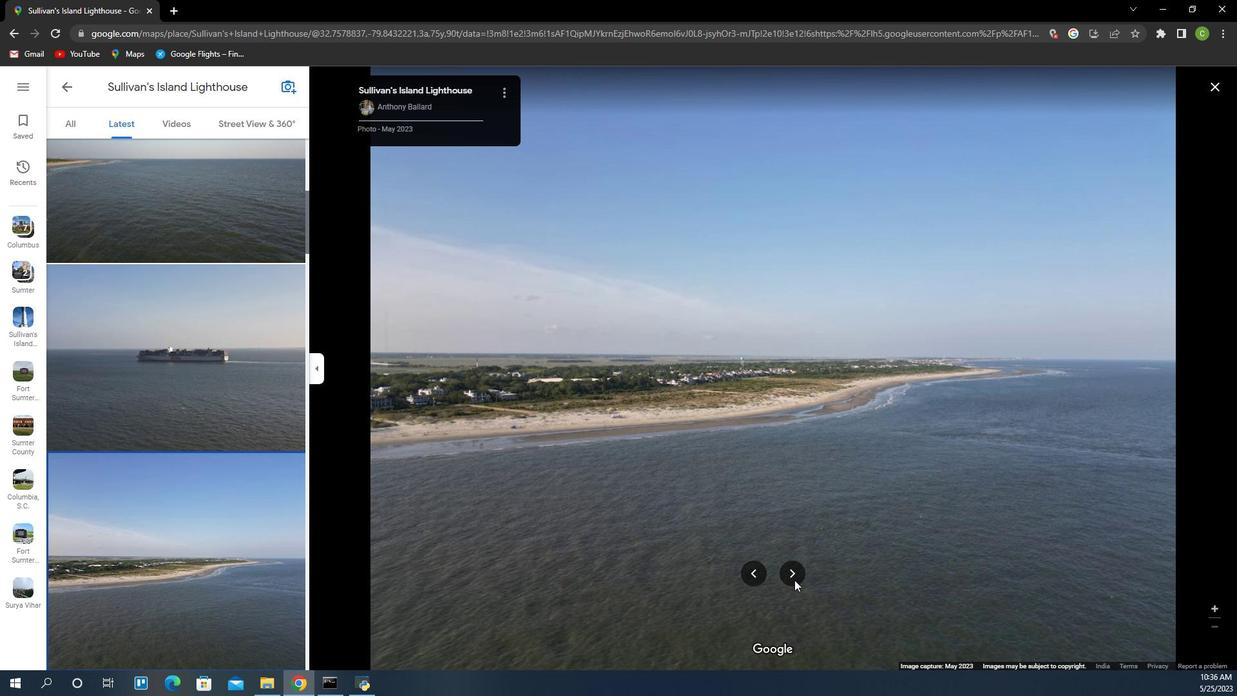 
Action: Mouse pressed left at (791, 578)
Screenshot: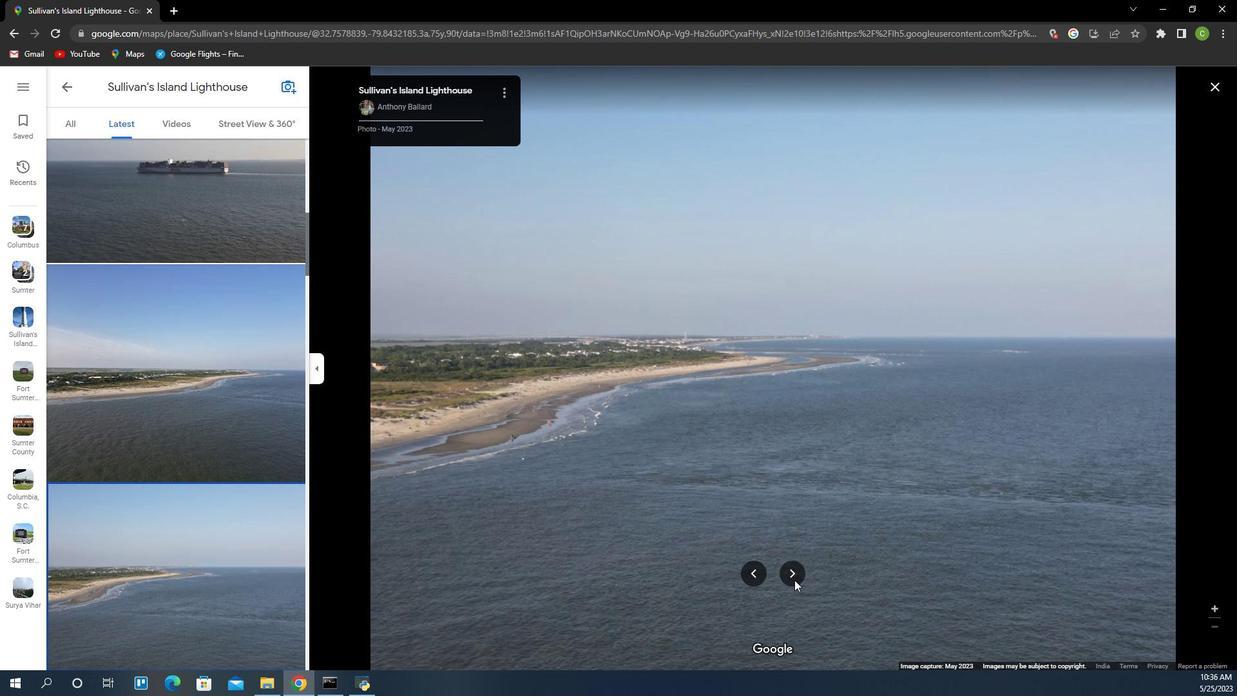 
Action: Mouse pressed left at (791, 578)
Screenshot: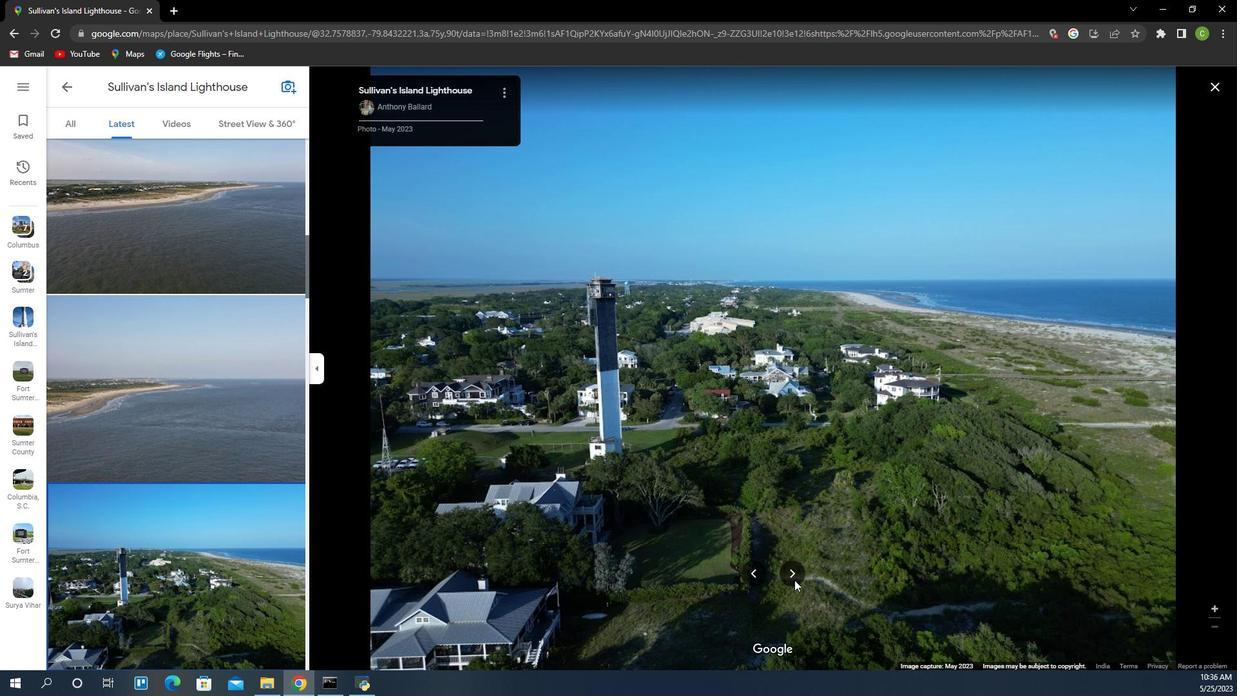 
Action: Mouse pressed left at (791, 578)
Screenshot: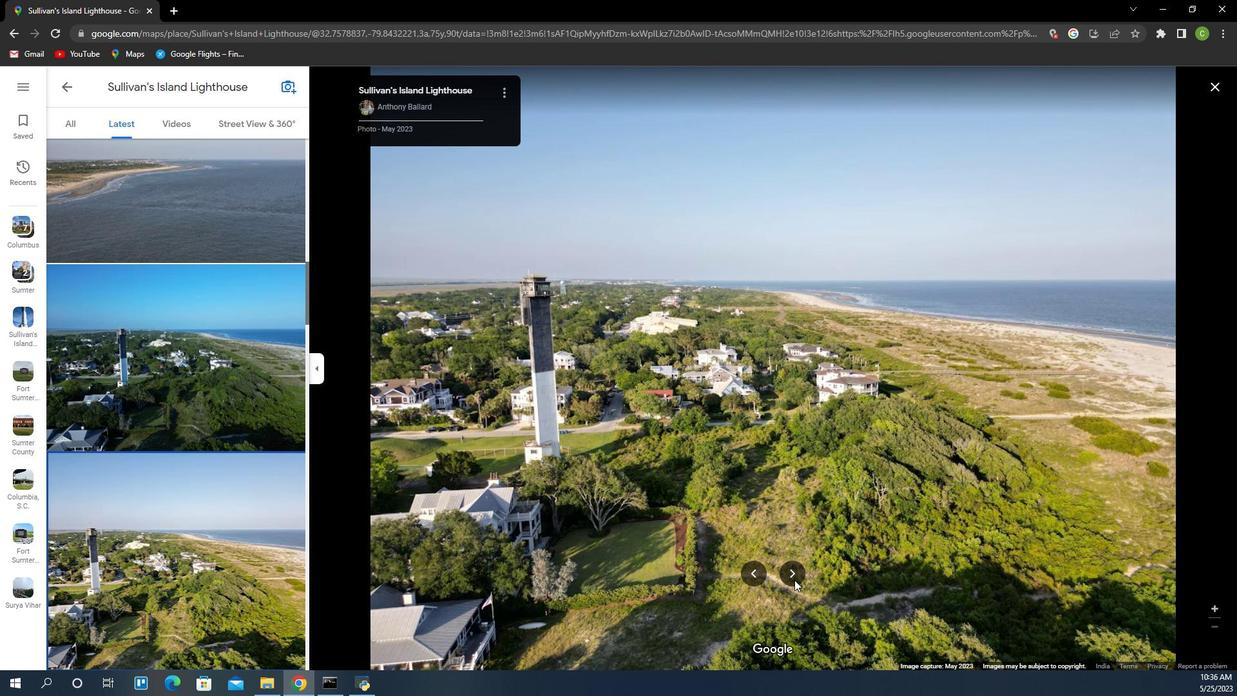 
Action: Mouse moved to (770, 50)
Screenshot: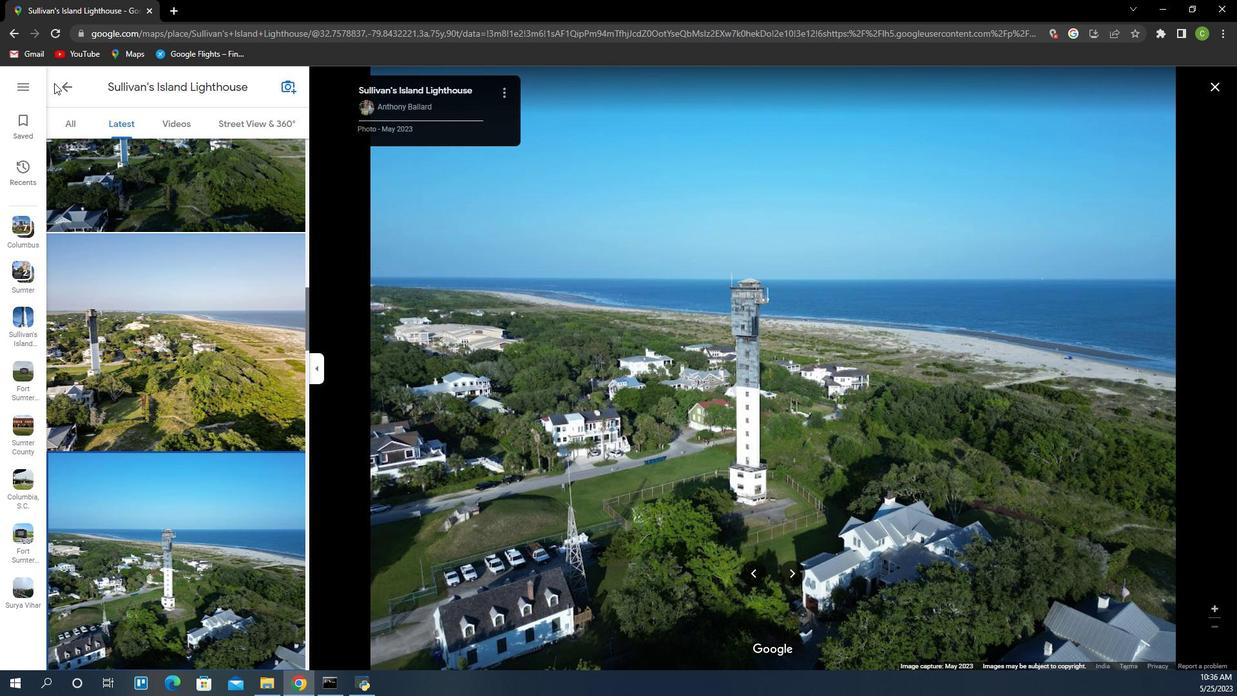 
Action: Mouse pressed left at (770, 50)
Screenshot: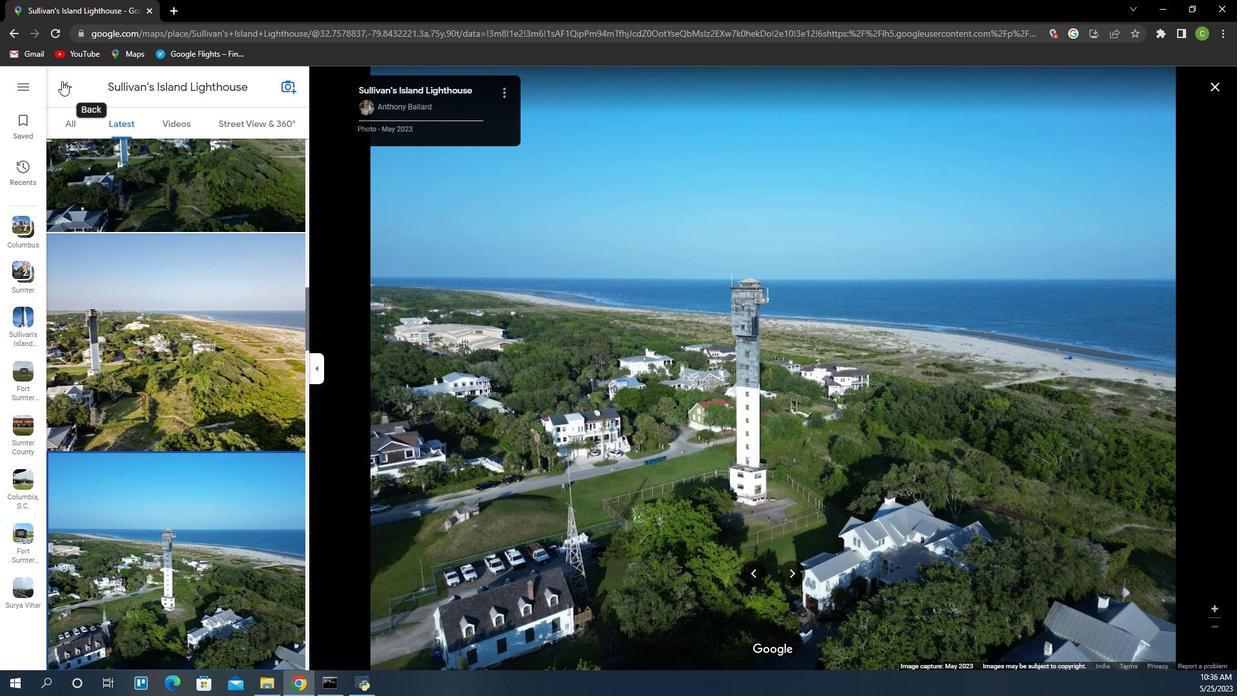 
Action: Mouse moved to (774, 99)
Screenshot: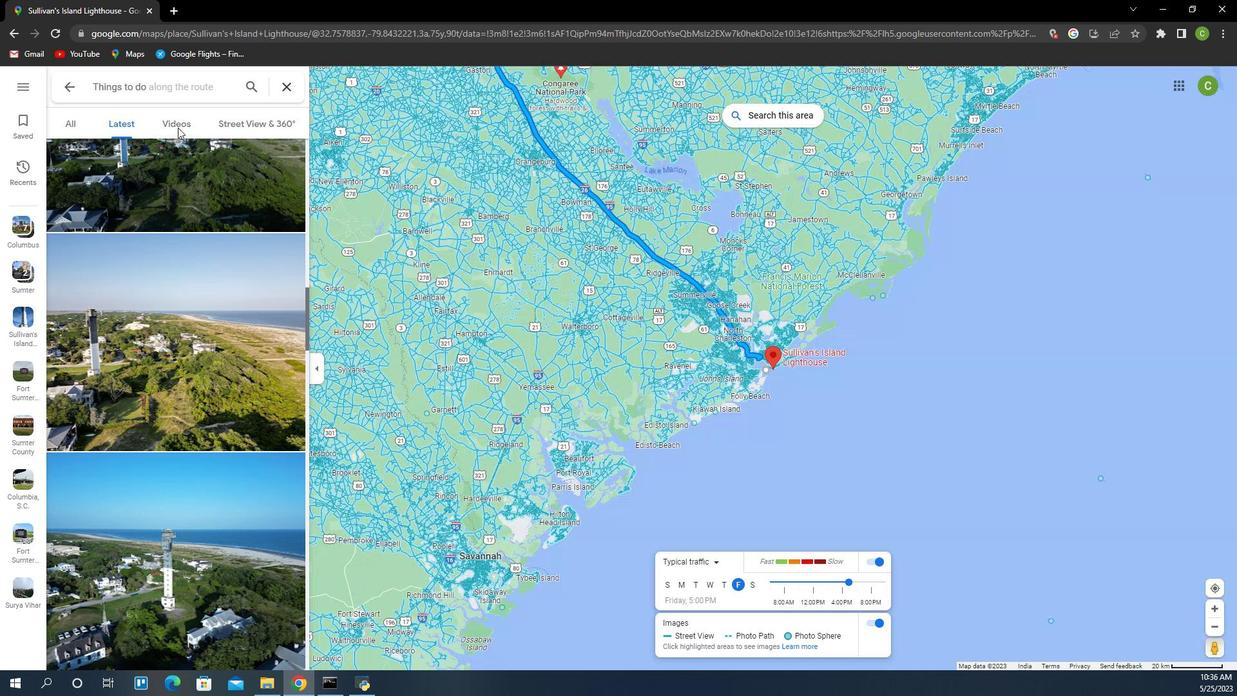 
Action: Mouse pressed left at (774, 99)
Screenshot: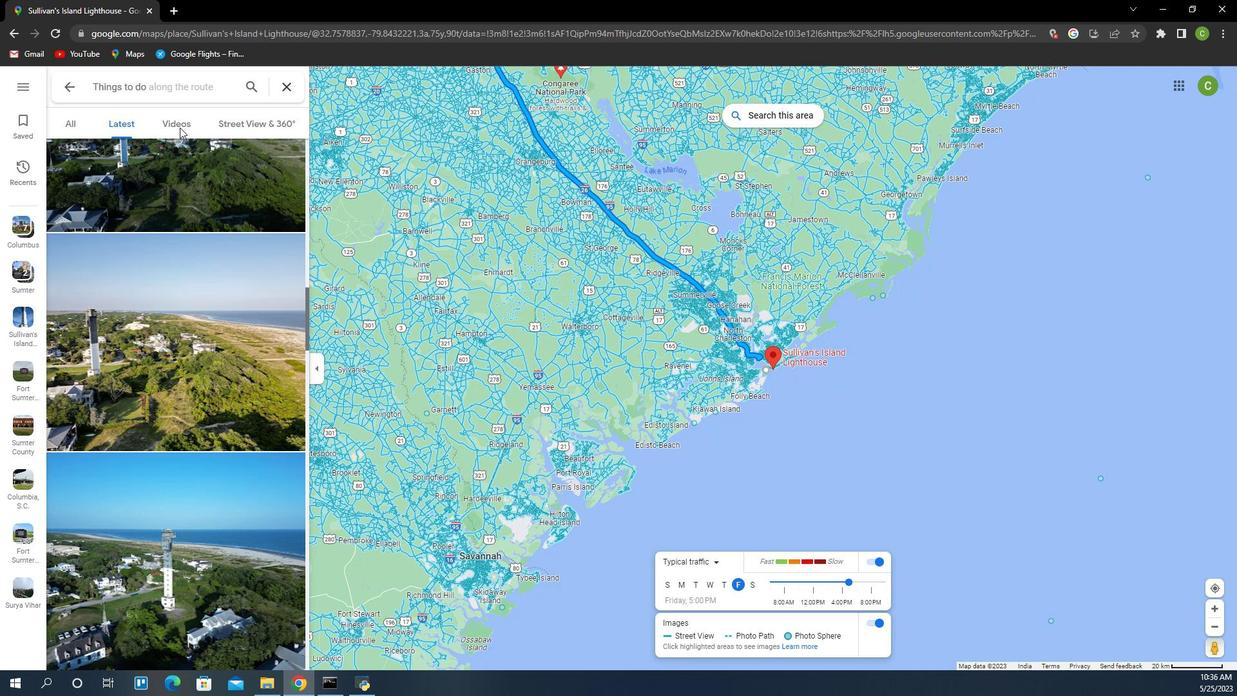 
Action: Mouse moved to (773, 281)
Screenshot: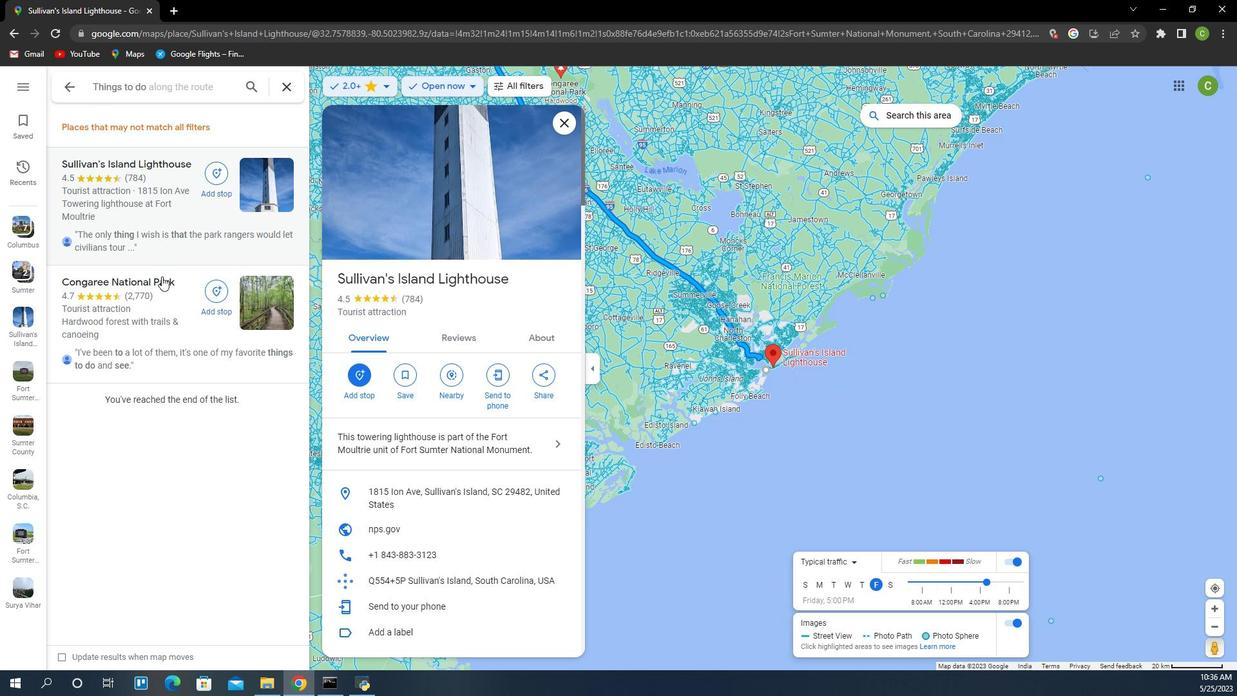 
Action: Mouse pressed left at (773, 281)
Screenshot: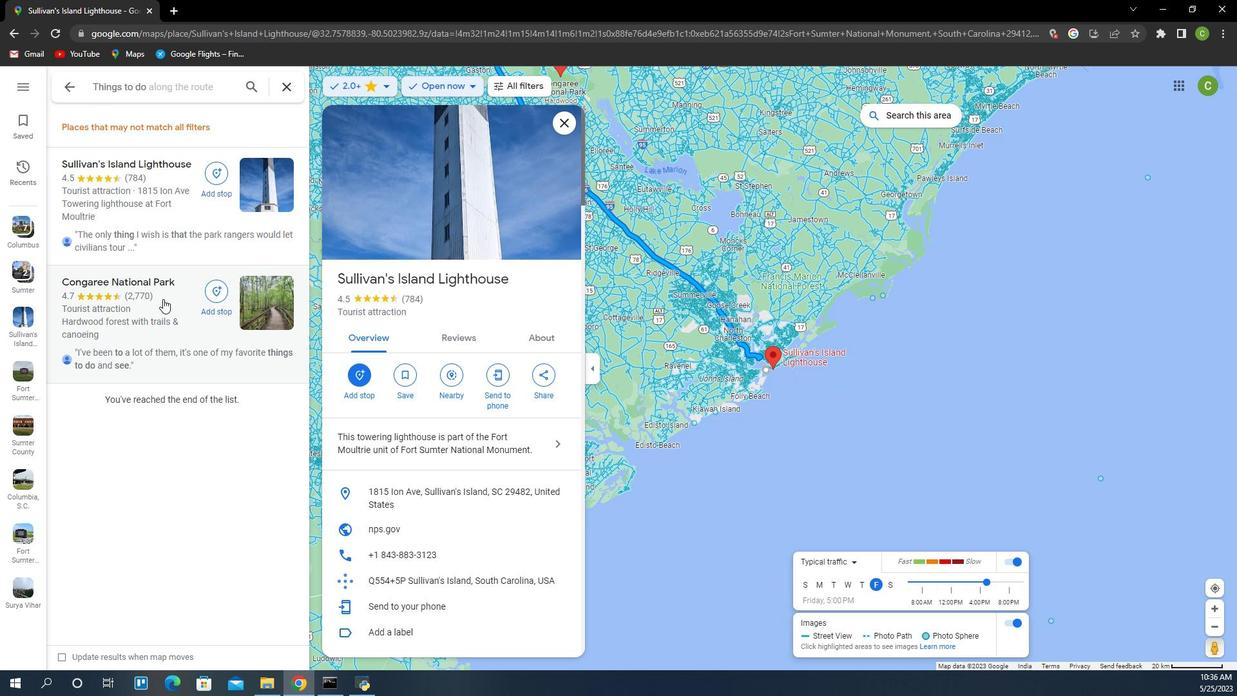 
Action: Mouse moved to (782, 180)
Screenshot: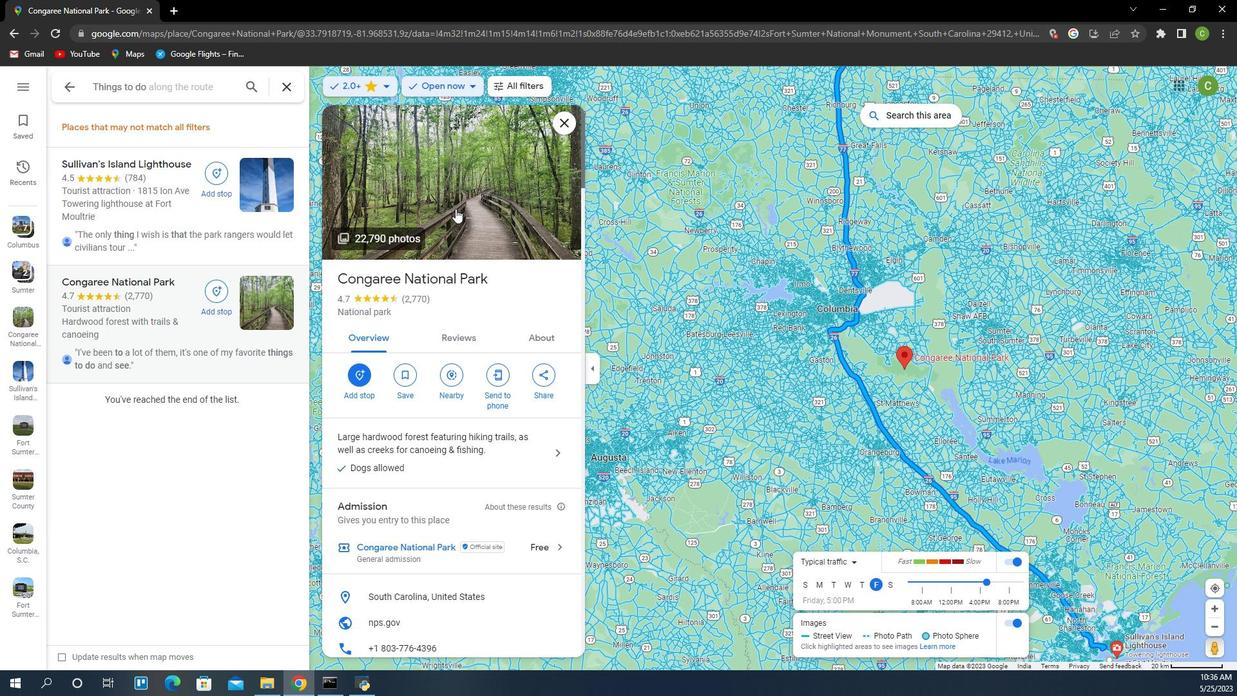 
Action: Mouse pressed left at (782, 180)
Screenshot: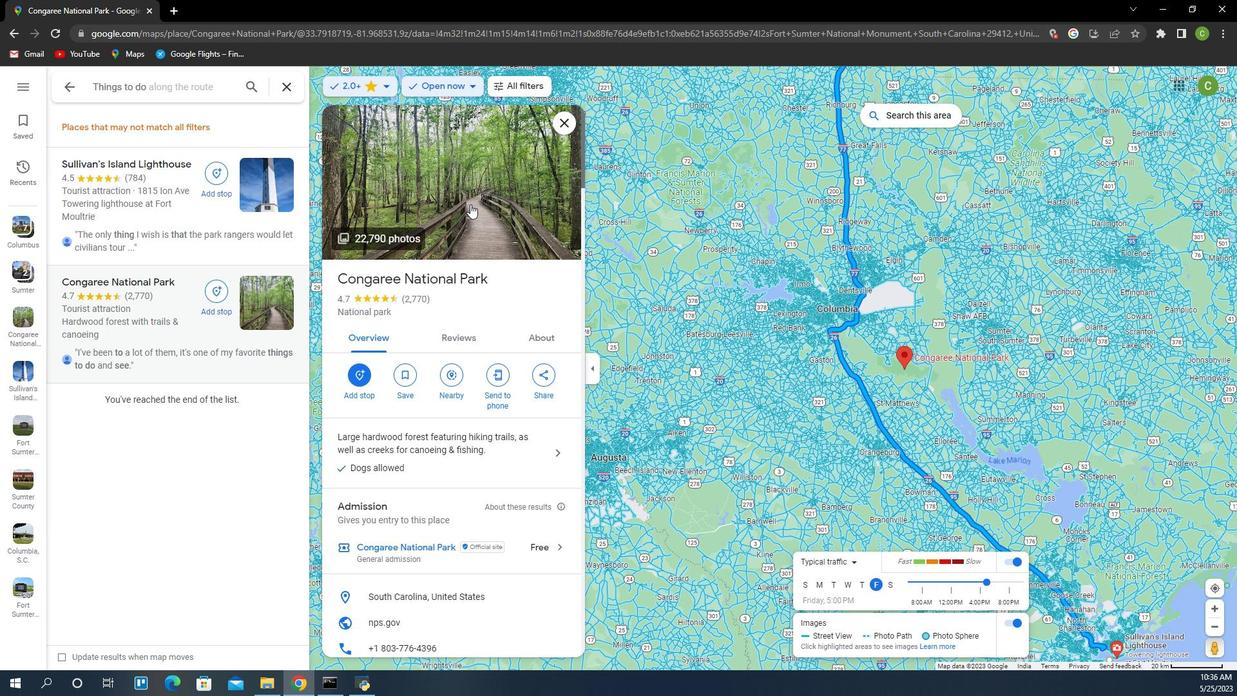 
Action: Mouse moved to (781, 204)
Screenshot: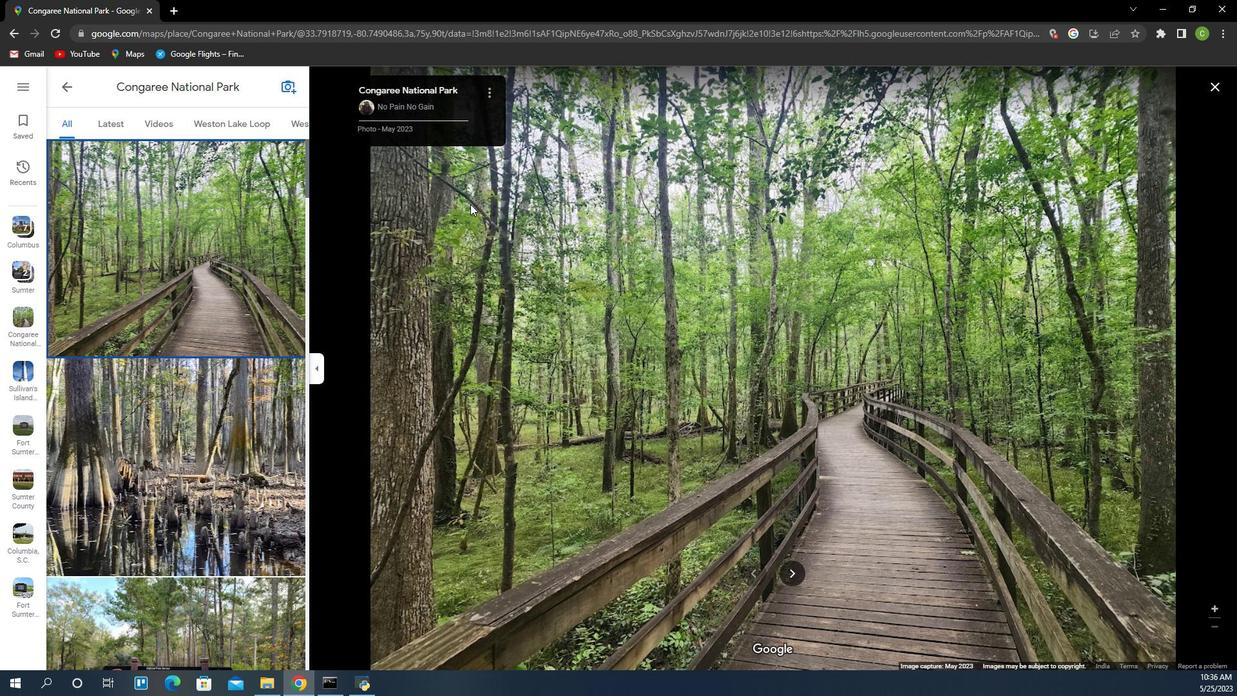 
Action: Key pressed <Key.tab><Key.tab><Key.tab><Key.down><Key.down><Key.down><Key.down><Key.down><Key.down><Key.down><Key.down>
Screenshot: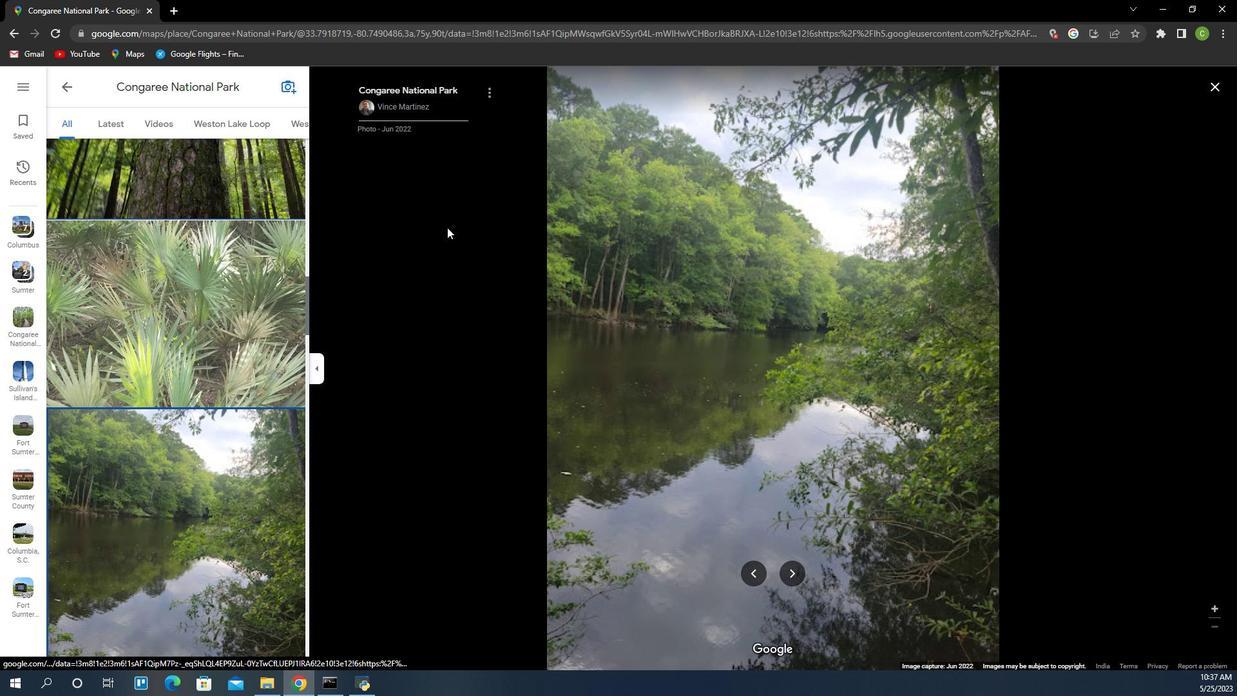 
Action: Mouse moved to (772, 103)
Screenshot: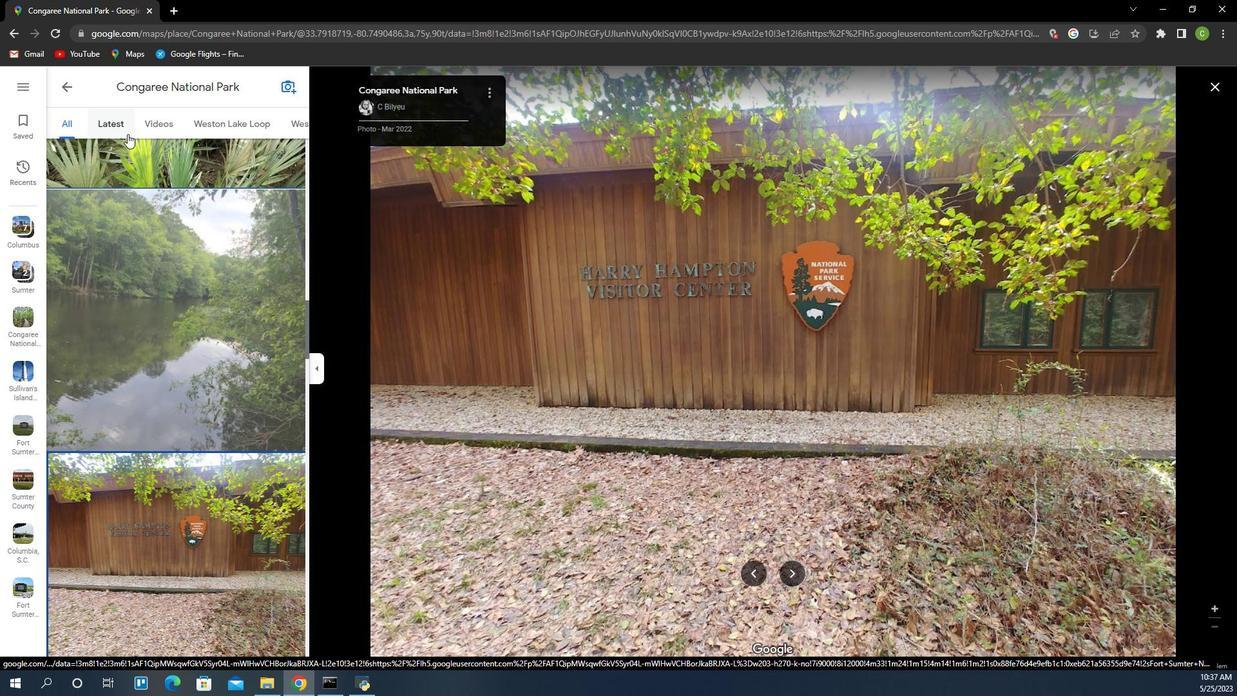 
Action: Mouse pressed left at (772, 103)
Screenshot: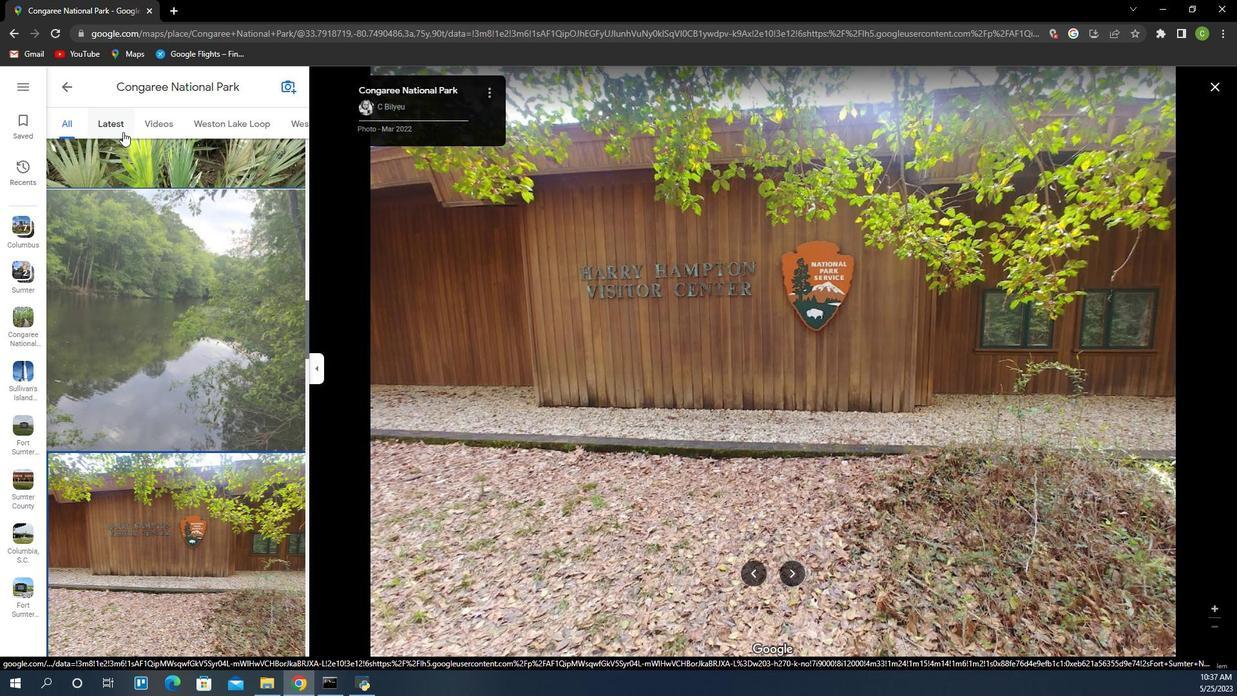 
Action: Mouse moved to (774, 272)
Screenshot: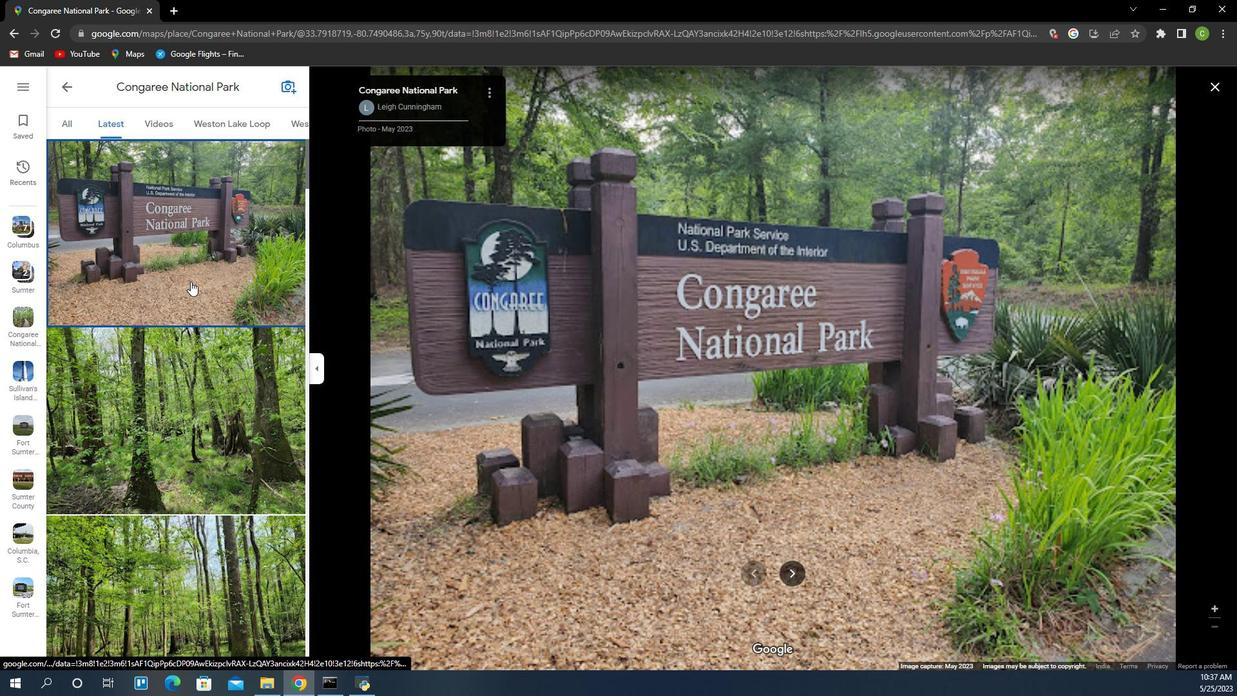 
Action: Mouse scrolled (774, 272) with delta (0, 0)
Screenshot: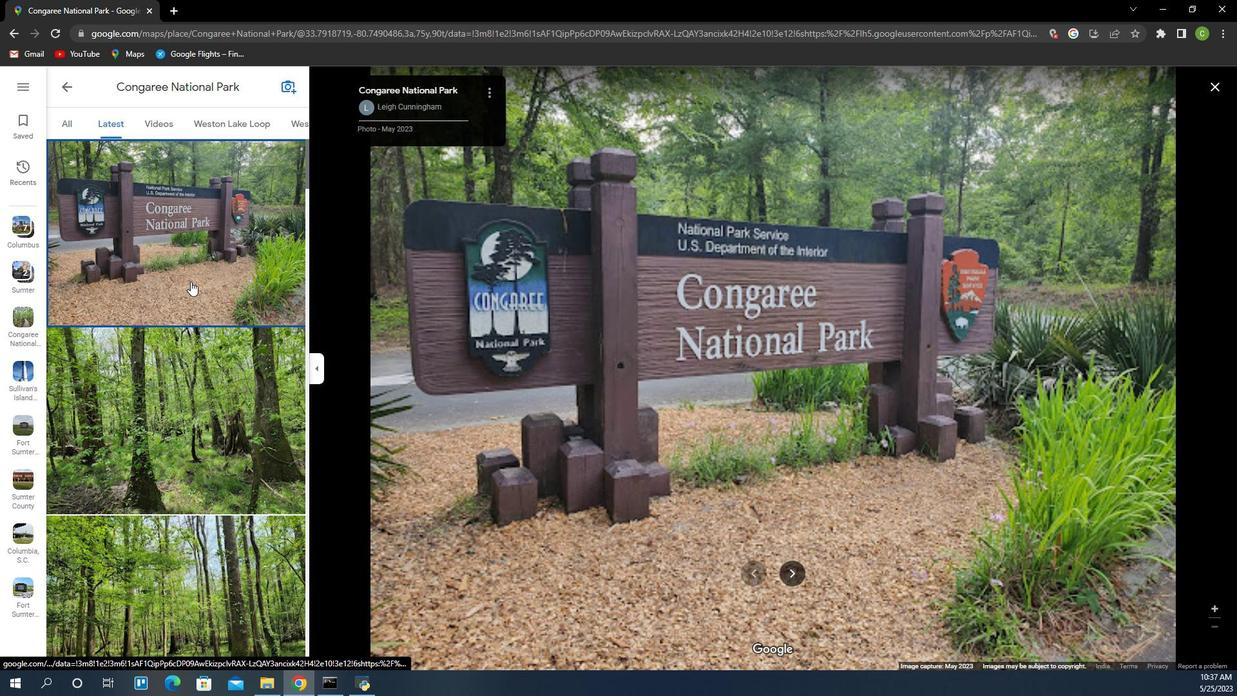 
Action: Mouse scrolled (774, 272) with delta (0, 0)
Screenshot: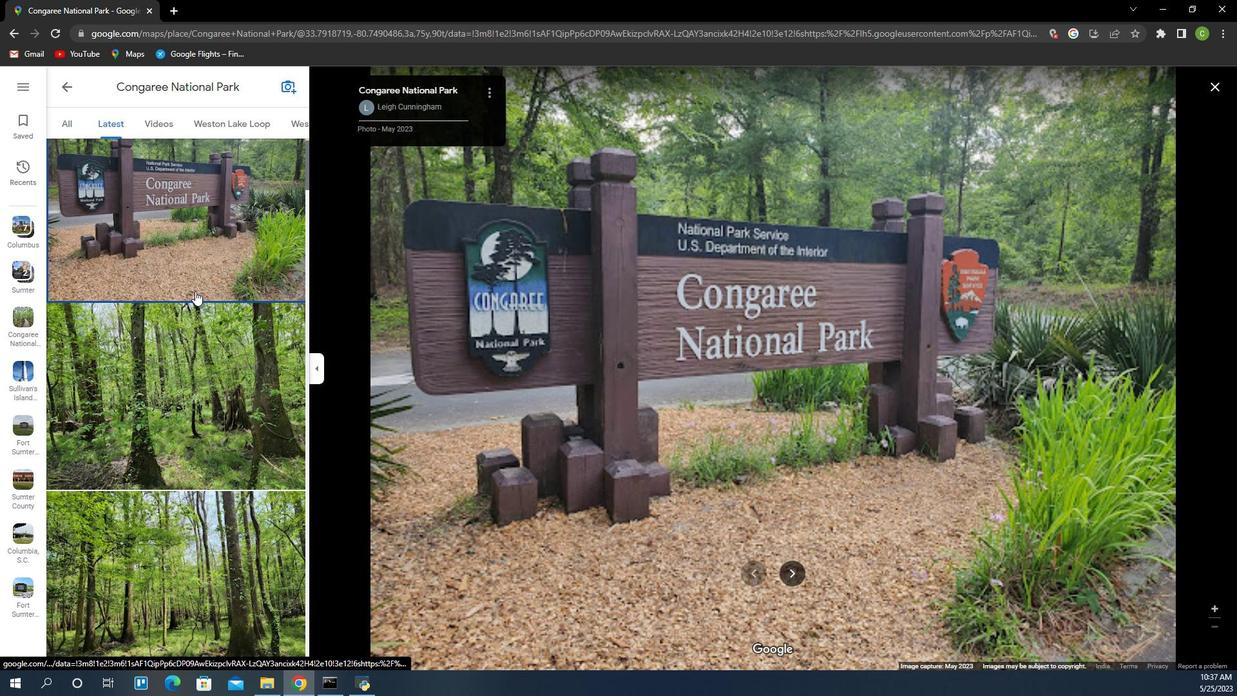 
Action: Mouse scrolled (774, 272) with delta (0, 0)
Screenshot: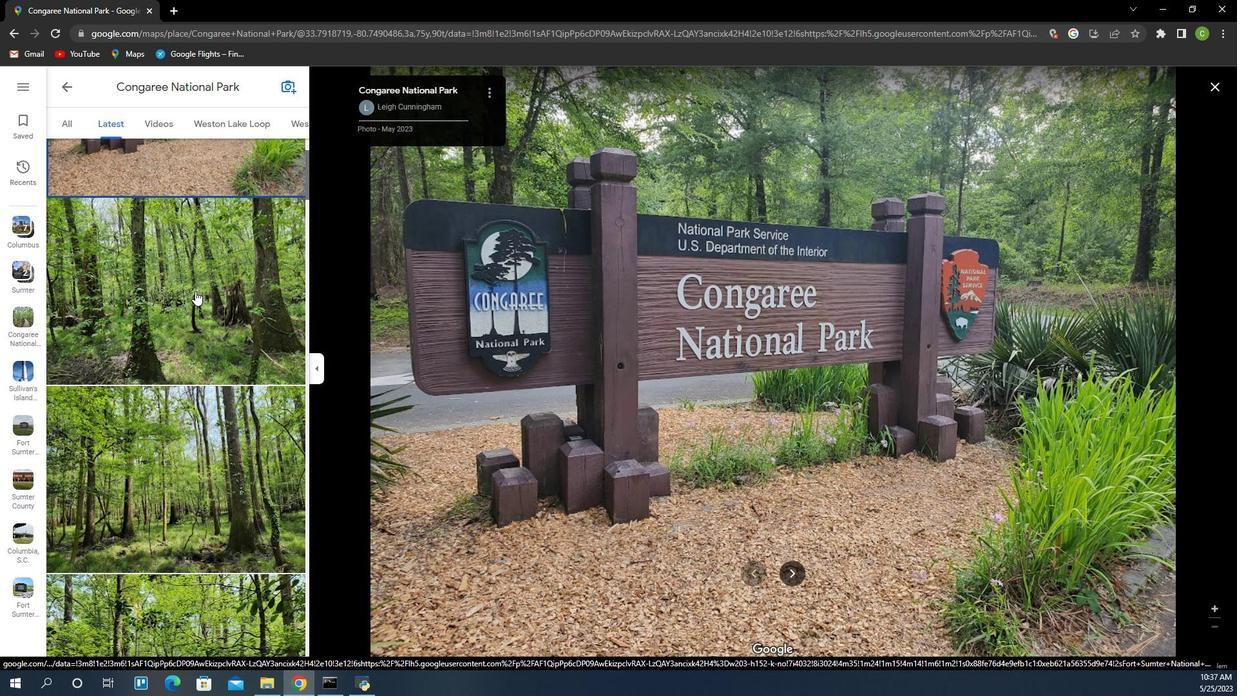 
Action: Mouse scrolled (774, 272) with delta (0, 0)
Screenshot: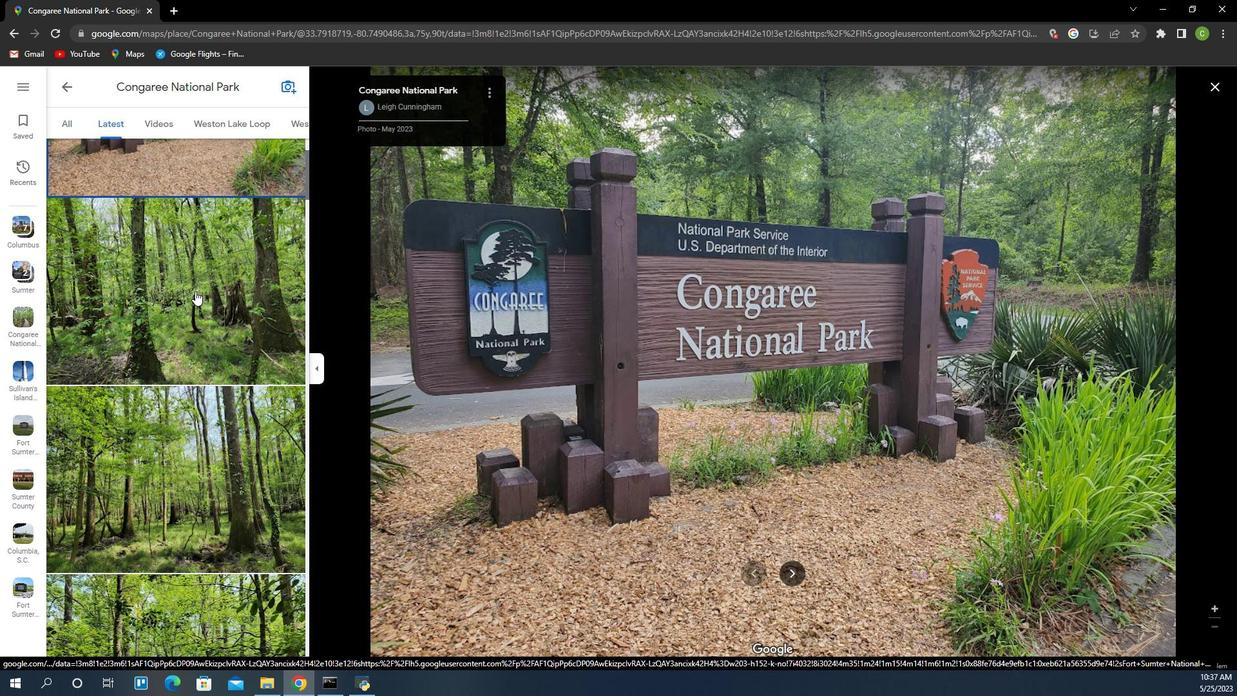 
Action: Mouse scrolled (774, 272) with delta (0, 0)
Screenshot: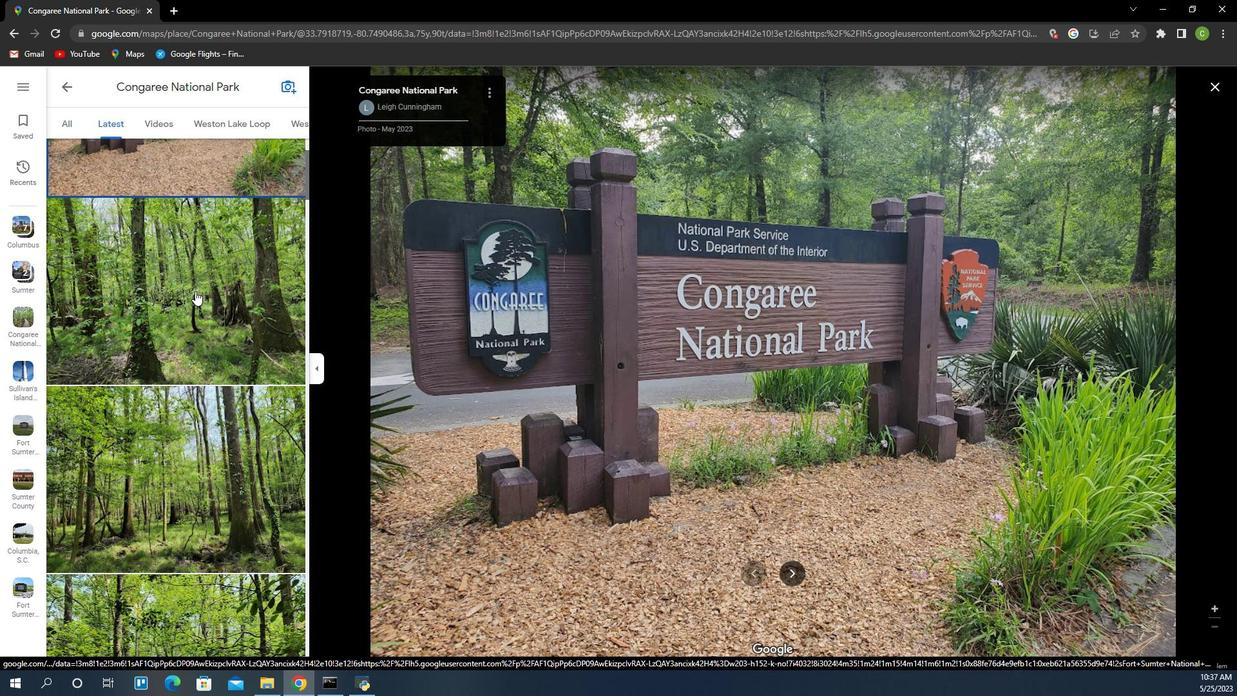 
Action: Mouse scrolled (774, 272) with delta (0, 0)
Screenshot: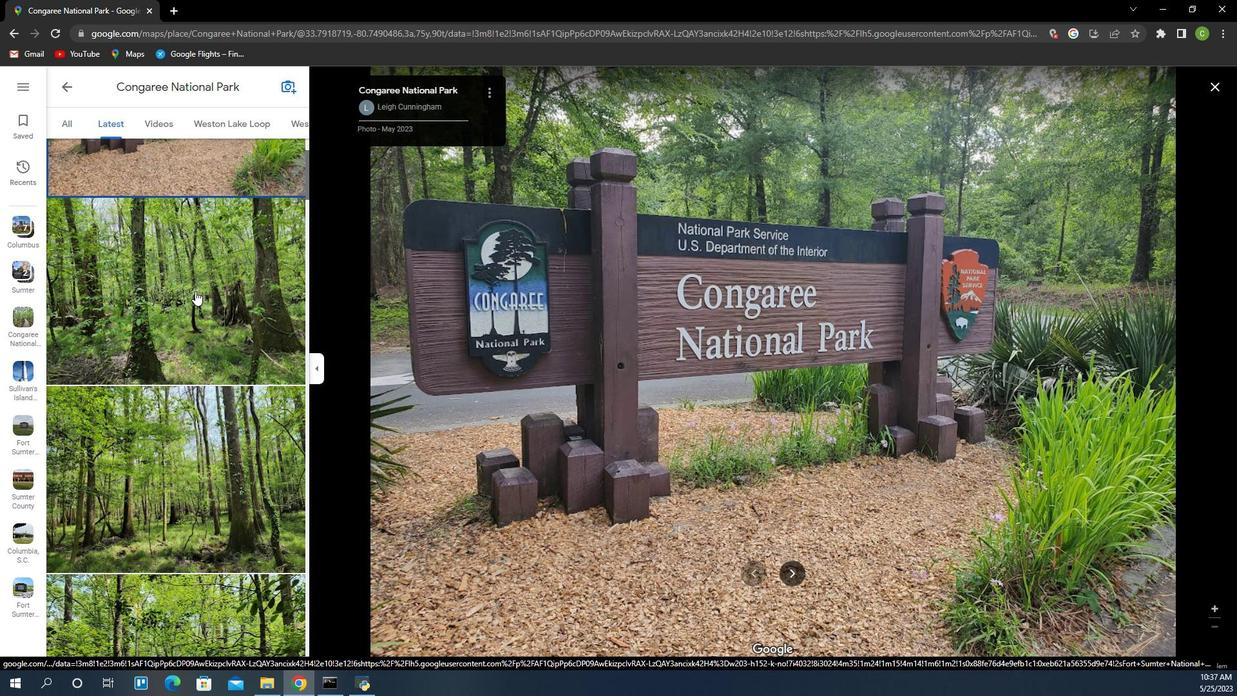 
Action: Mouse scrolled (774, 272) with delta (0, 0)
Screenshot: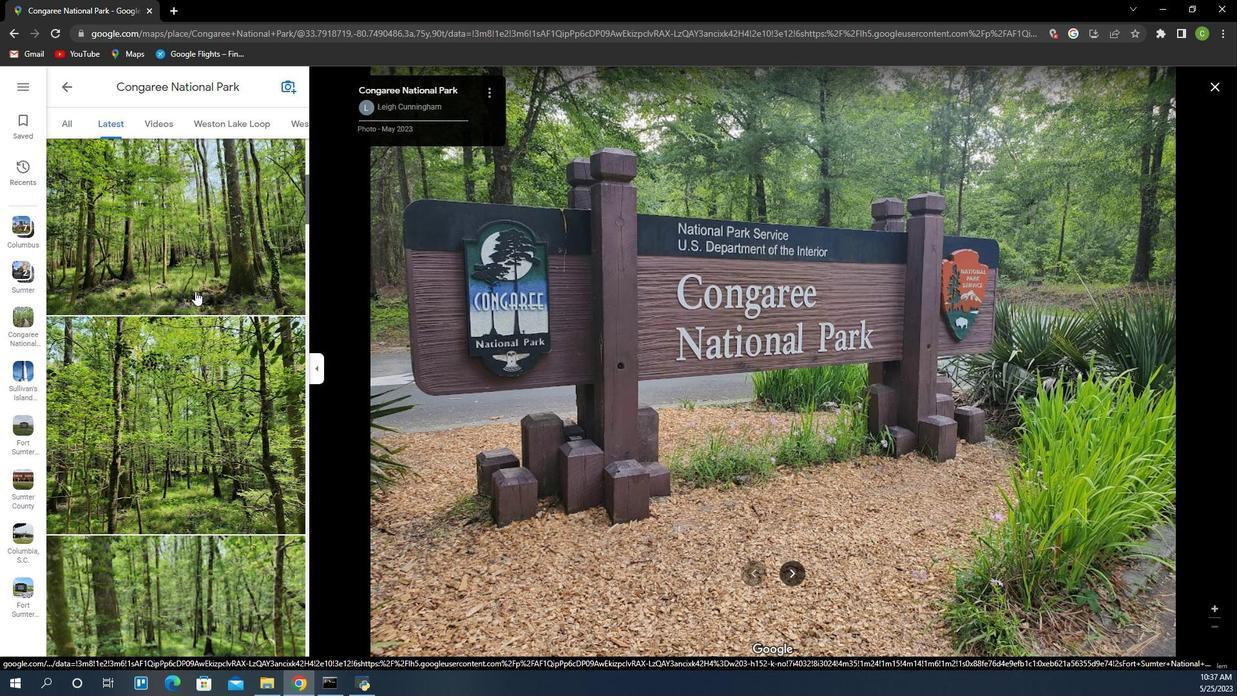 
Action: Mouse scrolled (774, 272) with delta (0, 0)
Screenshot: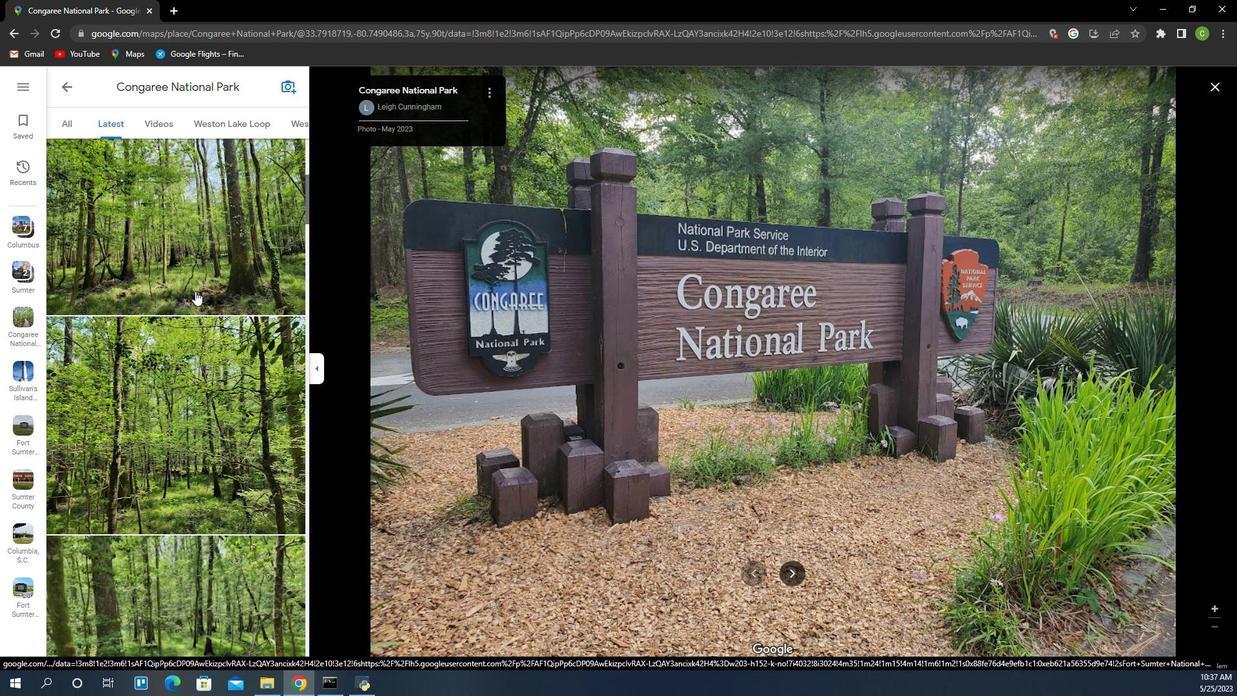 
Action: Mouse scrolled (774, 272) with delta (0, 0)
Screenshot: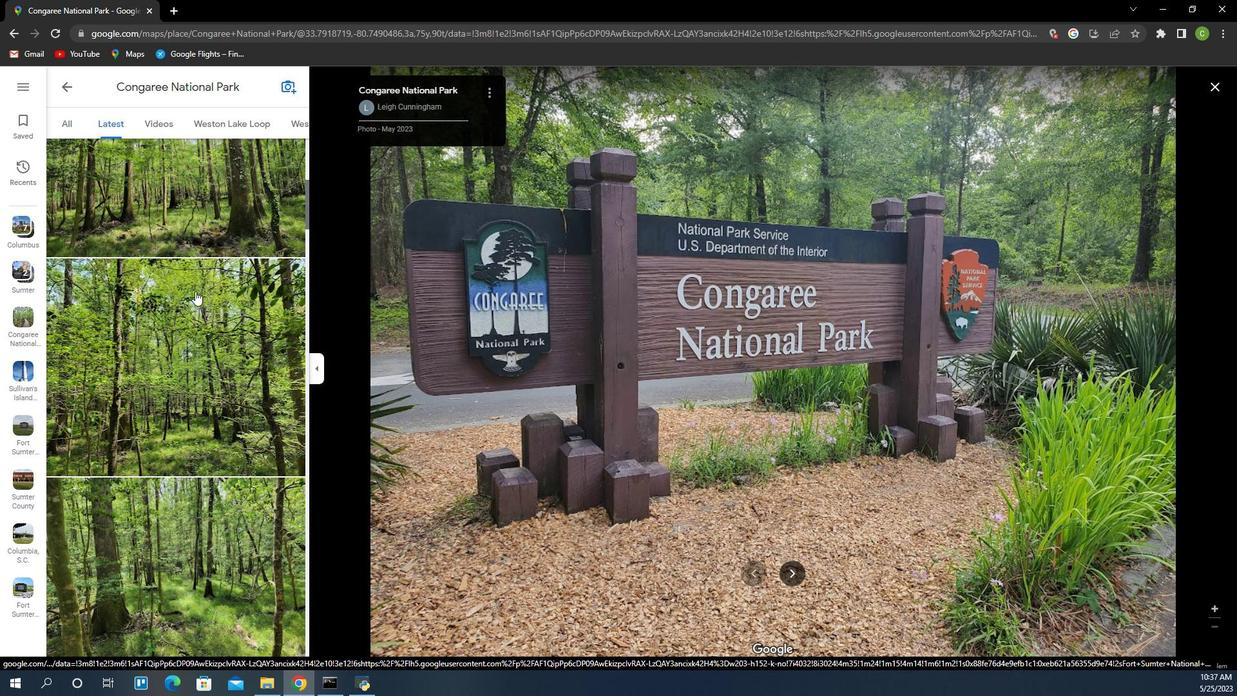
Action: Mouse scrolled (774, 272) with delta (0, 0)
Screenshot: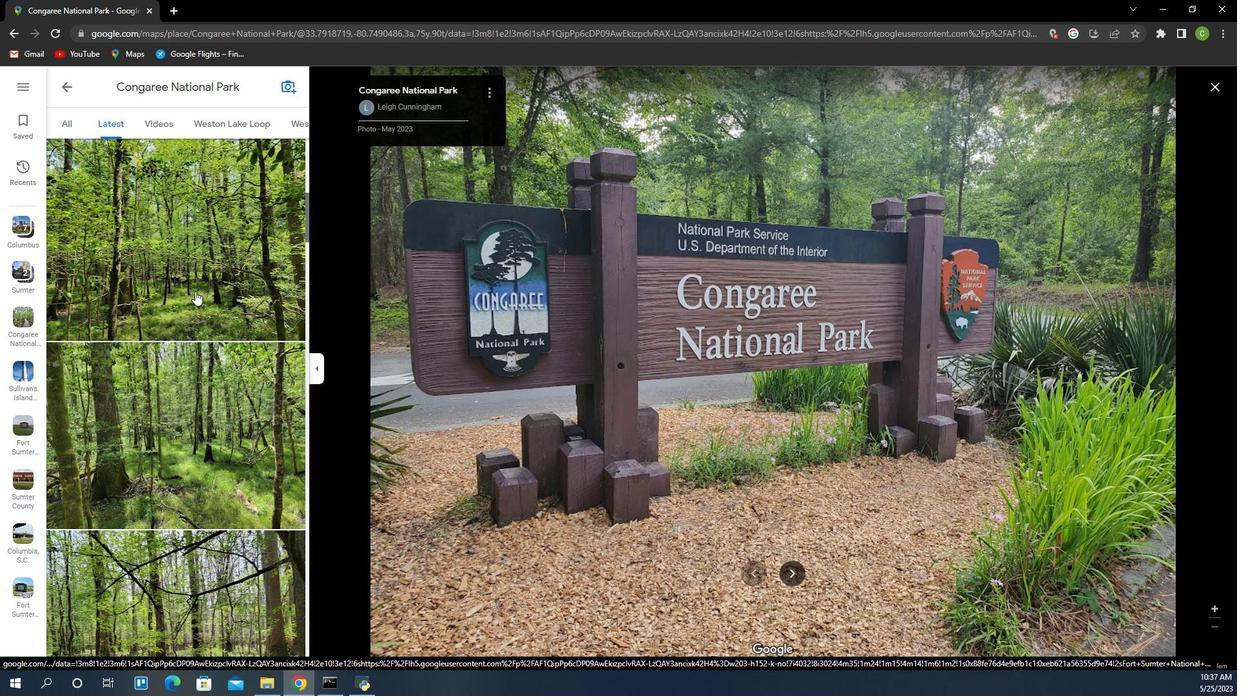 
Action: Mouse scrolled (774, 272) with delta (0, 0)
Screenshot: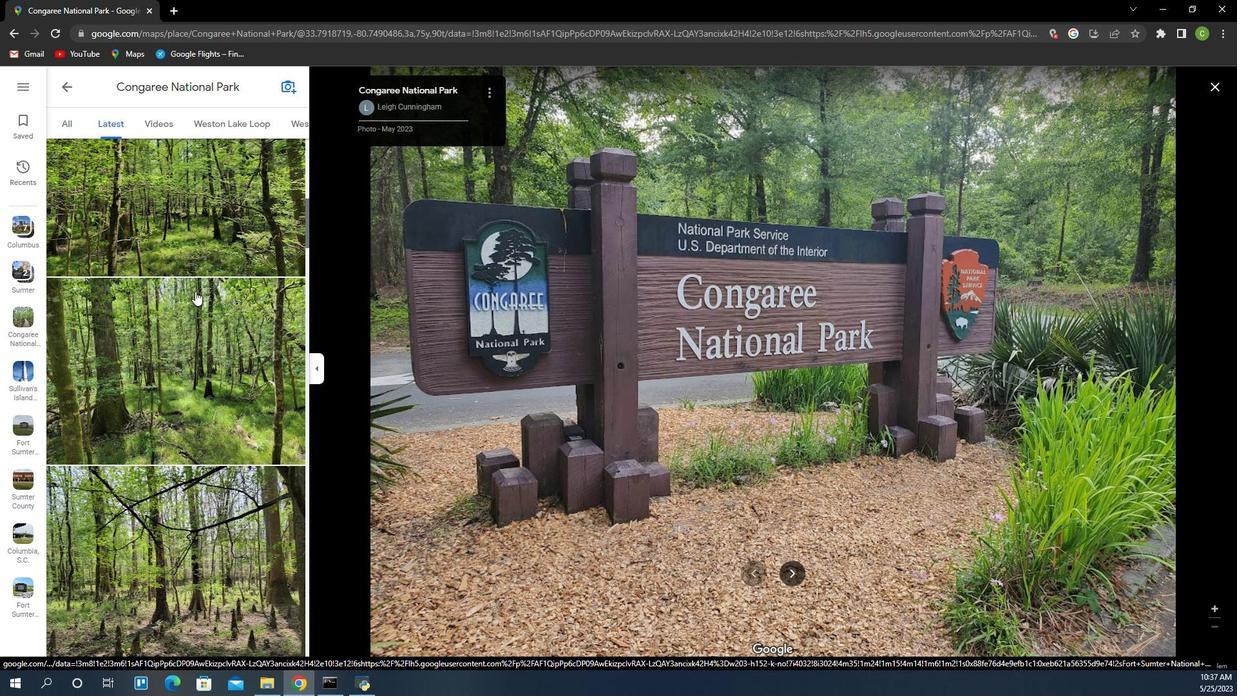 
Action: Mouse scrolled (774, 272) with delta (0, 0)
Screenshot: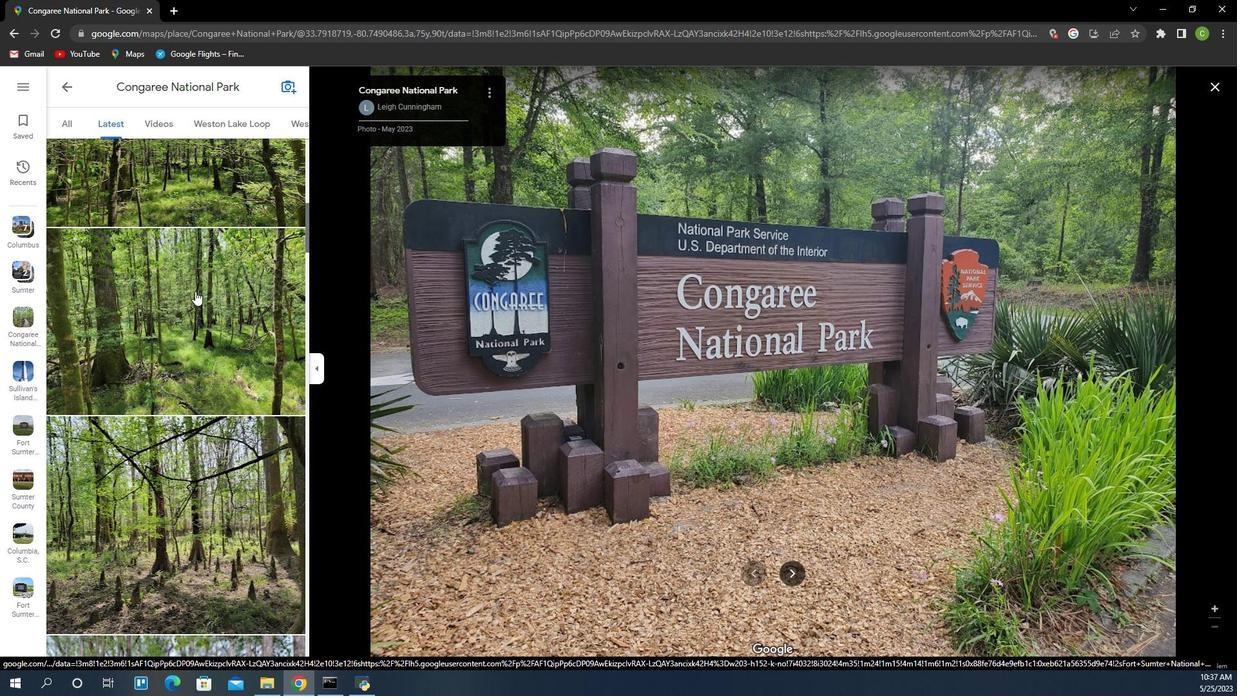 
Action: Mouse scrolled (774, 272) with delta (0, 0)
Screenshot: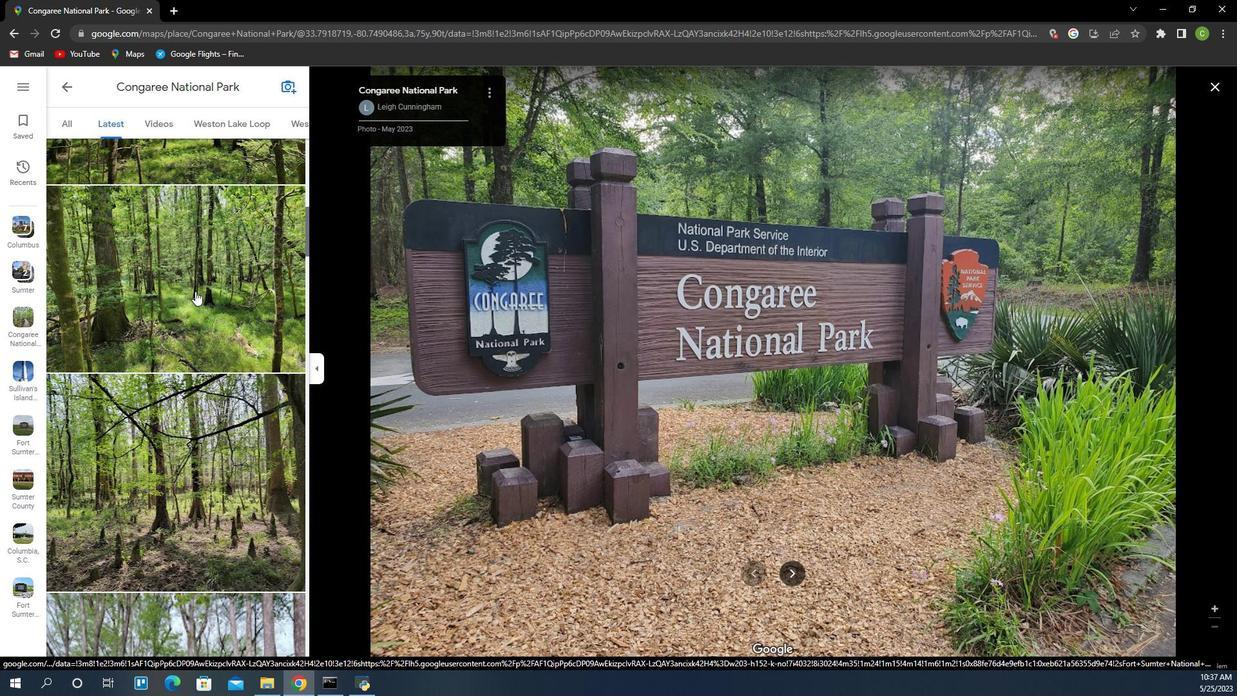 
Action: Mouse scrolled (774, 272) with delta (0, 0)
Screenshot: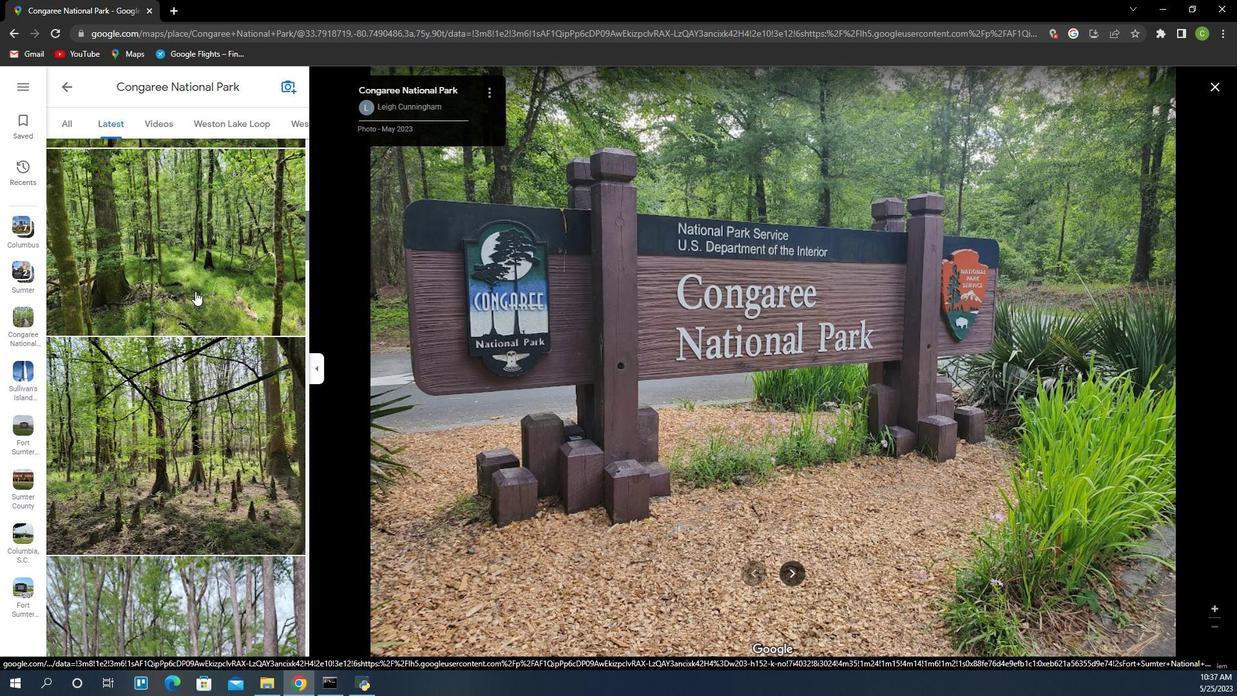 
Action: Mouse scrolled (774, 272) with delta (0, 0)
Screenshot: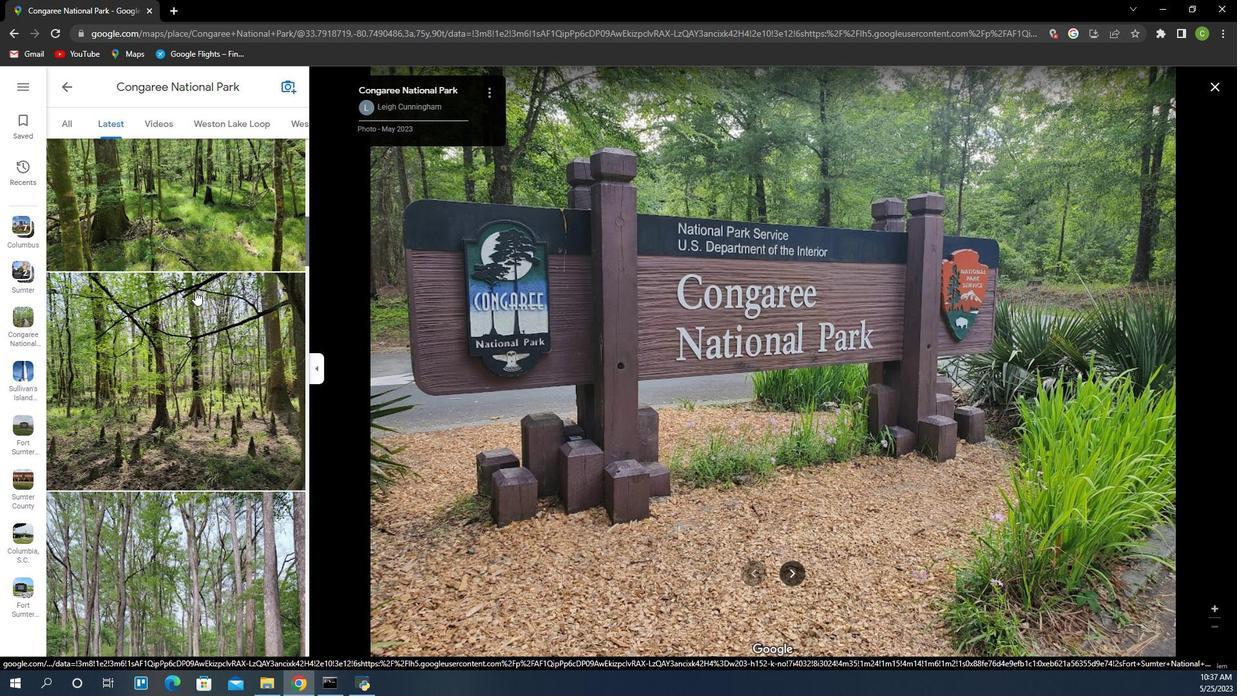 
Action: Mouse scrolled (774, 272) with delta (0, 0)
Screenshot: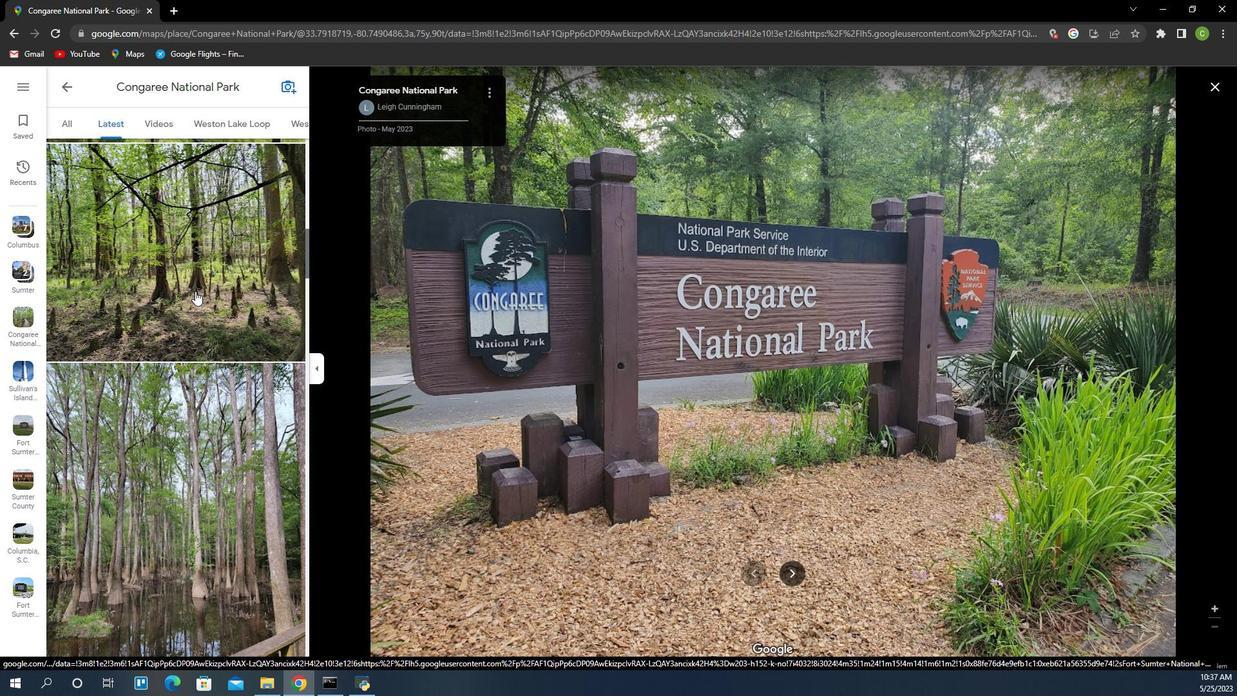 
Action: Mouse scrolled (774, 272) with delta (0, 0)
Screenshot: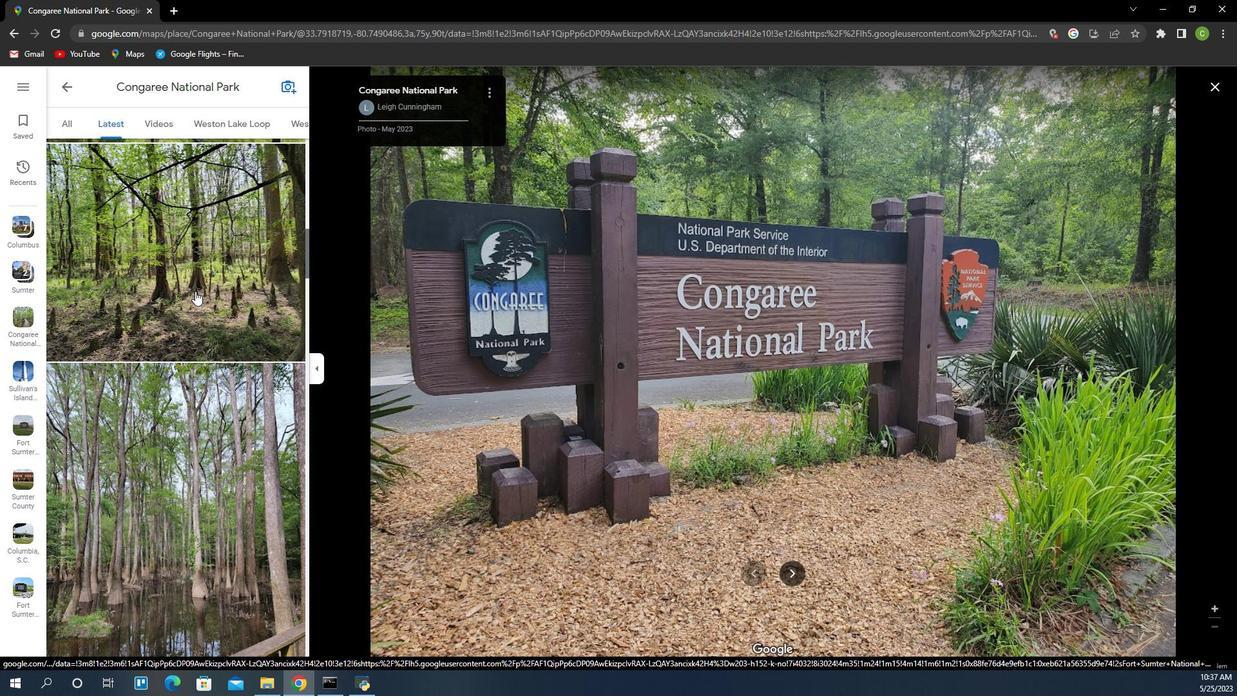 
Action: Mouse pressed left at (774, 272)
Screenshot: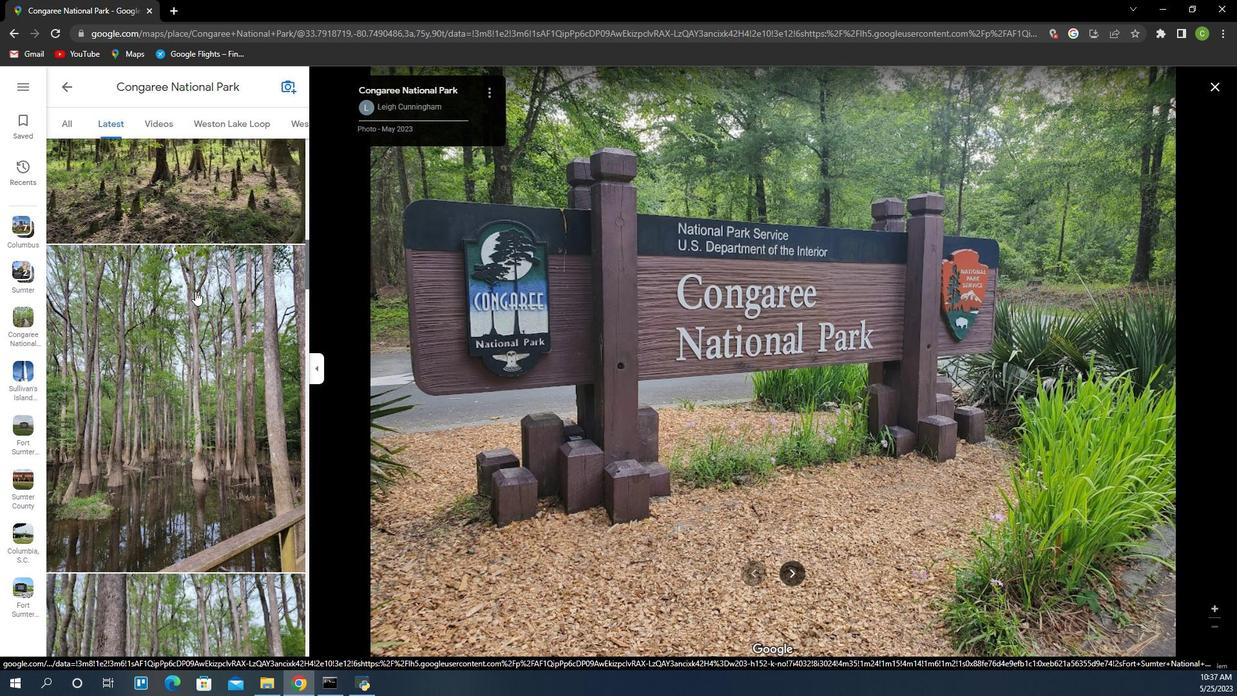 
Action: Mouse scrolled (774, 272) with delta (0, 0)
Screenshot: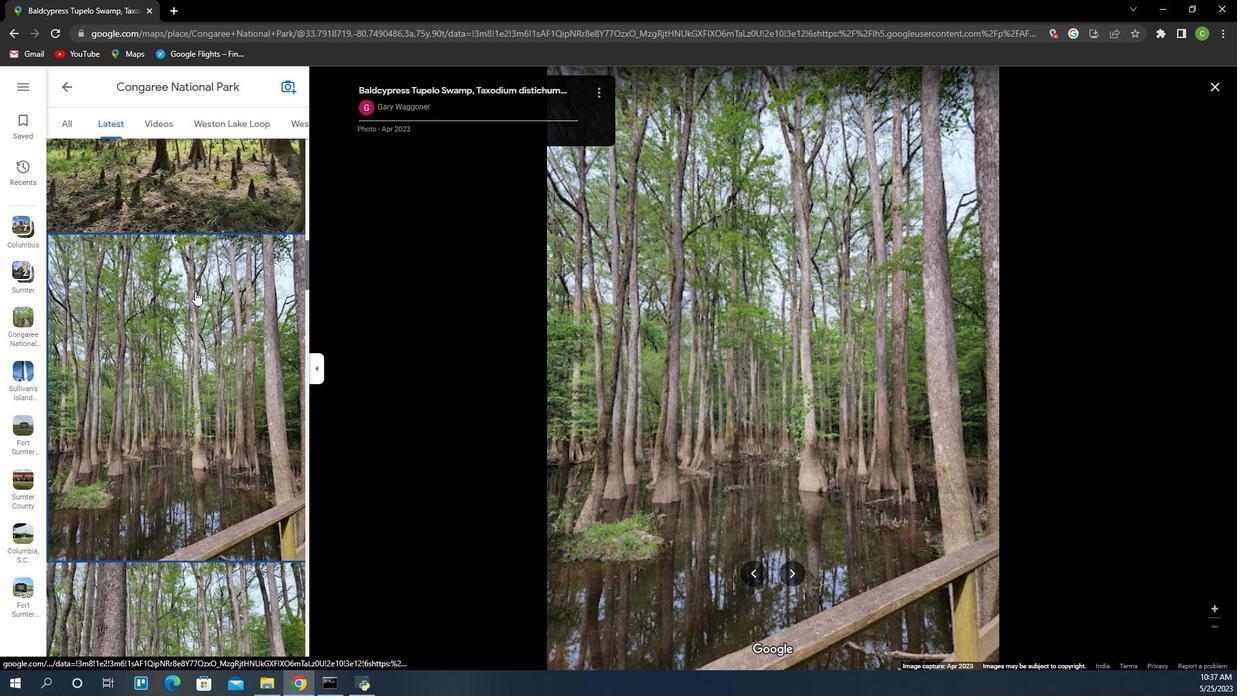 
Action: Mouse scrolled (774, 272) with delta (0, 0)
Screenshot: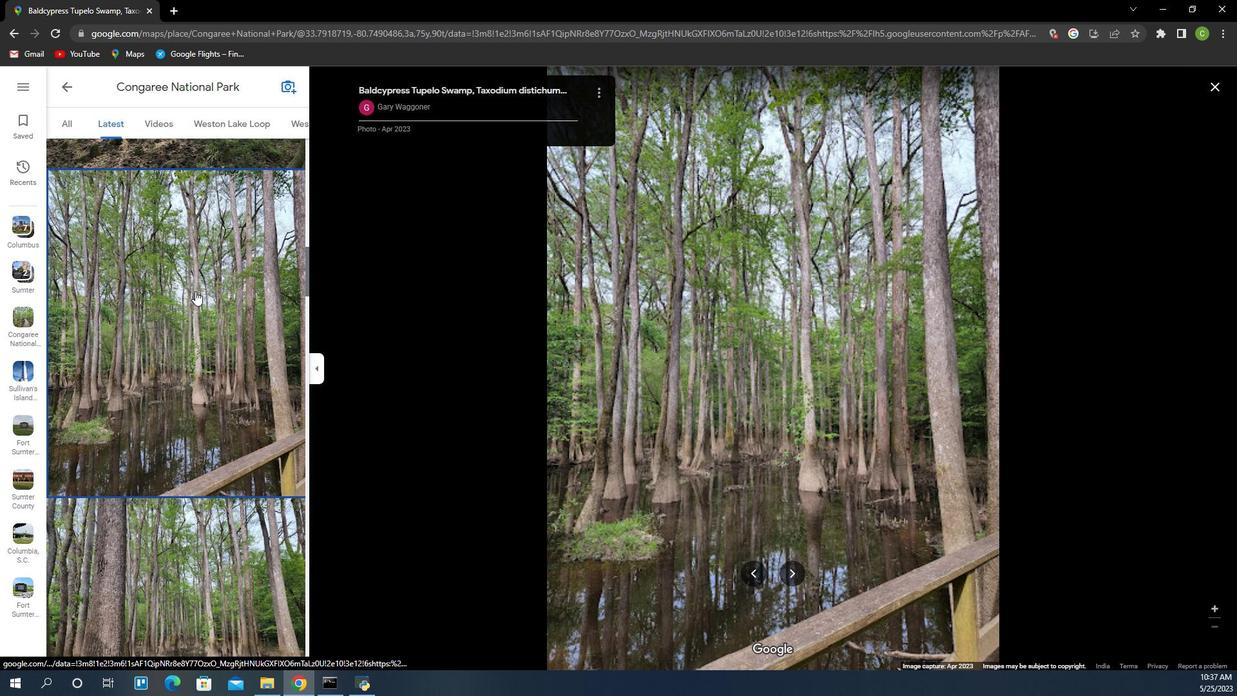 
Action: Mouse scrolled (774, 272) with delta (0, 0)
Screenshot: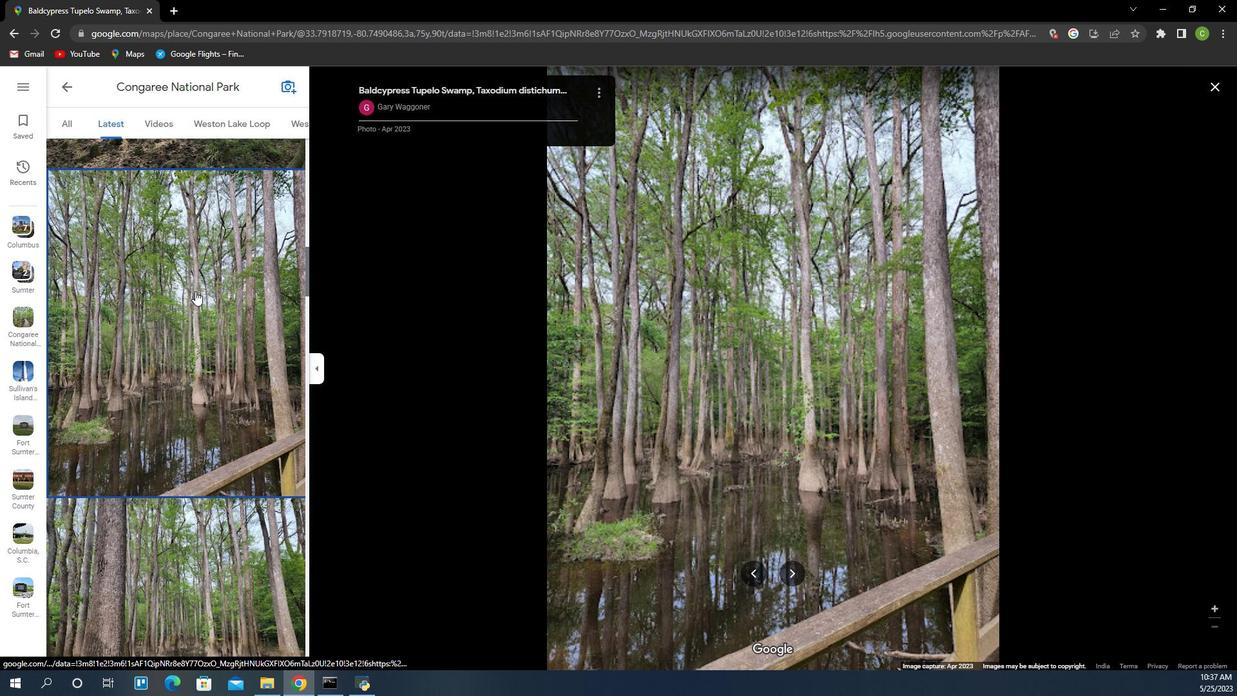 
Action: Mouse scrolled (774, 272) with delta (0, 0)
Screenshot: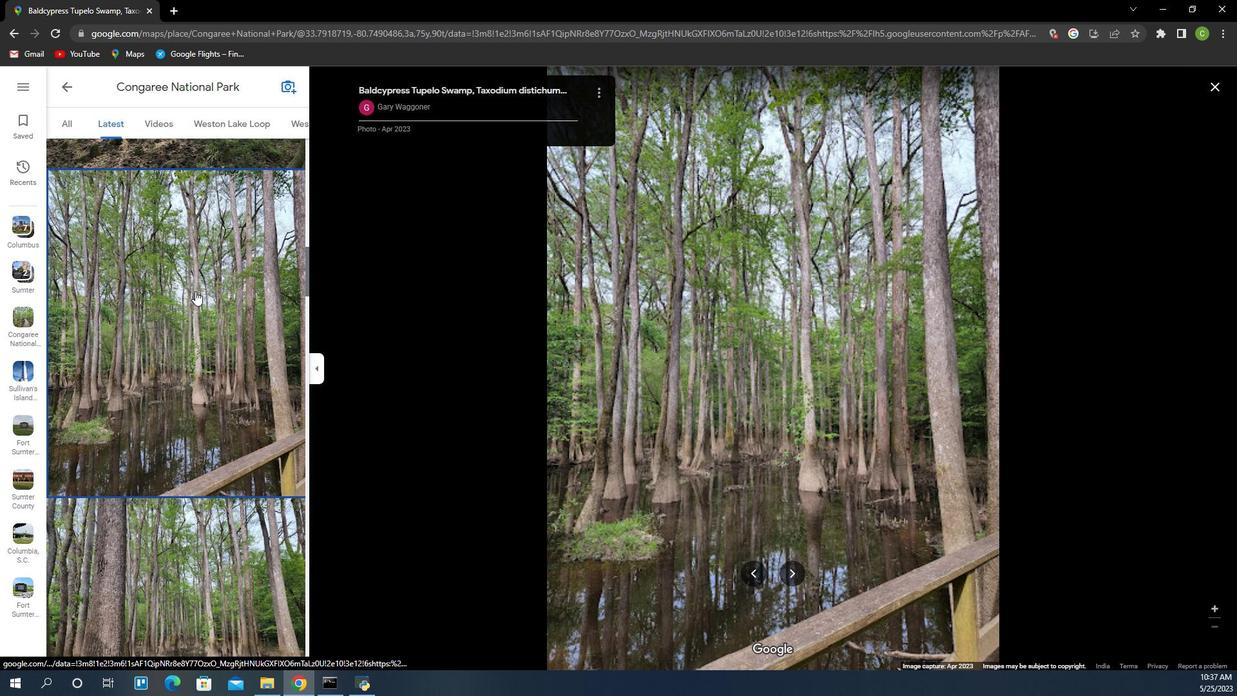 
Action: Mouse scrolled (774, 272) with delta (0, 0)
Screenshot: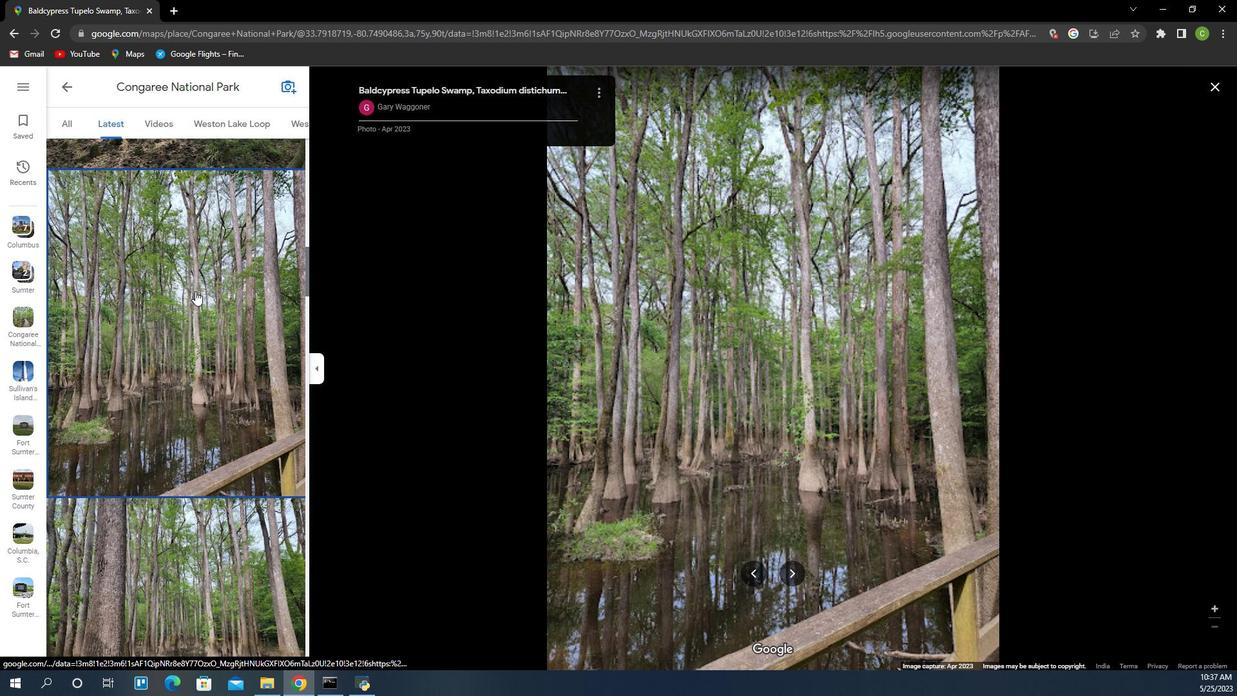 
Action: Mouse moved to (774, 259)
Screenshot: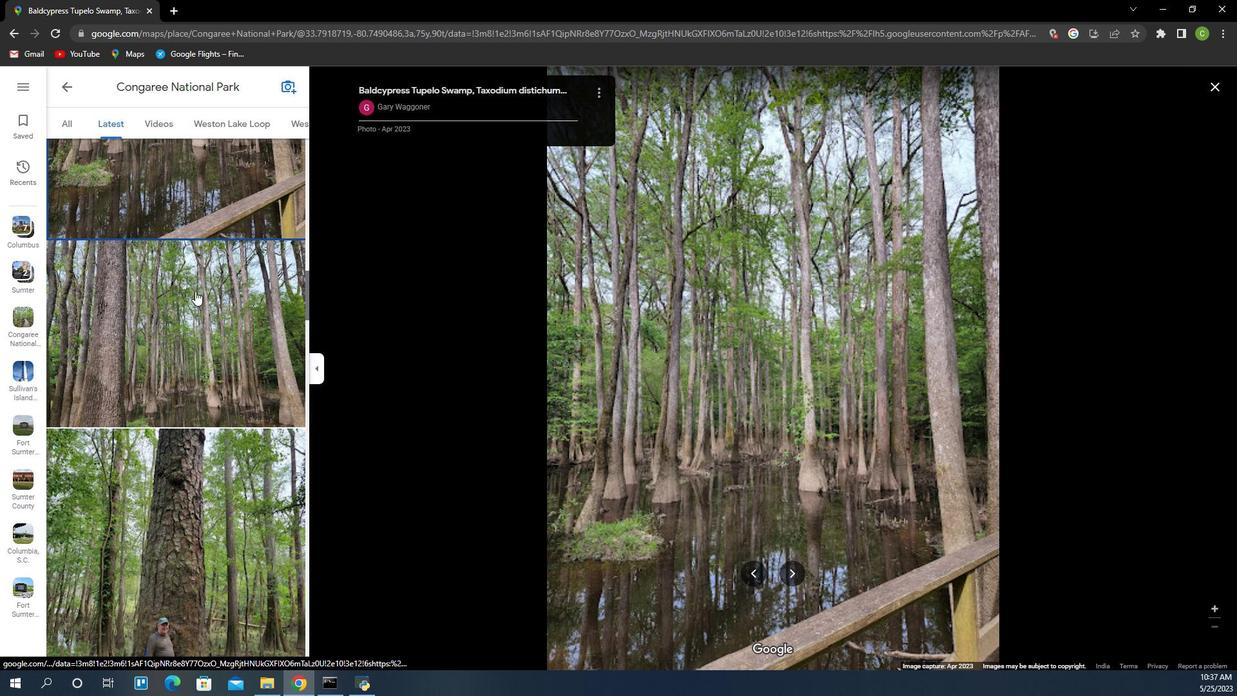
Action: Mouse pressed left at (774, 259)
Screenshot: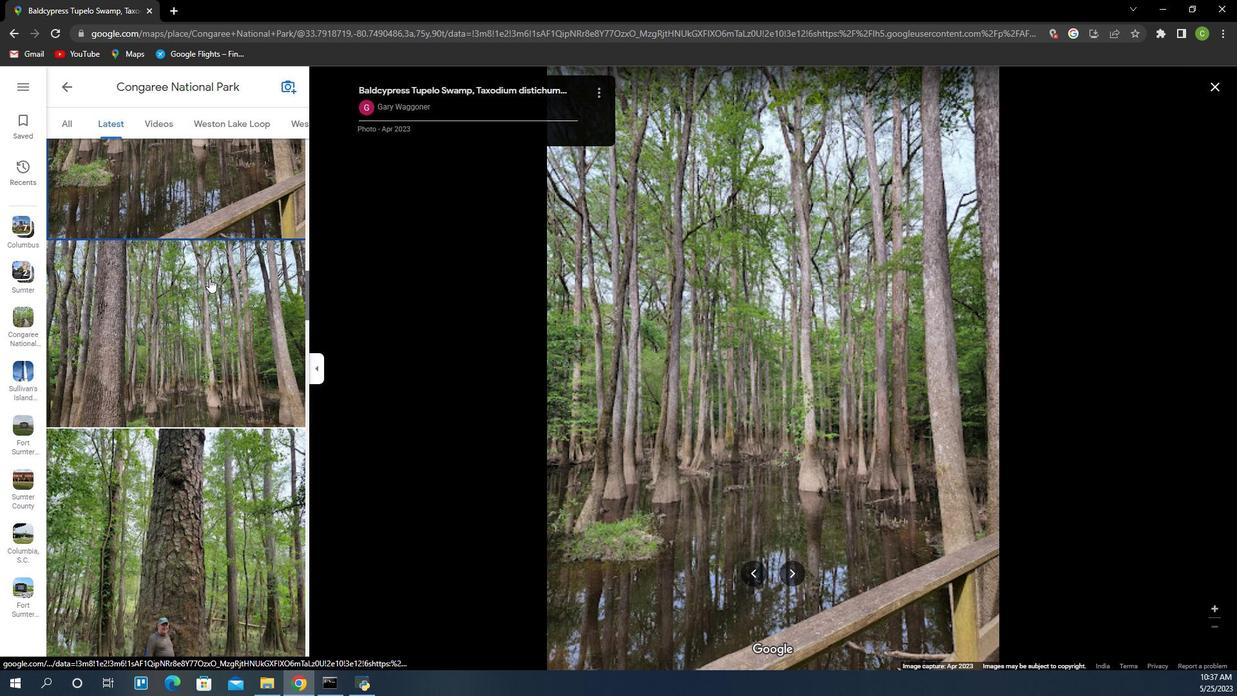 
Action: Mouse moved to (774, 418)
Screenshot: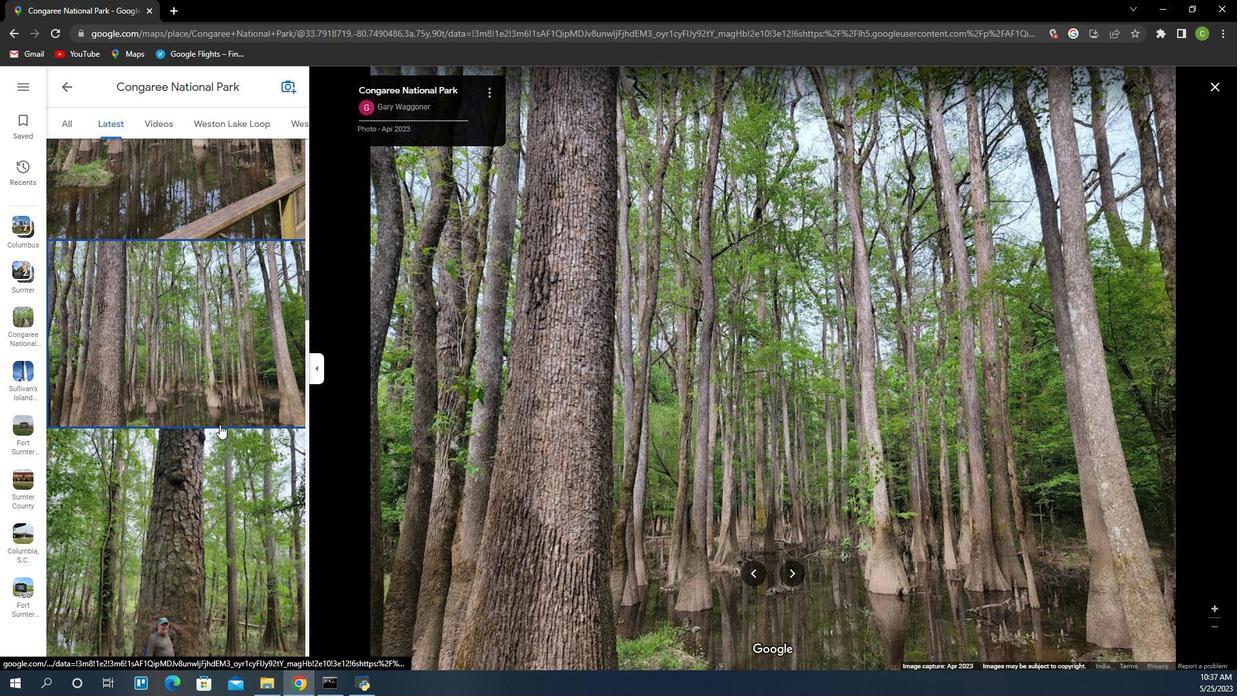 
Action: Mouse scrolled (774, 417) with delta (0, 0)
Screenshot: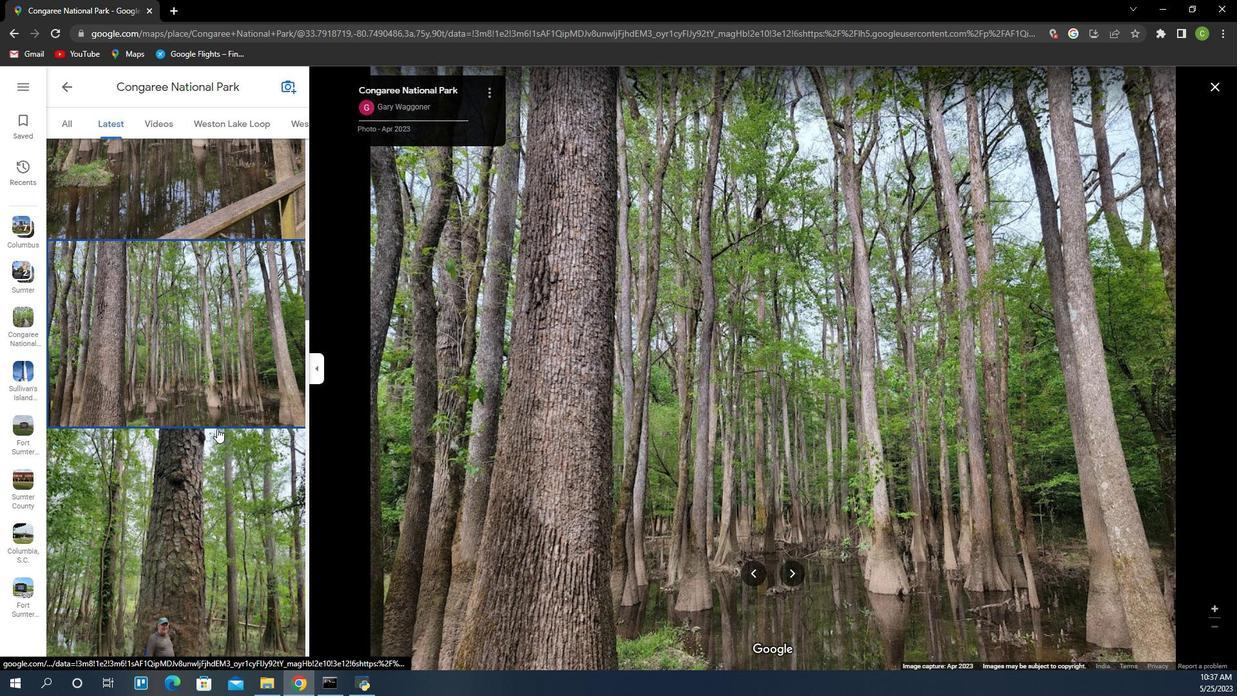 
Action: Mouse scrolled (774, 417) with delta (0, 0)
Screenshot: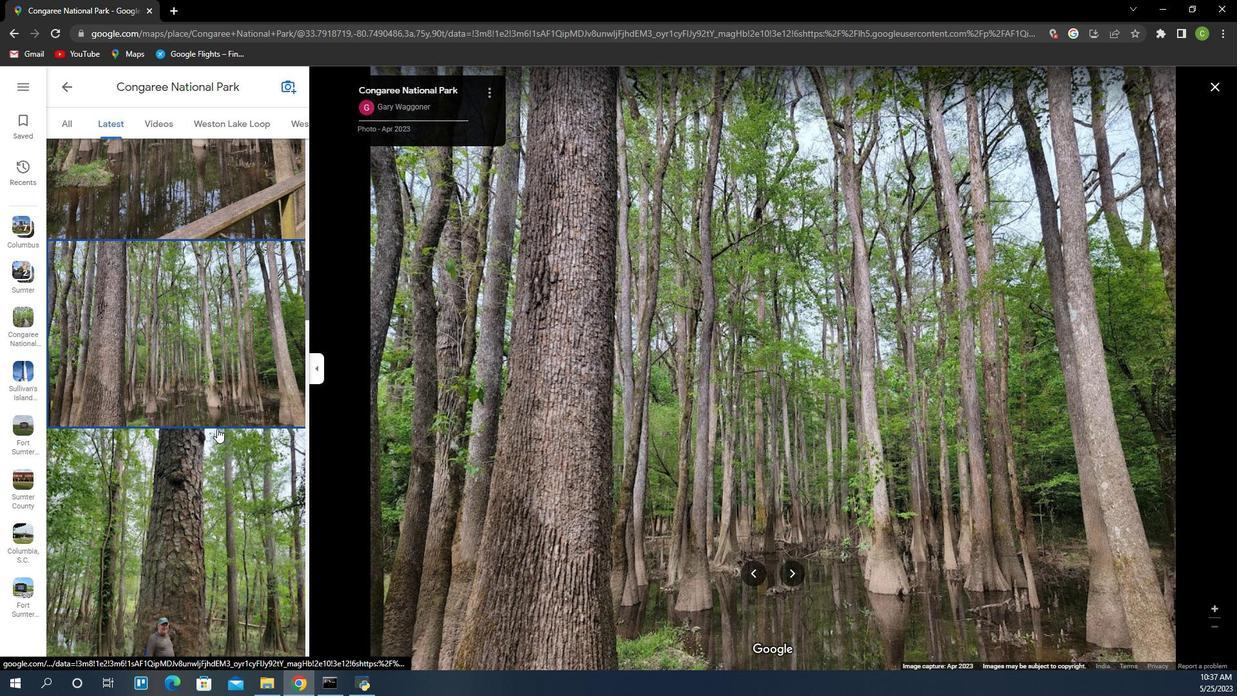 
Action: Mouse scrolled (774, 417) with delta (0, 0)
Screenshot: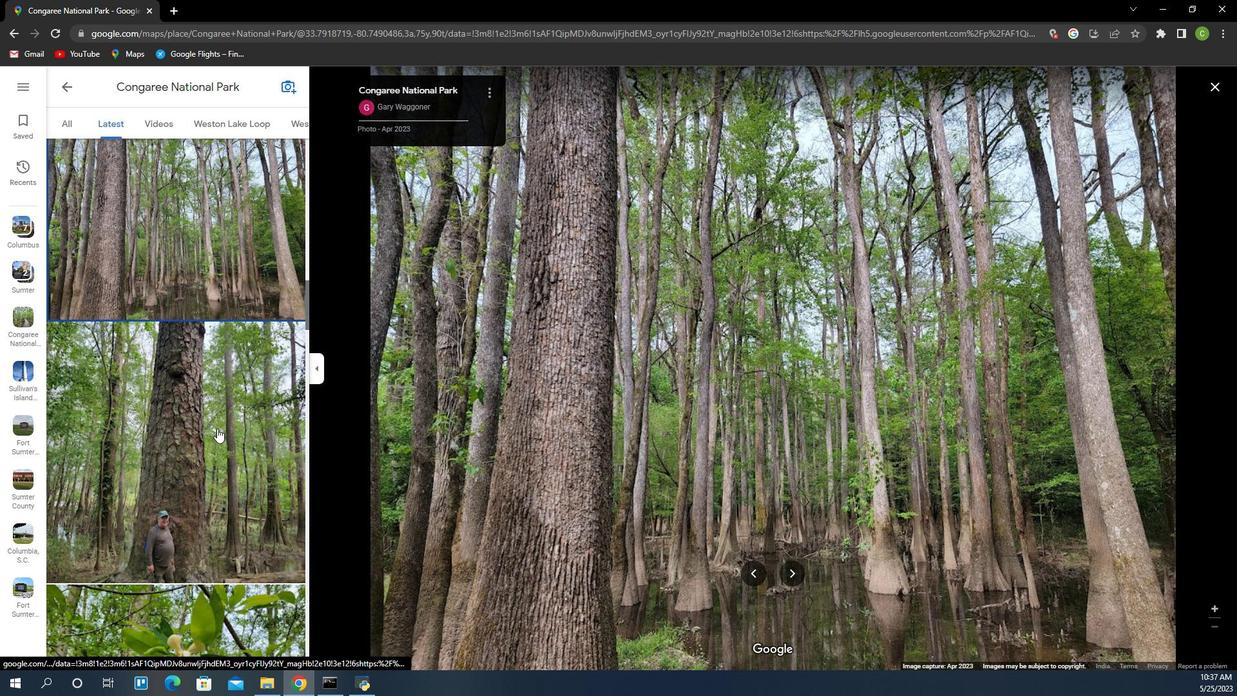
Action: Mouse scrolled (774, 417) with delta (0, 0)
Screenshot: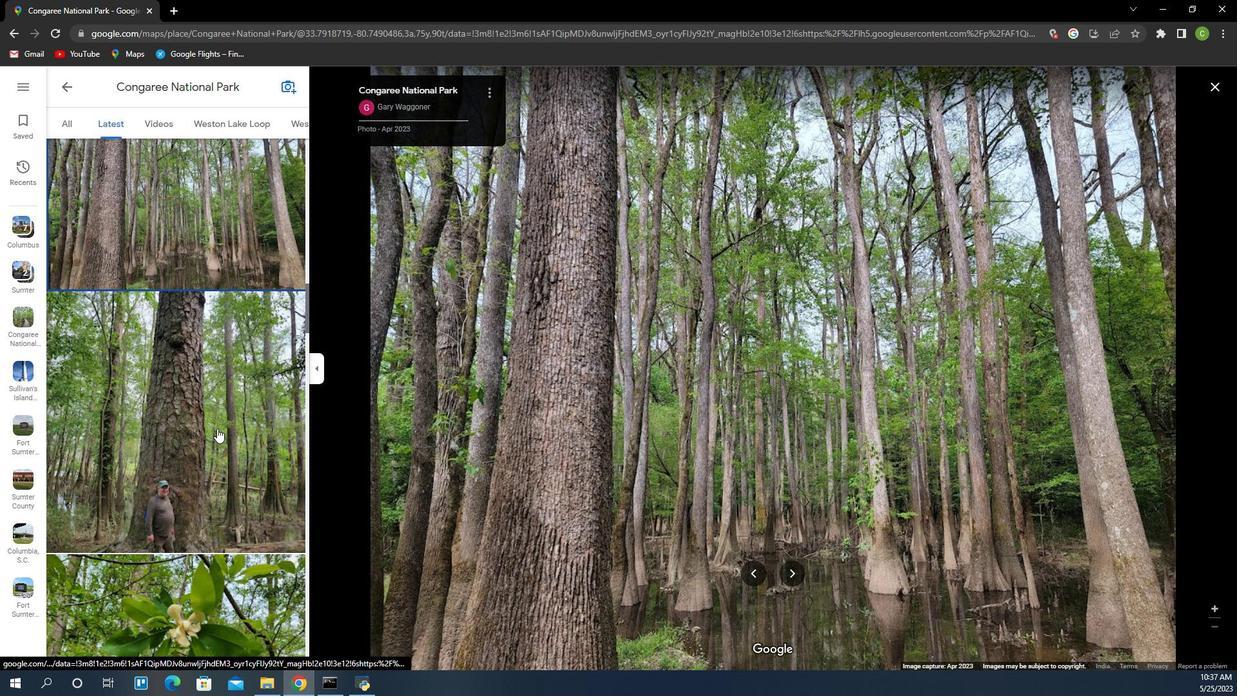 
Action: Mouse moved to (775, 404)
Screenshot: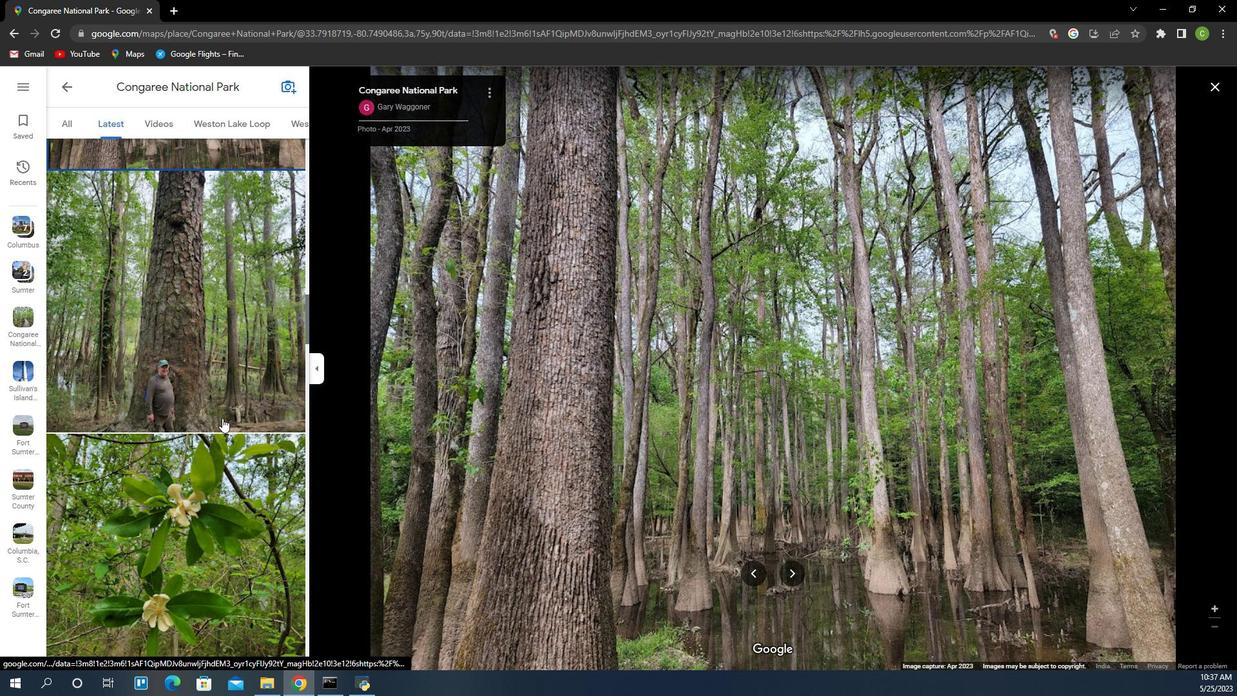 
Action: Mouse pressed left at (775, 404)
Screenshot: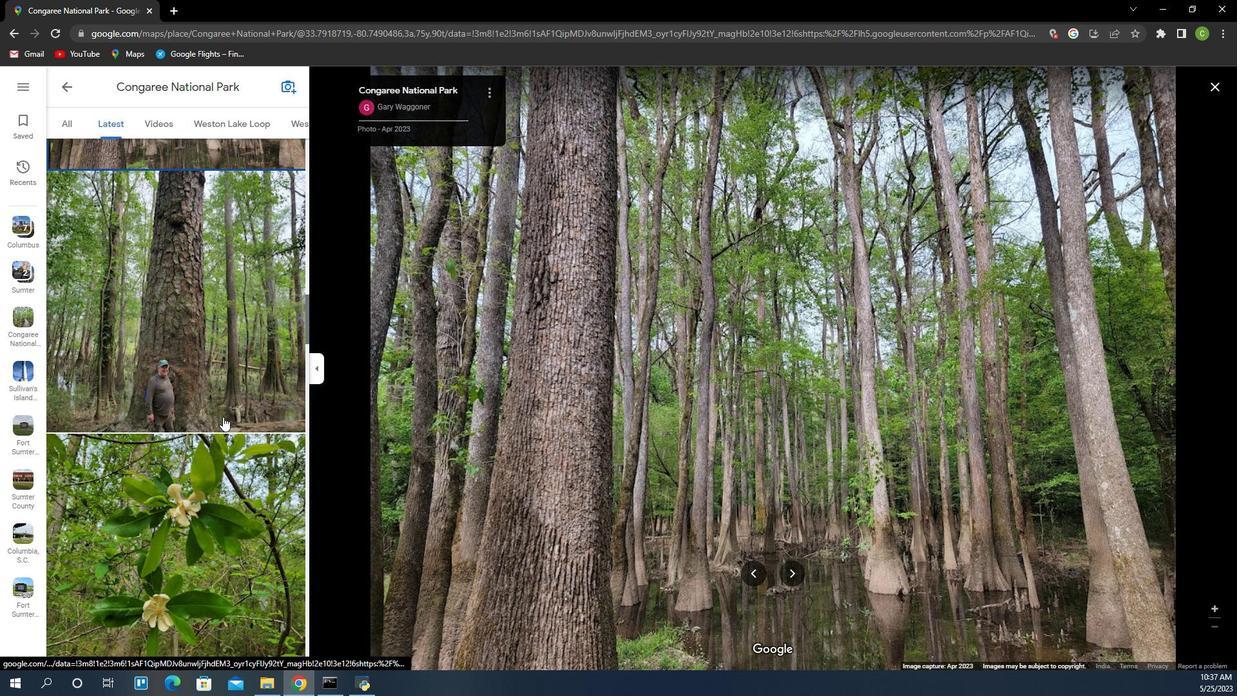 
Action: Mouse moved to (776, 352)
Screenshot: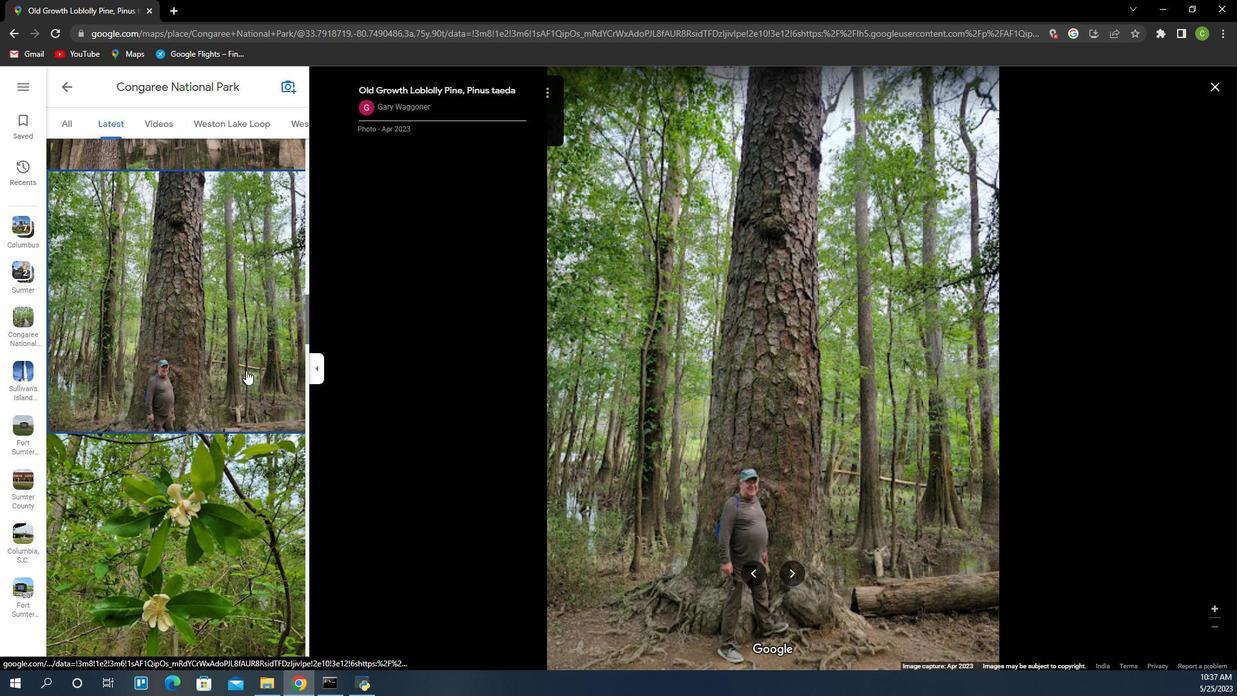 
Action: Mouse scrolled (776, 351) with delta (0, 0)
Screenshot: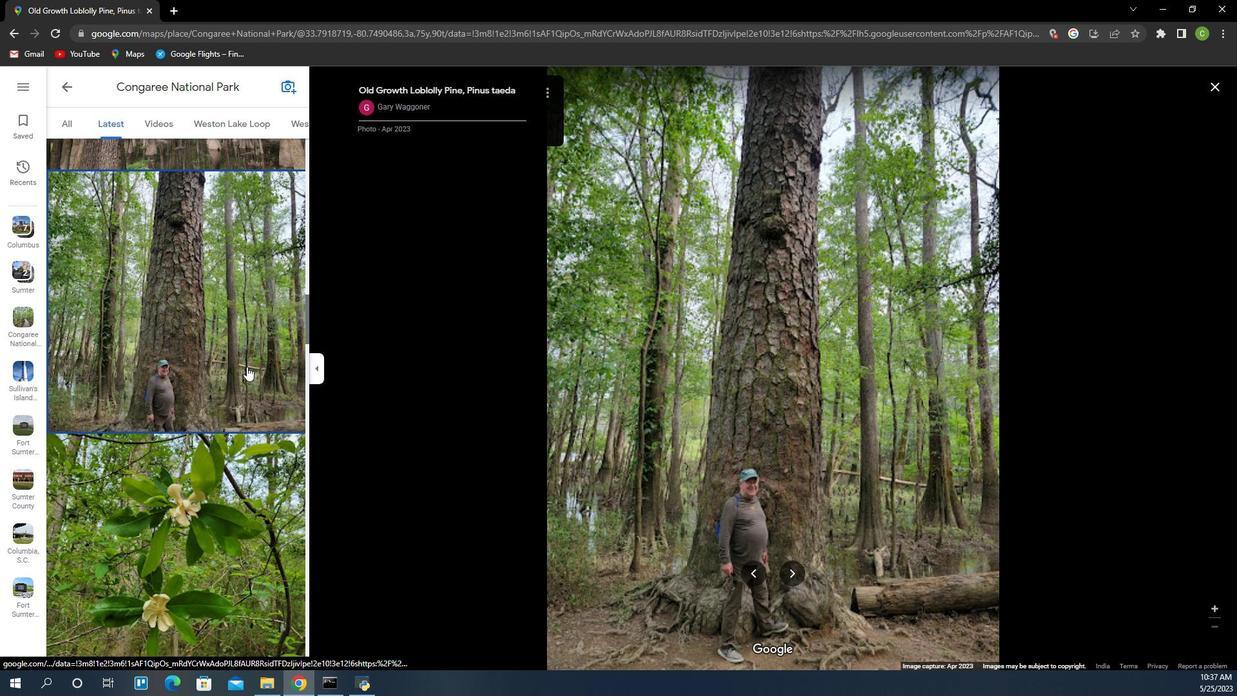 
Action: Mouse scrolled (776, 351) with delta (0, 0)
Screenshot: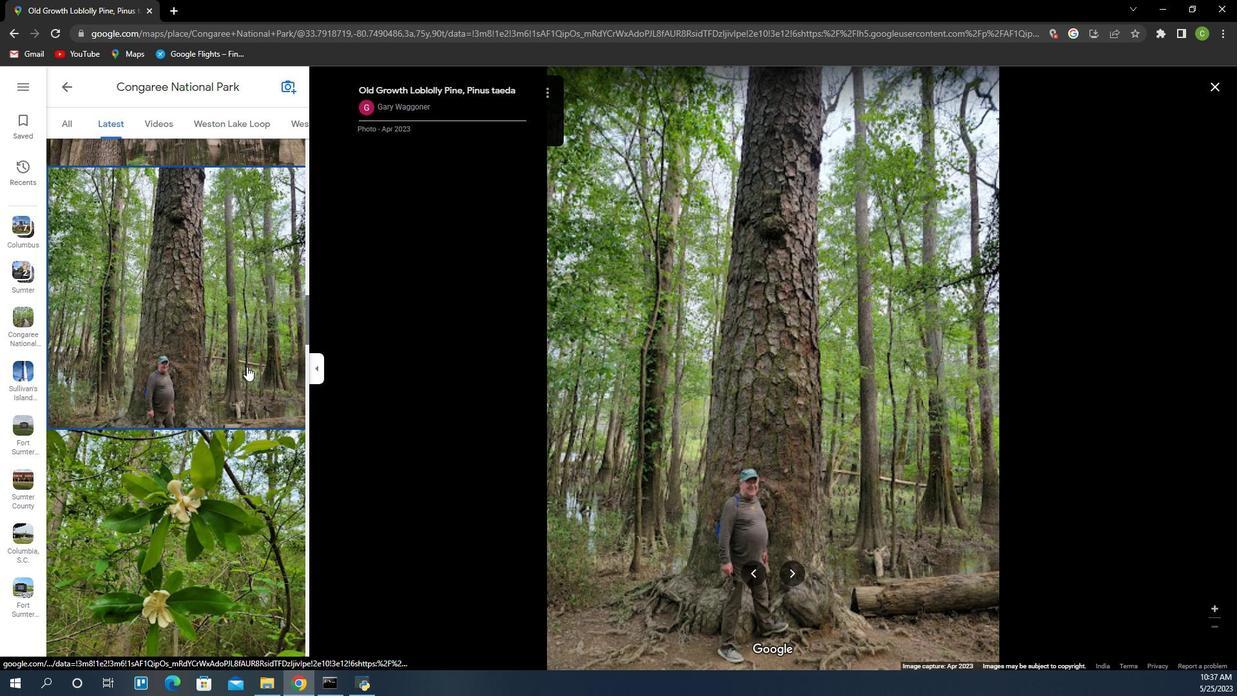 
Action: Mouse scrolled (776, 351) with delta (0, 0)
Screenshot: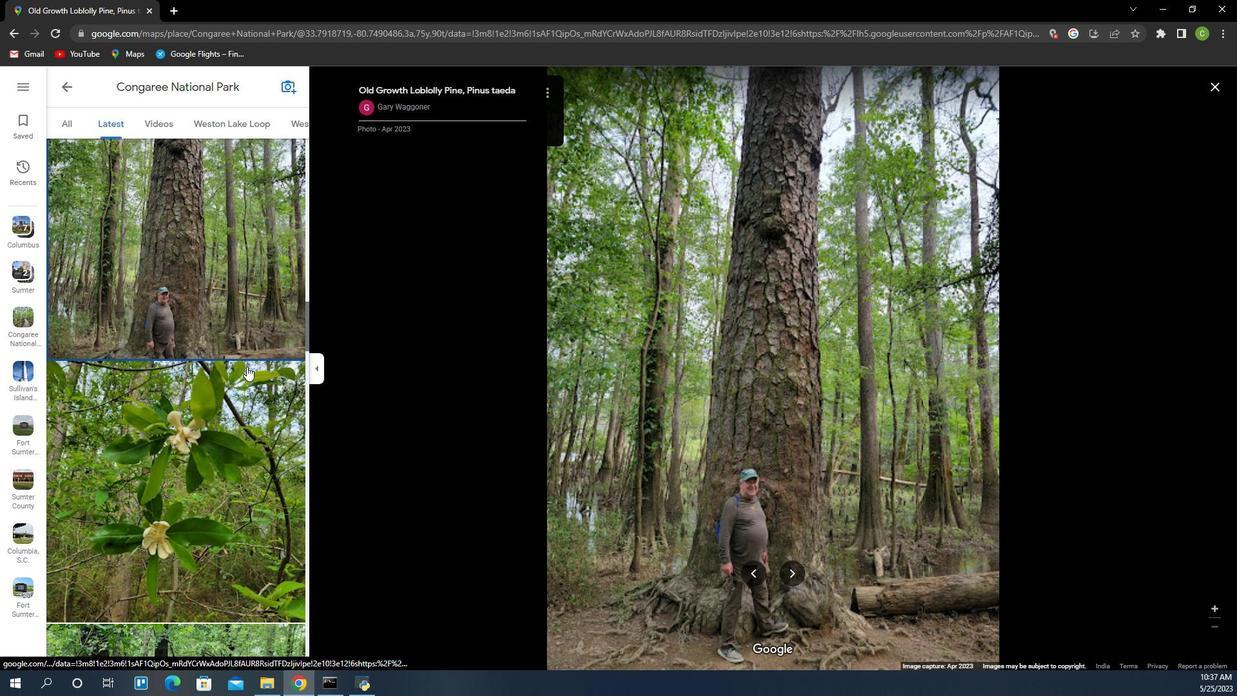 
Action: Mouse pressed left at (776, 352)
Screenshot: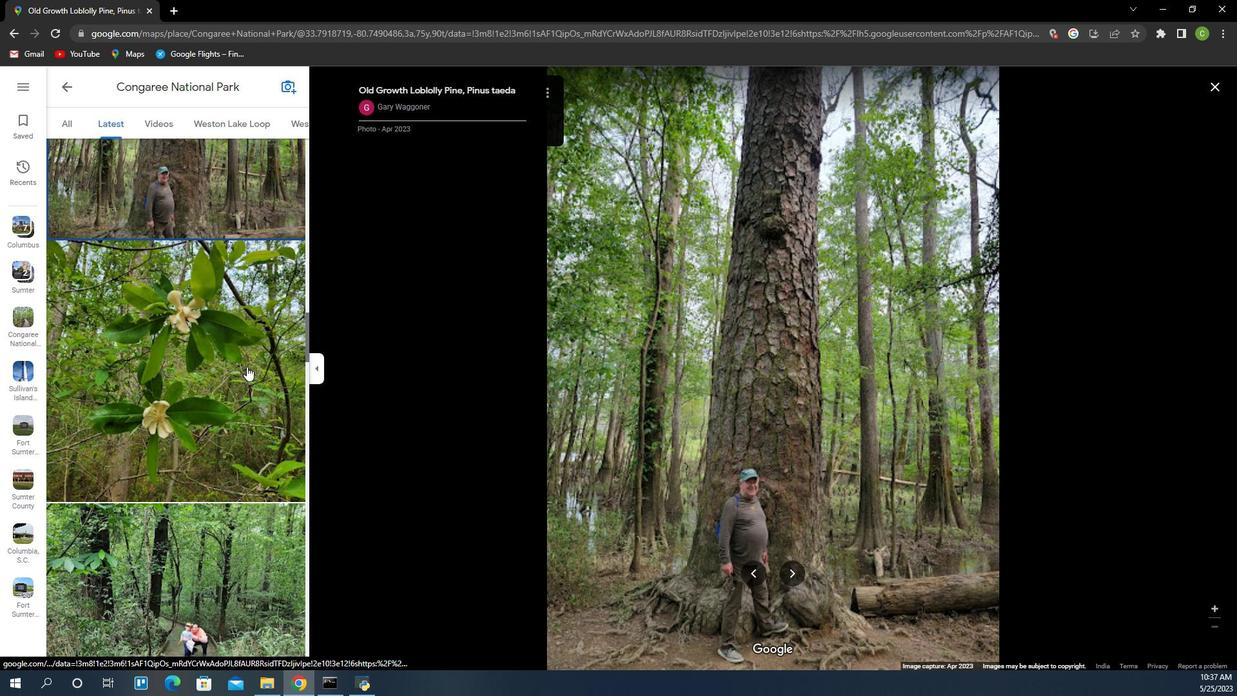 
Action: Mouse scrolled (776, 351) with delta (0, 0)
Screenshot: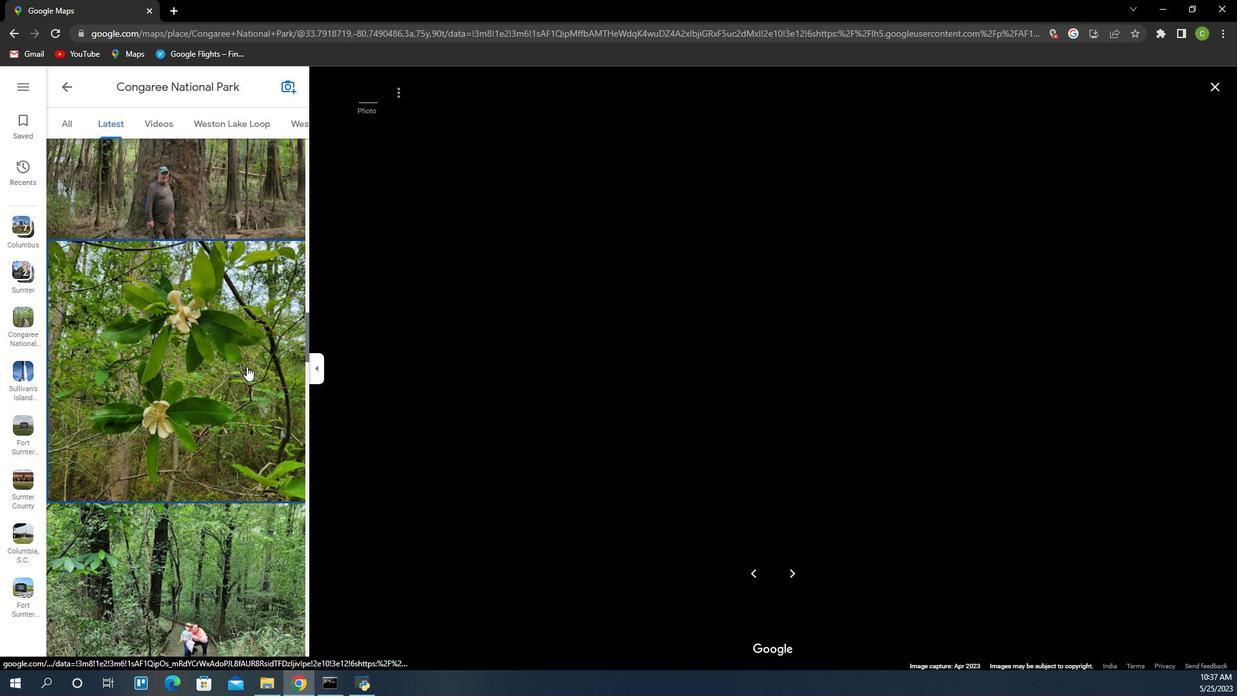 
Action: Mouse scrolled (776, 351) with delta (0, 0)
Screenshot: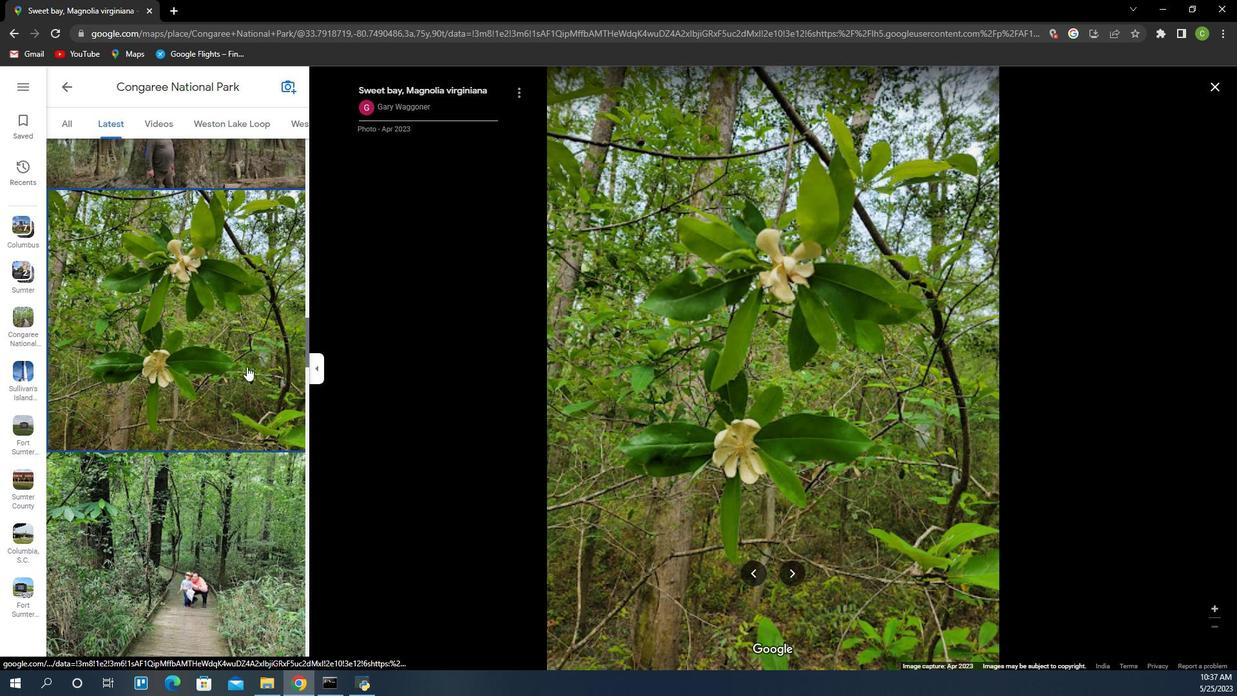 
Action: Mouse scrolled (776, 351) with delta (0, 0)
Screenshot: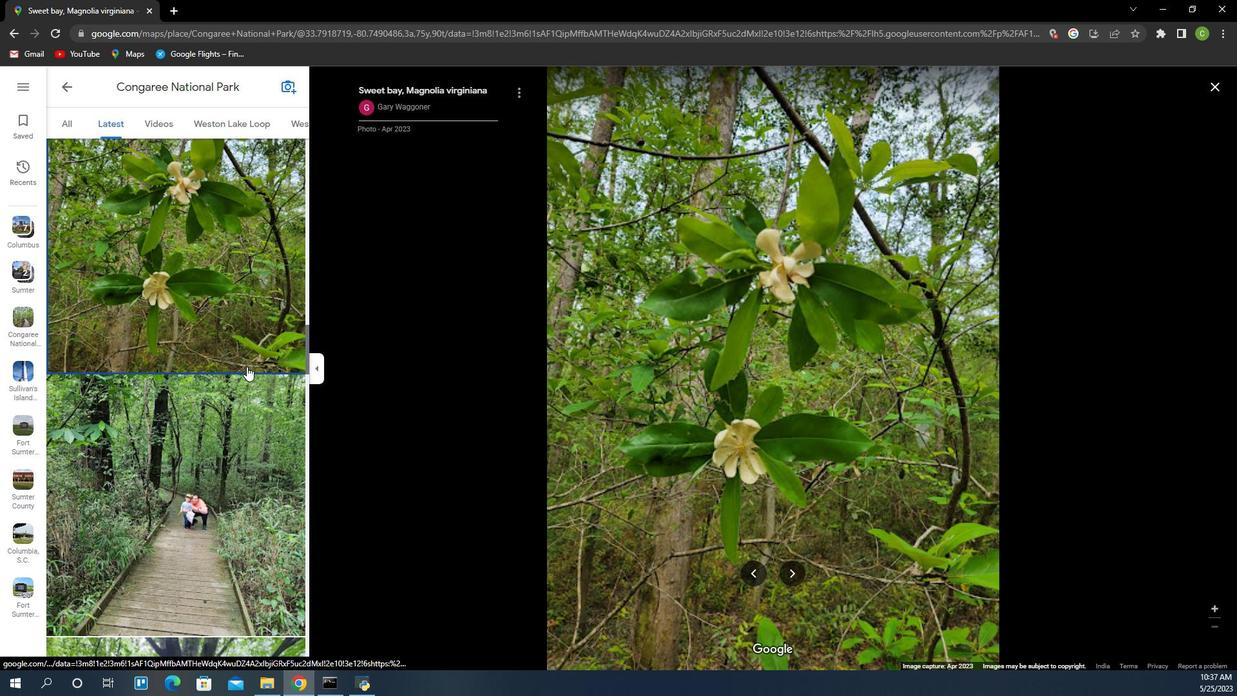
Action: Mouse scrolled (776, 351) with delta (0, 0)
Screenshot: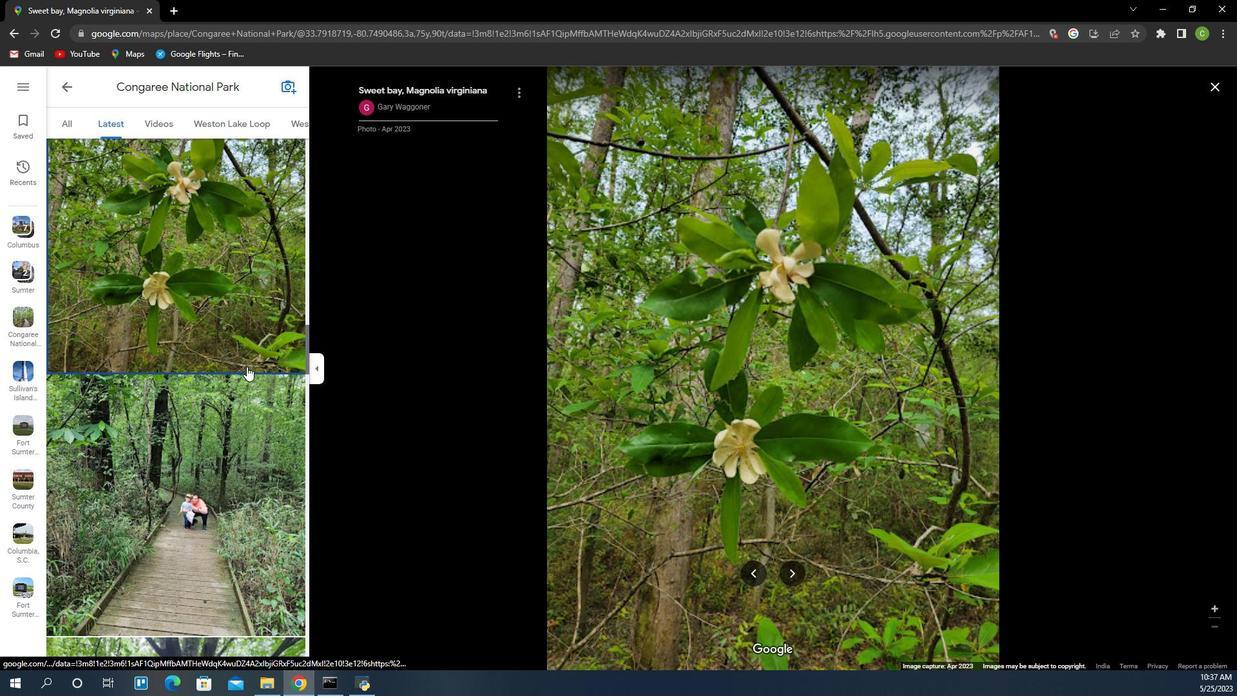 
Action: Mouse scrolled (776, 351) with delta (0, 0)
Screenshot: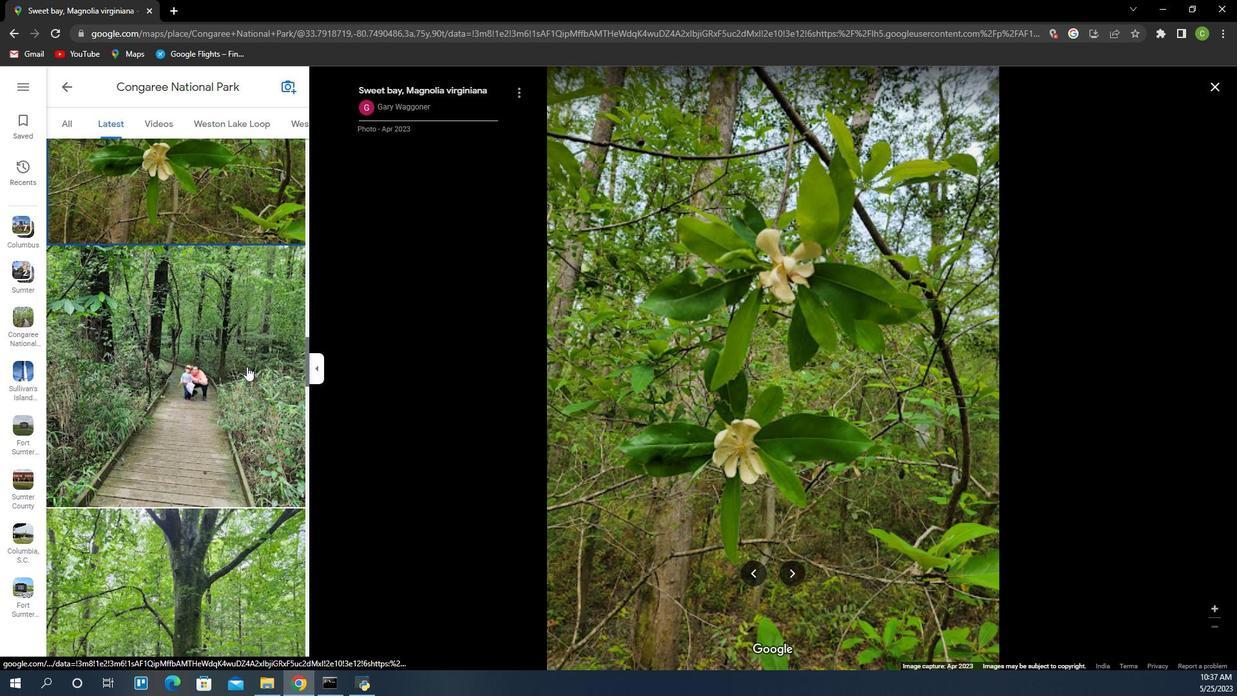
Action: Mouse scrolled (776, 351) with delta (0, 0)
Screenshot: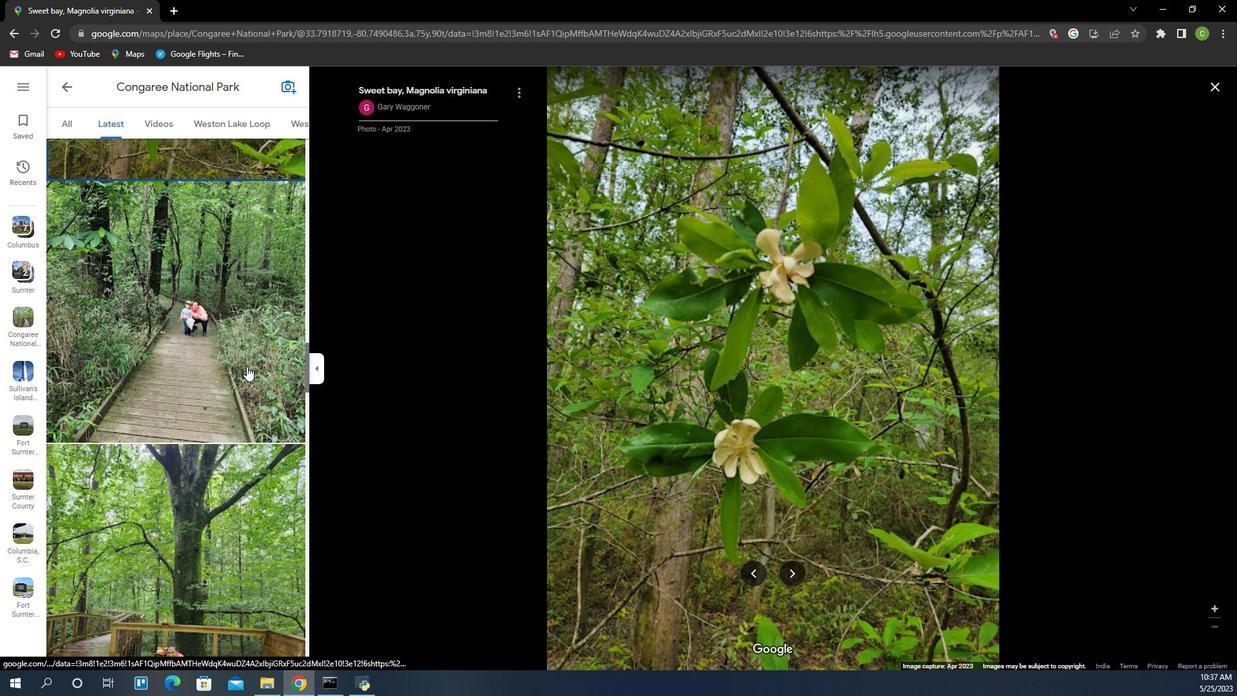 
Action: Mouse scrolled (776, 351) with delta (0, 0)
Screenshot: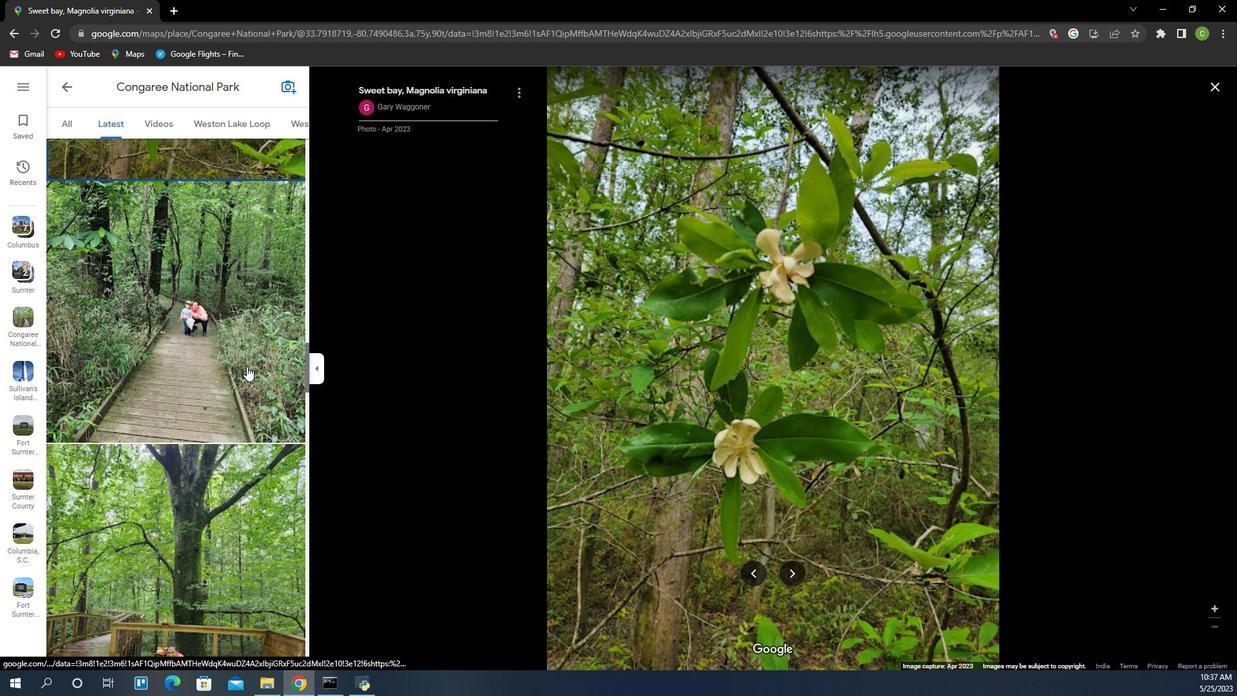 
Action: Mouse moved to (776, 382)
Screenshot: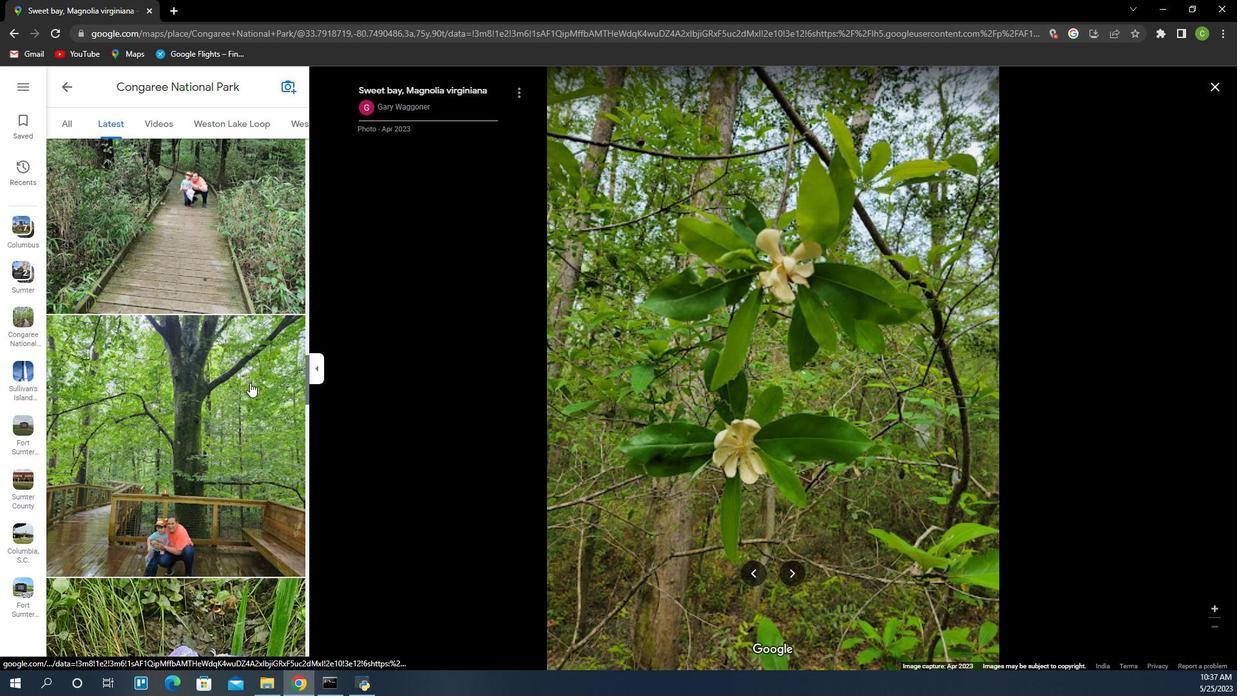 
Action: Mouse pressed left at (776, 382)
Screenshot: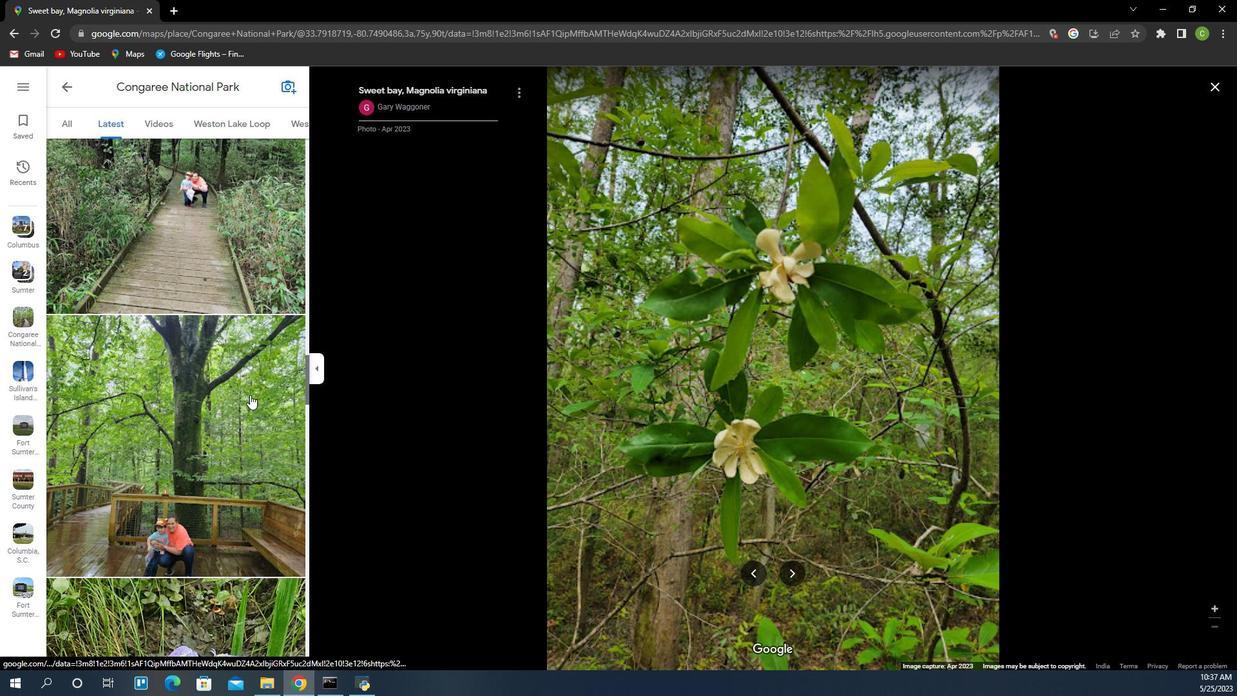 
Action: Mouse scrolled (776, 382) with delta (0, 0)
Screenshot: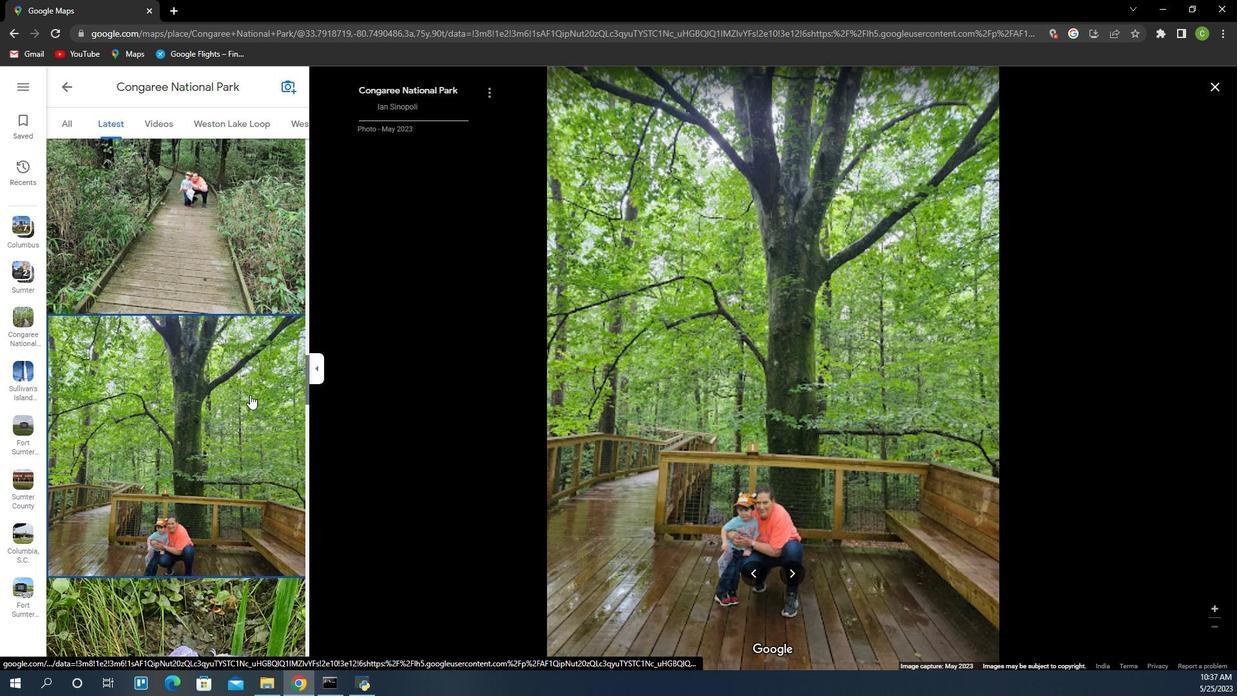 
Action: Mouse scrolled (776, 382) with delta (0, 0)
Screenshot: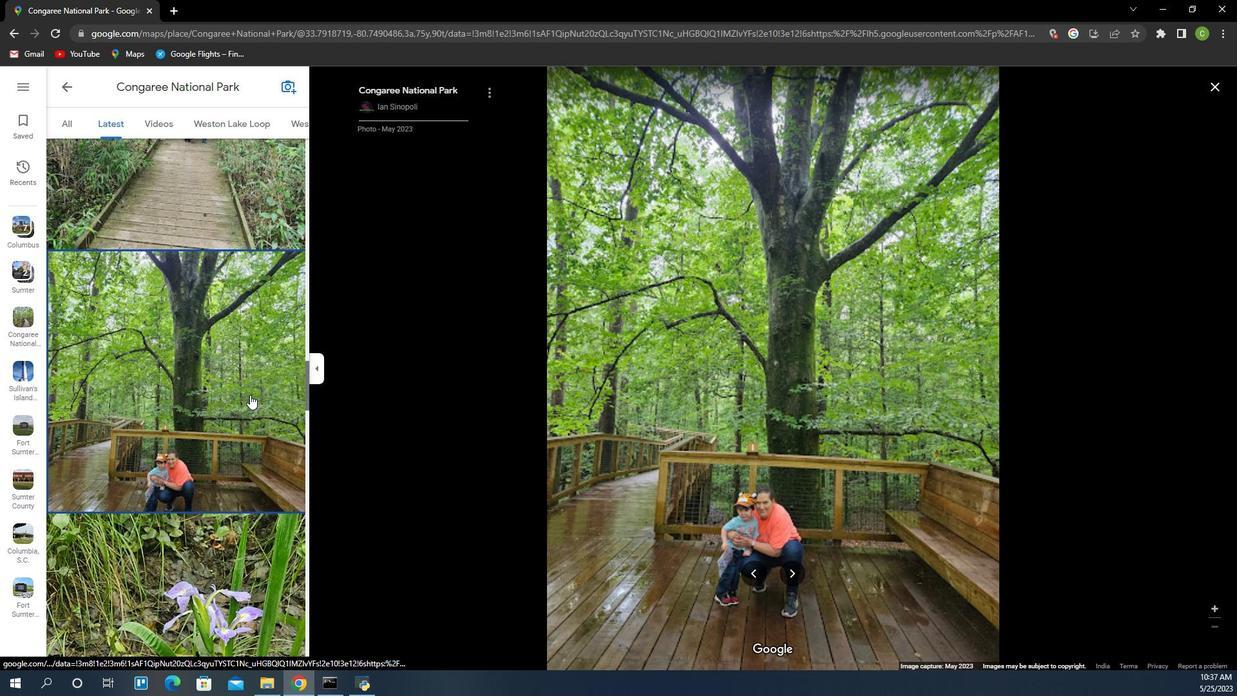 
Action: Mouse scrolled (776, 382) with delta (0, 0)
Screenshot: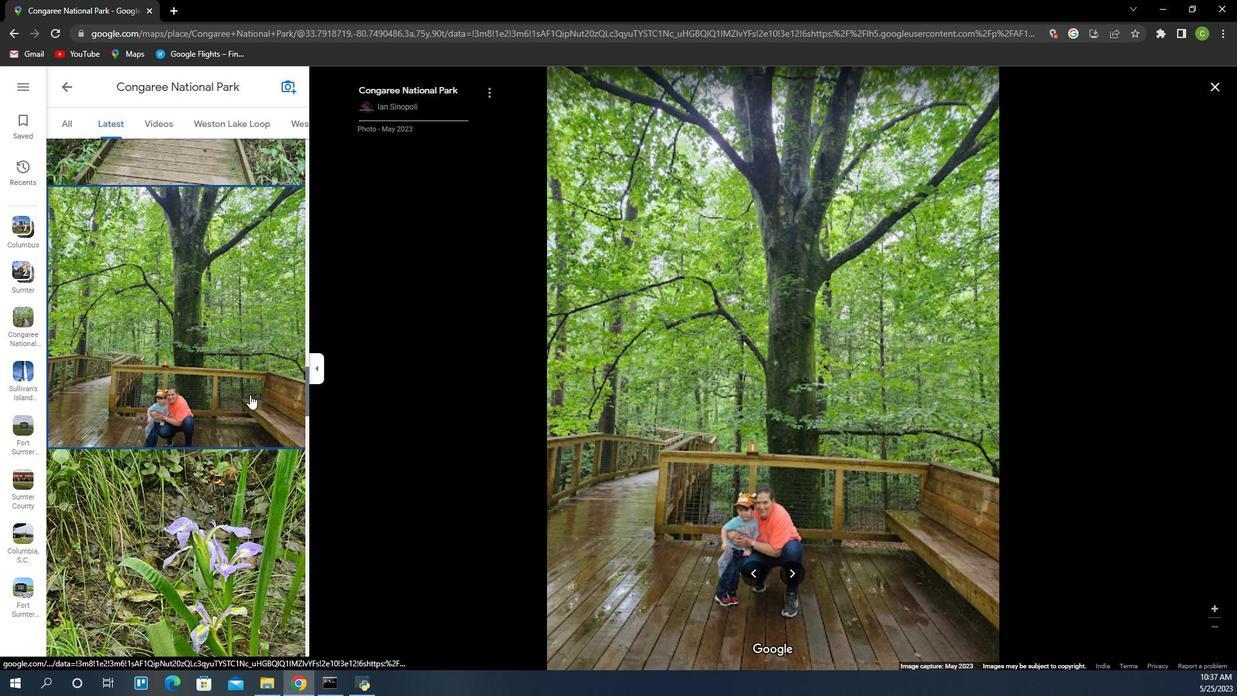 
Action: Mouse scrolled (776, 382) with delta (0, 0)
Screenshot: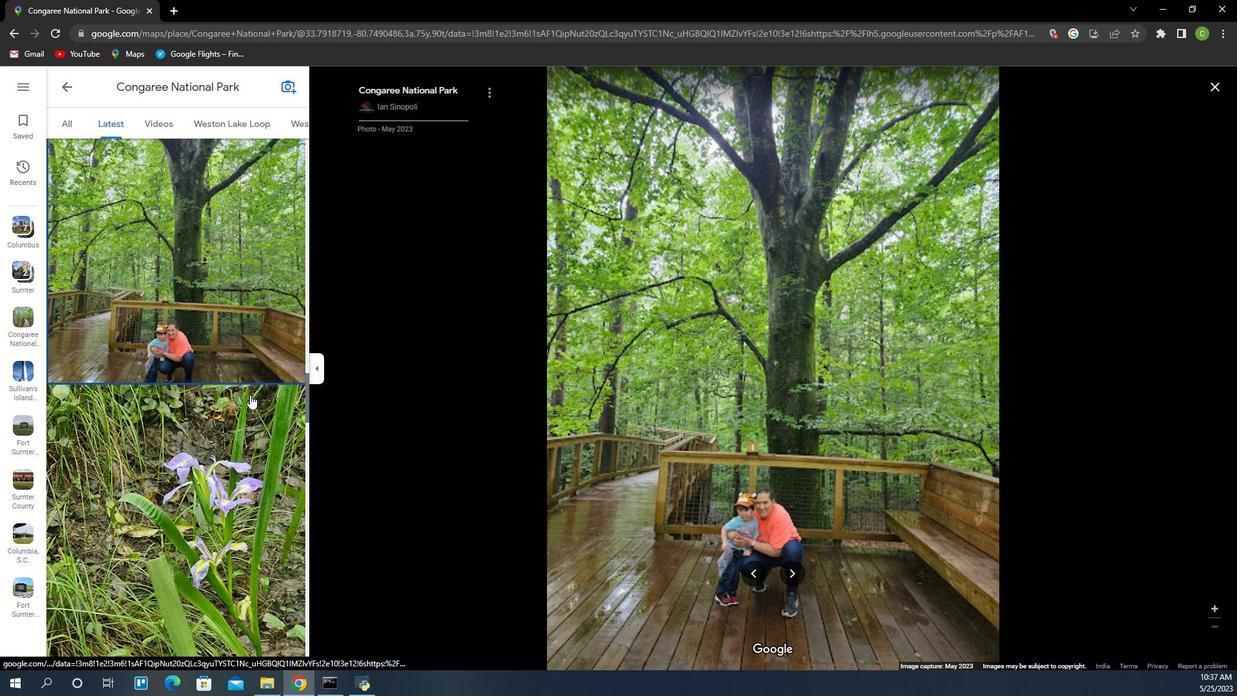 
Action: Mouse scrolled (776, 382) with delta (0, 0)
Screenshot: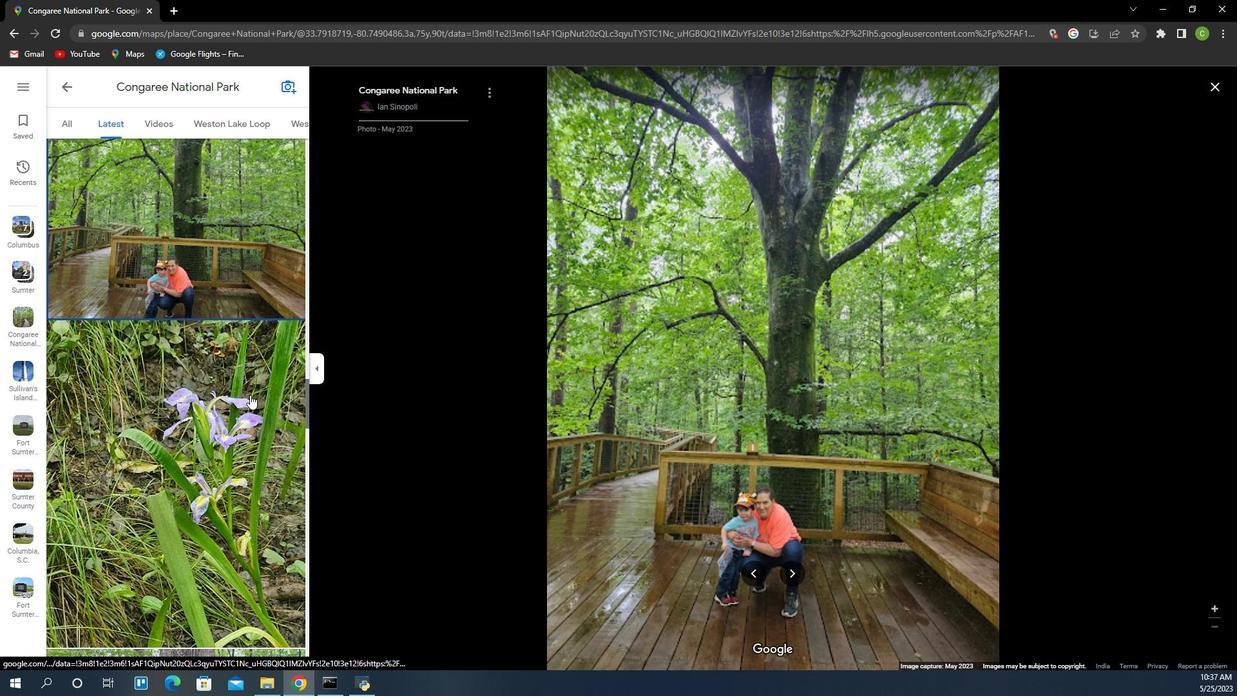 
Action: Mouse scrolled (776, 382) with delta (0, 0)
Screenshot: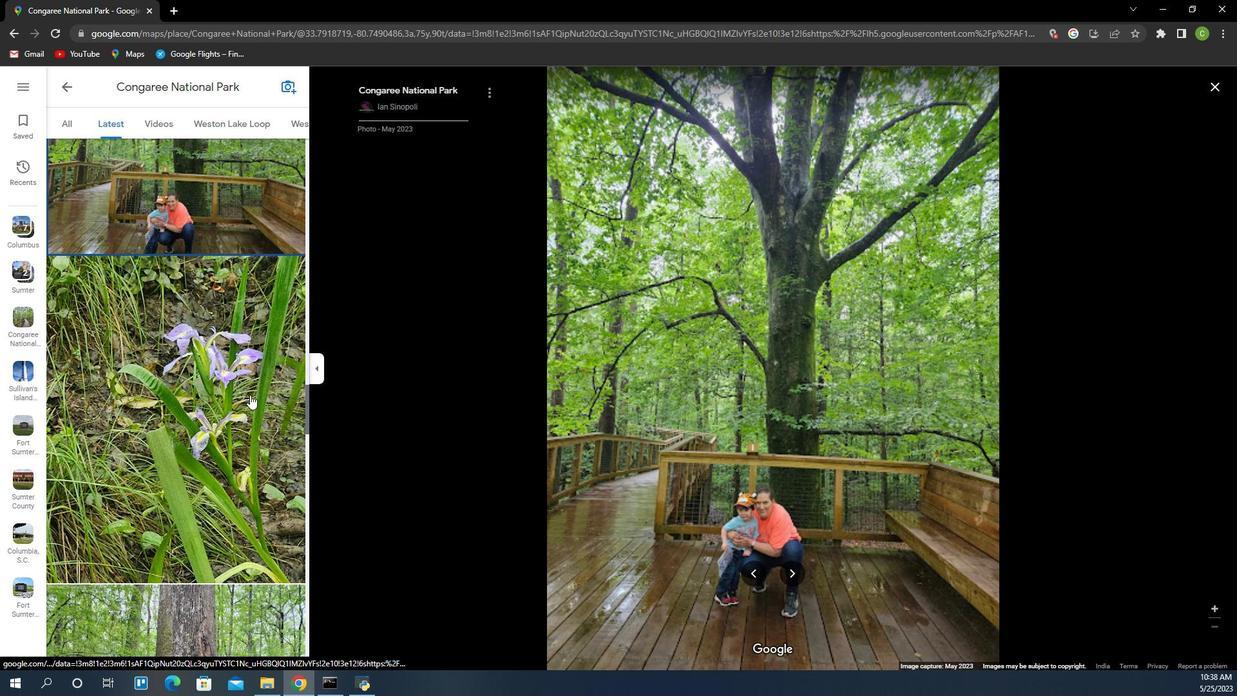 
Action: Mouse scrolled (776, 382) with delta (0, 0)
Screenshot: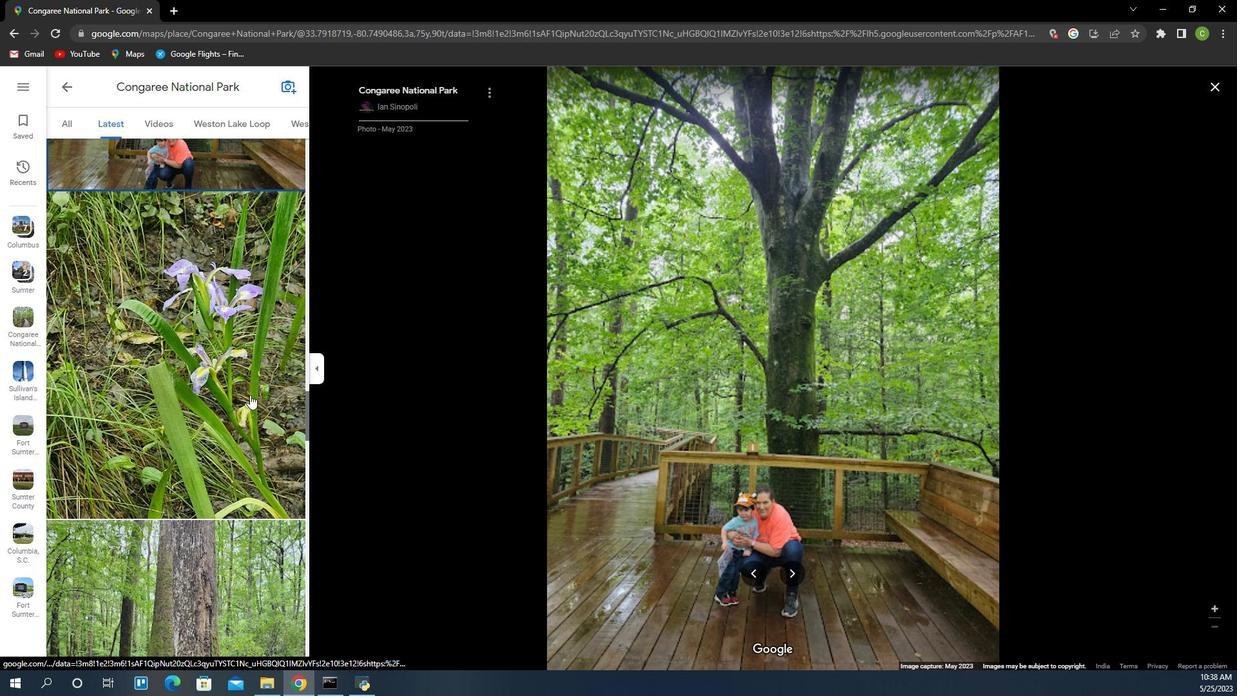 
Action: Mouse scrolled (776, 382) with delta (0, 0)
Screenshot: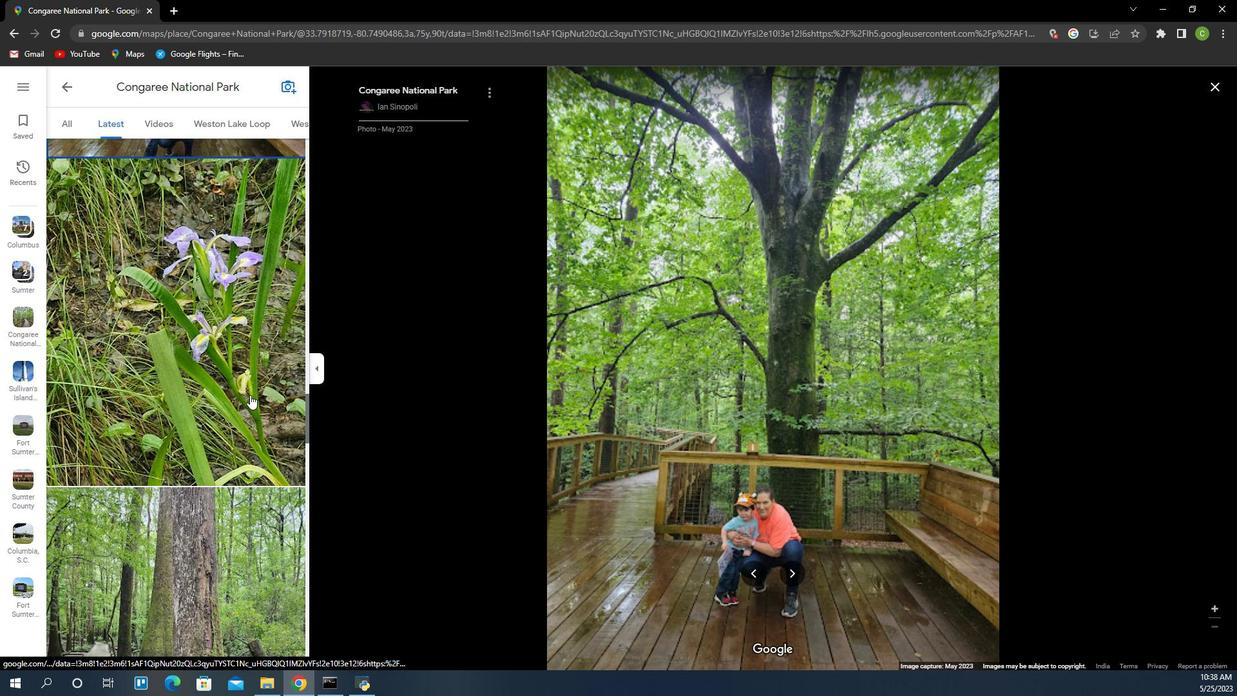 
Action: Mouse scrolled (776, 382) with delta (0, 0)
Screenshot: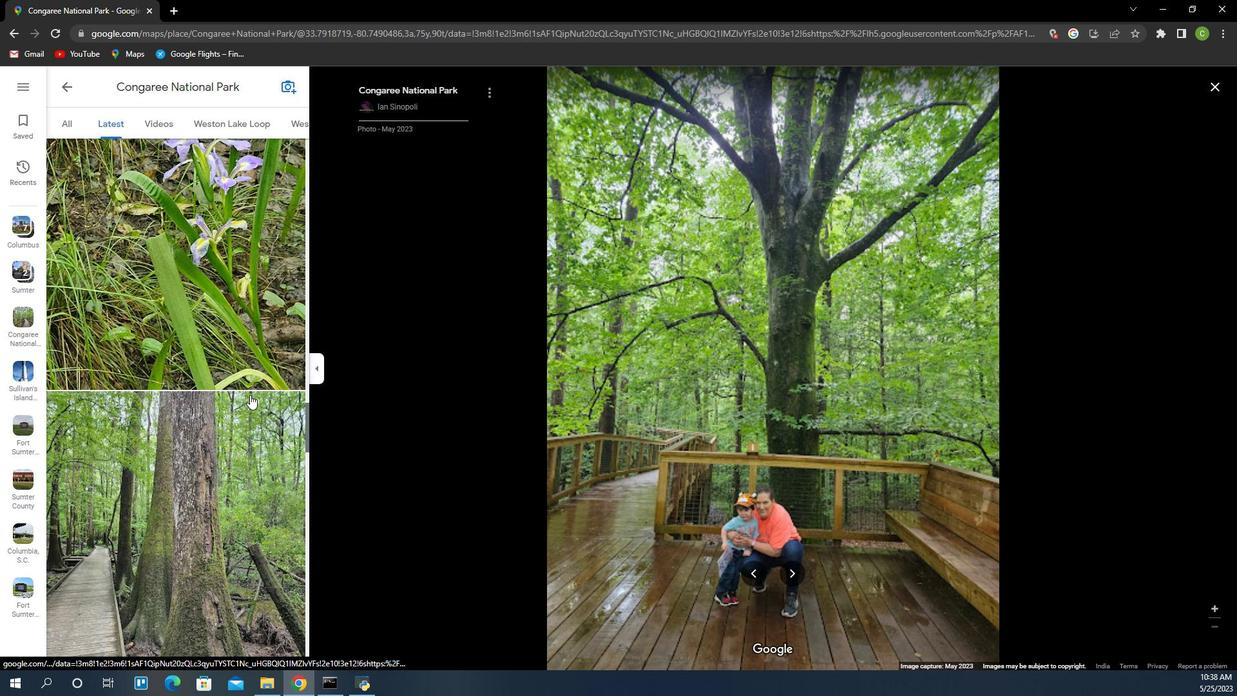 
Action: Mouse scrolled (776, 382) with delta (0, 0)
Screenshot: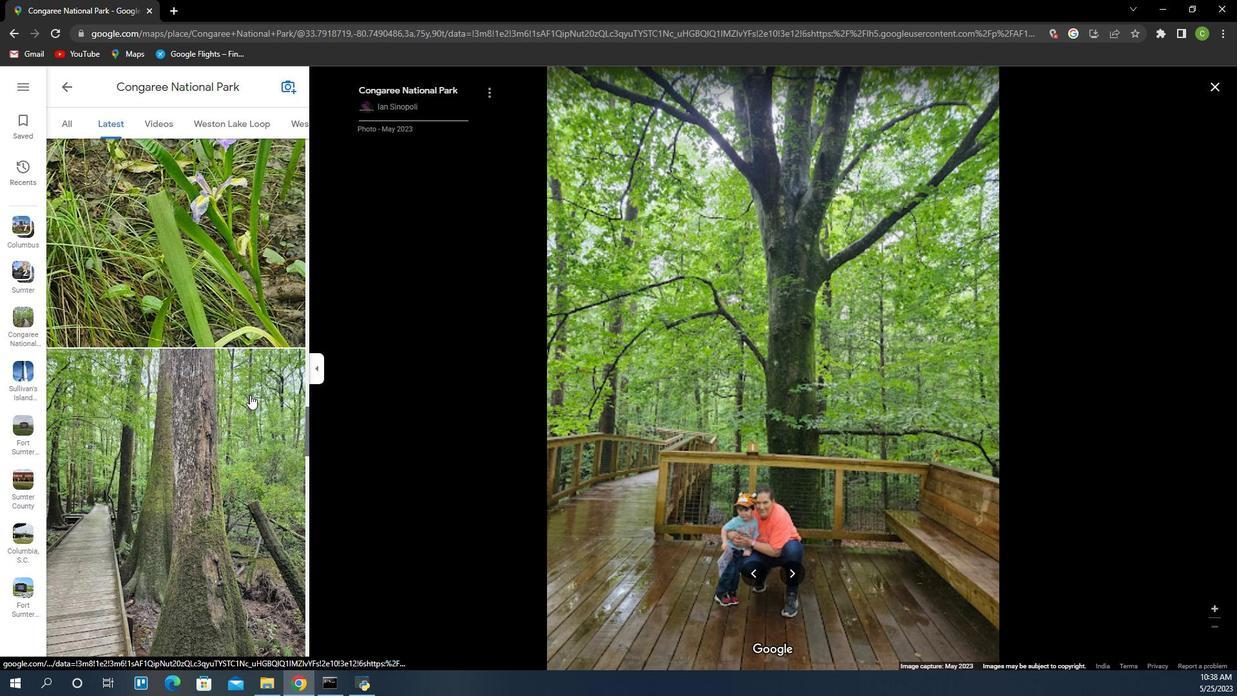 
Action: Mouse scrolled (776, 382) with delta (0, 0)
Screenshot: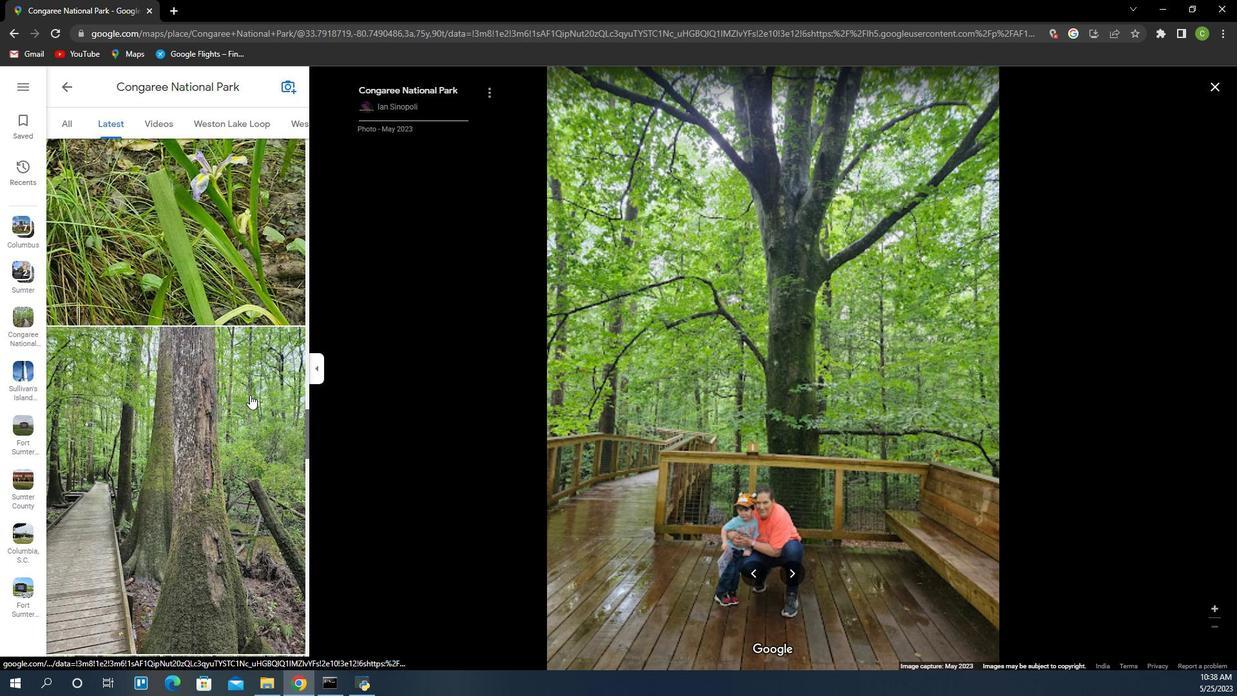 
Action: Mouse scrolled (776, 382) with delta (0, 0)
Screenshot: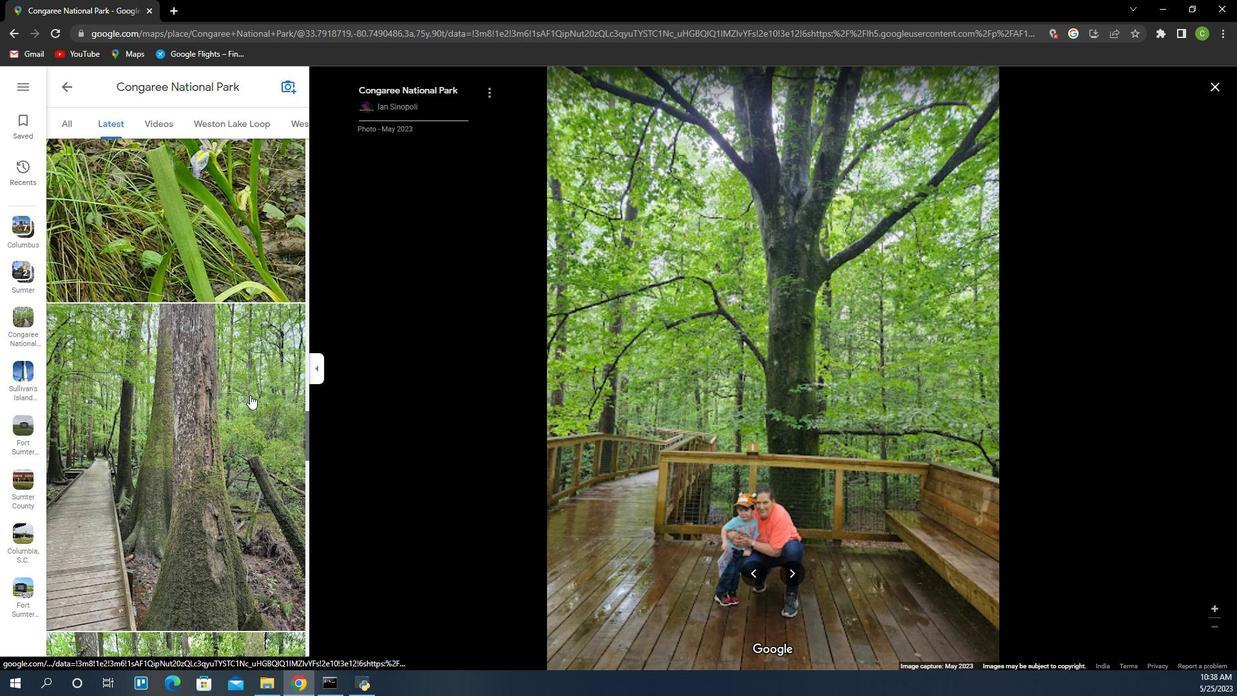 
Action: Mouse pressed left at (776, 382)
Screenshot: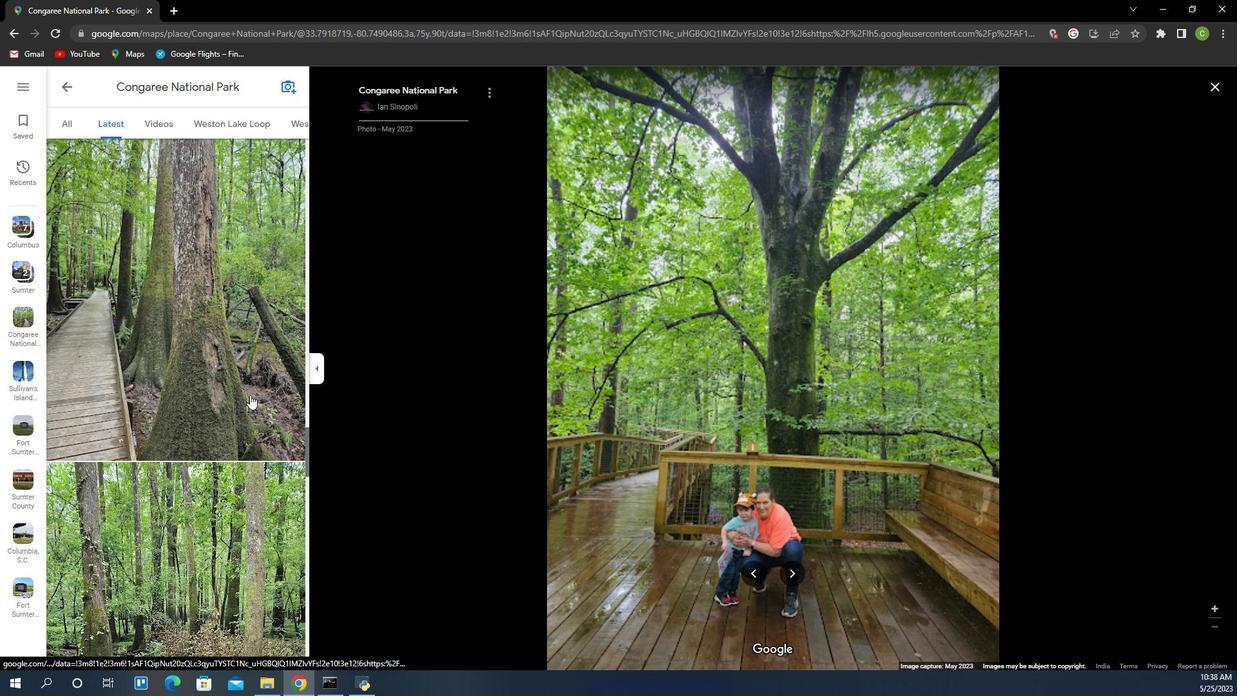 
Action: Mouse scrolled (776, 382) with delta (0, 0)
Screenshot: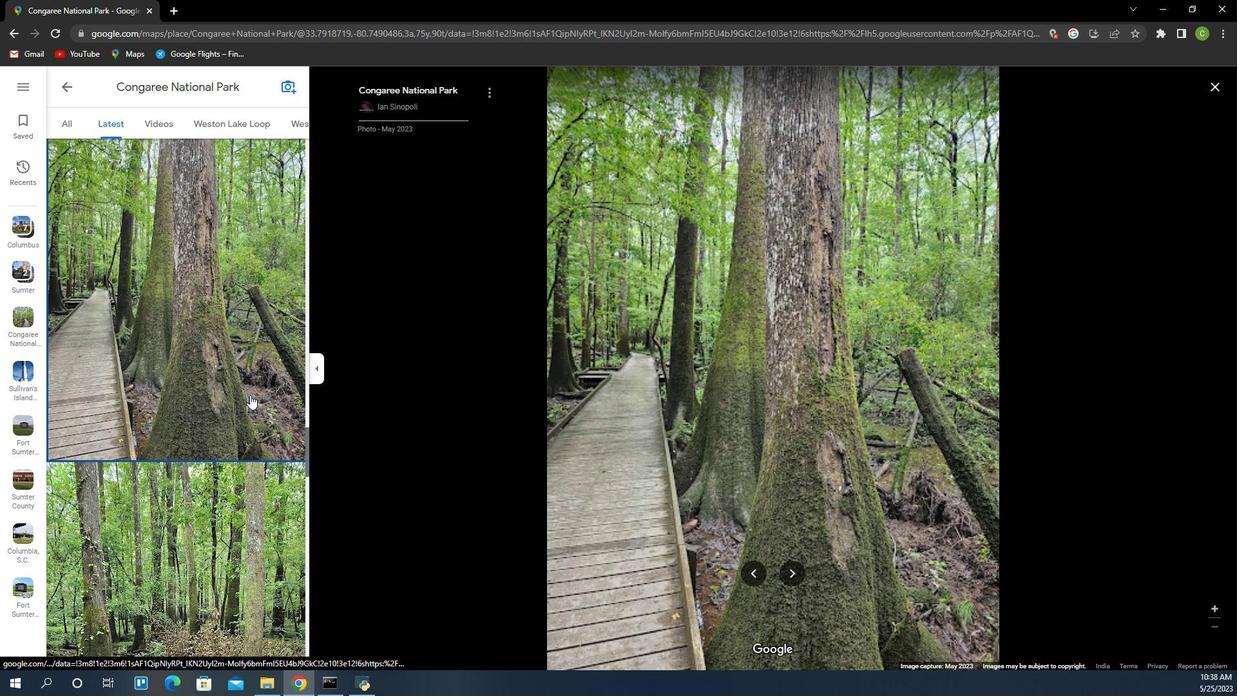 
Action: Mouse scrolled (776, 382) with delta (0, 0)
Screenshot: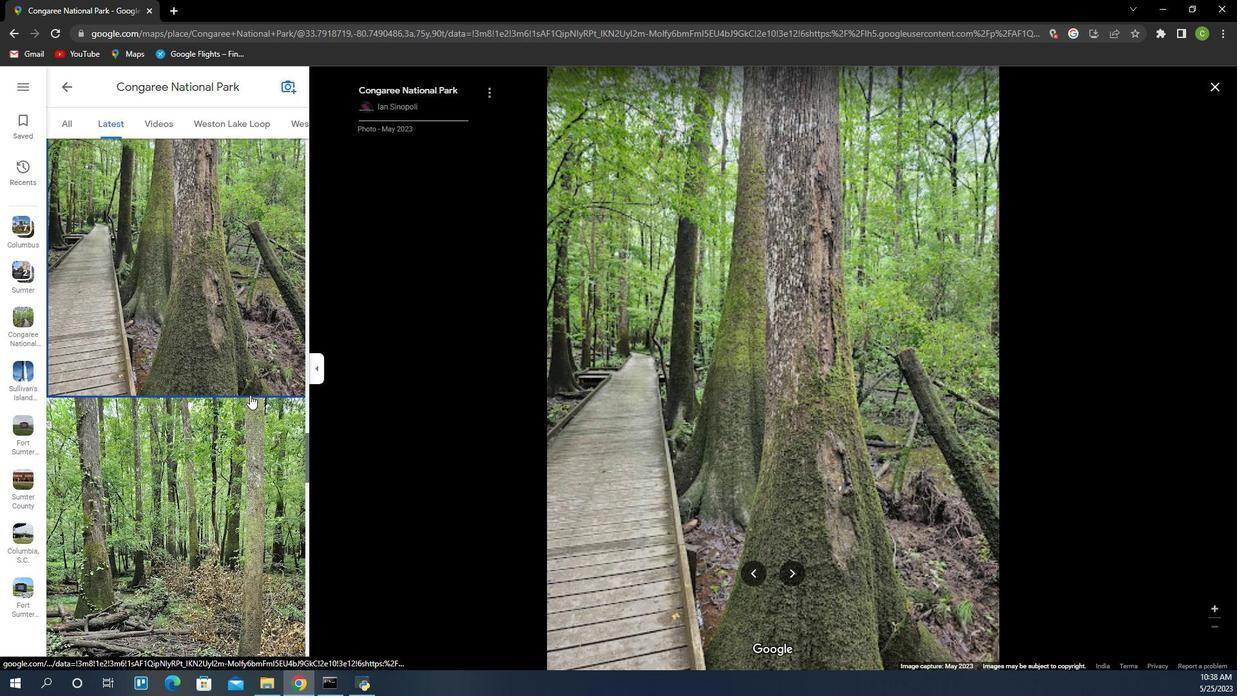 
Action: Mouse scrolled (776, 382) with delta (0, 0)
Screenshot: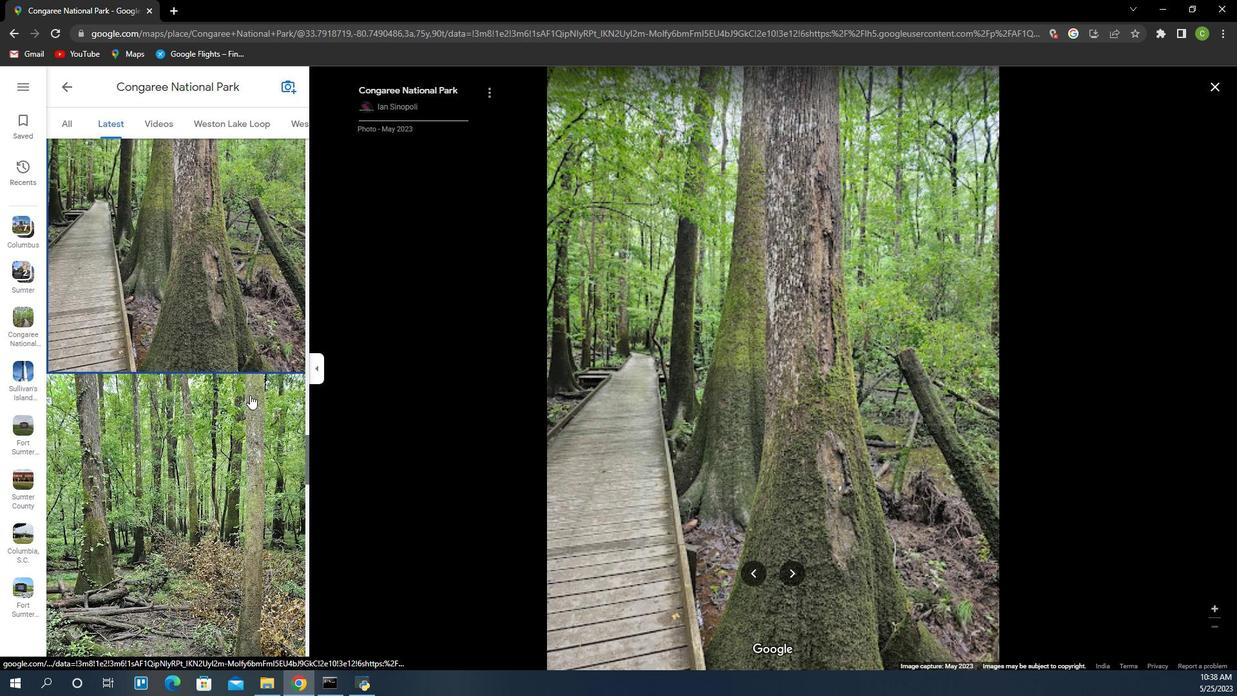 
Action: Mouse scrolled (776, 382) with delta (0, 0)
Screenshot: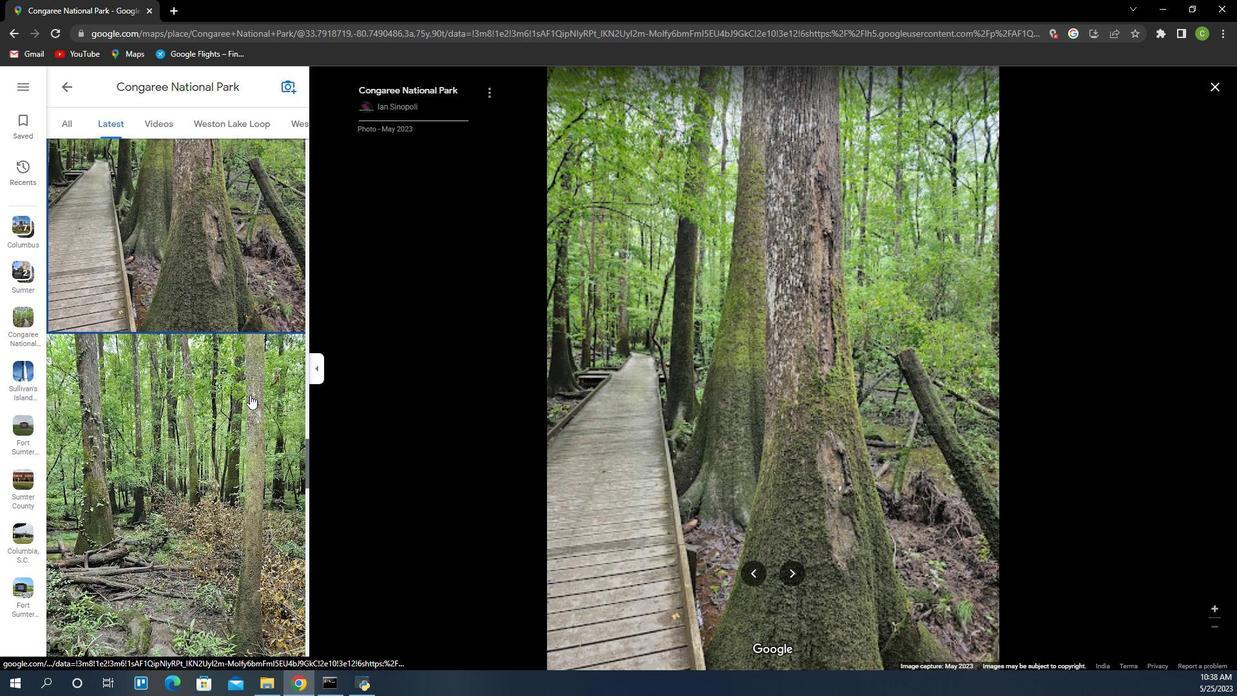
Action: Mouse scrolled (776, 382) with delta (0, 0)
Screenshot: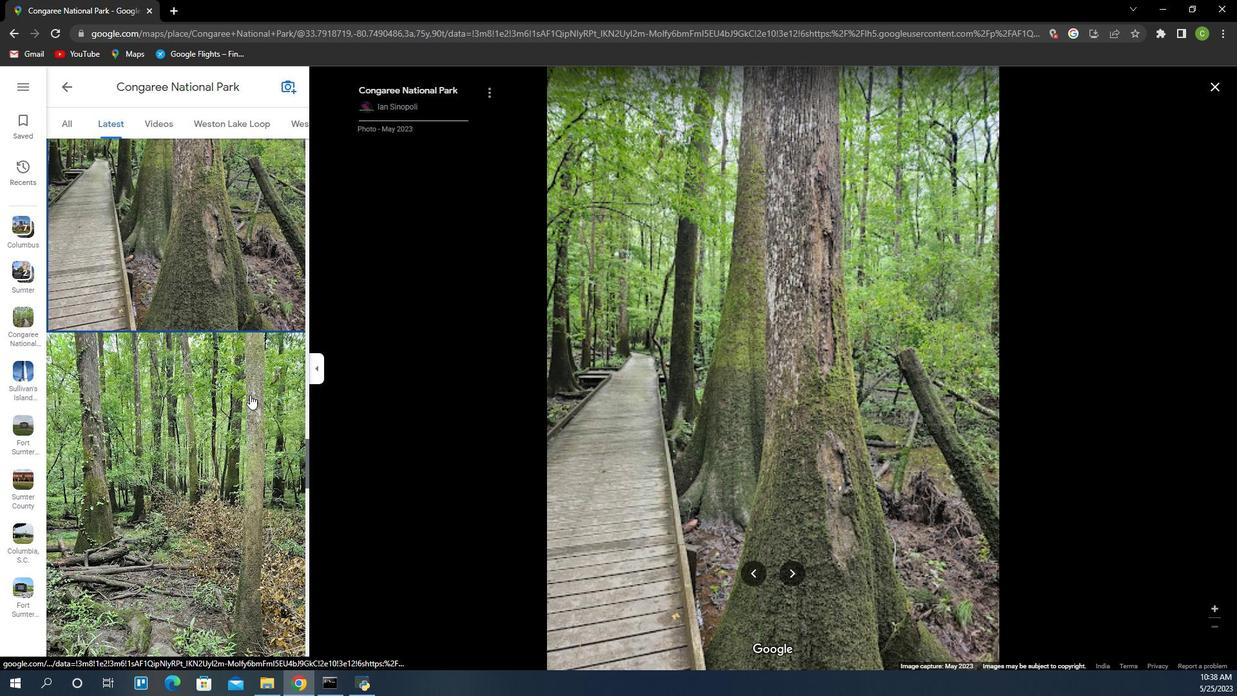 
Action: Mouse scrolled (776, 382) with delta (0, 0)
Screenshot: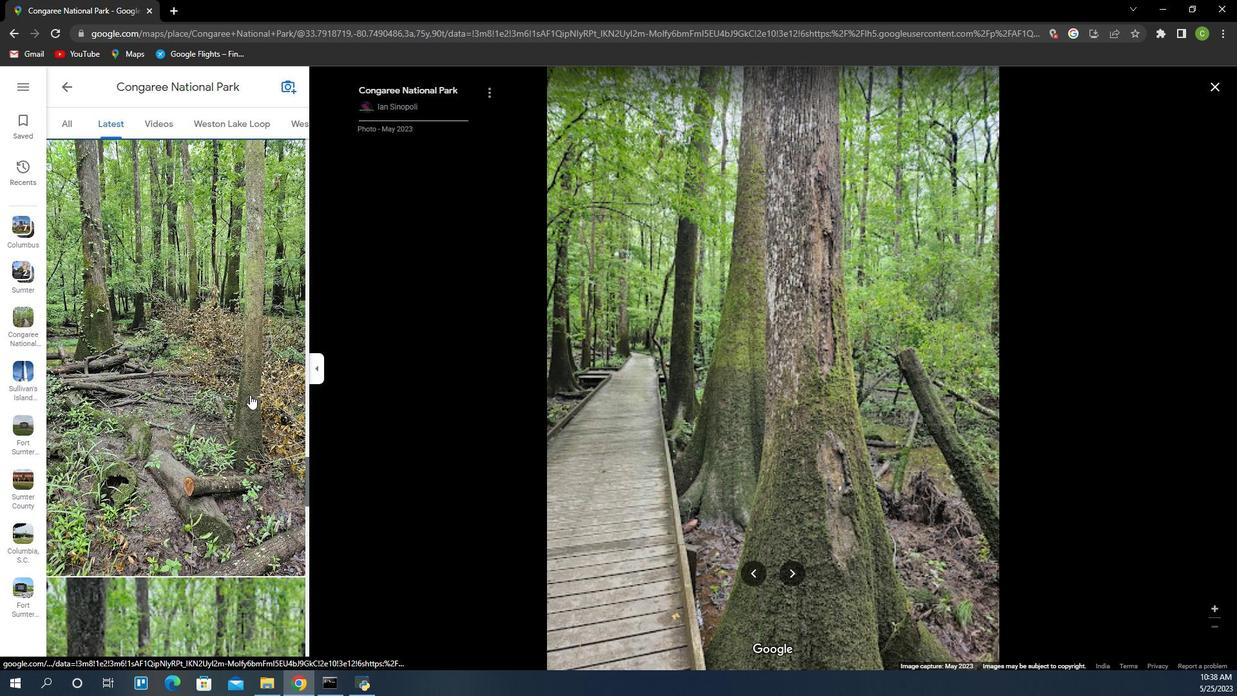 
Action: Mouse scrolled (776, 382) with delta (0, 0)
Screenshot: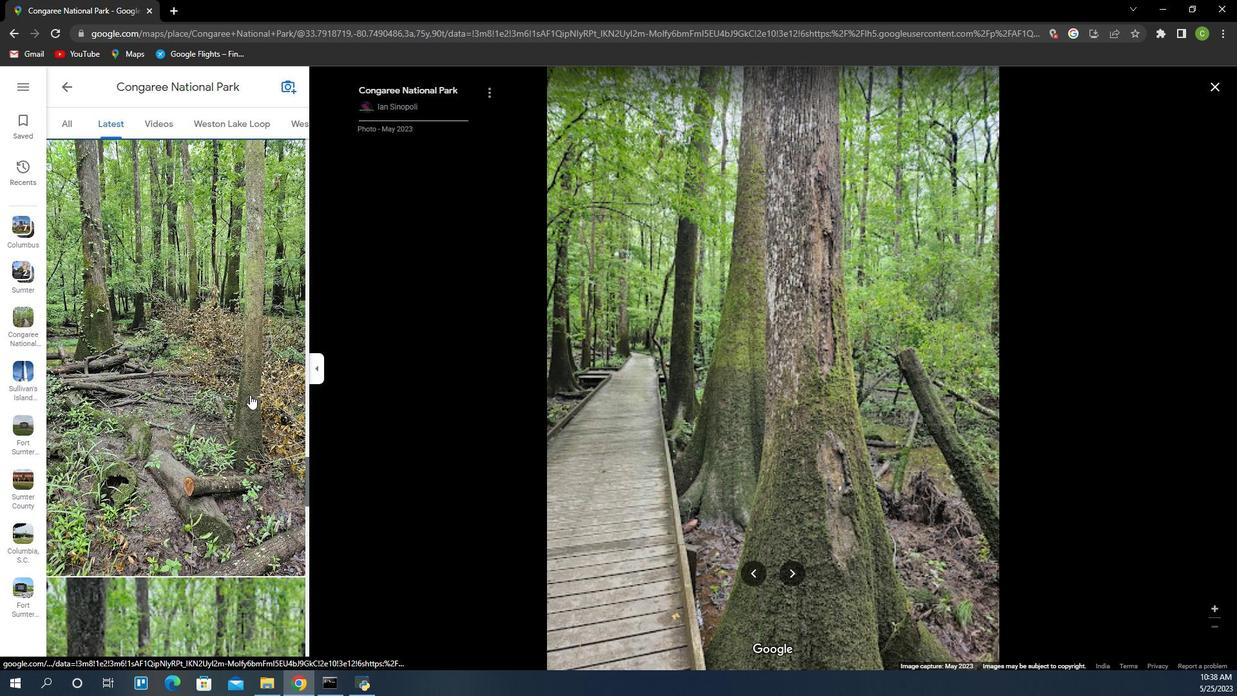 
Action: Mouse scrolled (776, 382) with delta (0, 0)
Screenshot: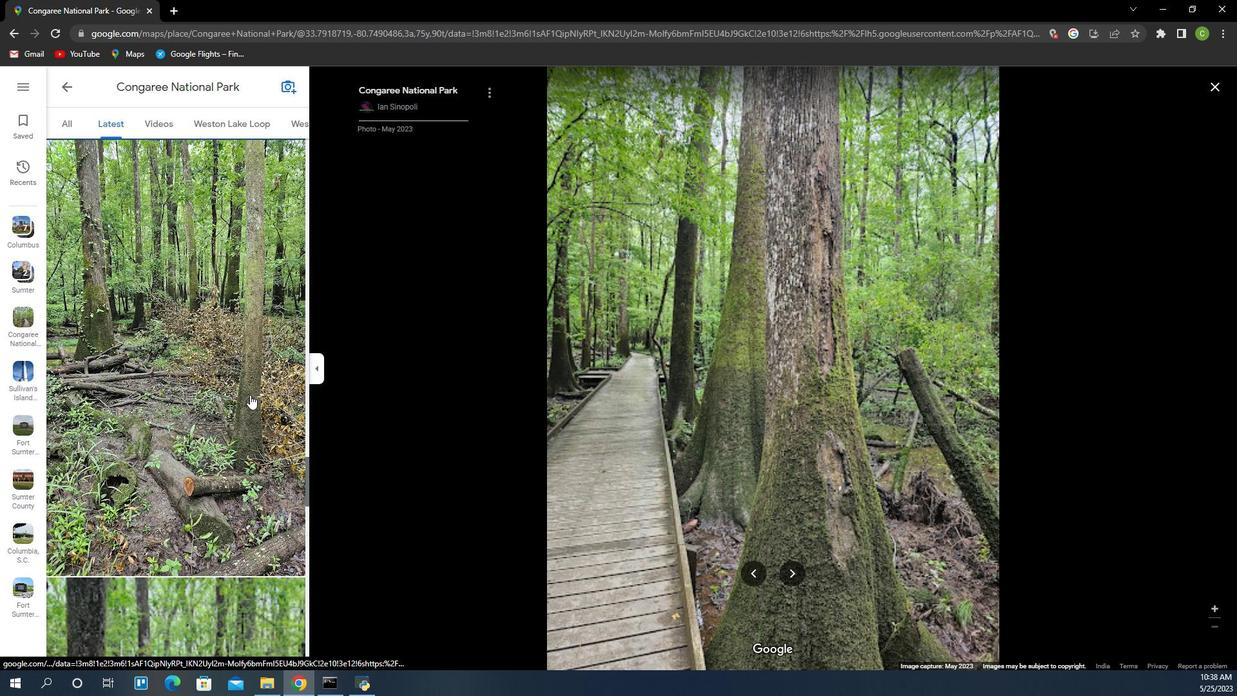 
Action: Mouse scrolled (776, 382) with delta (0, 0)
Screenshot: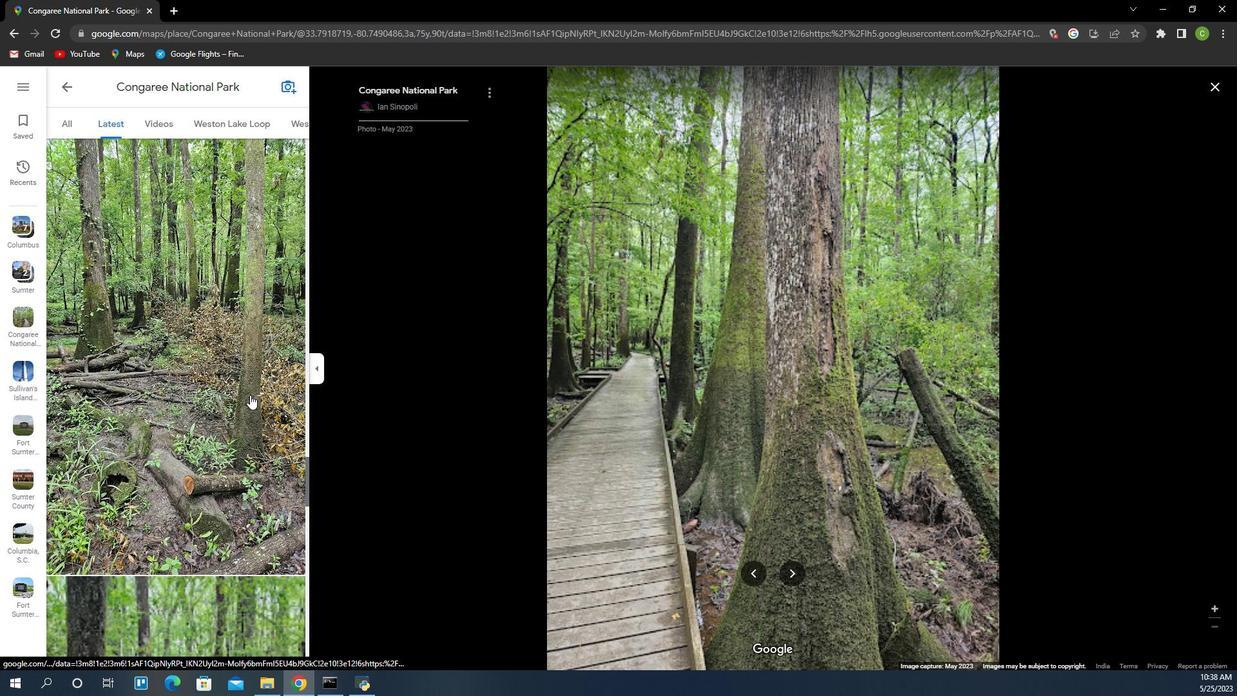 
Action: Mouse scrolled (776, 382) with delta (0, 0)
Screenshot: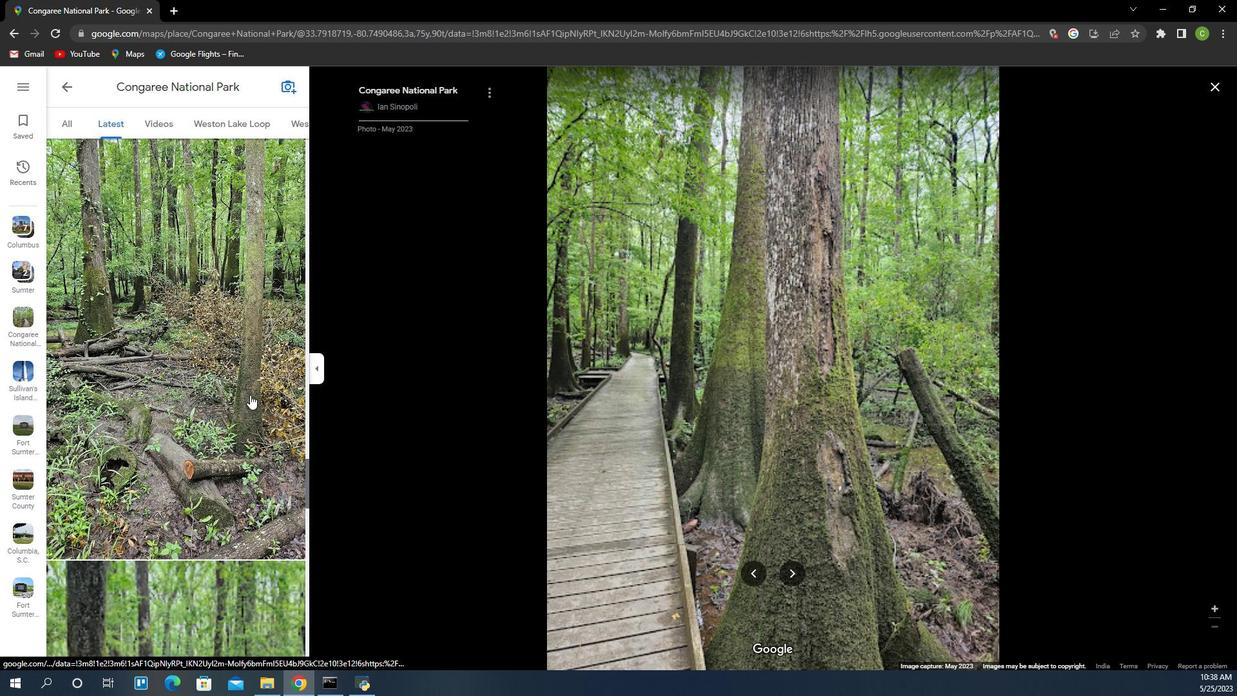 
Action: Mouse scrolled (776, 382) with delta (0, 0)
Screenshot: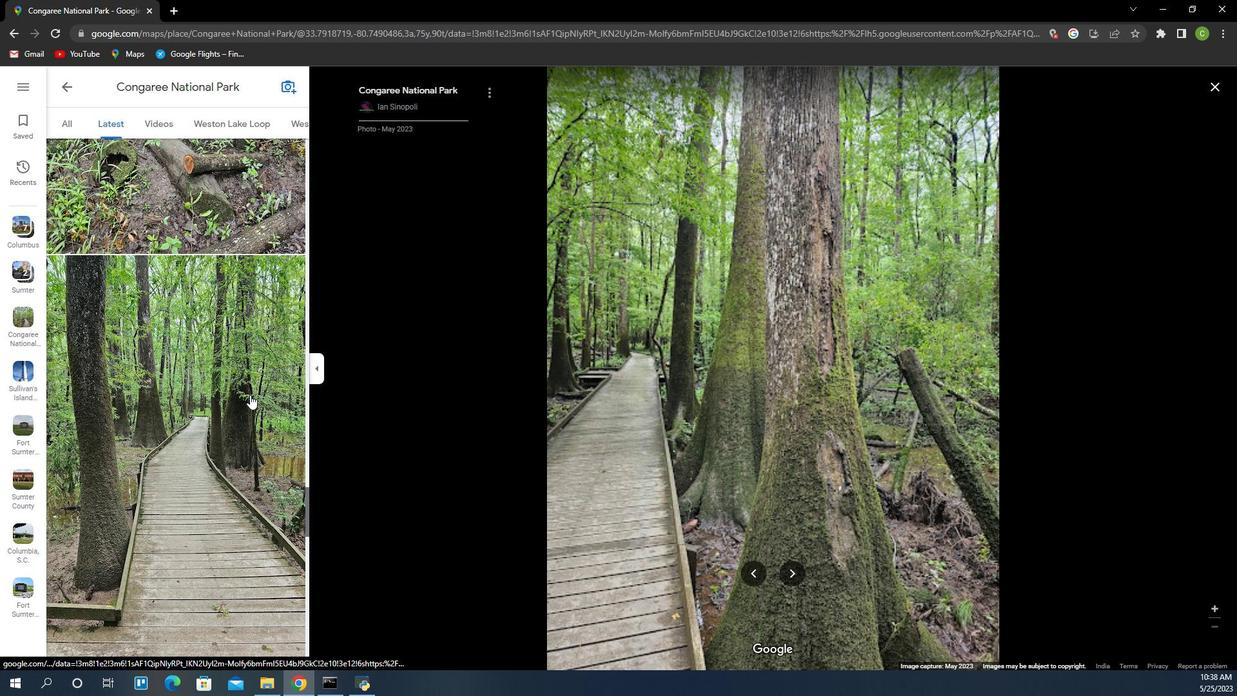 
Action: Mouse scrolled (776, 382) with delta (0, 0)
Screenshot: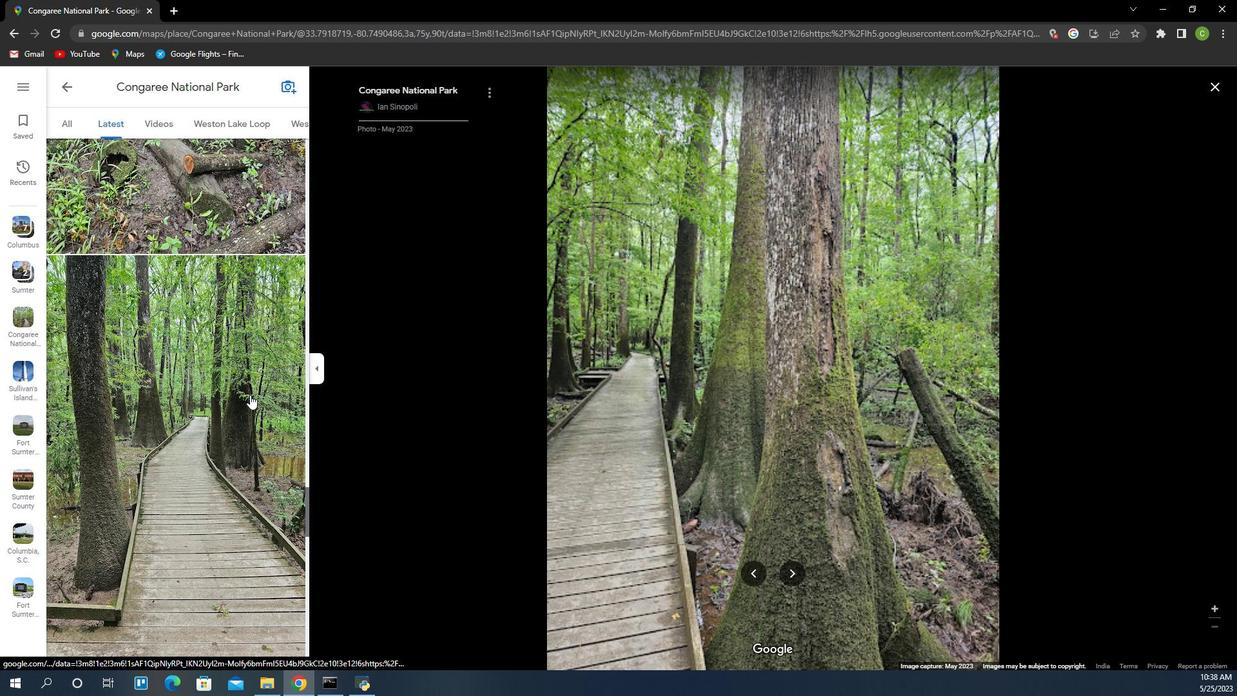 
Action: Mouse scrolled (776, 382) with delta (0, 0)
Screenshot: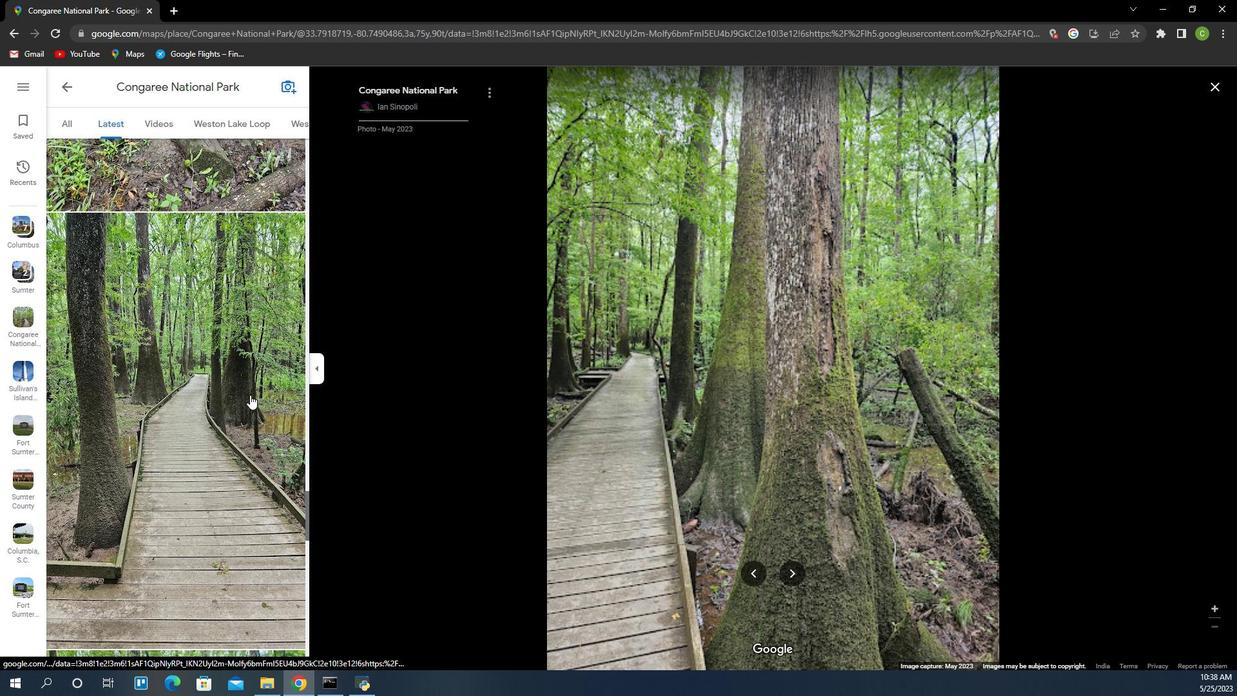 
Action: Mouse scrolled (776, 382) with delta (0, 0)
Screenshot: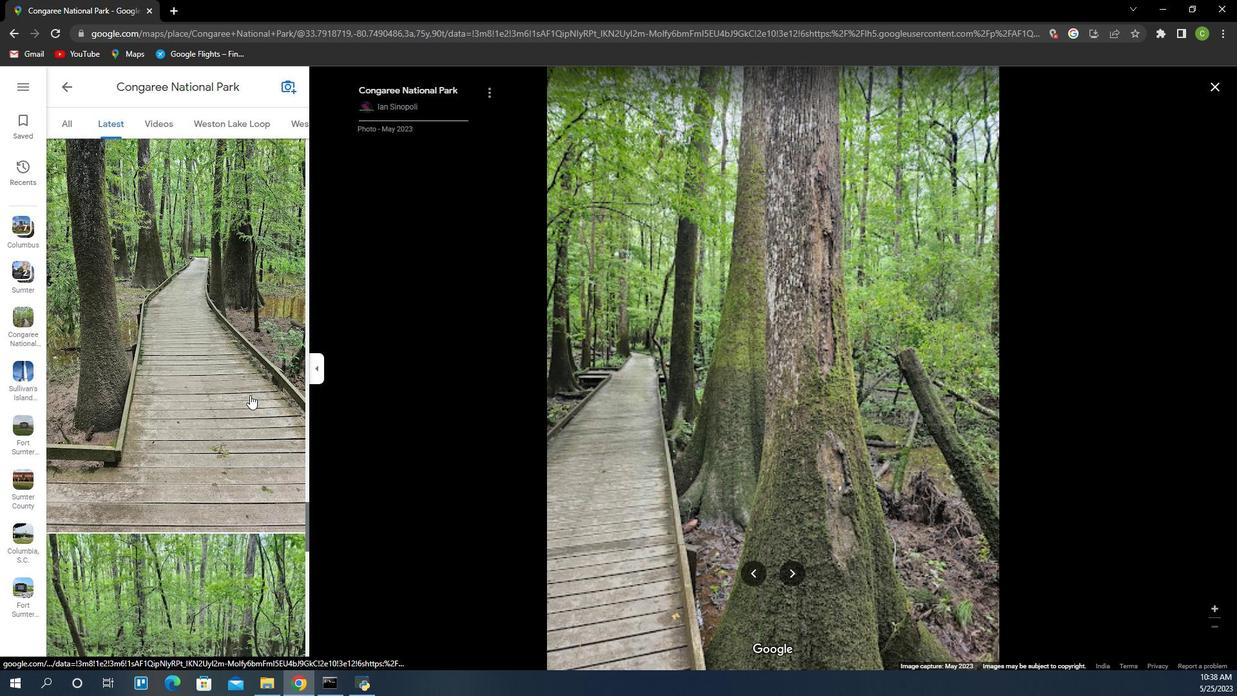 
Action: Mouse scrolled (776, 382) with delta (0, 0)
Screenshot: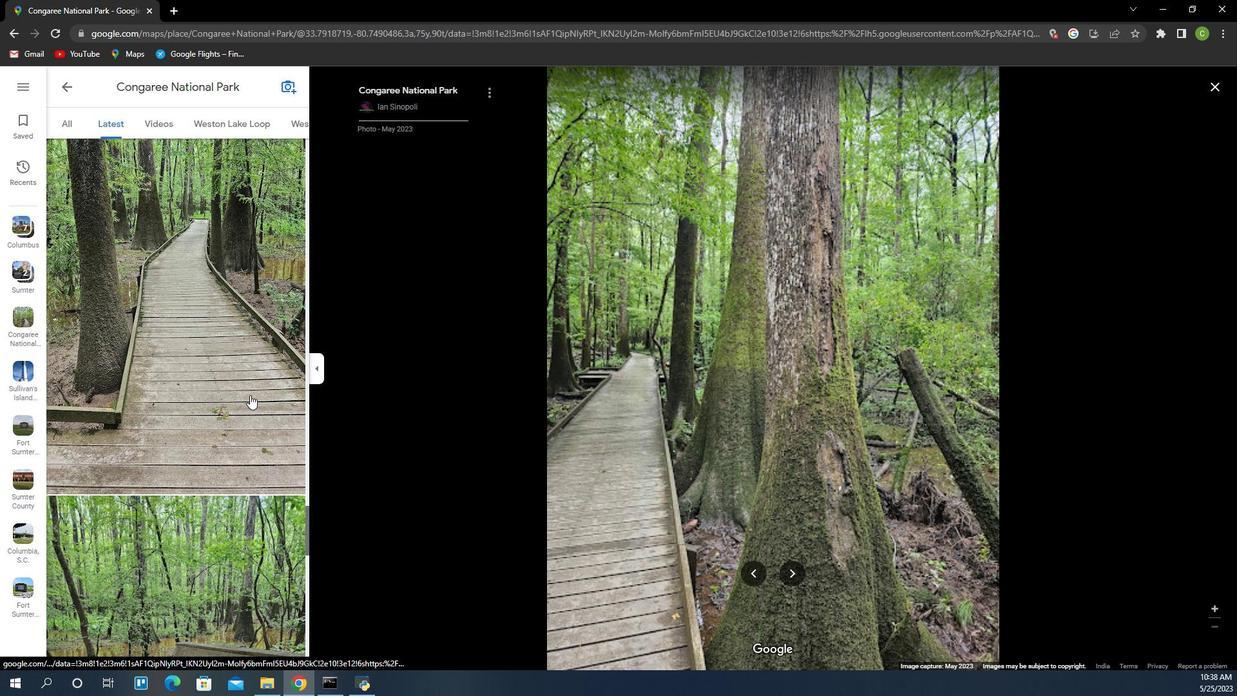 
Action: Mouse scrolled (776, 382) with delta (0, 0)
